 Task: Look for Airbnb options in Al âAyyat, Egypt from 22th December, 2023 to 26th December, 2023 for 8 adults. Place can be private room with 8 bedrooms having 8 beds and 8 bathrooms. Property type can be hotel. Amenities needed are: wifi, TV, free parkinig on premises, gym, breakfast.
Action: Mouse moved to (460, 229)
Screenshot: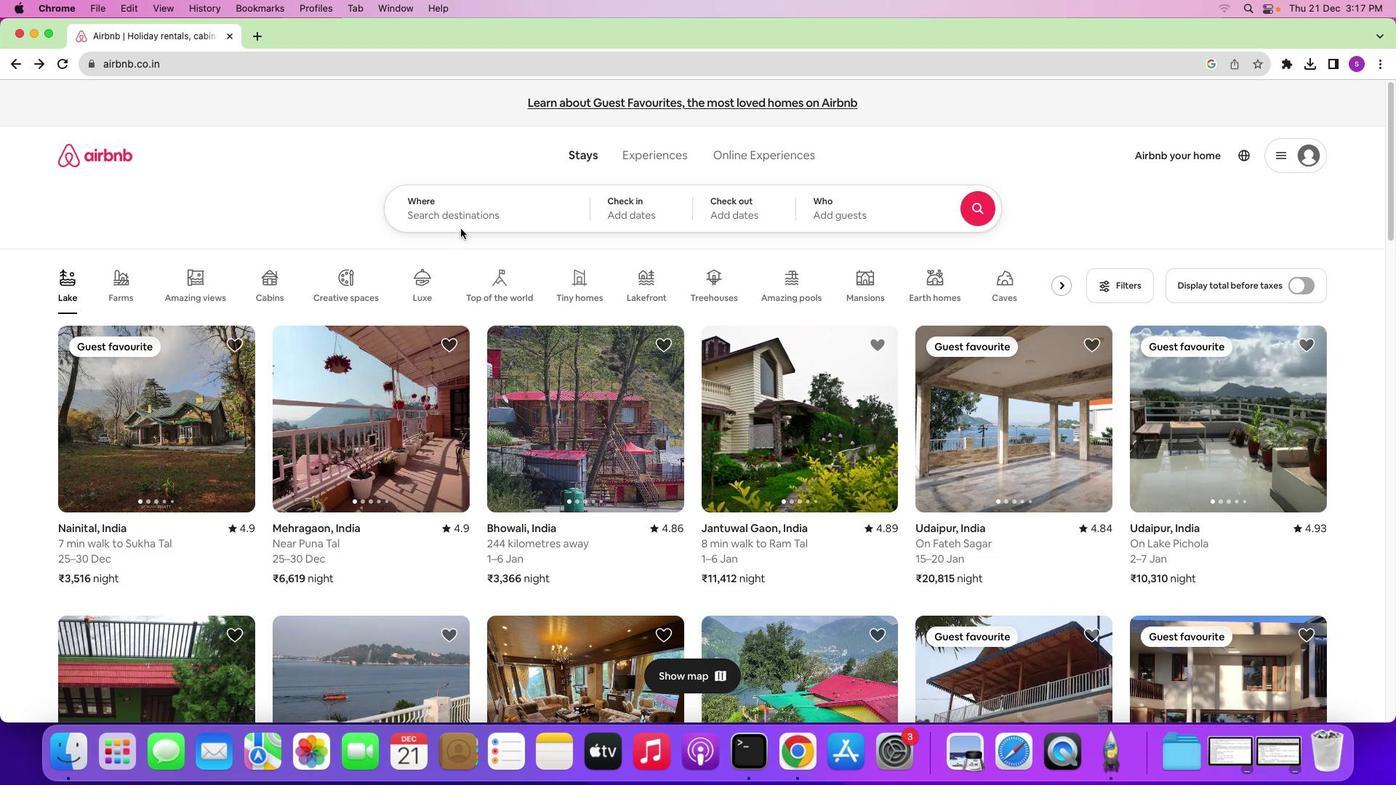 
Action: Mouse pressed left at (460, 229)
Screenshot: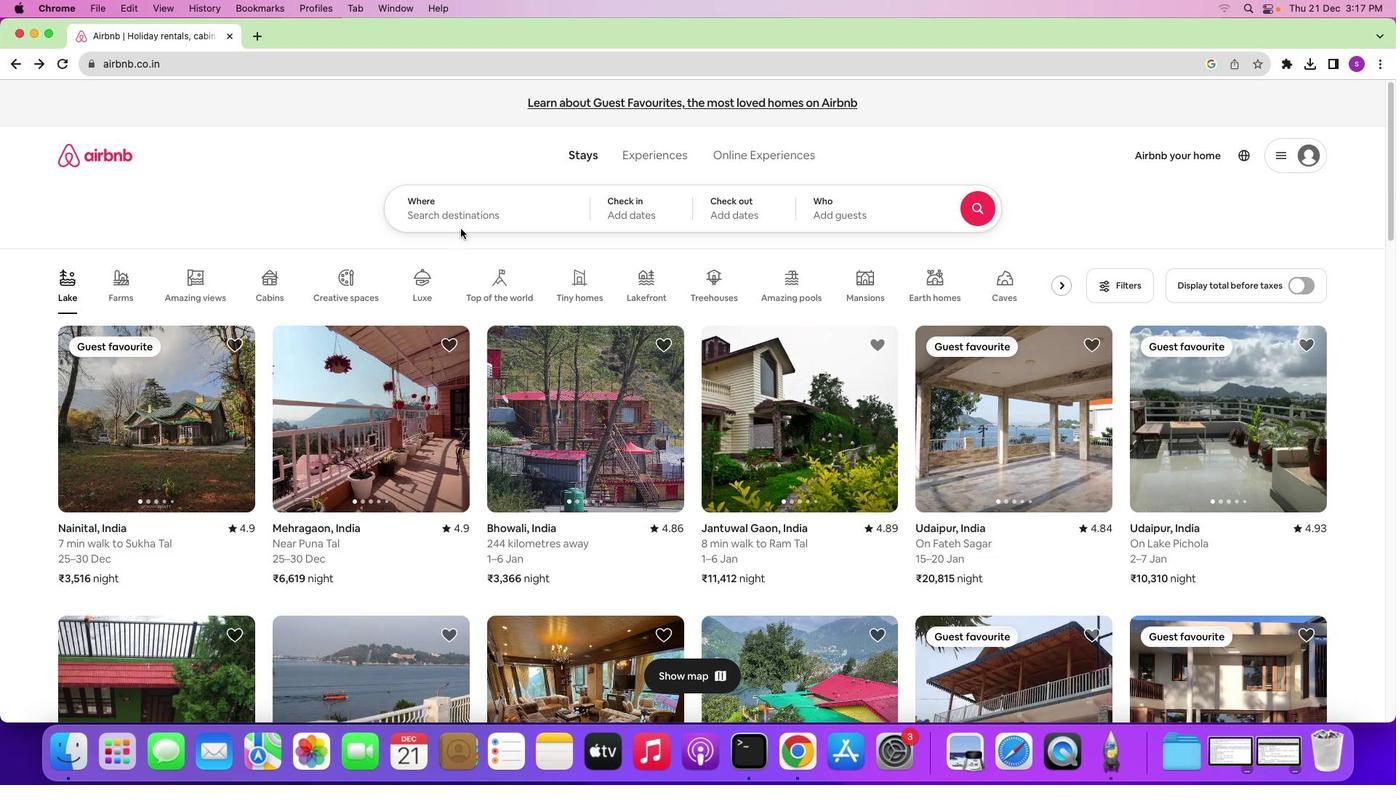 
Action: Mouse moved to (460, 215)
Screenshot: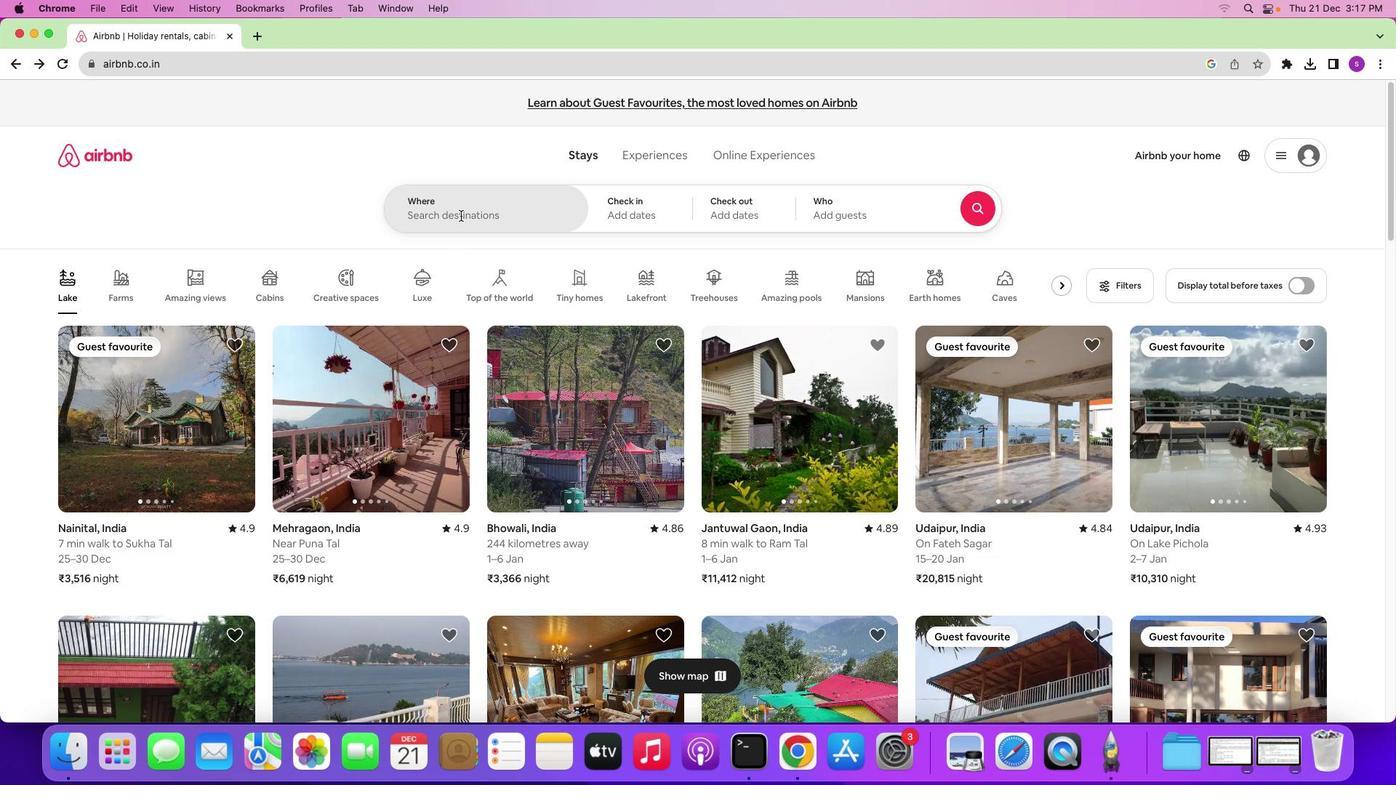 
Action: Mouse pressed left at (460, 215)
Screenshot: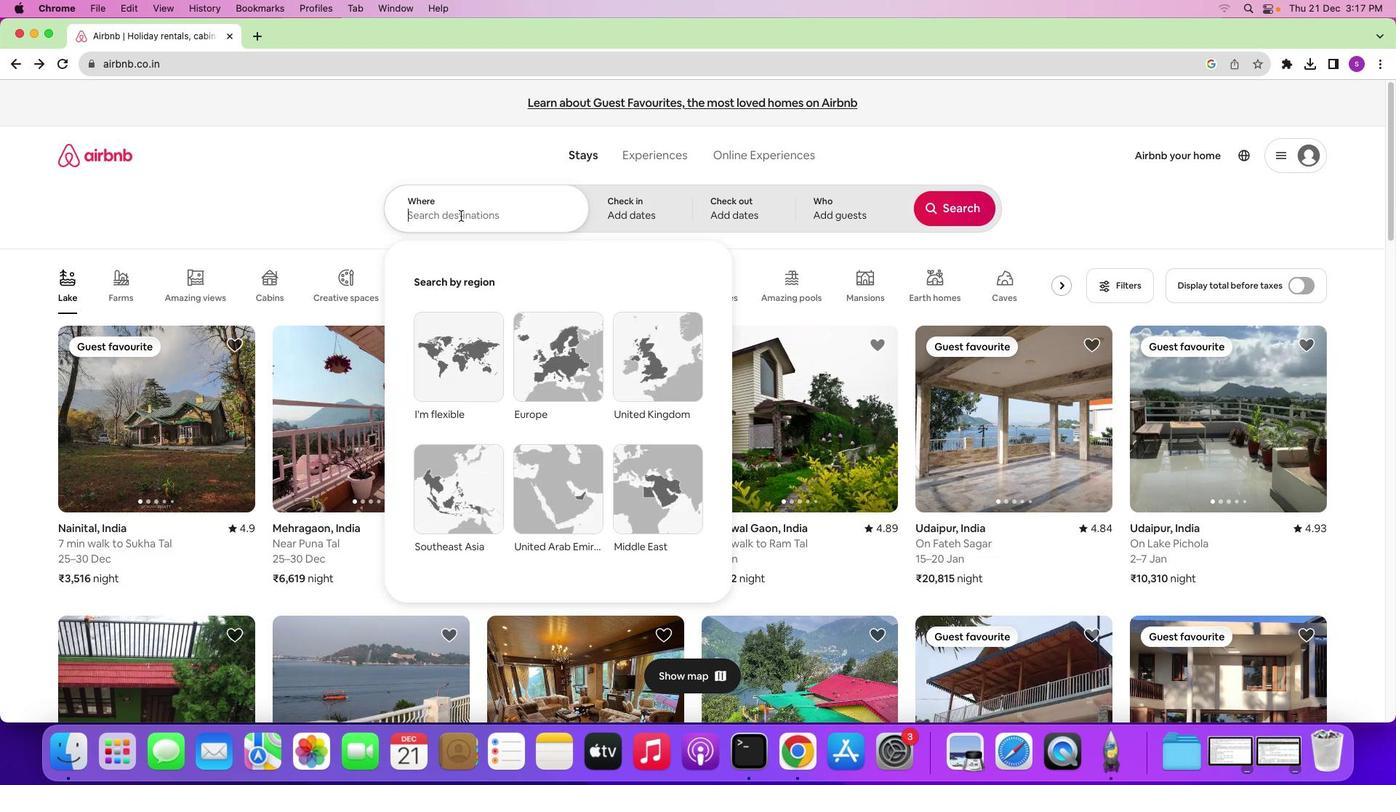 
Action: Mouse moved to (450, 216)
Screenshot: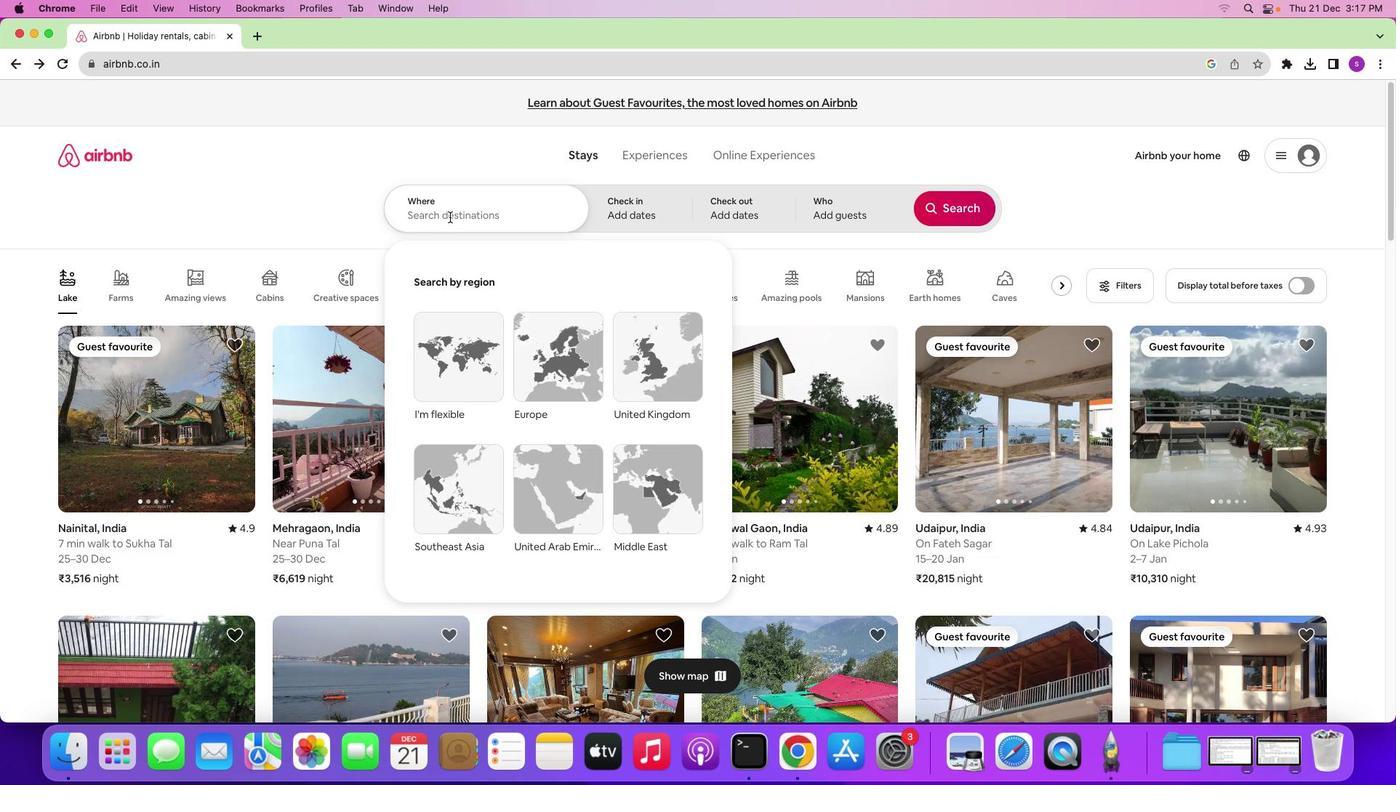 
Action: Key pressed 'A'Key.backspaceKey.caps_lock'a''i'Key.backspaceKey.backspaceKey.caps_lock'A''I'Key.space'A'Key.caps_lock'y''y''a''t'','Key.spaceKey.shift'E''g''y''p''t'Key.enter
Screenshot: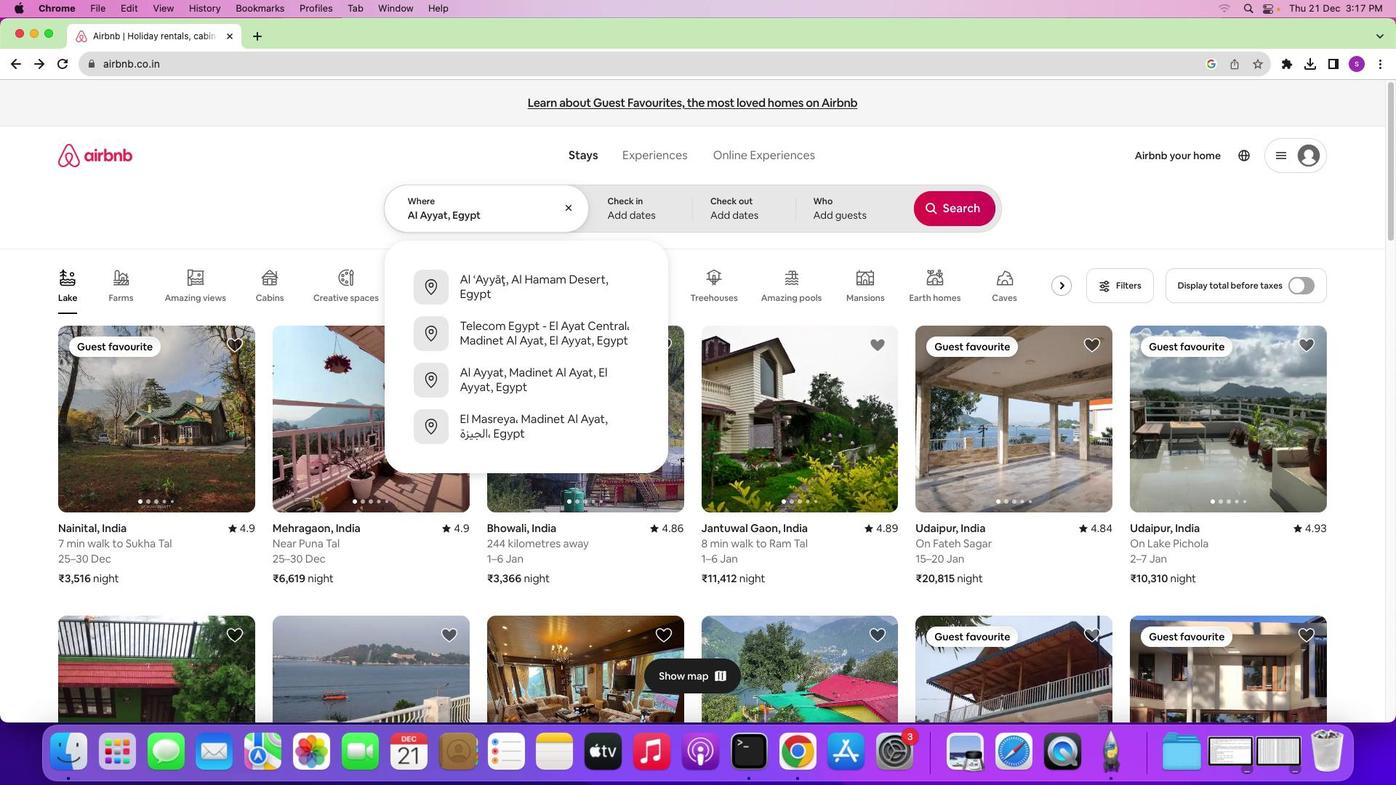 
Action: Mouse moved to (610, 490)
Screenshot: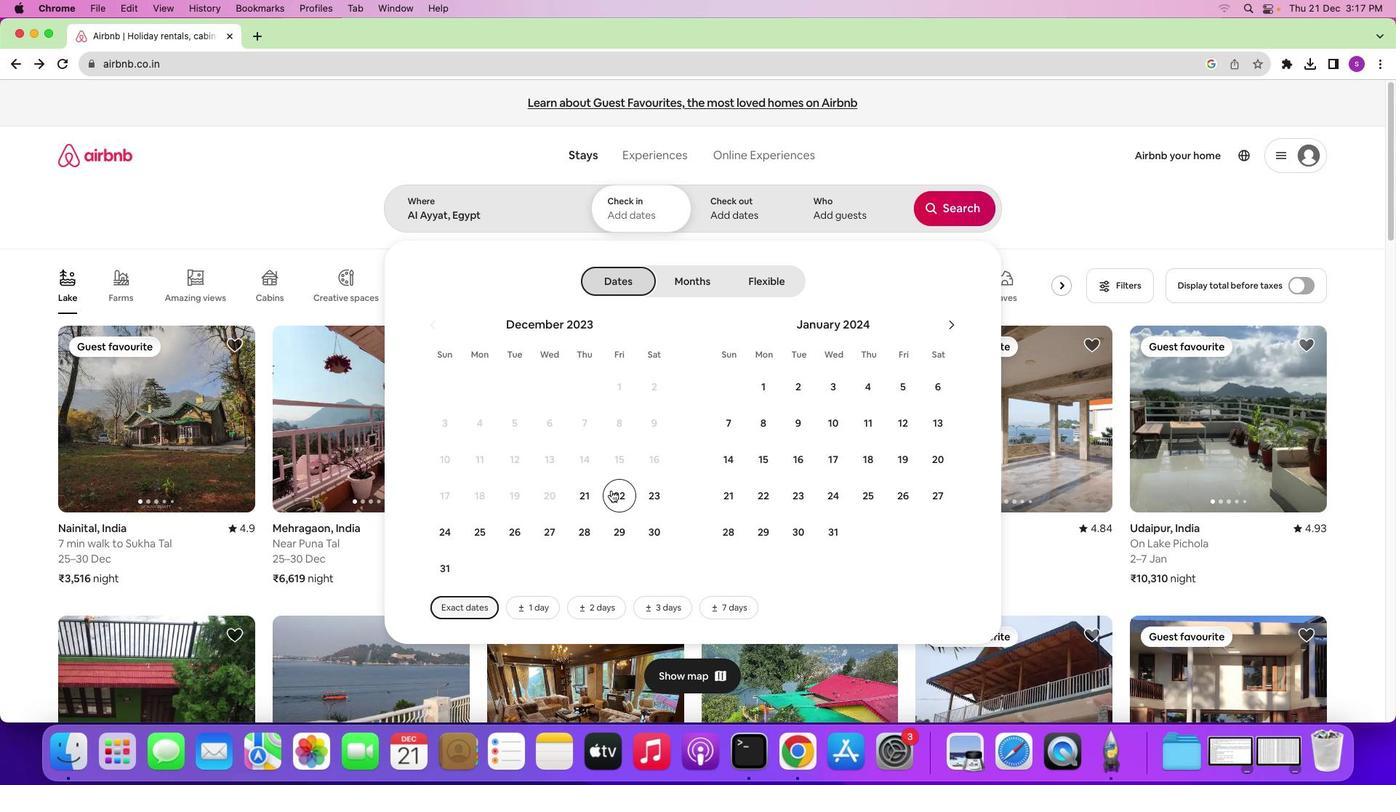 
Action: Mouse pressed left at (610, 490)
Screenshot: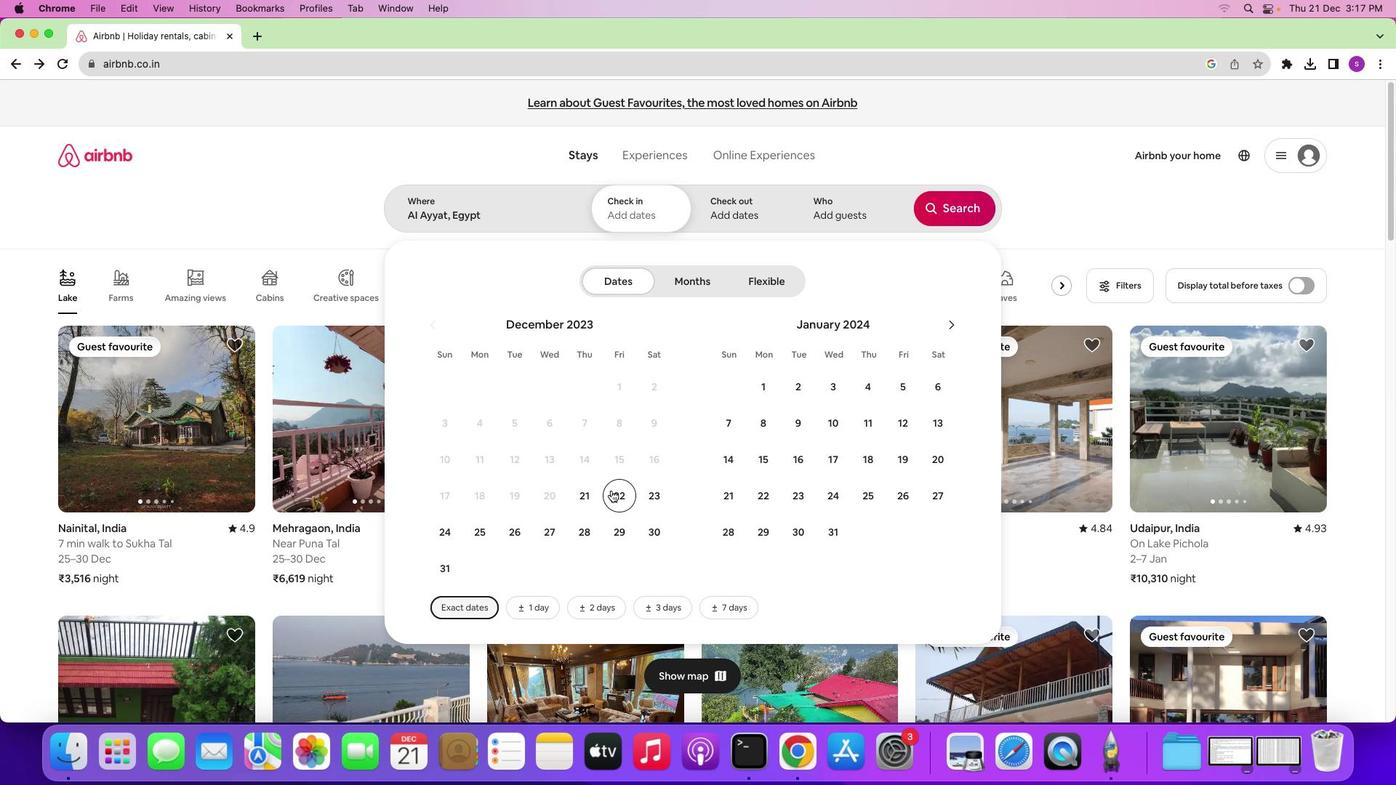 
Action: Mouse moved to (505, 533)
Screenshot: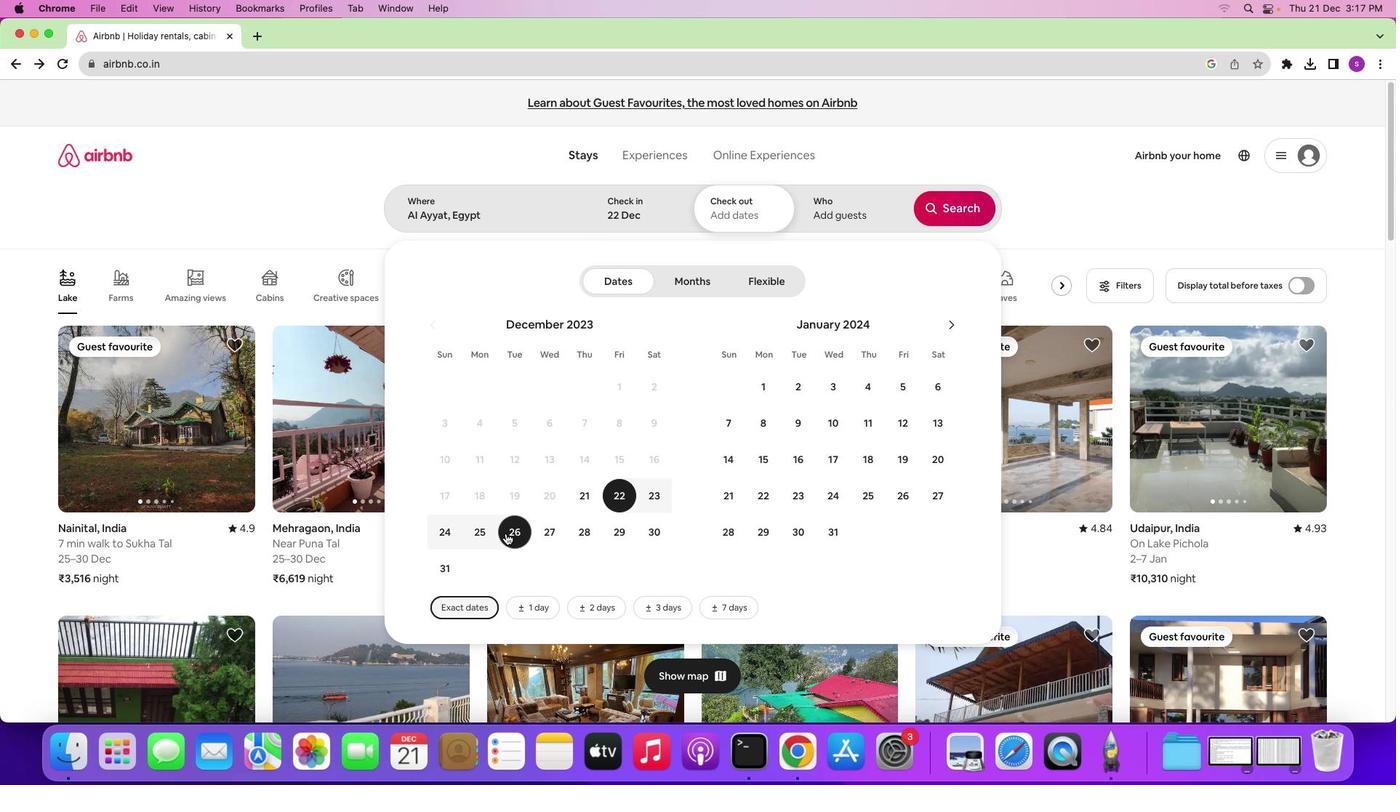 
Action: Mouse pressed left at (505, 533)
Screenshot: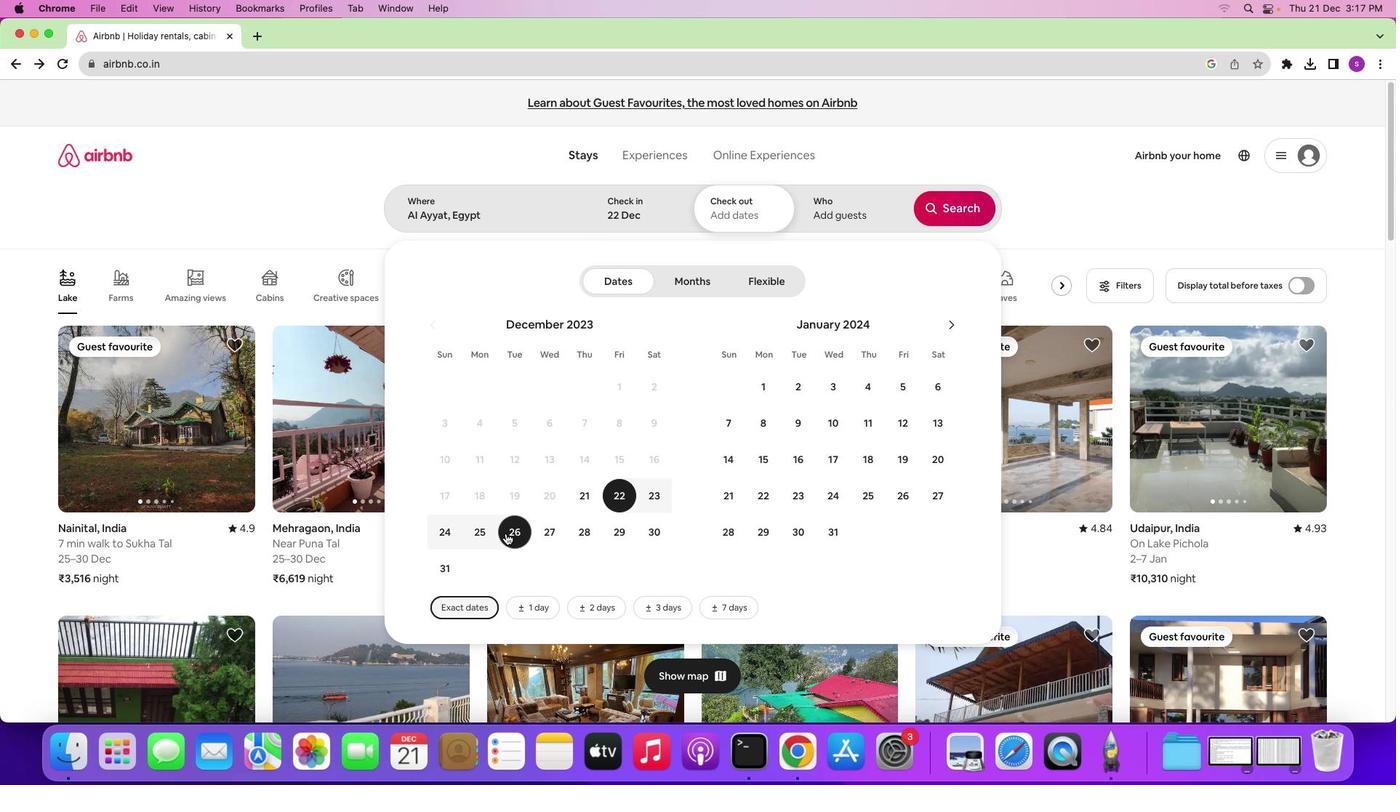 
Action: Mouse moved to (847, 215)
Screenshot: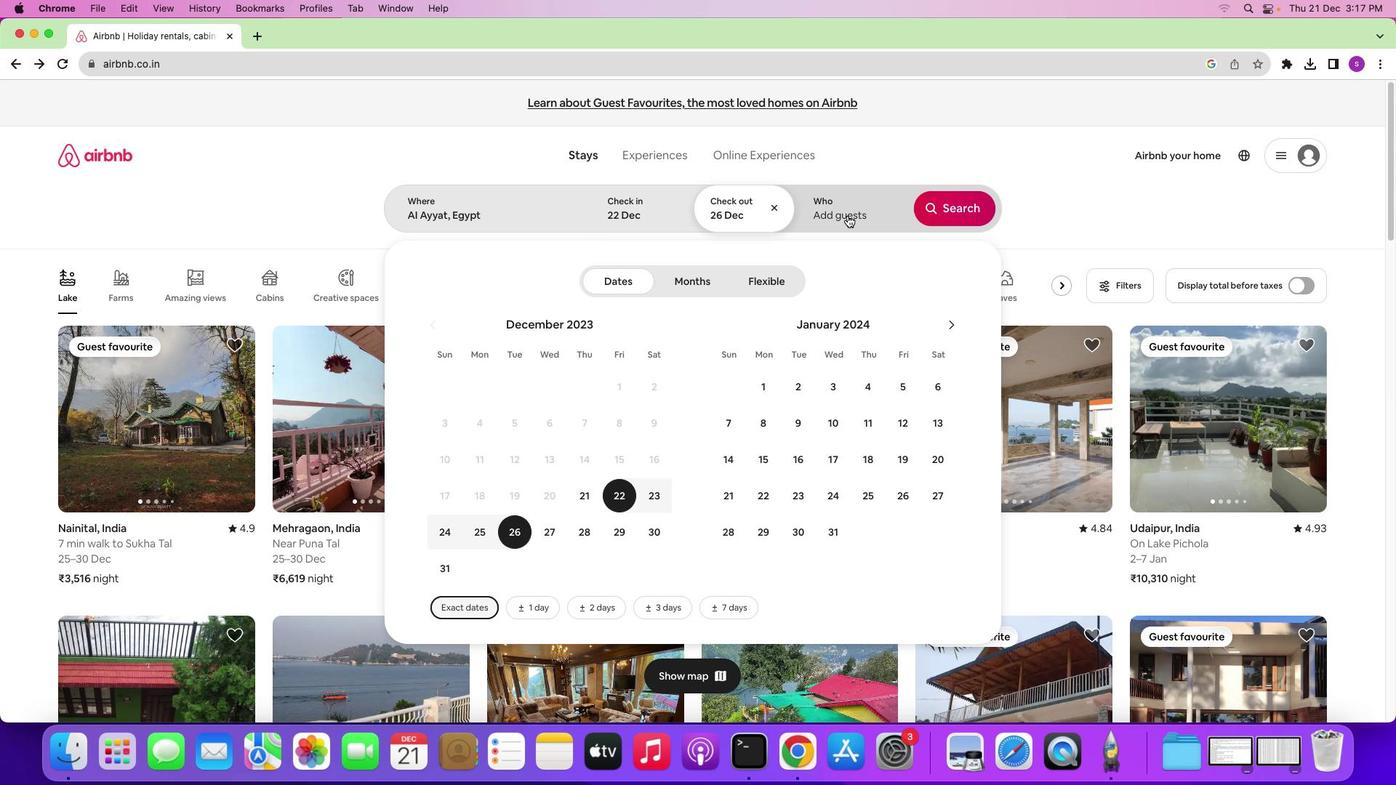 
Action: Mouse pressed left at (847, 215)
Screenshot: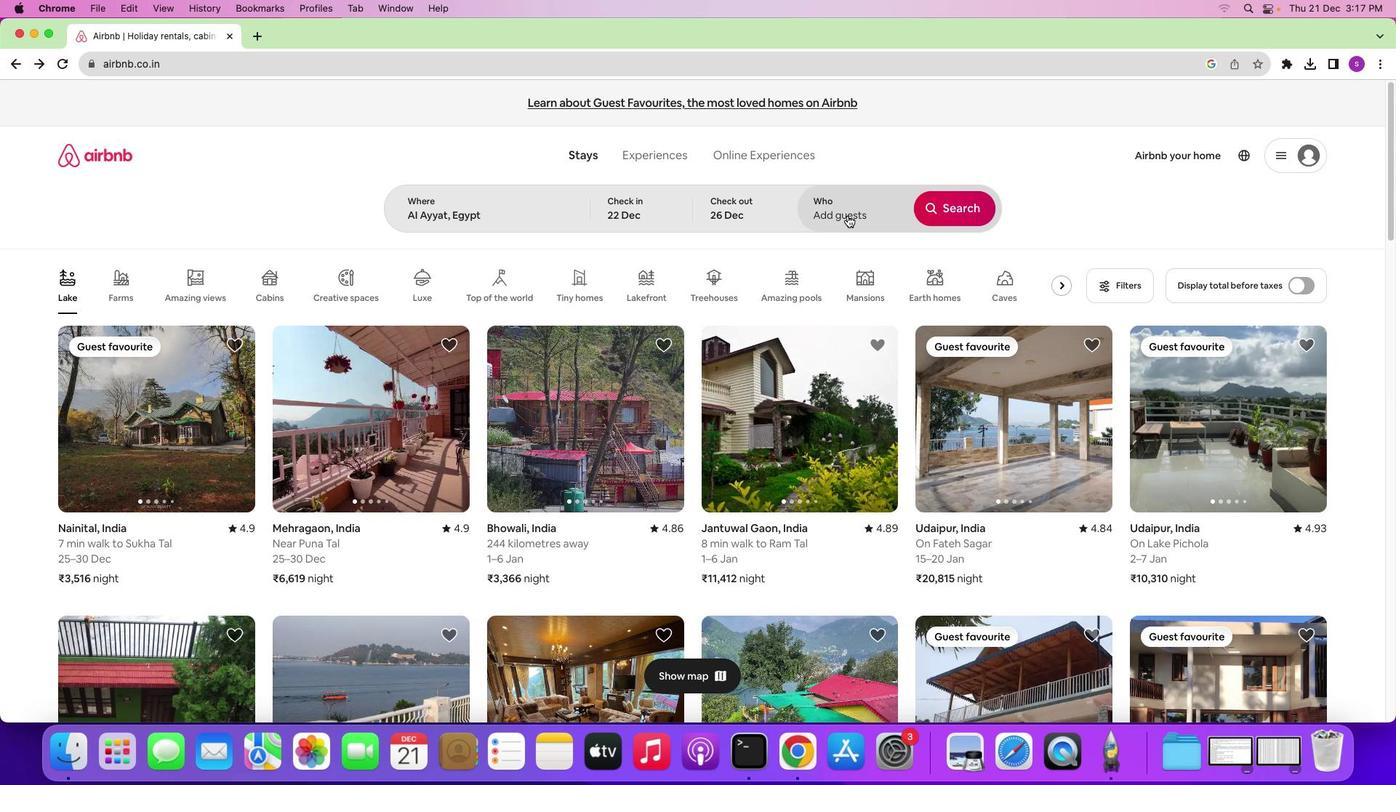 
Action: Mouse moved to (958, 286)
Screenshot: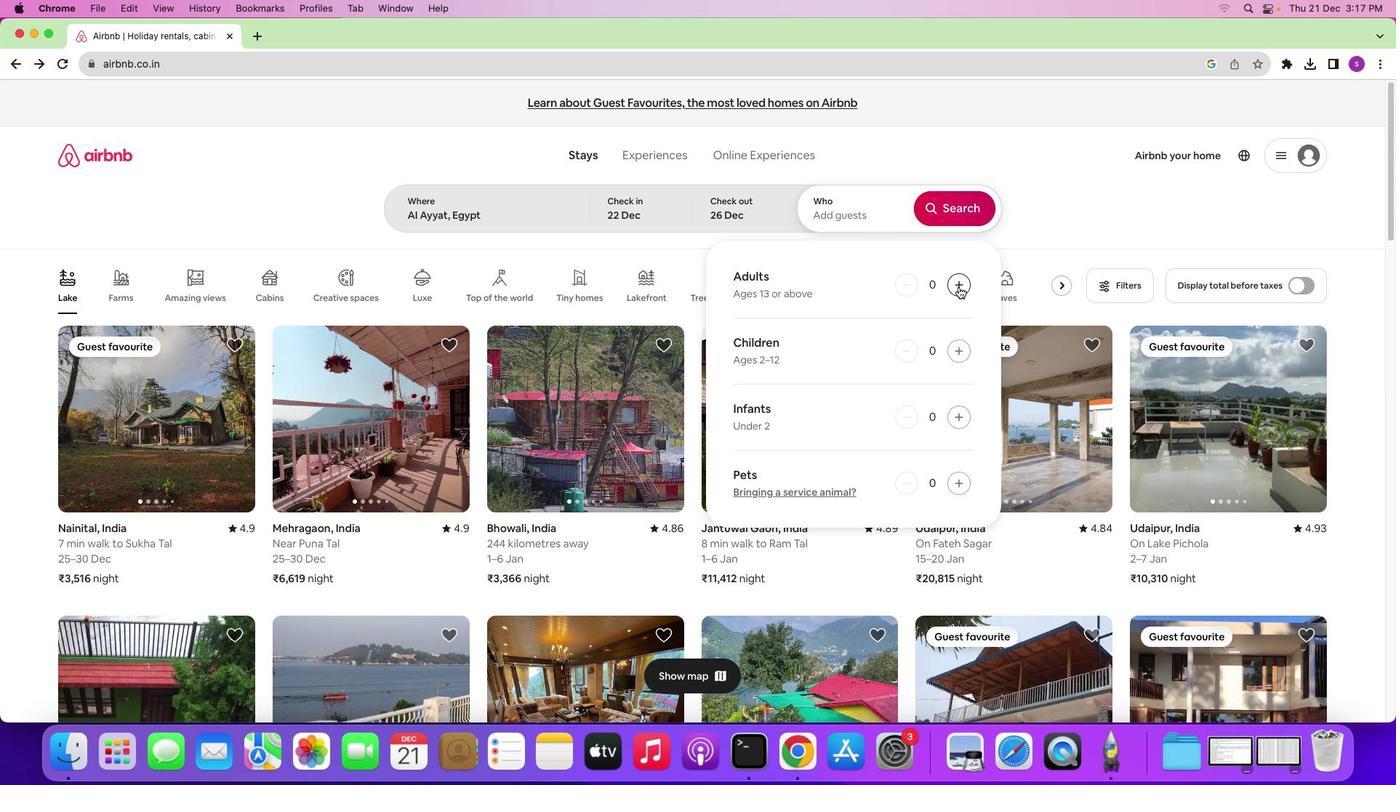
Action: Mouse pressed left at (958, 286)
Screenshot: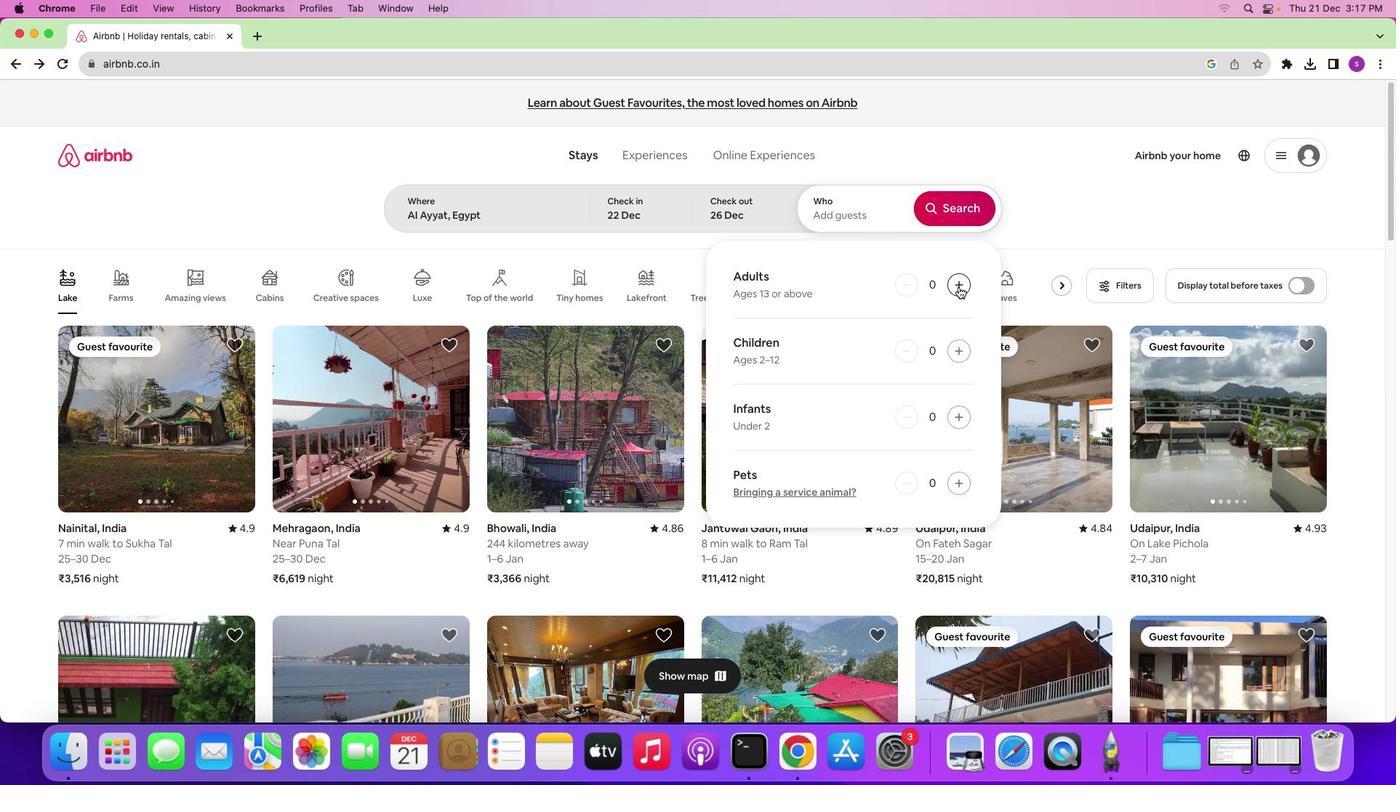 
Action: Mouse moved to (959, 286)
Screenshot: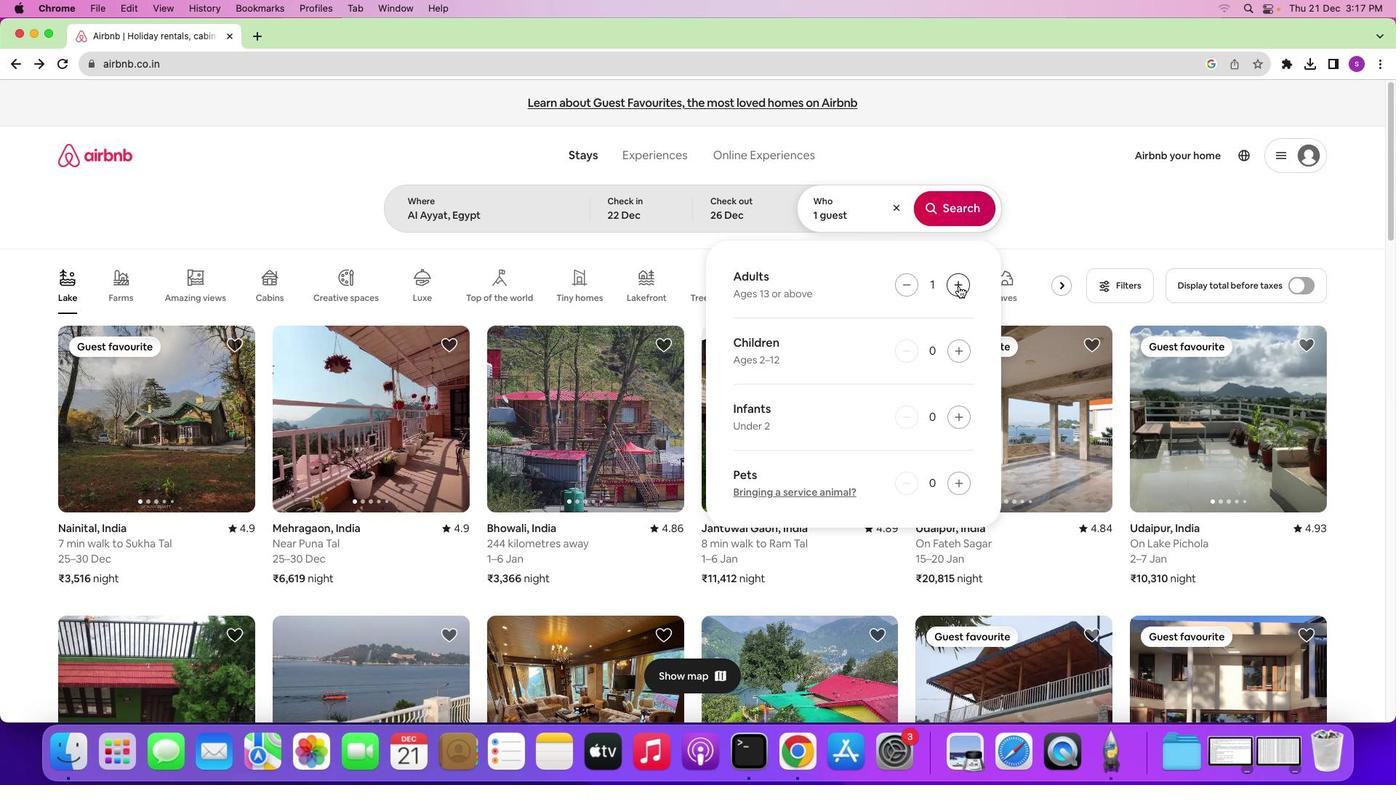 
Action: Mouse pressed left at (959, 286)
Screenshot: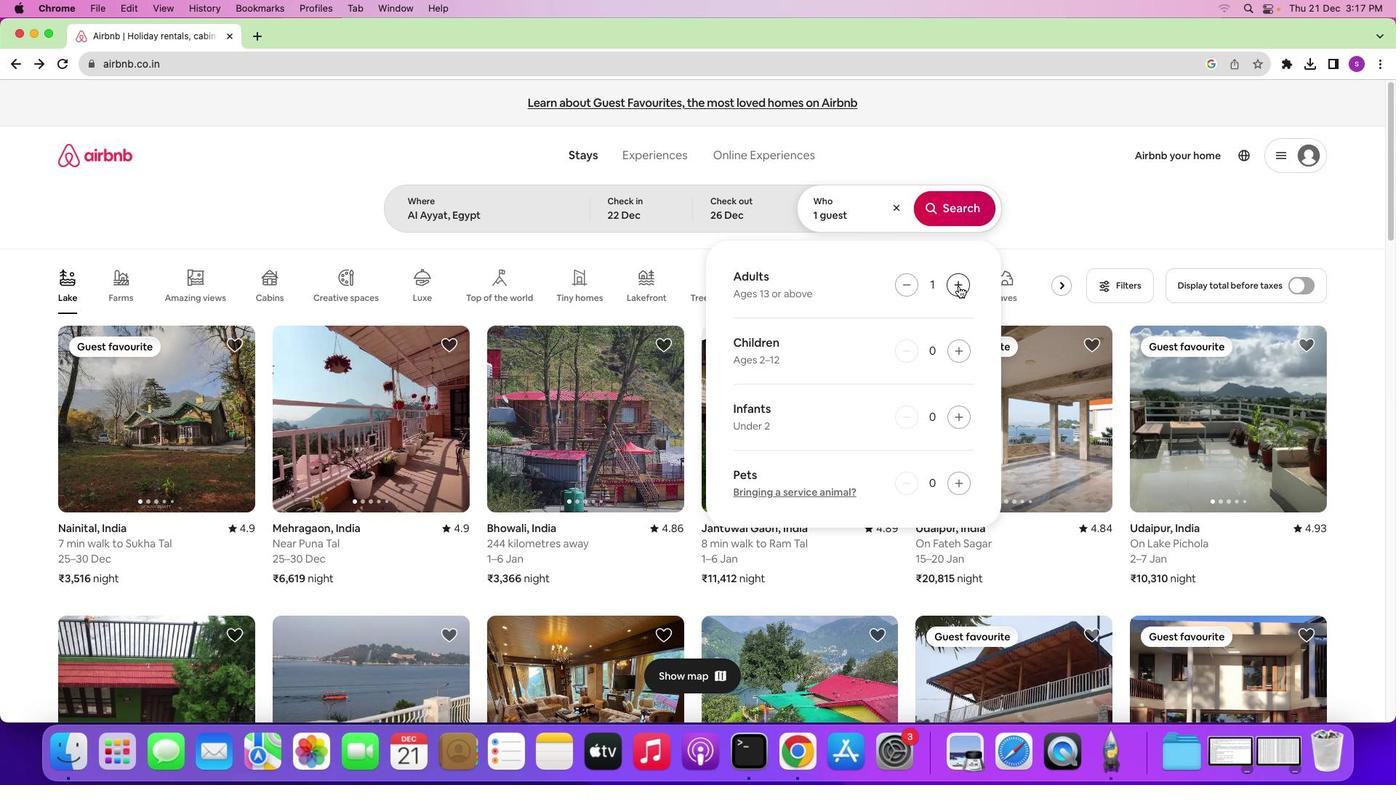 
Action: Mouse moved to (959, 285)
Screenshot: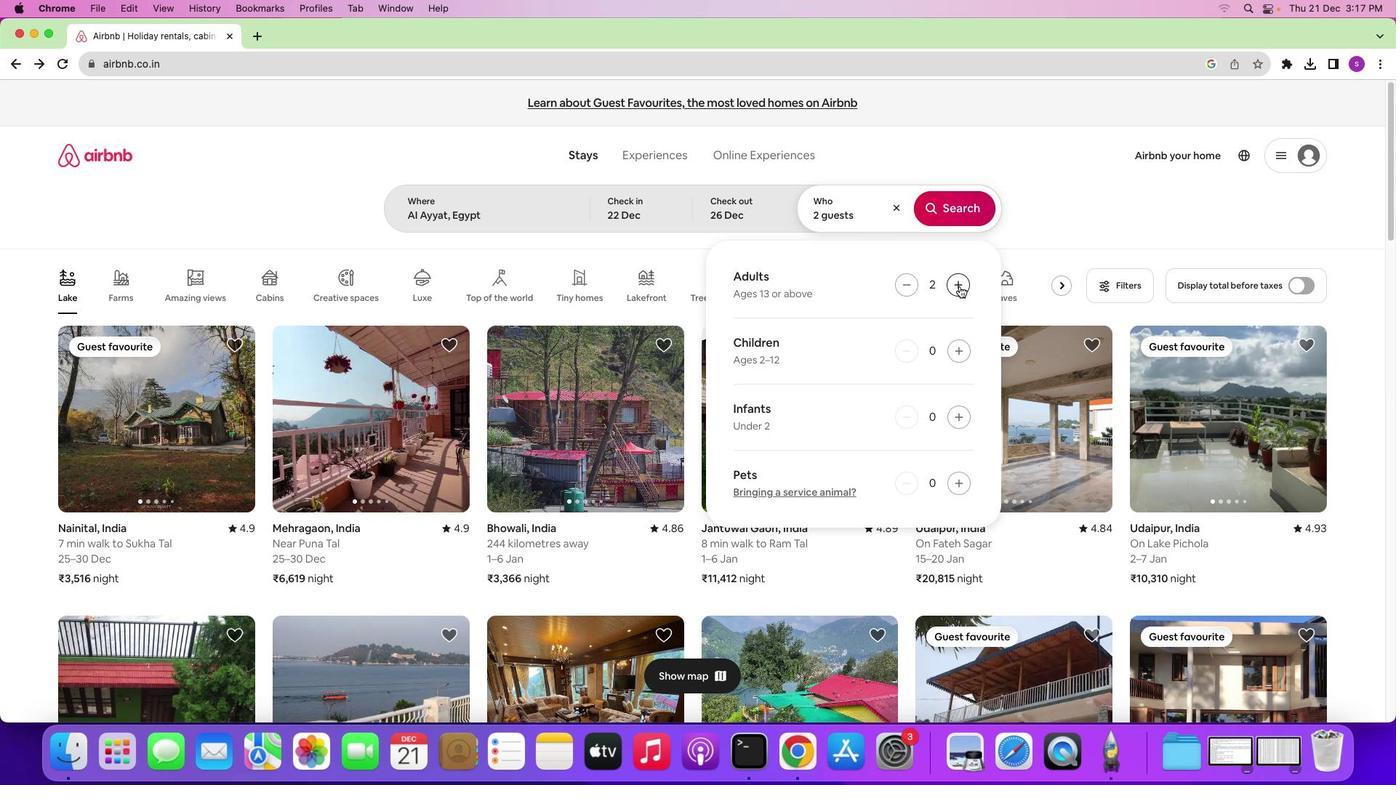 
Action: Mouse pressed left at (959, 285)
Screenshot: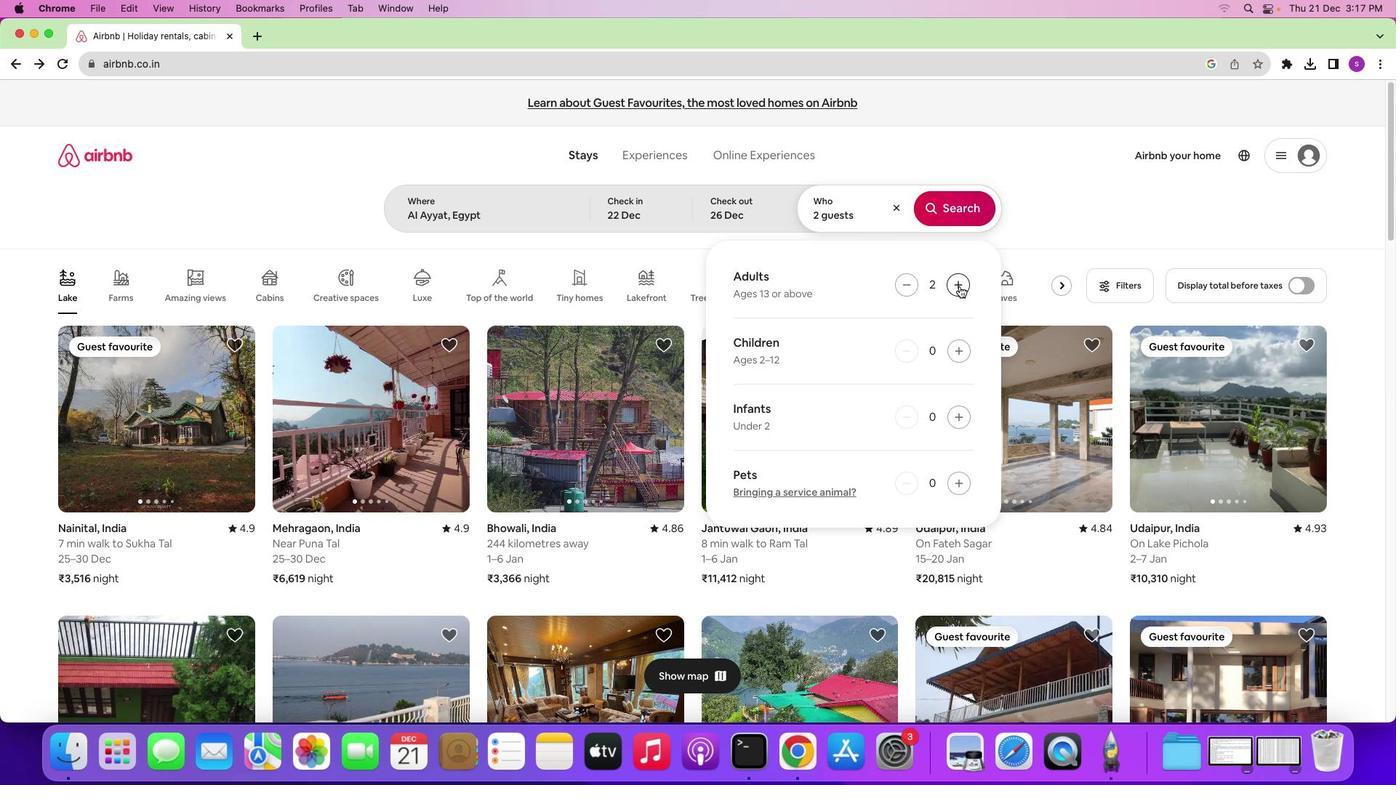 
Action: Mouse pressed left at (959, 285)
Screenshot: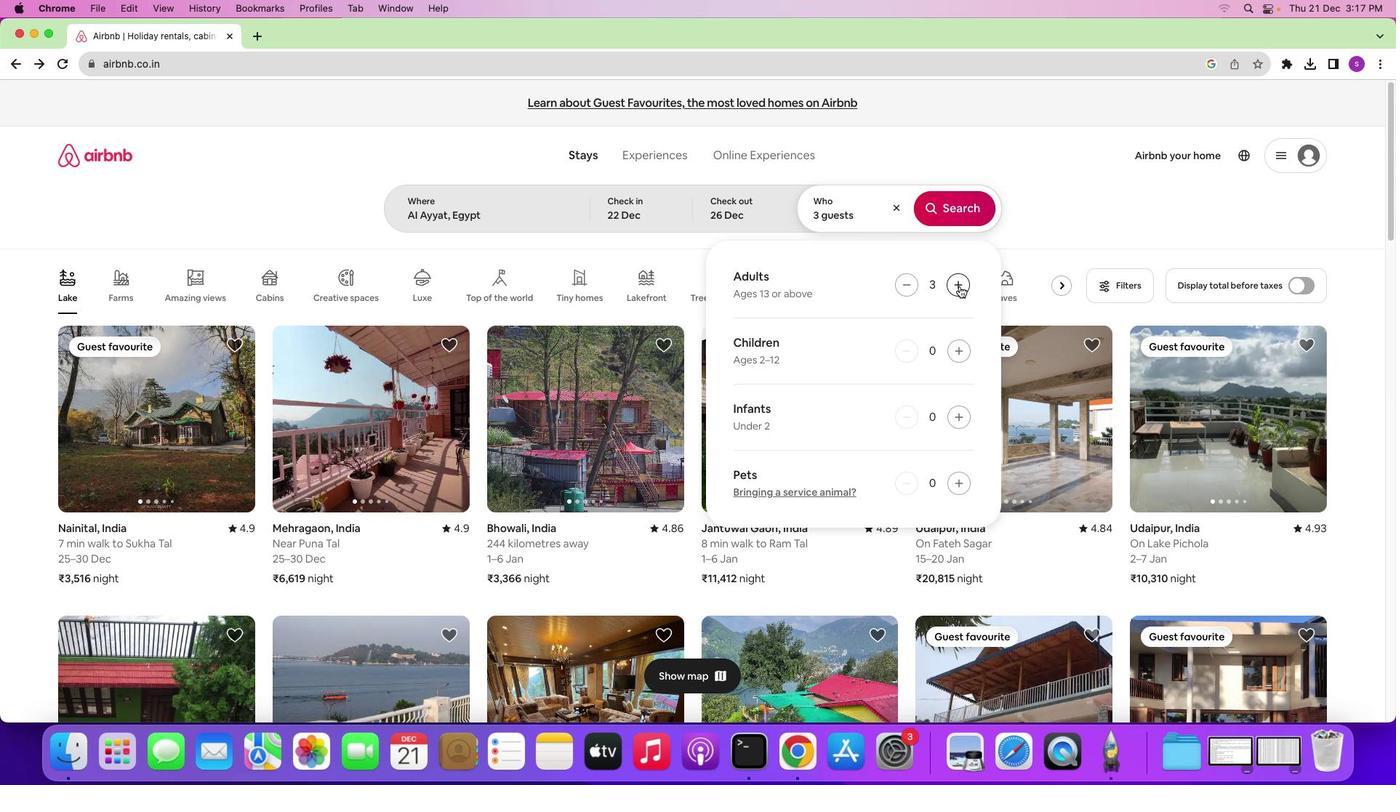 
Action: Mouse pressed left at (959, 285)
Screenshot: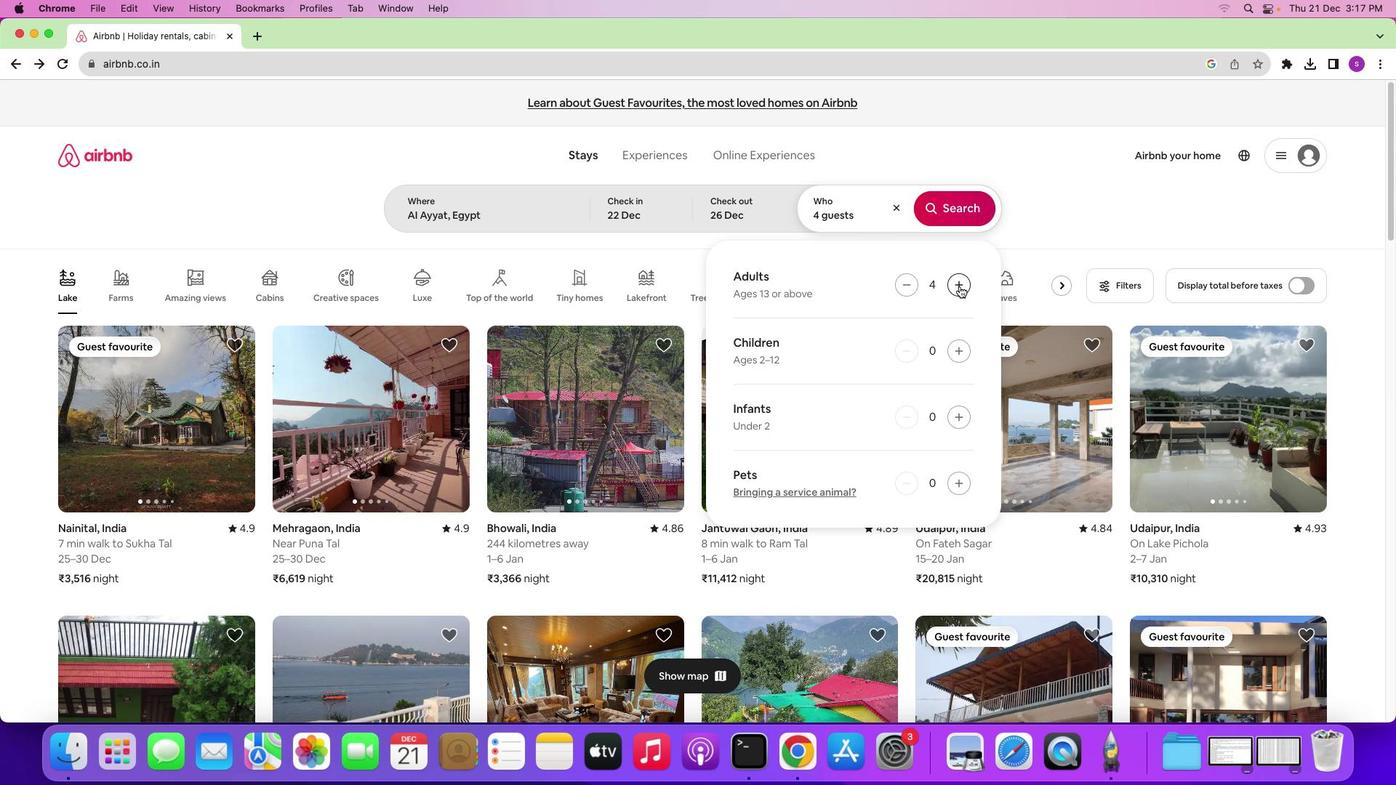 
Action: Mouse pressed left at (959, 285)
Screenshot: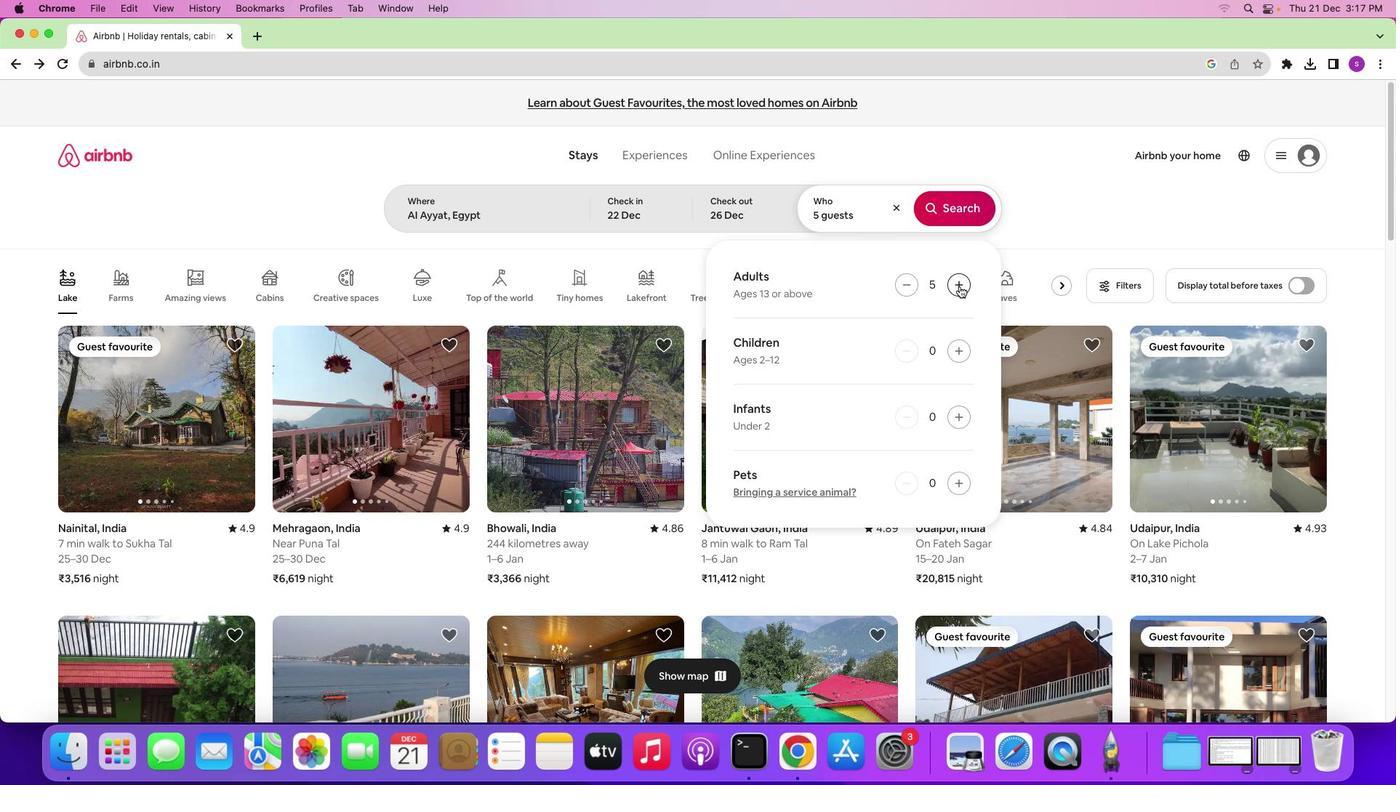 
Action: Mouse pressed left at (959, 285)
Screenshot: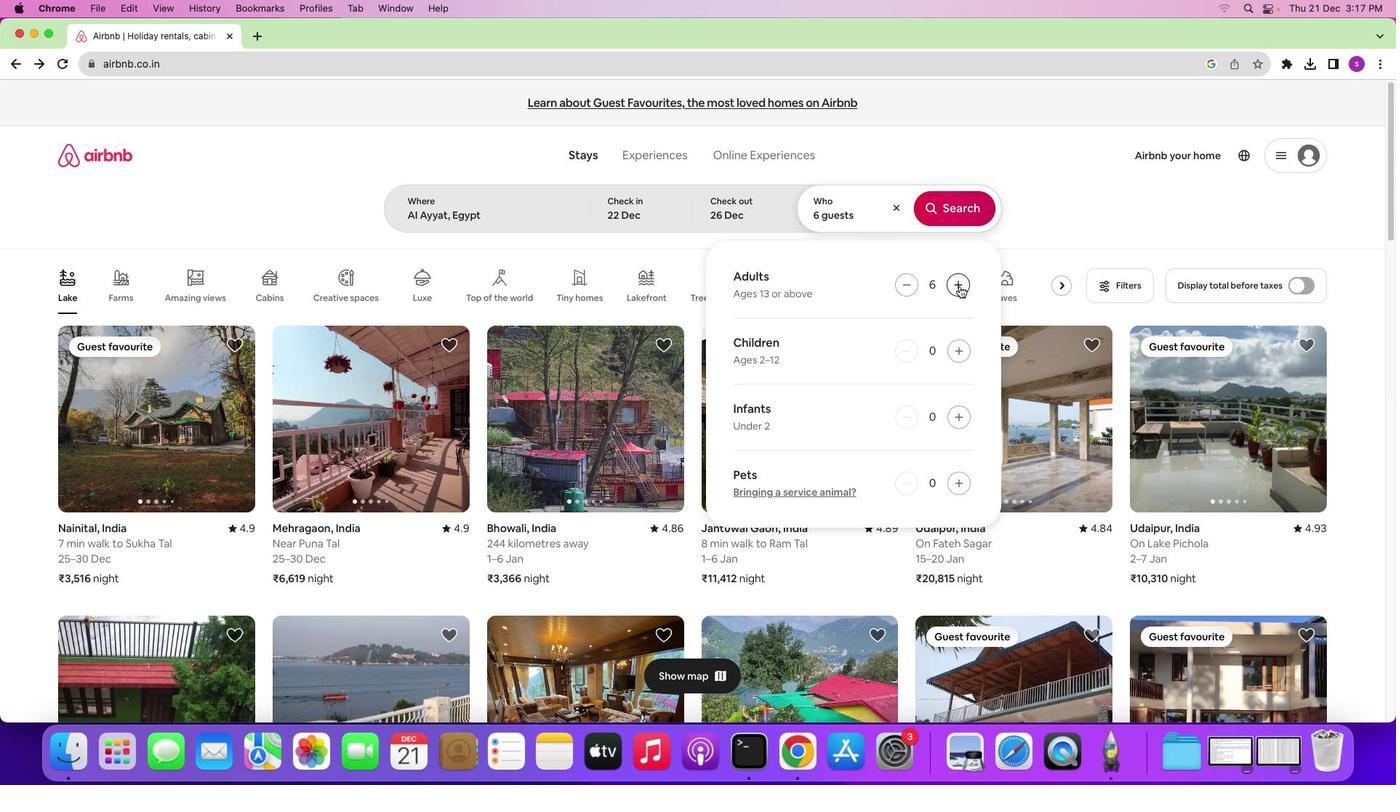 
Action: Mouse pressed left at (959, 285)
Screenshot: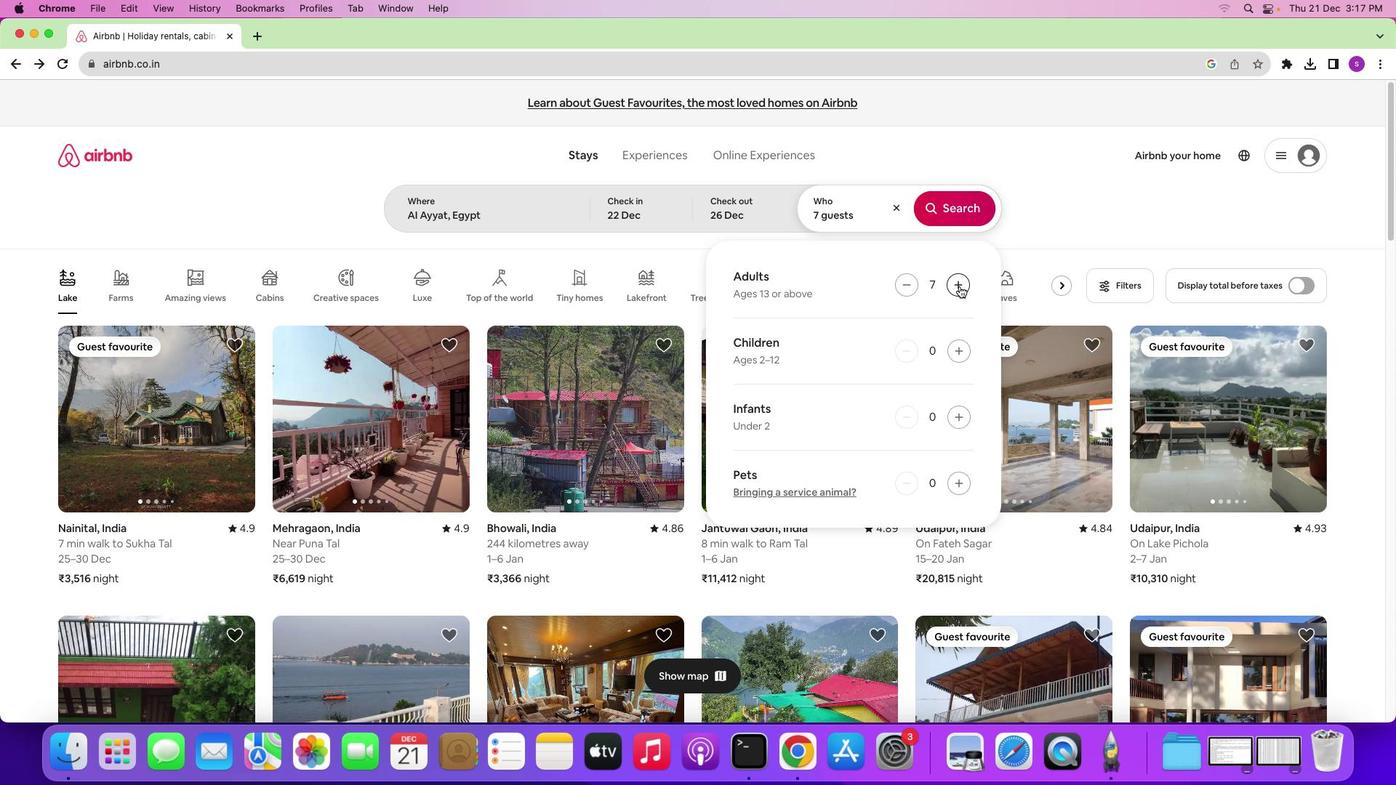 
Action: Mouse moved to (956, 213)
Screenshot: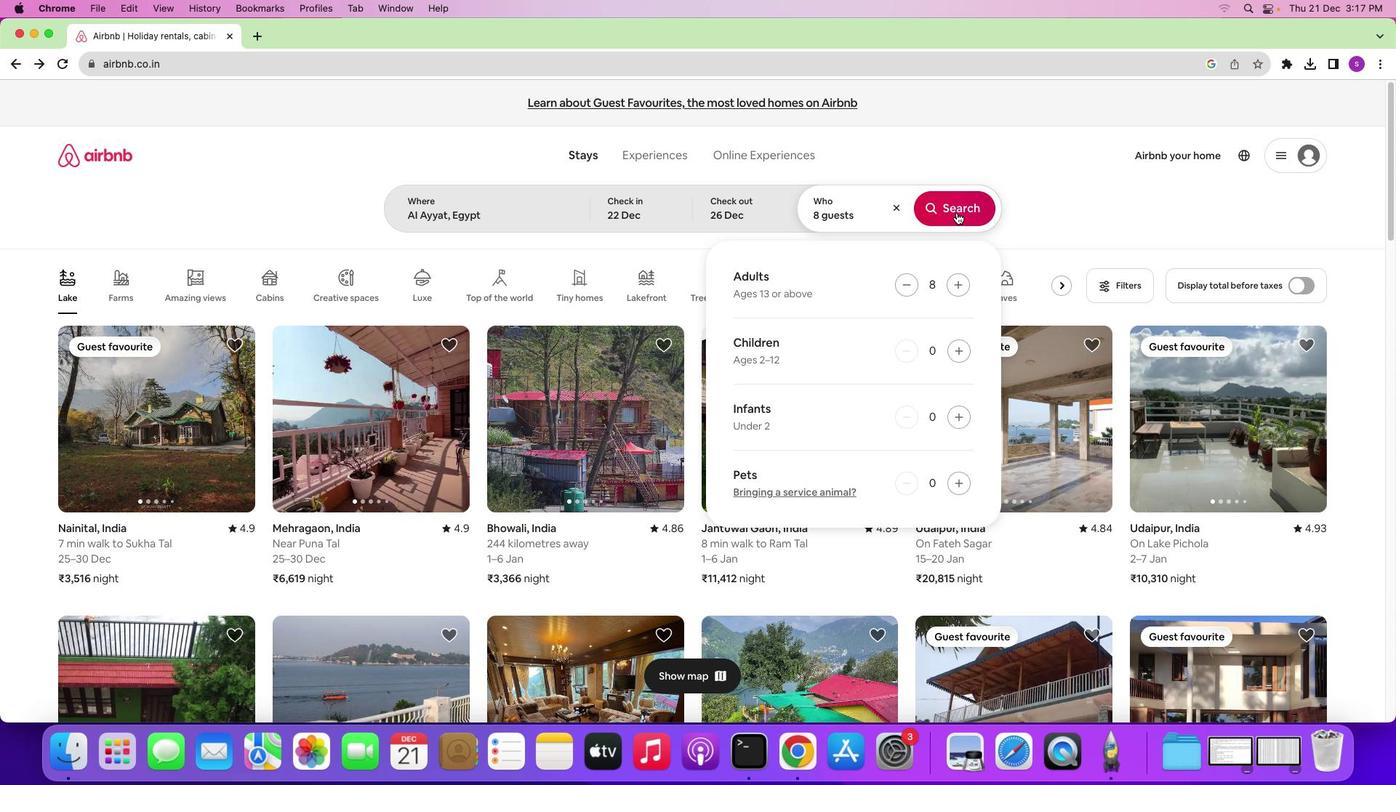 
Action: Mouse pressed left at (956, 213)
Screenshot: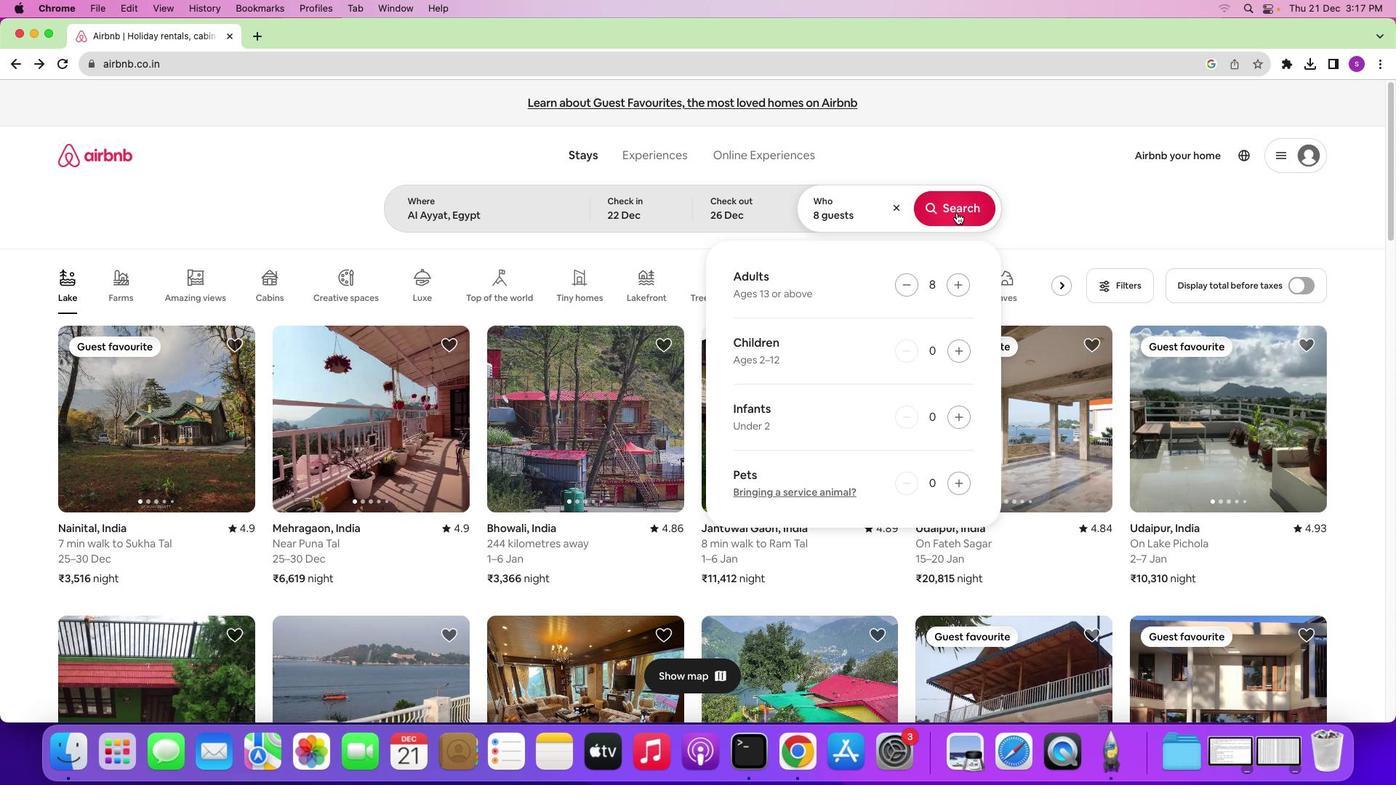 
Action: Mouse moved to (1165, 175)
Screenshot: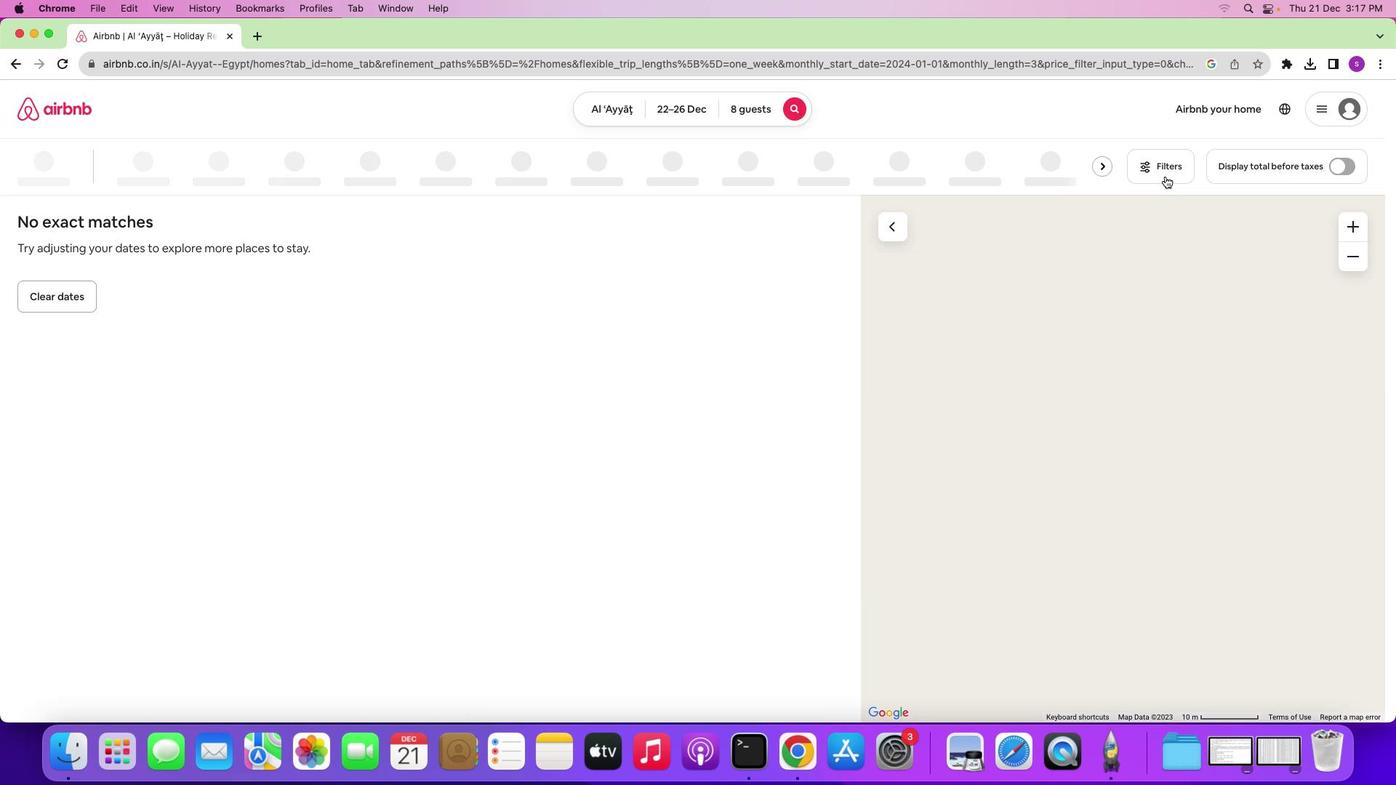 
Action: Mouse pressed left at (1165, 175)
Screenshot: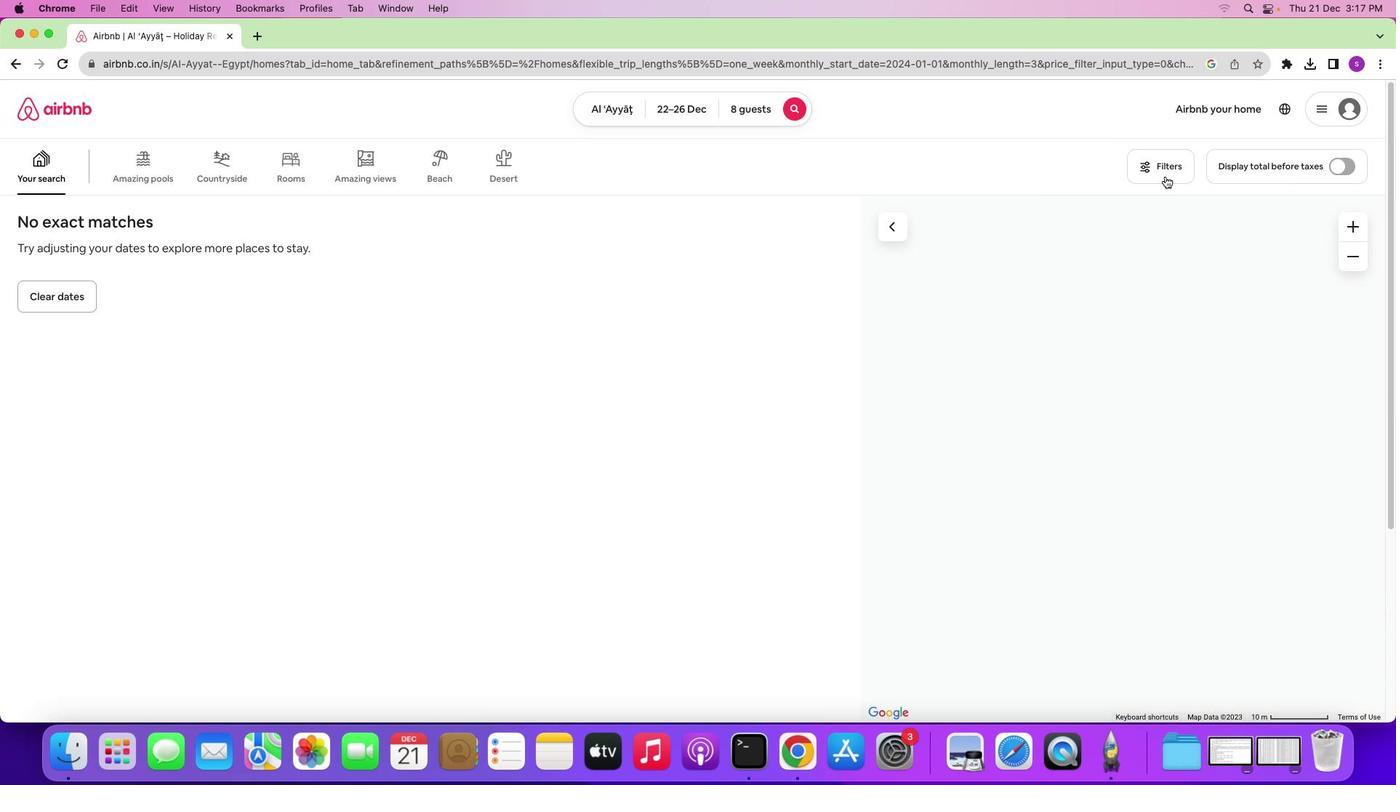 
Action: Mouse moved to (711, 458)
Screenshot: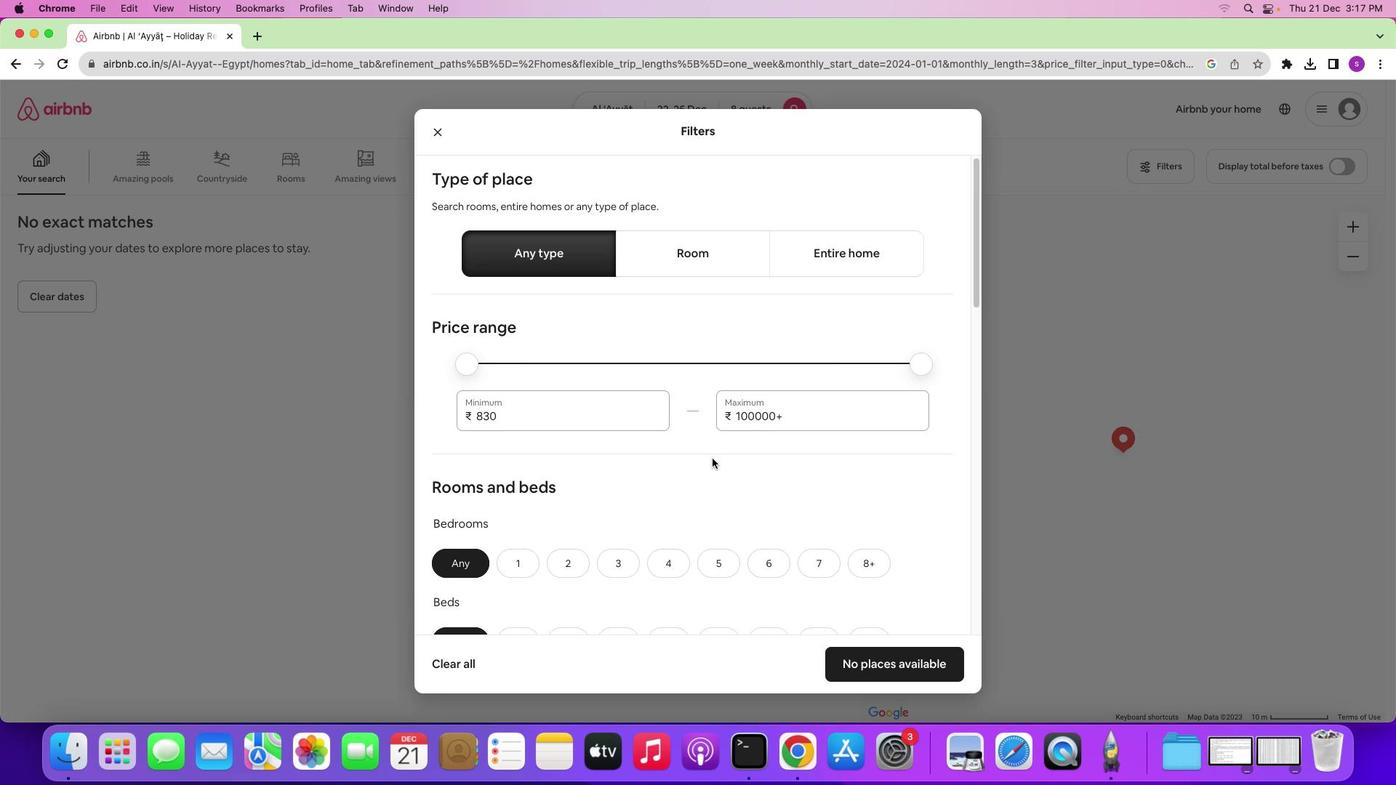 
Action: Mouse scrolled (711, 458) with delta (0, 0)
Screenshot: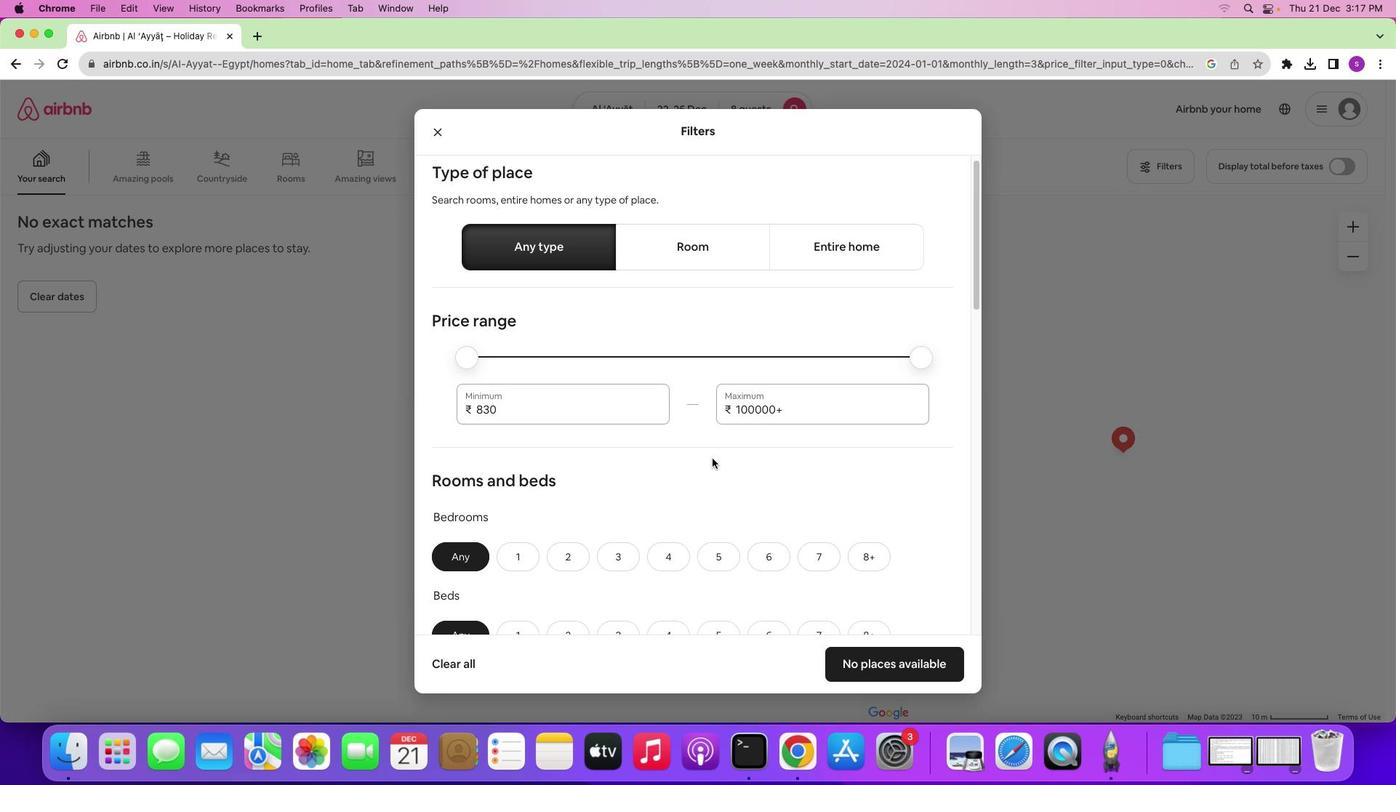 
Action: Mouse moved to (711, 458)
Screenshot: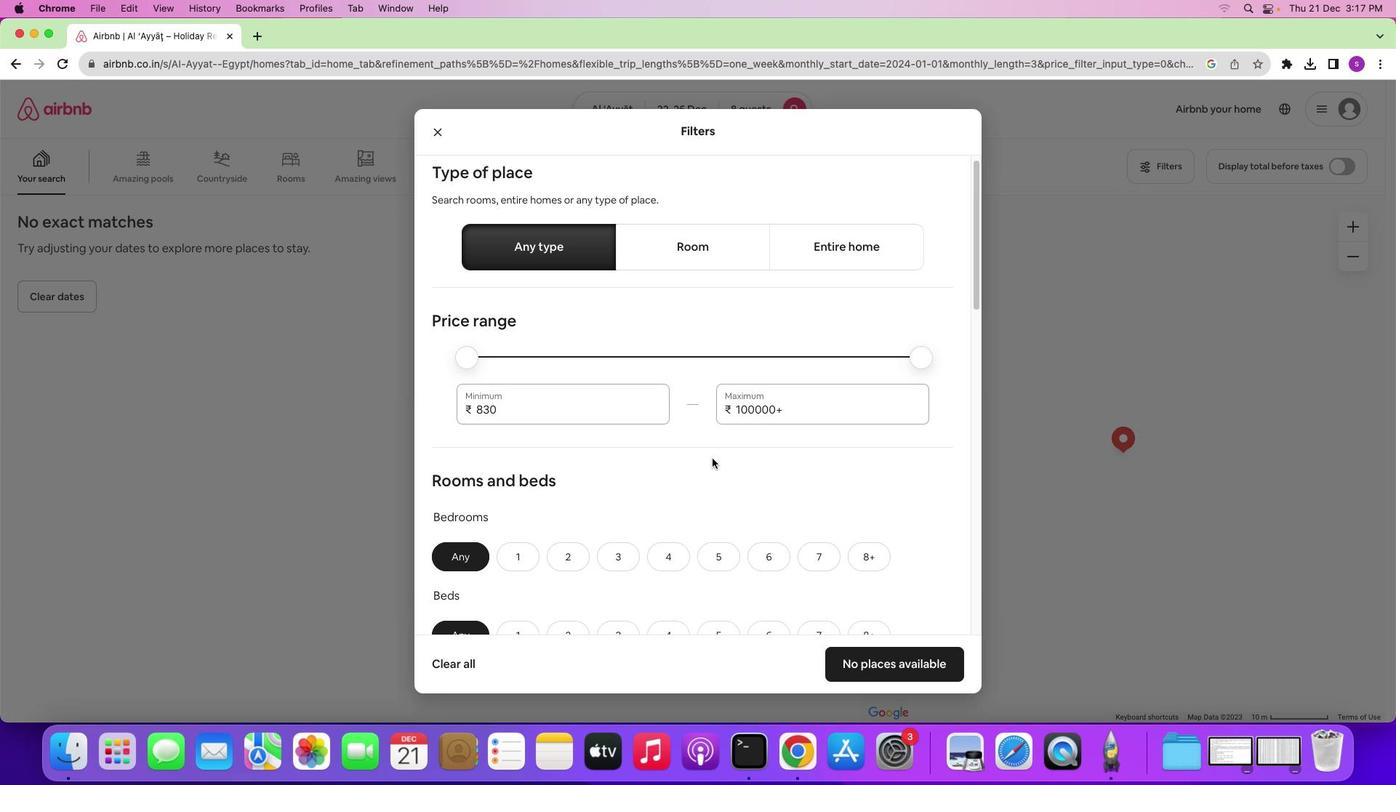 
Action: Mouse scrolled (711, 458) with delta (0, 0)
Screenshot: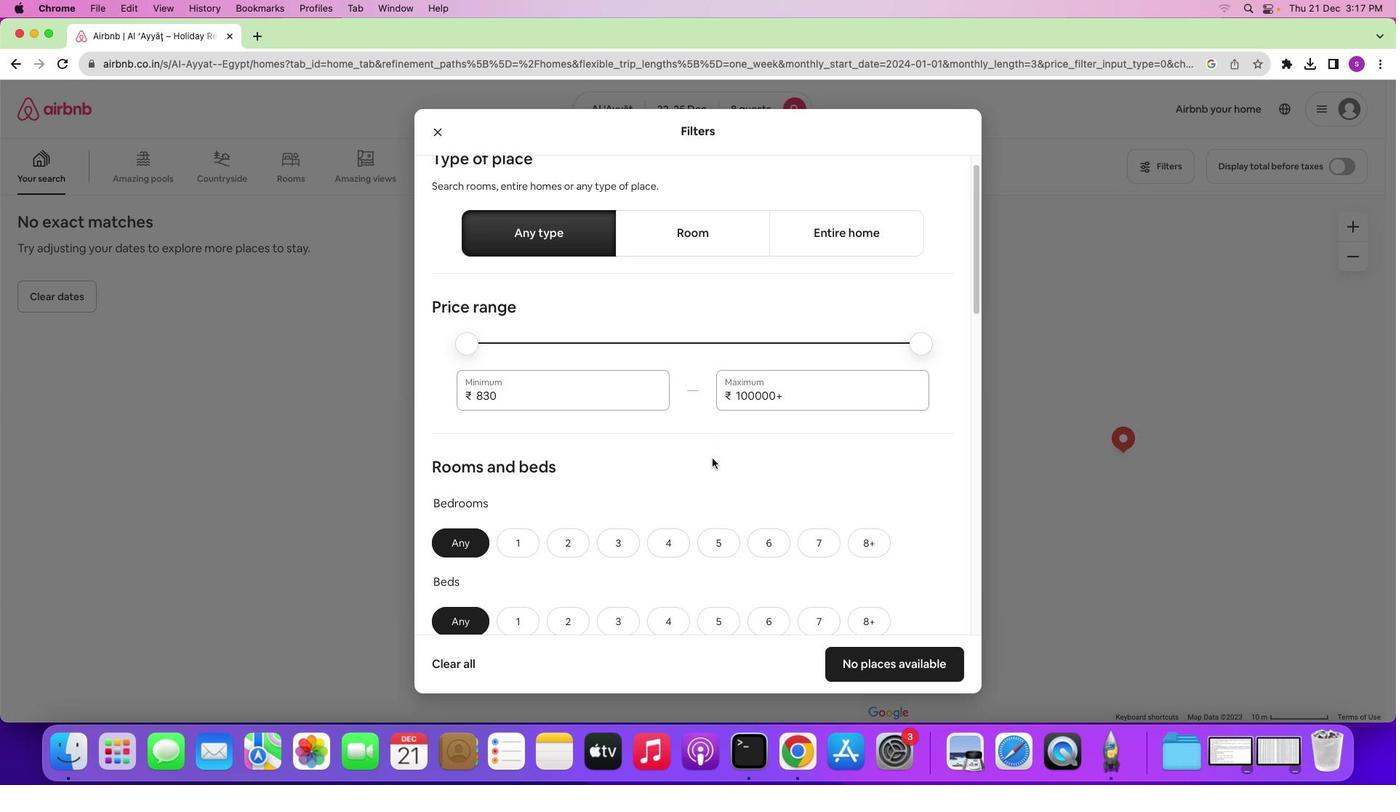 
Action: Mouse scrolled (711, 458) with delta (0, -1)
Screenshot: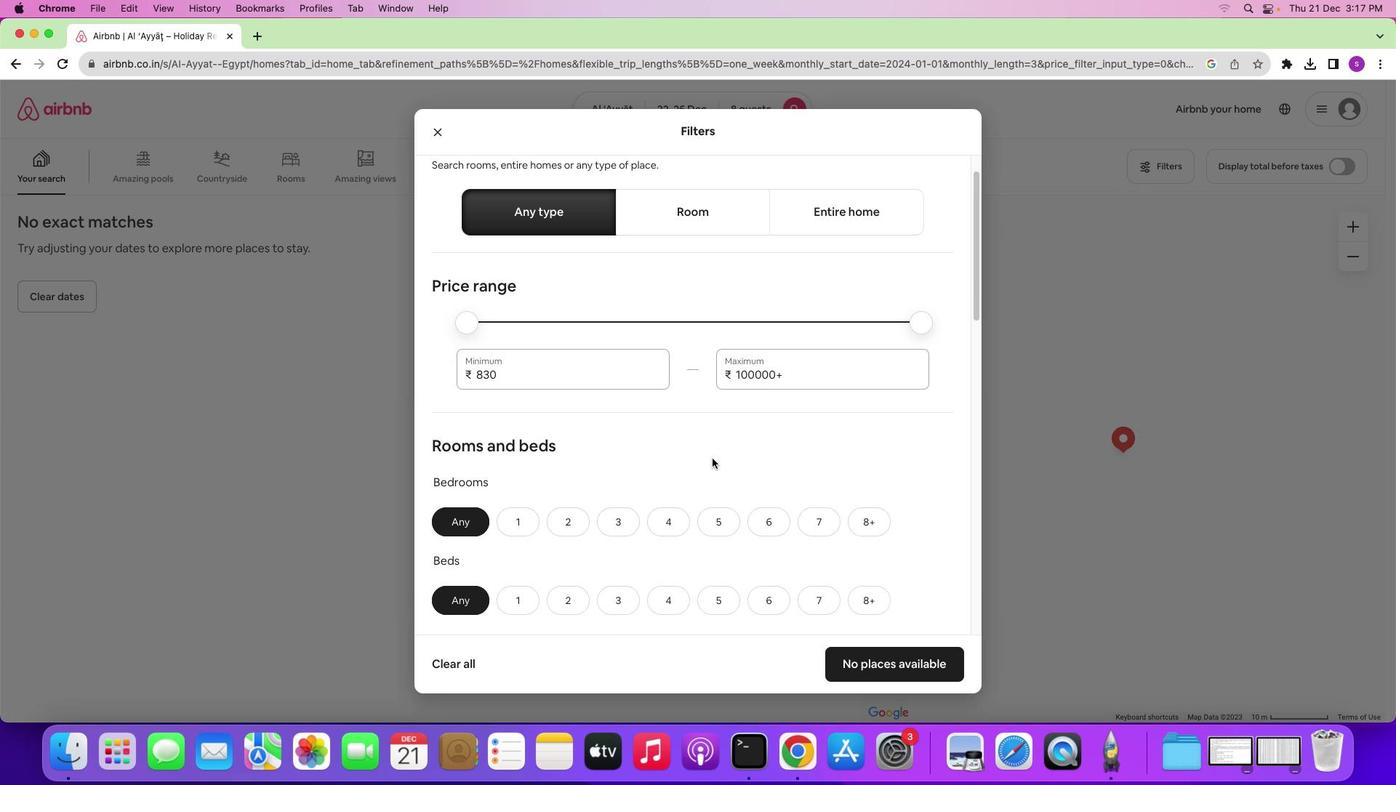 
Action: Mouse moved to (712, 456)
Screenshot: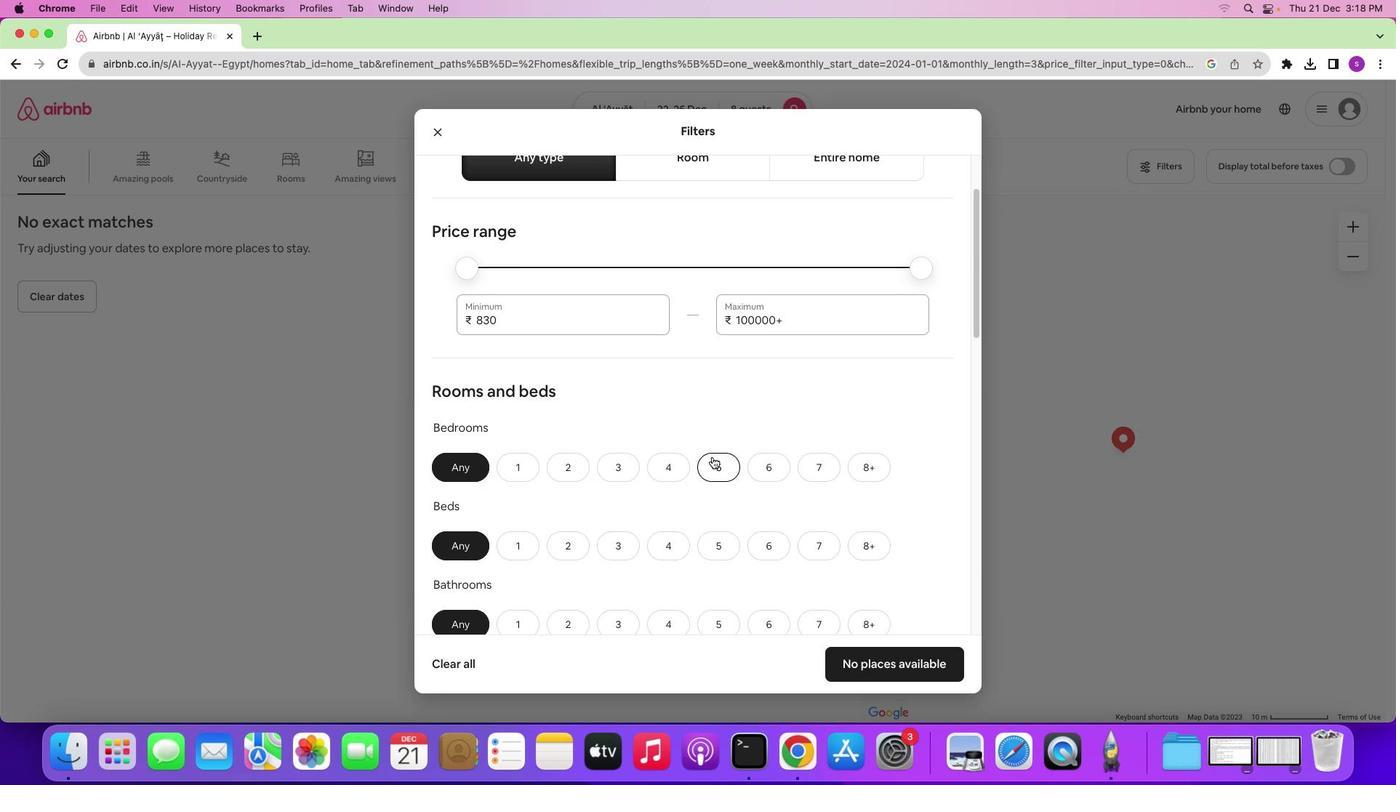 
Action: Mouse scrolled (712, 456) with delta (0, 0)
Screenshot: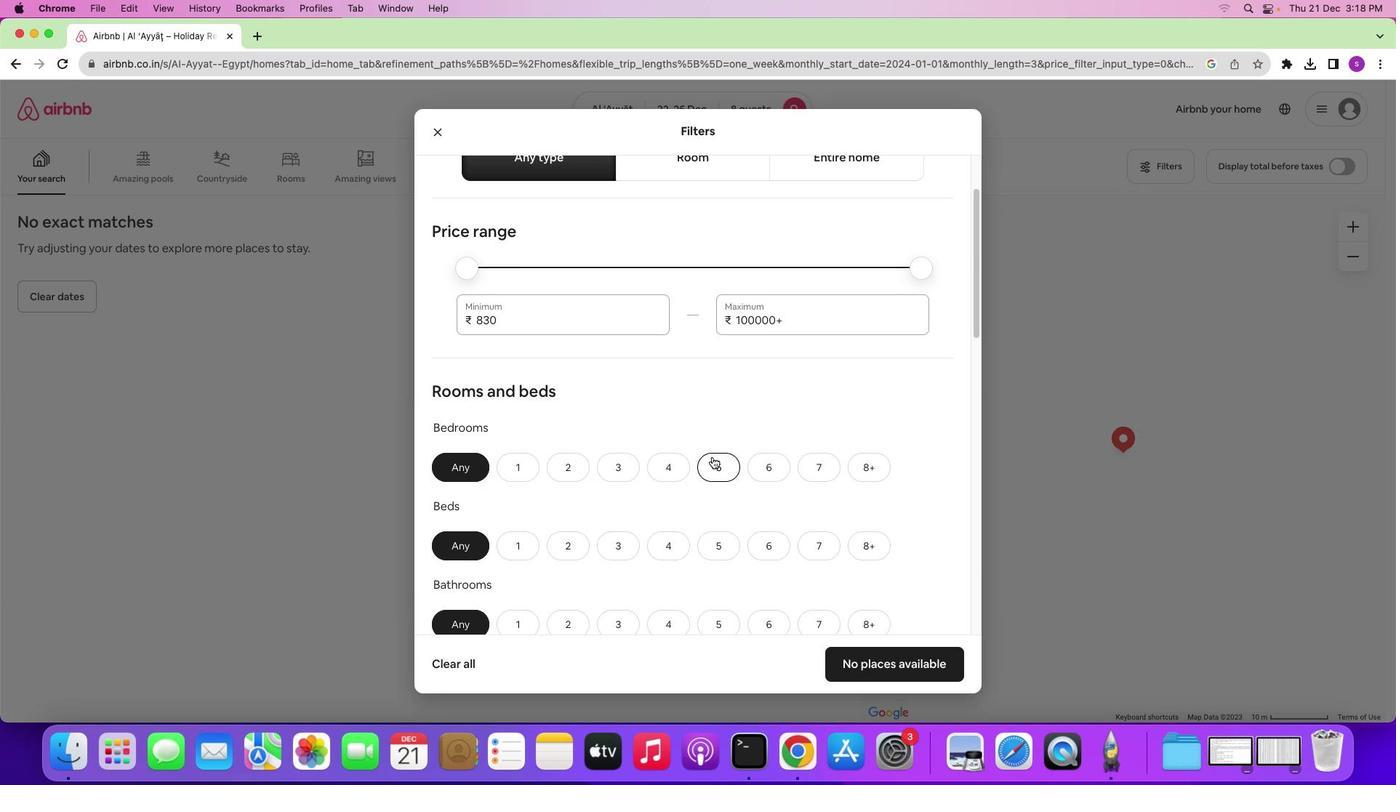 
Action: Mouse scrolled (712, 456) with delta (0, 0)
Screenshot: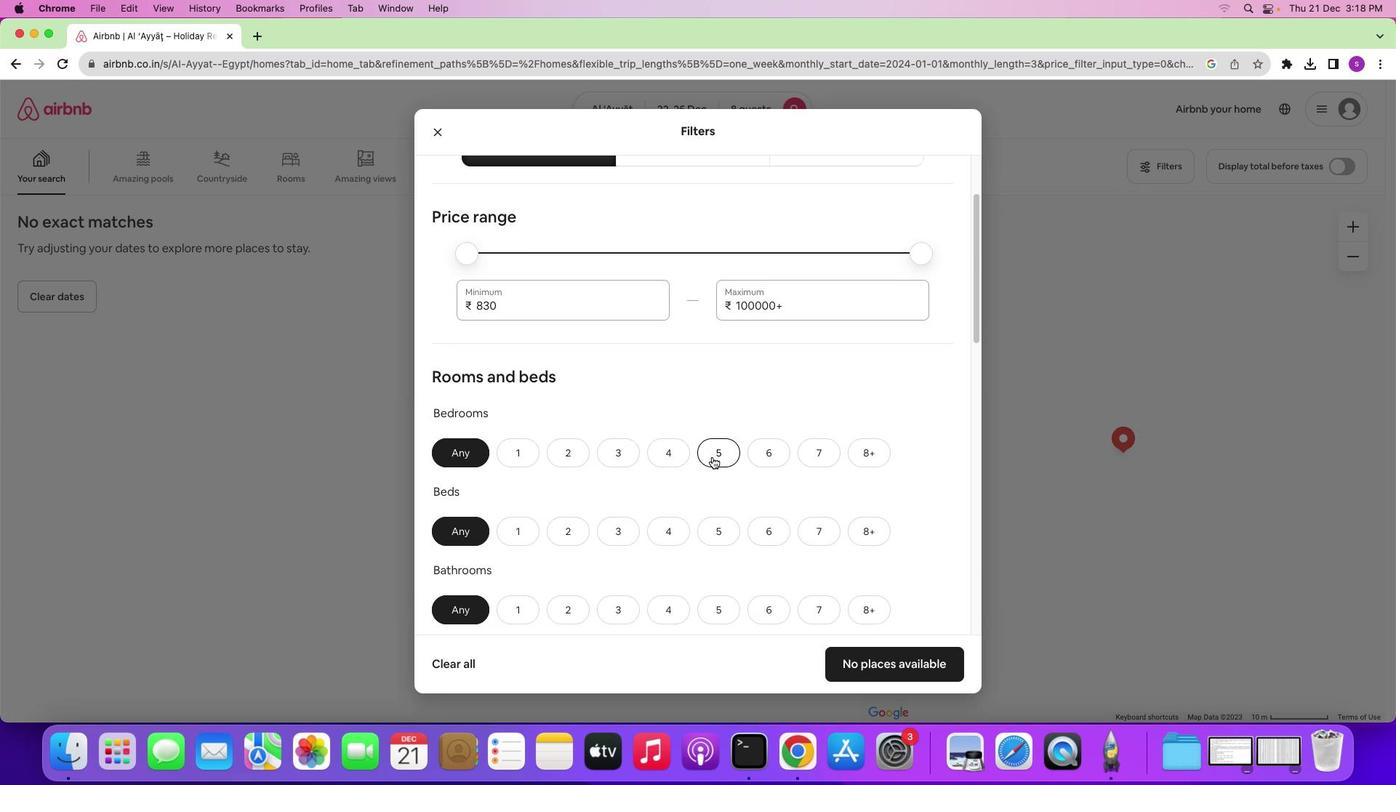 
Action: Mouse scrolled (712, 456) with delta (0, 0)
Screenshot: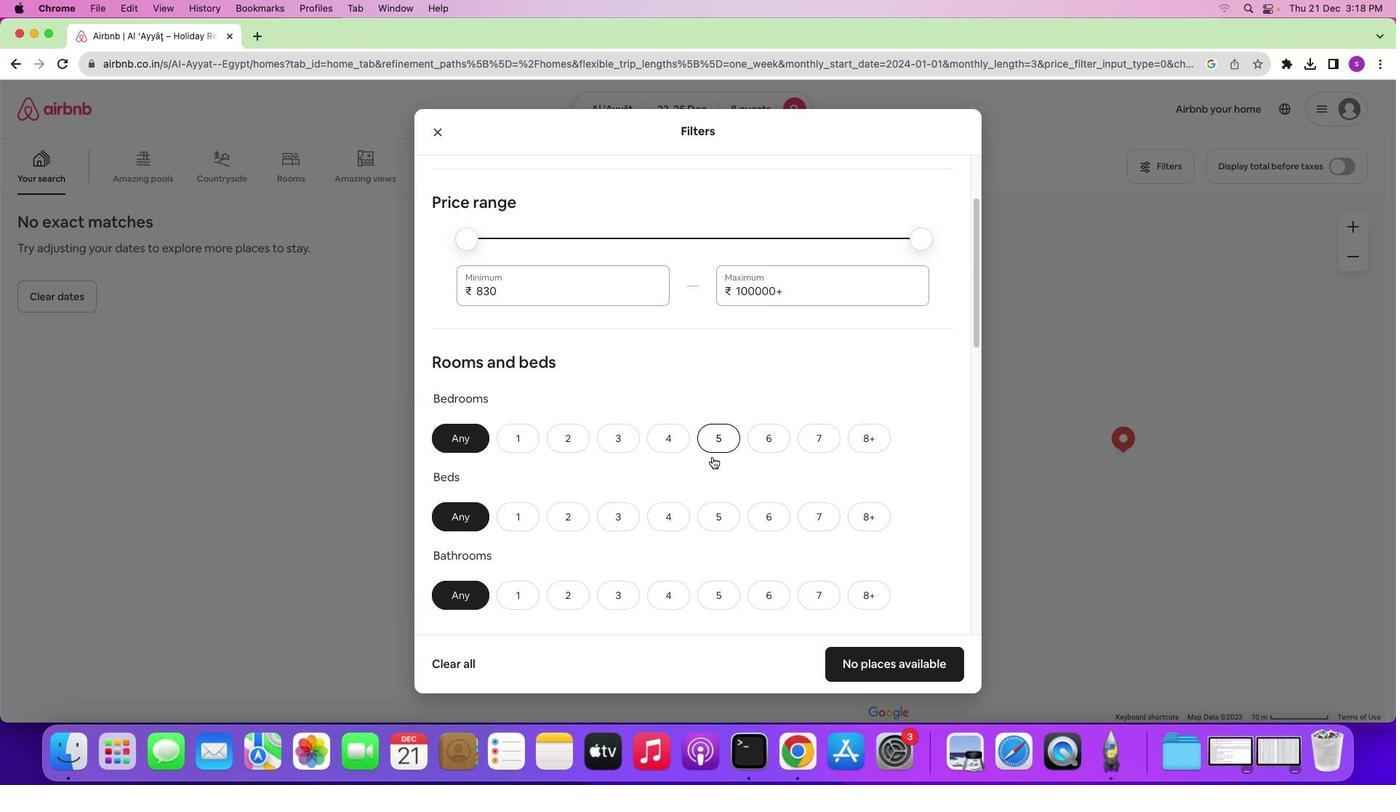 
Action: Mouse scrolled (712, 456) with delta (0, -1)
Screenshot: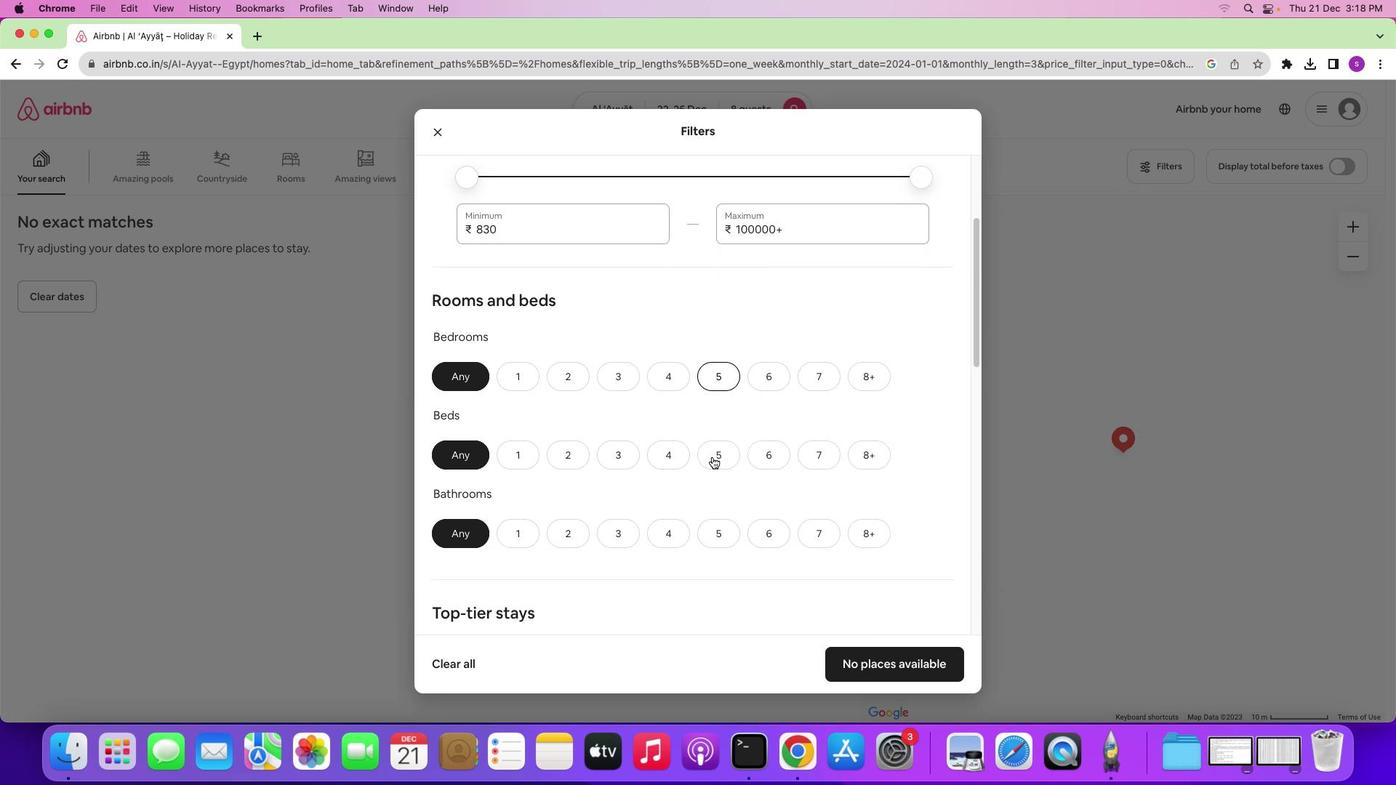 
Action: Mouse moved to (712, 455)
Screenshot: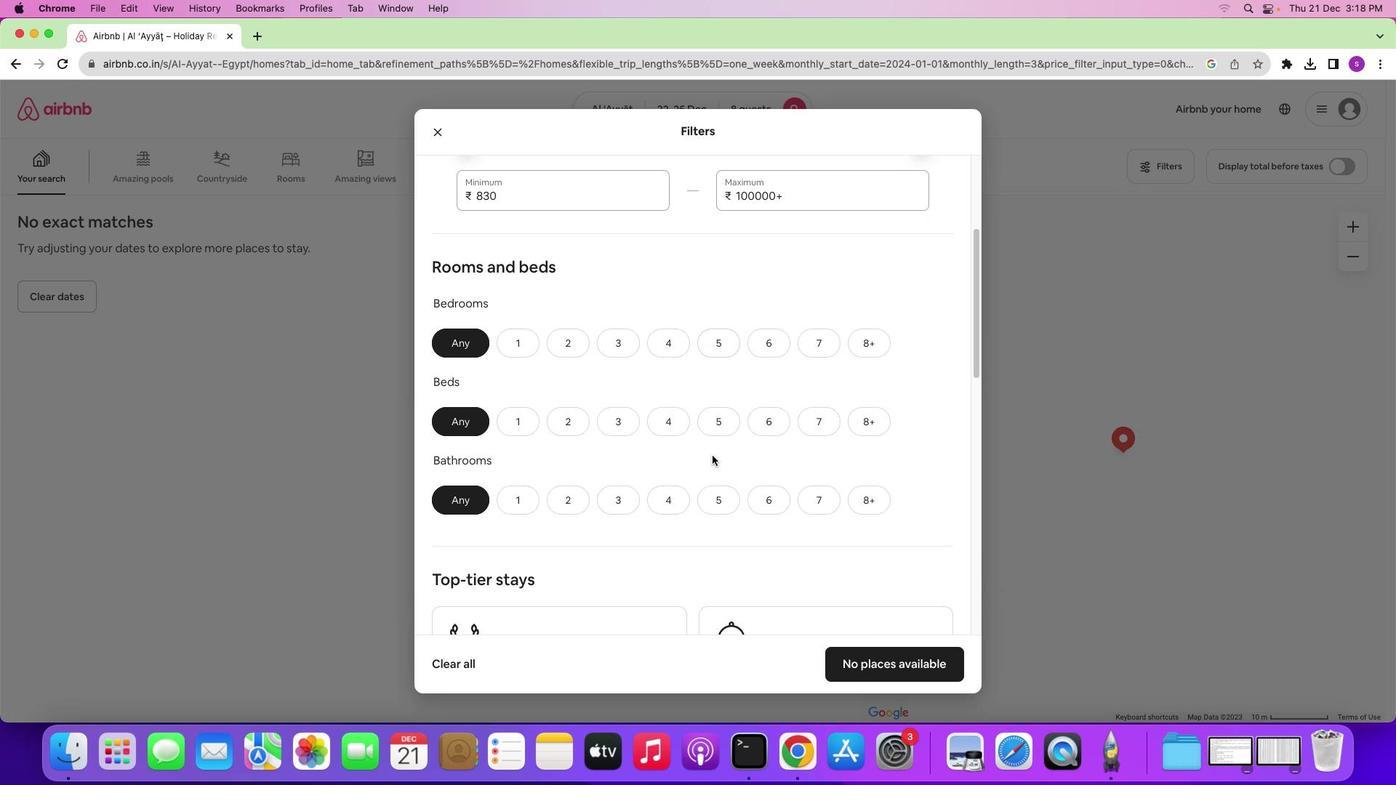 
Action: Mouse scrolled (712, 455) with delta (0, 0)
Screenshot: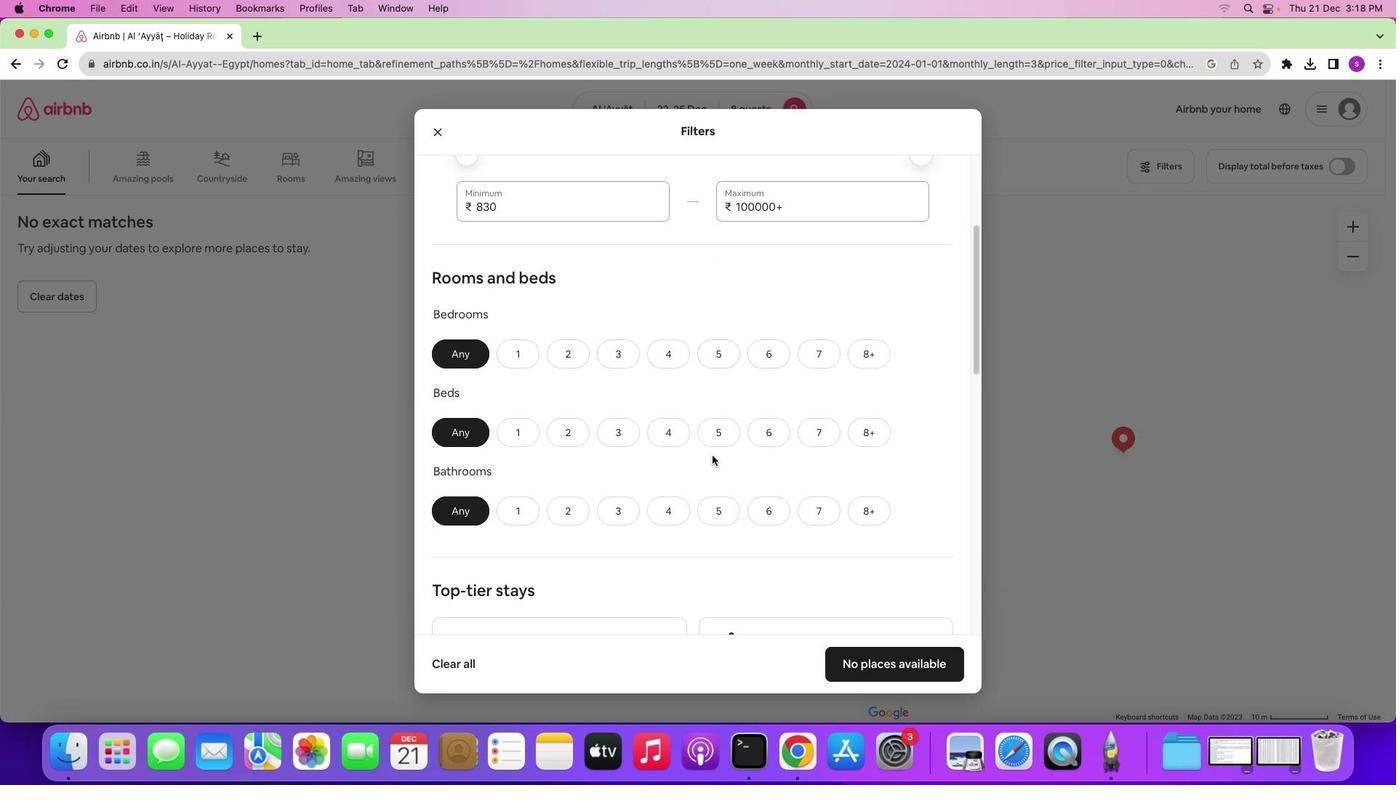 
Action: Mouse scrolled (712, 455) with delta (0, 1)
Screenshot: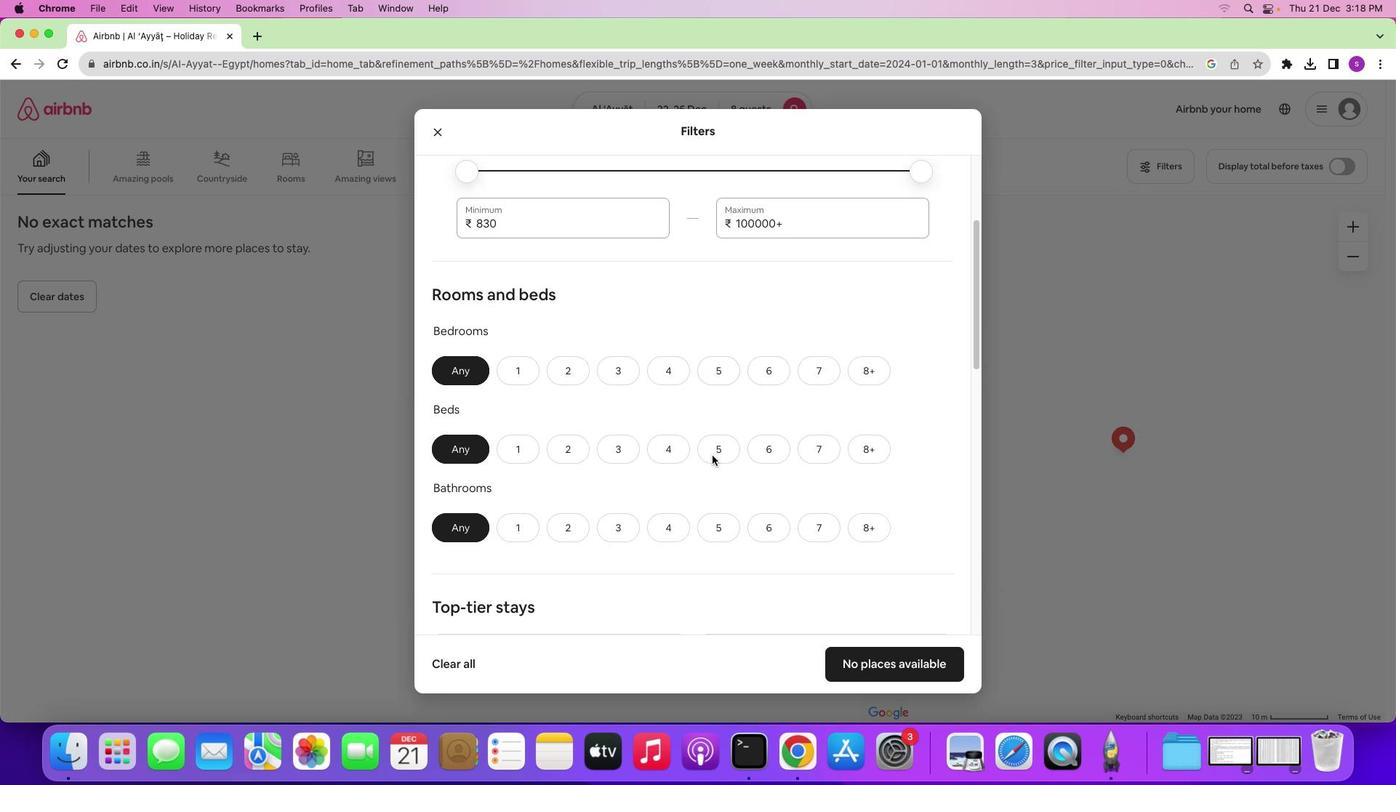 
Action: Mouse moved to (877, 415)
Screenshot: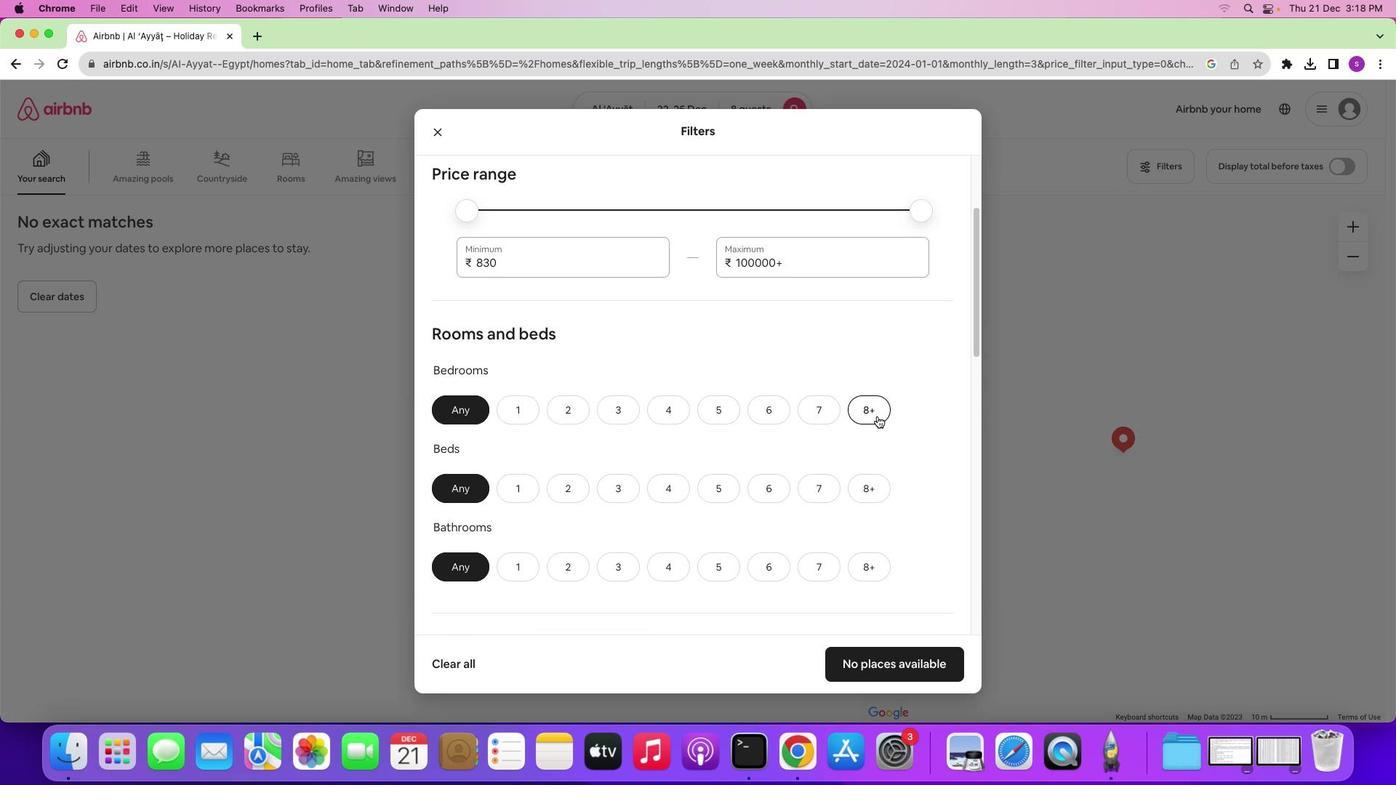 
Action: Mouse pressed left at (877, 415)
Screenshot: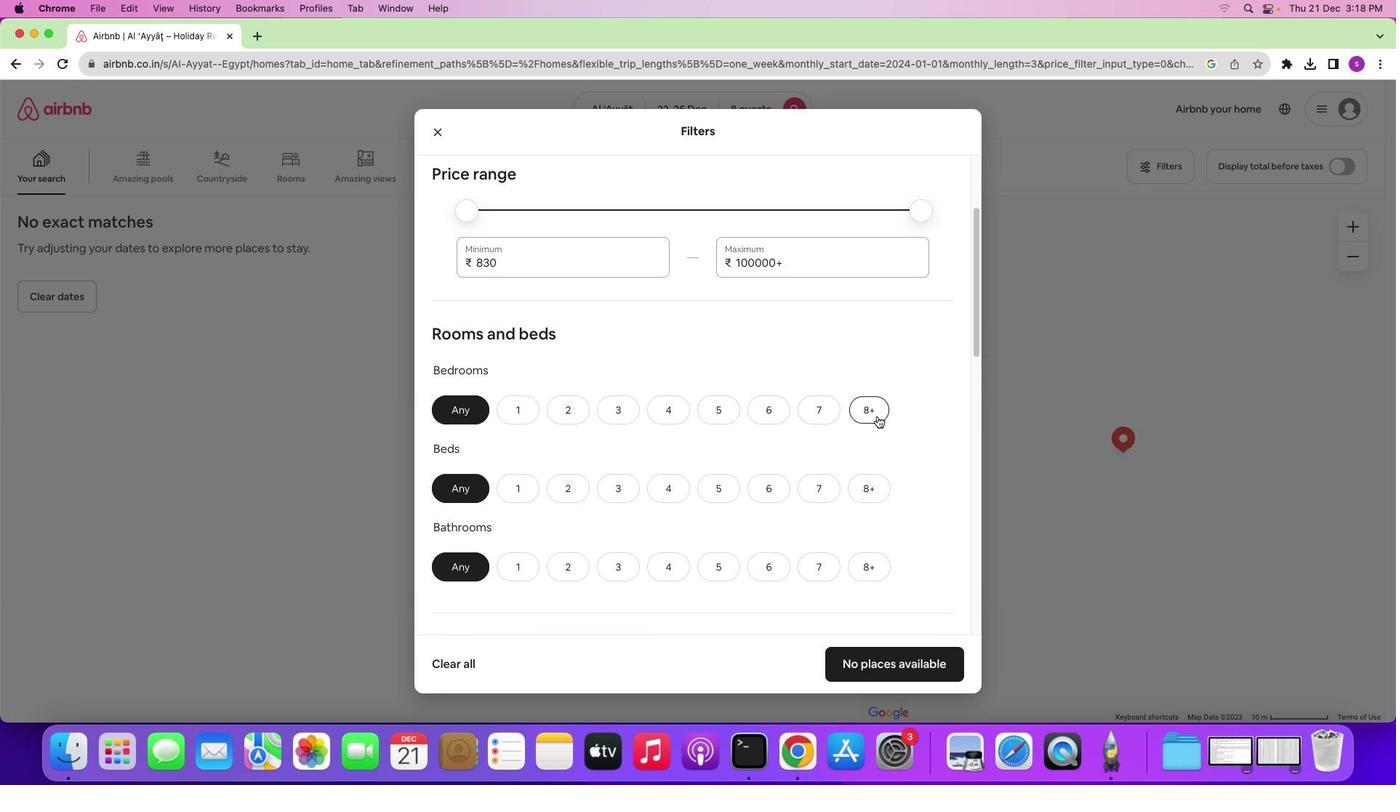 
Action: Mouse moved to (863, 495)
Screenshot: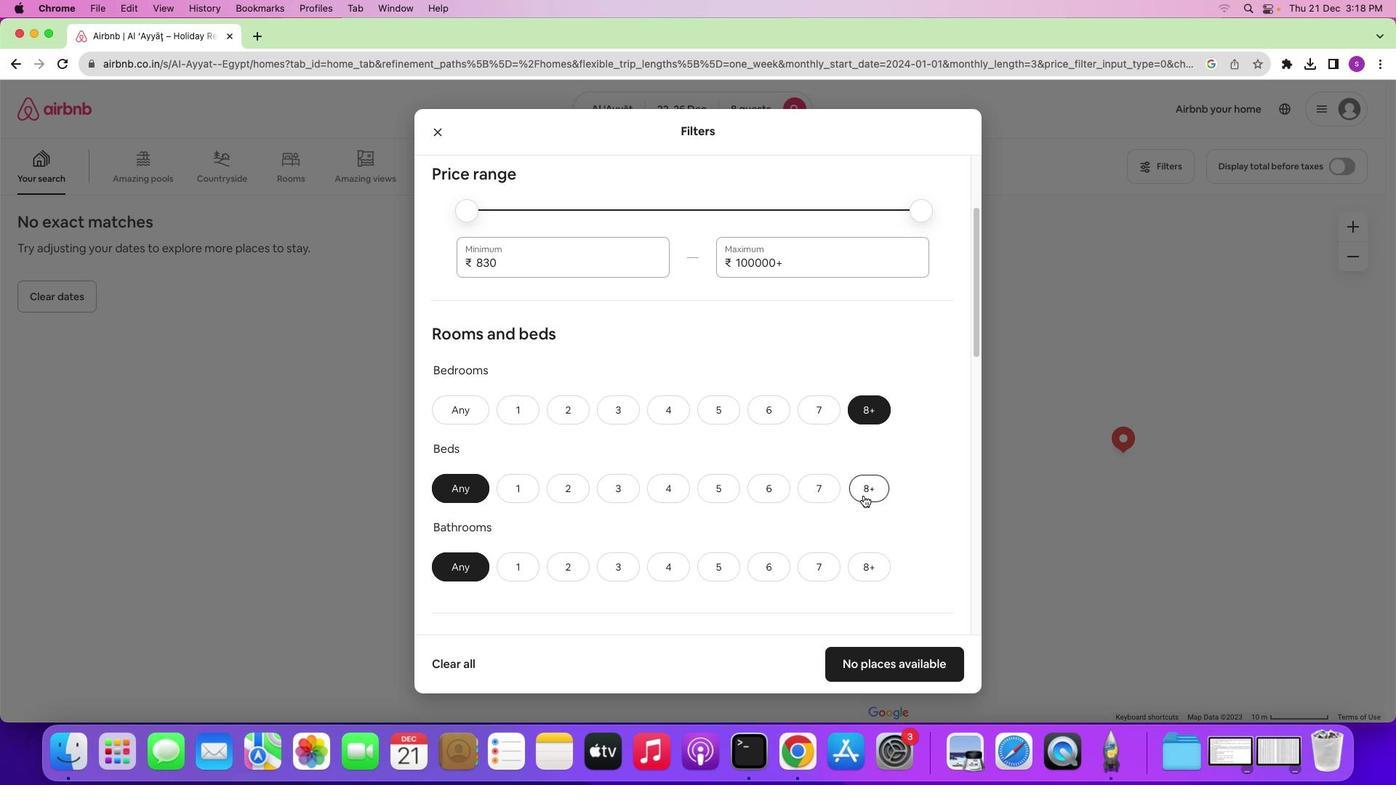 
Action: Mouse pressed left at (863, 495)
Screenshot: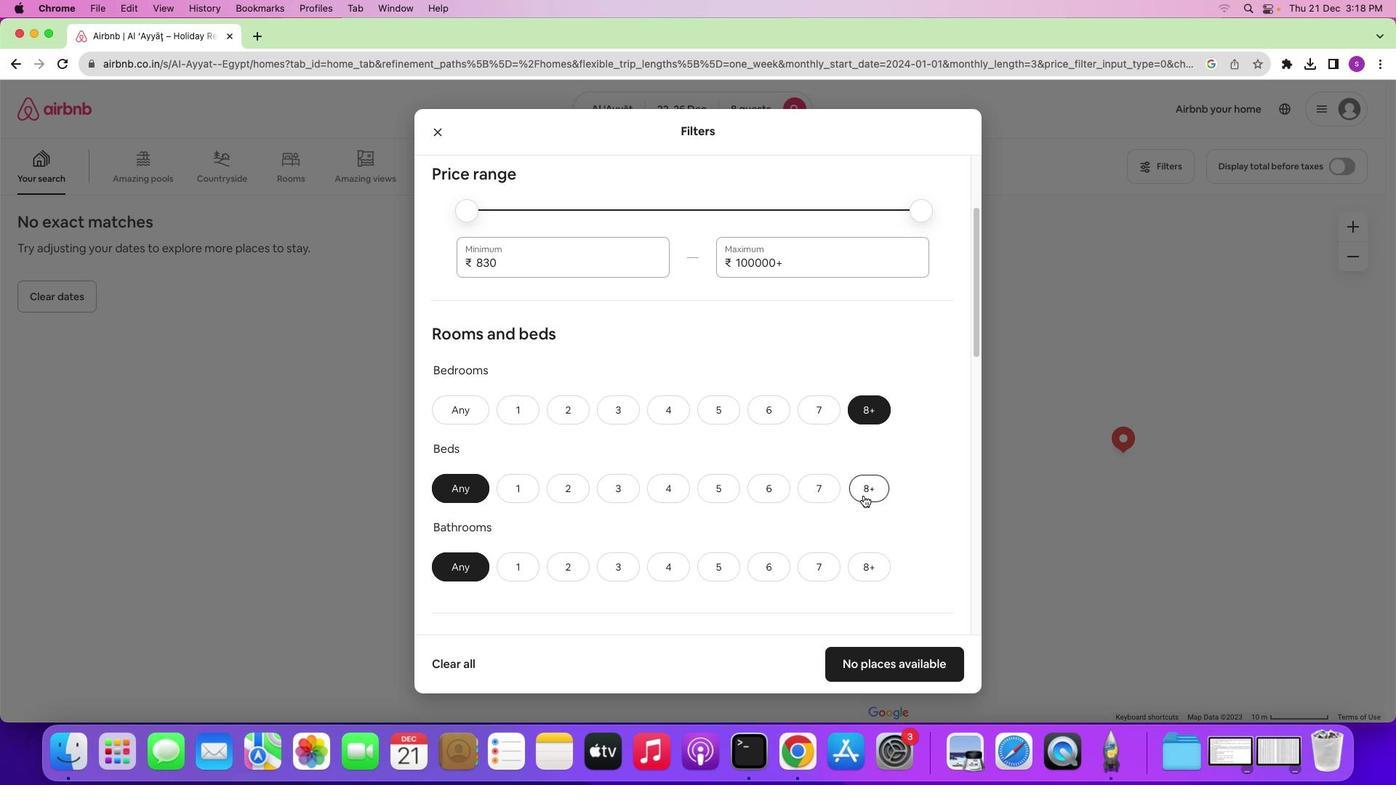 
Action: Mouse moved to (865, 560)
Screenshot: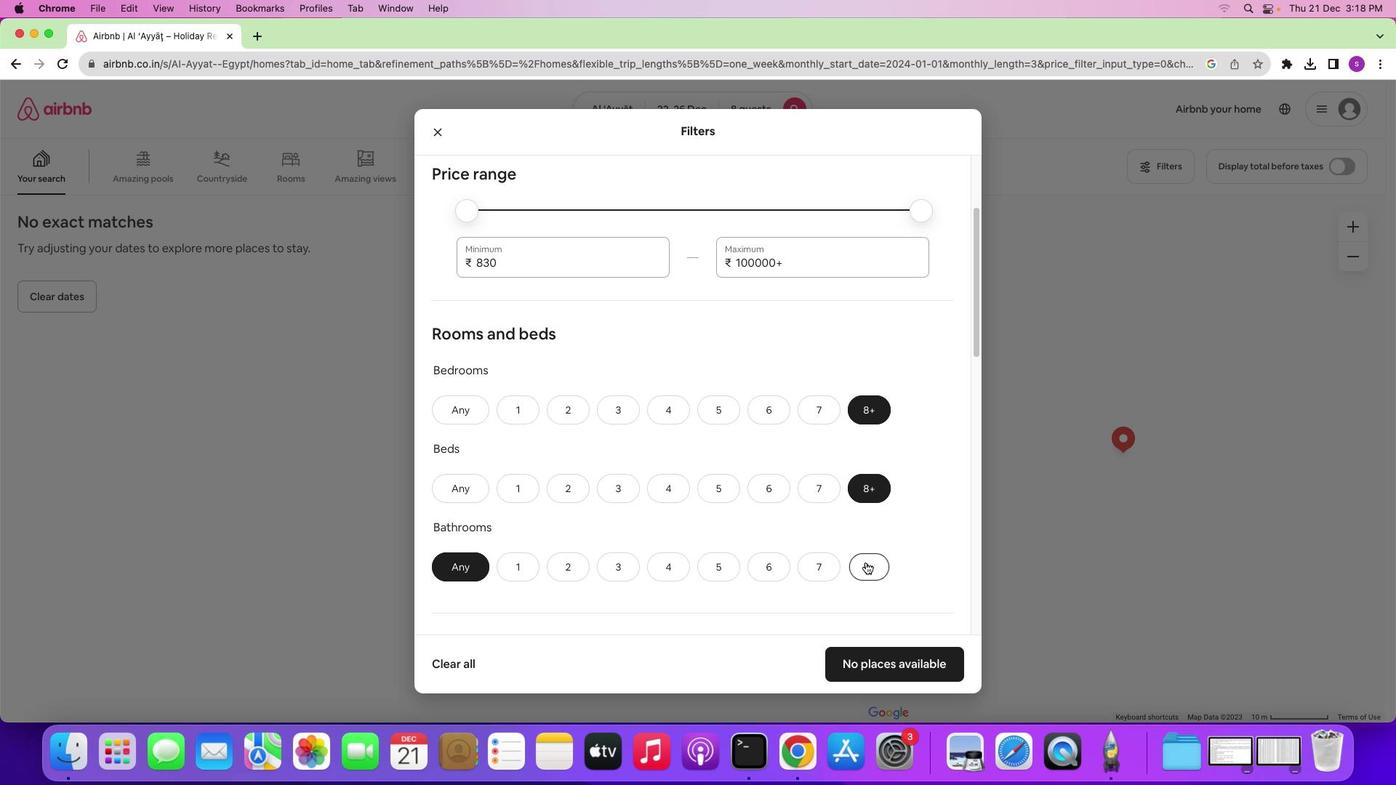 
Action: Mouse pressed left at (865, 560)
Screenshot: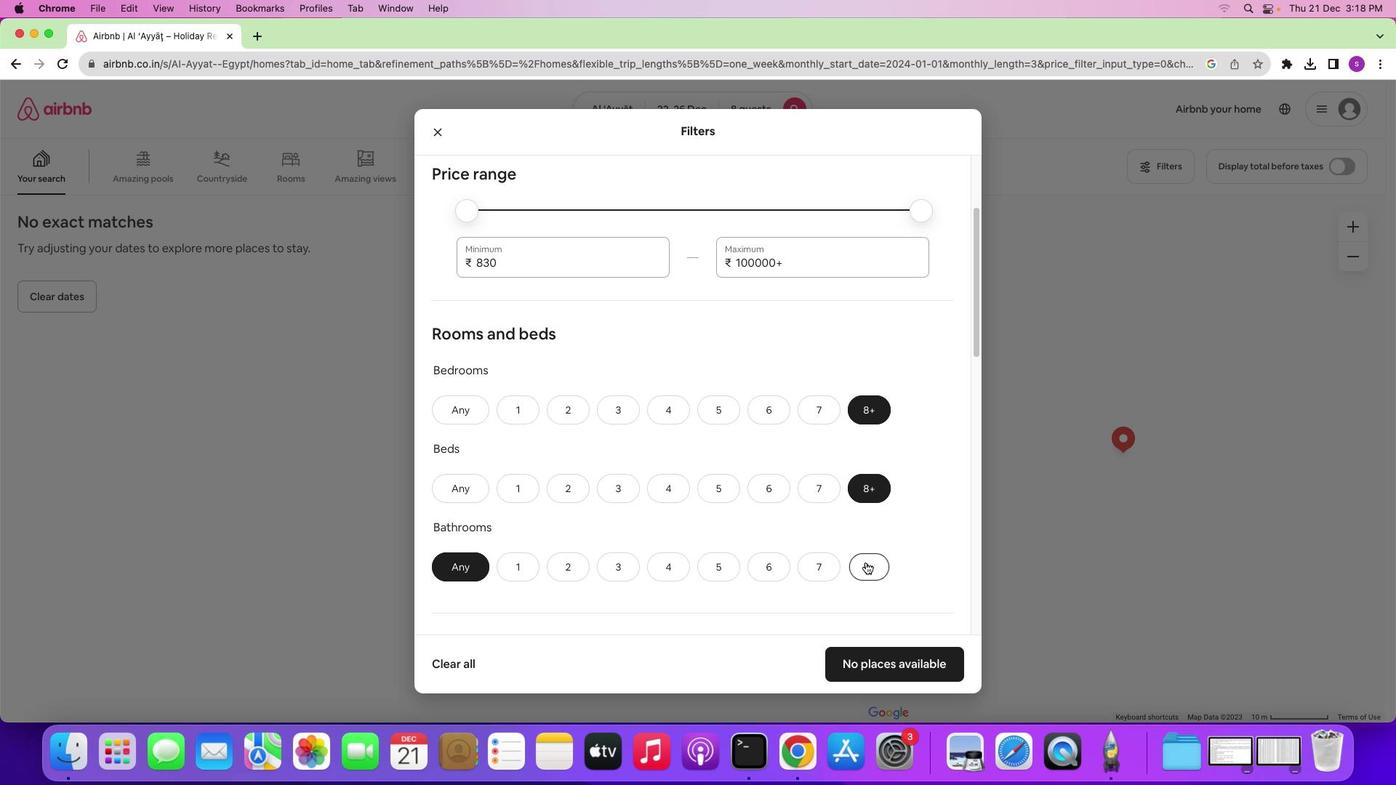 
Action: Mouse moved to (776, 461)
Screenshot: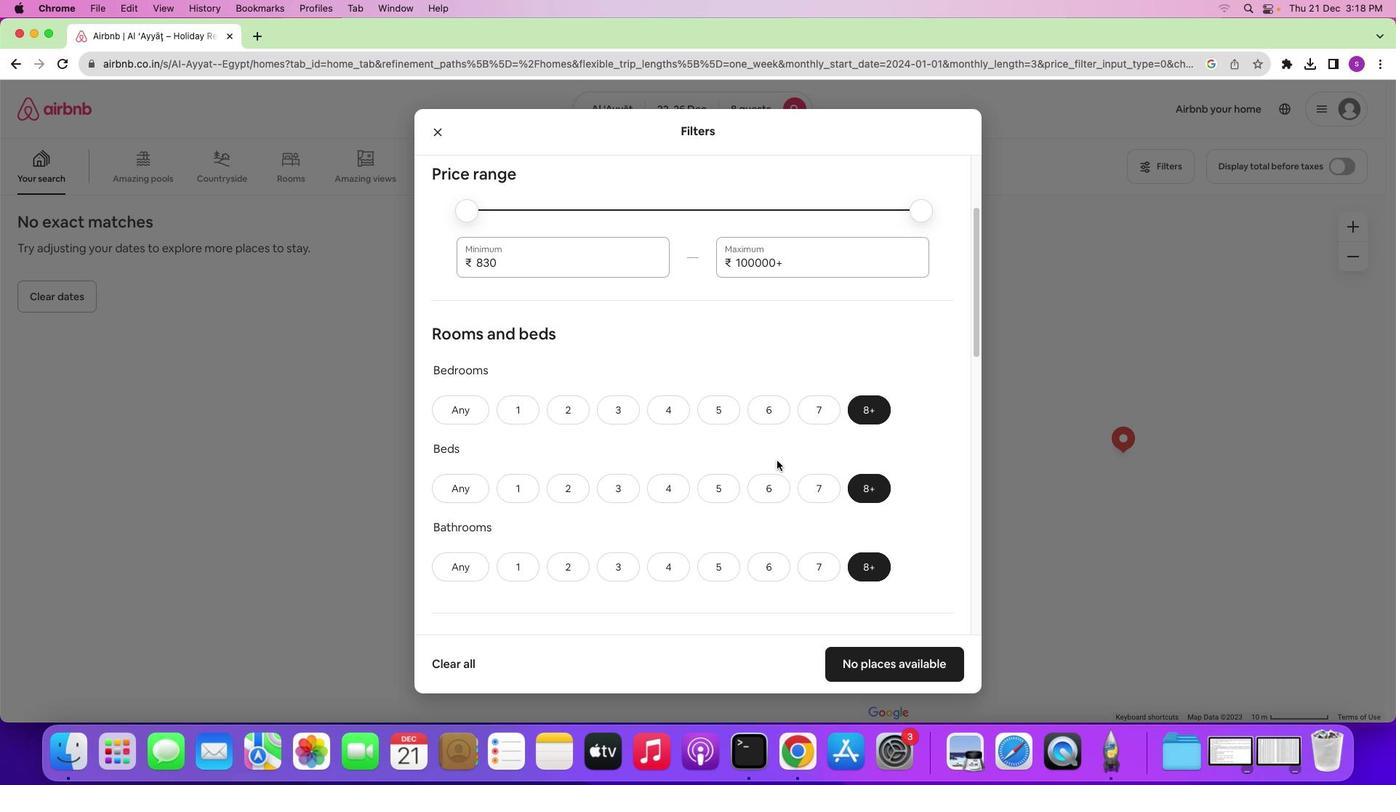 
Action: Mouse scrolled (776, 461) with delta (0, 0)
Screenshot: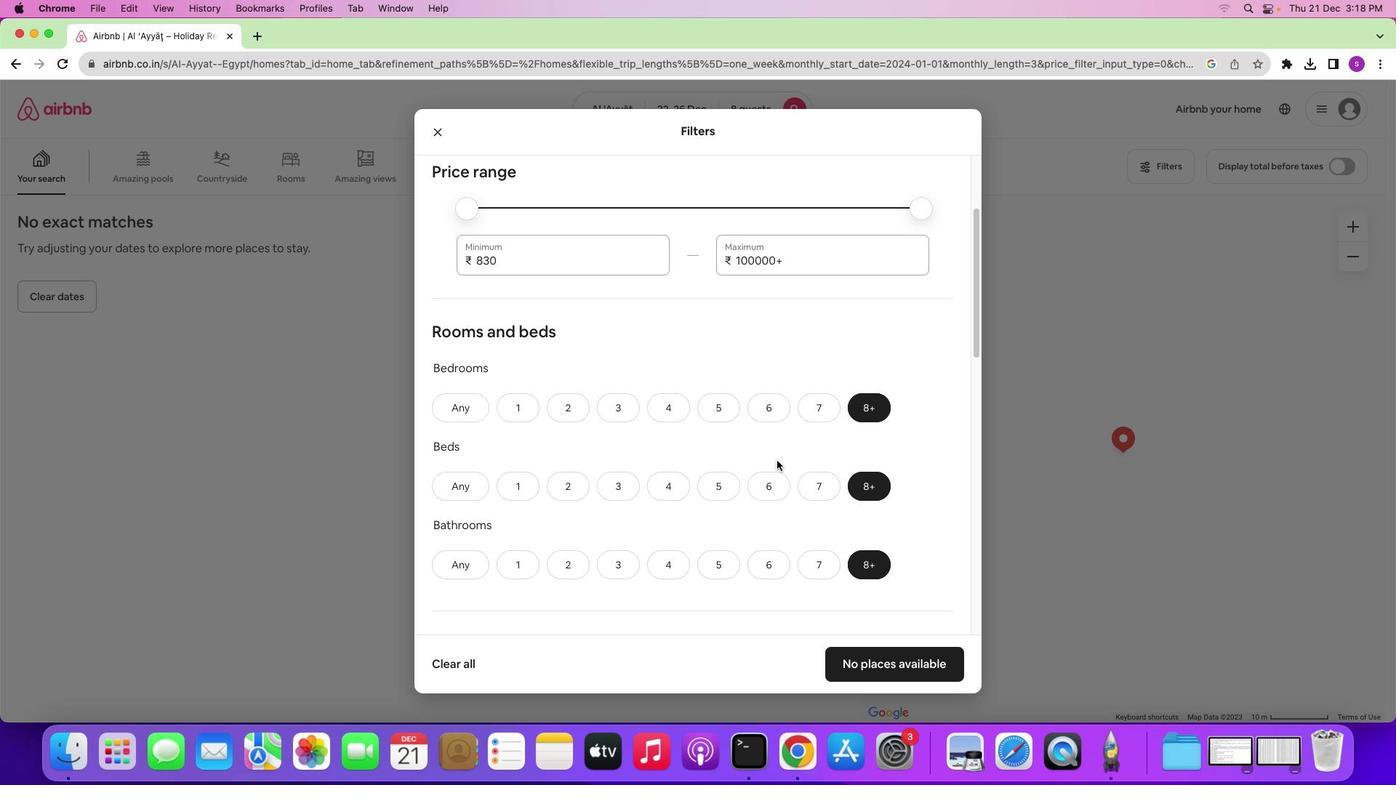 
Action: Mouse scrolled (776, 461) with delta (0, 0)
Screenshot: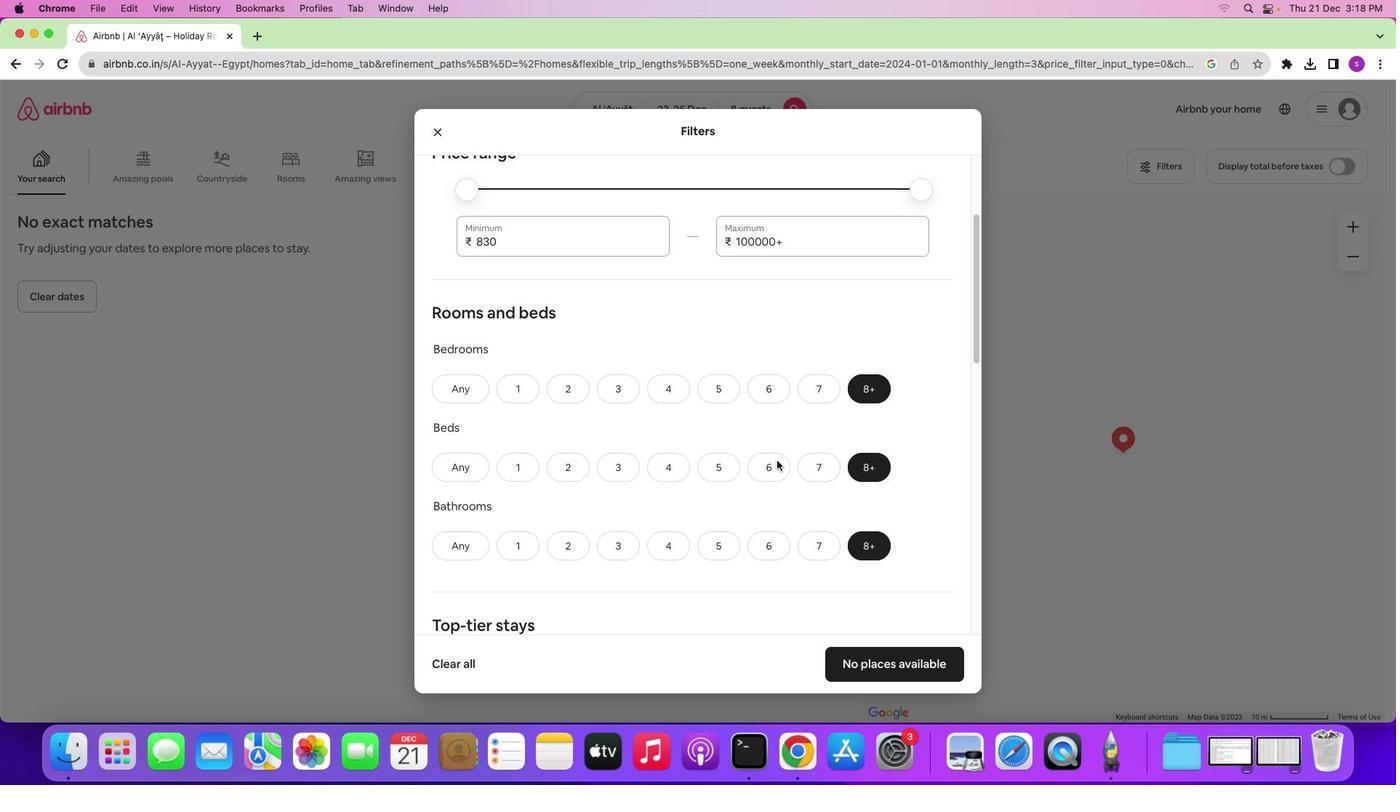 
Action: Mouse scrolled (776, 461) with delta (0, -1)
Screenshot: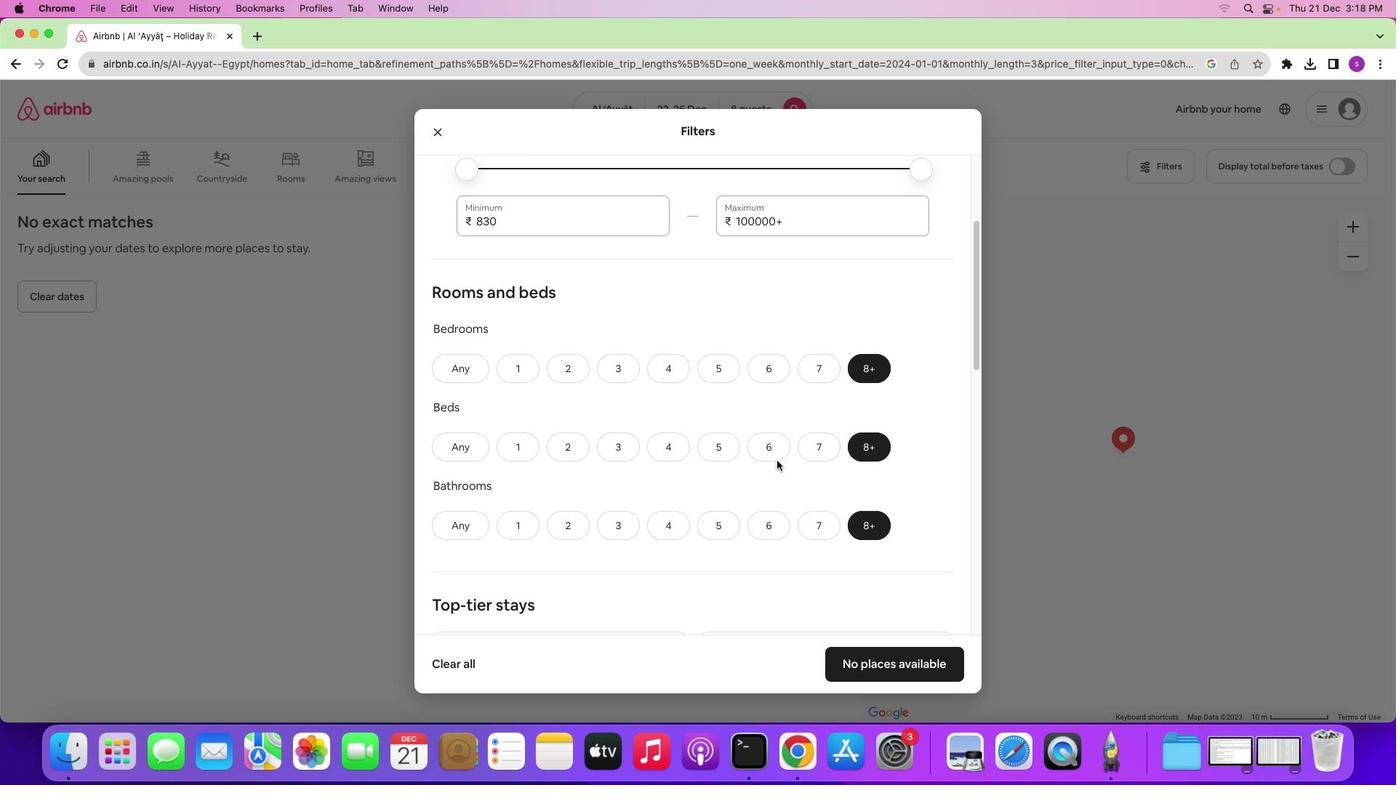 
Action: Mouse scrolled (776, 461) with delta (0, 0)
Screenshot: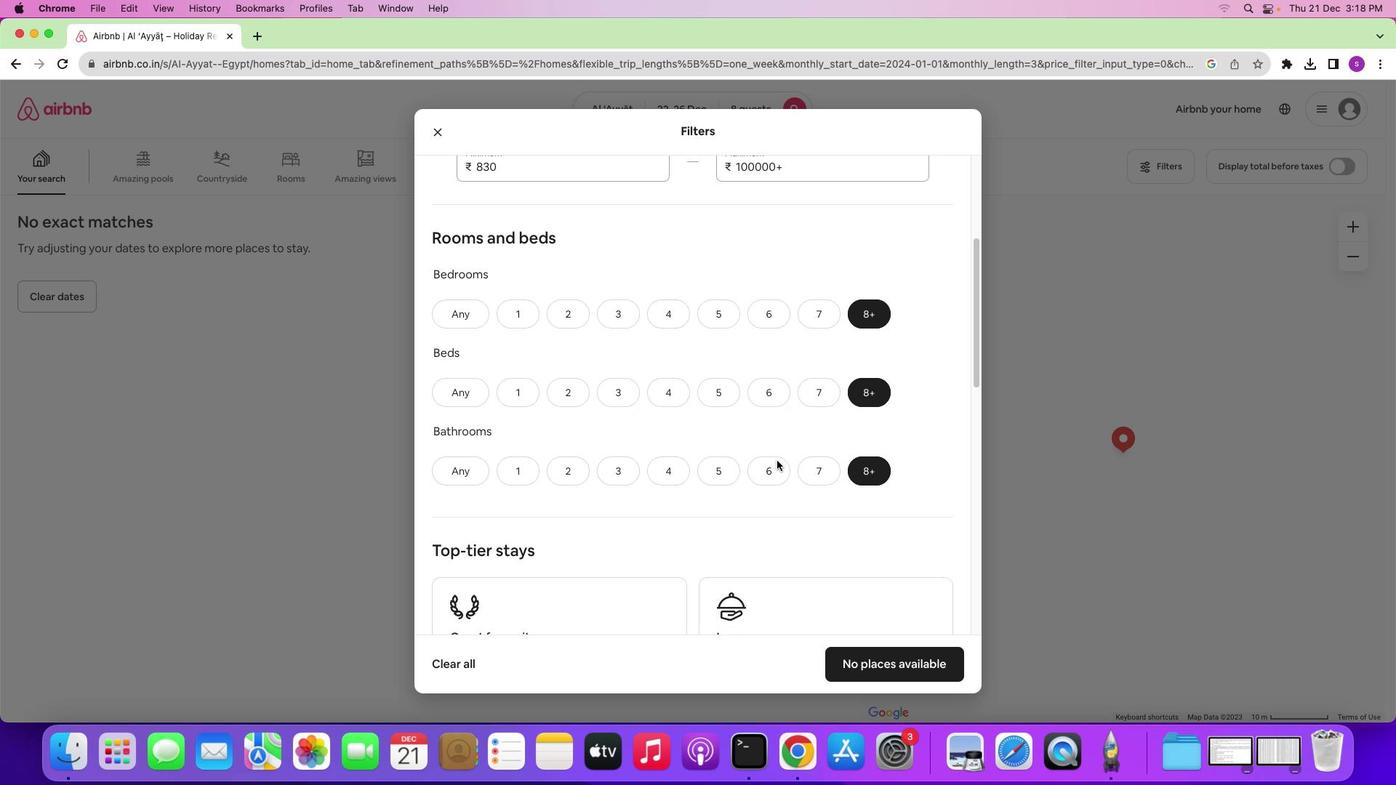 
Action: Mouse scrolled (776, 461) with delta (0, 0)
Screenshot: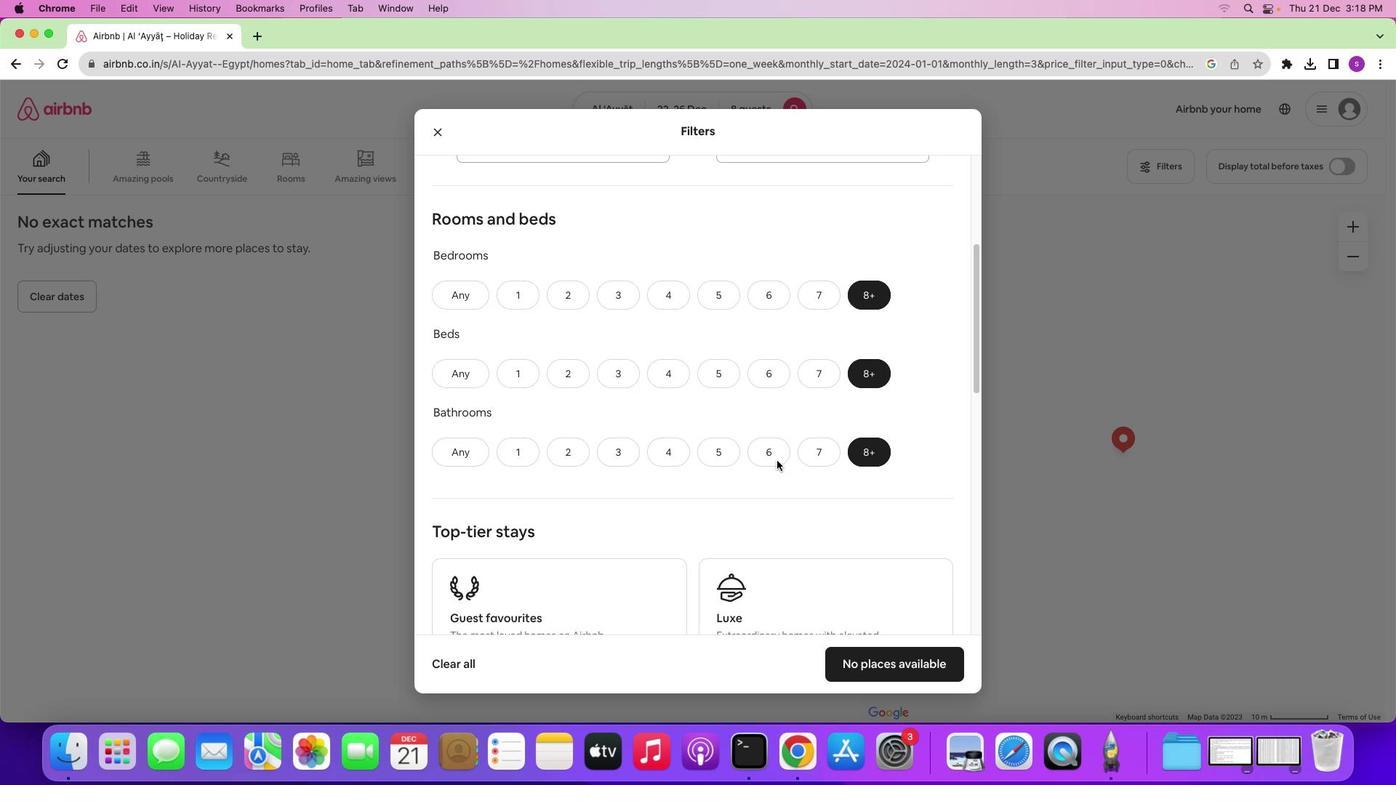 
Action: Mouse scrolled (776, 461) with delta (0, -1)
Screenshot: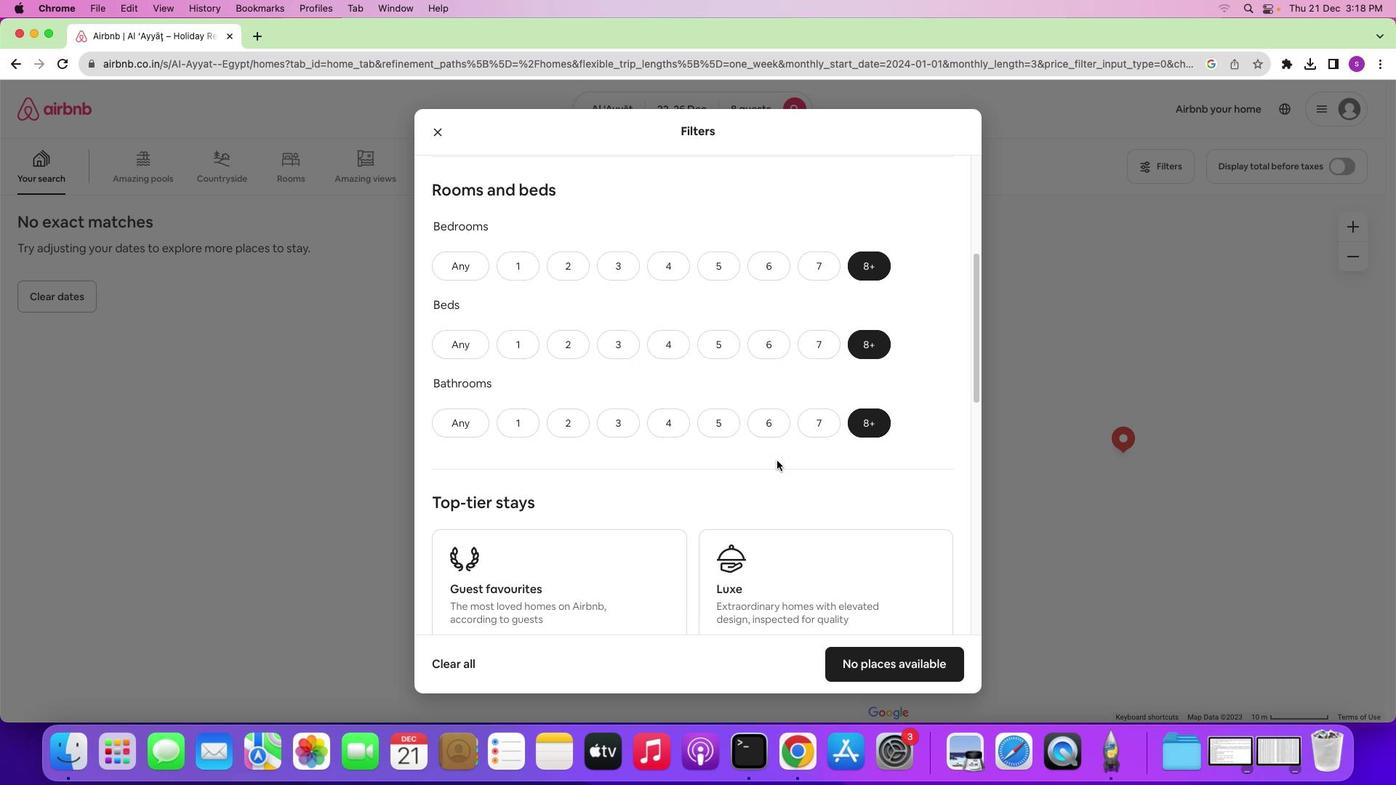 
Action: Mouse scrolled (776, 461) with delta (0, -2)
Screenshot: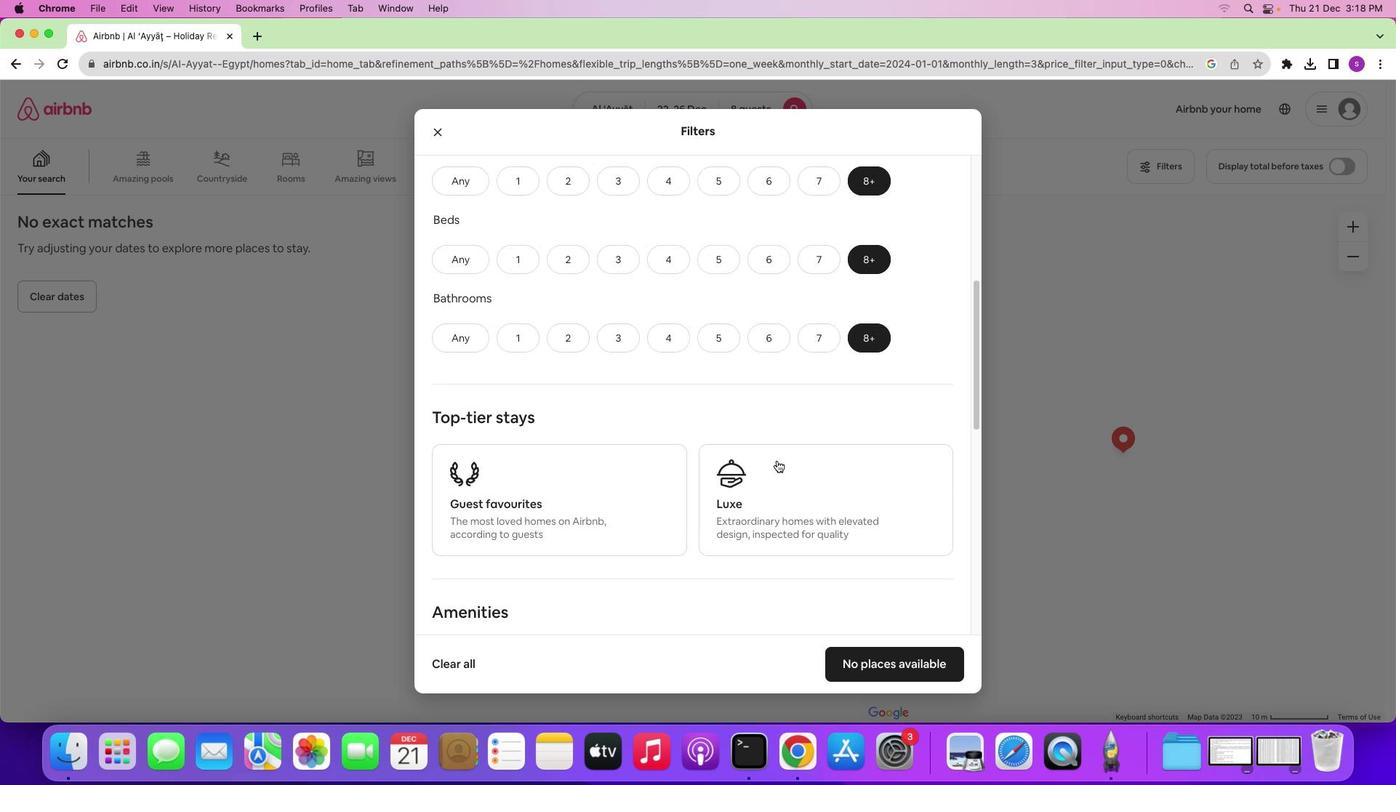 
Action: Mouse moved to (775, 459)
Screenshot: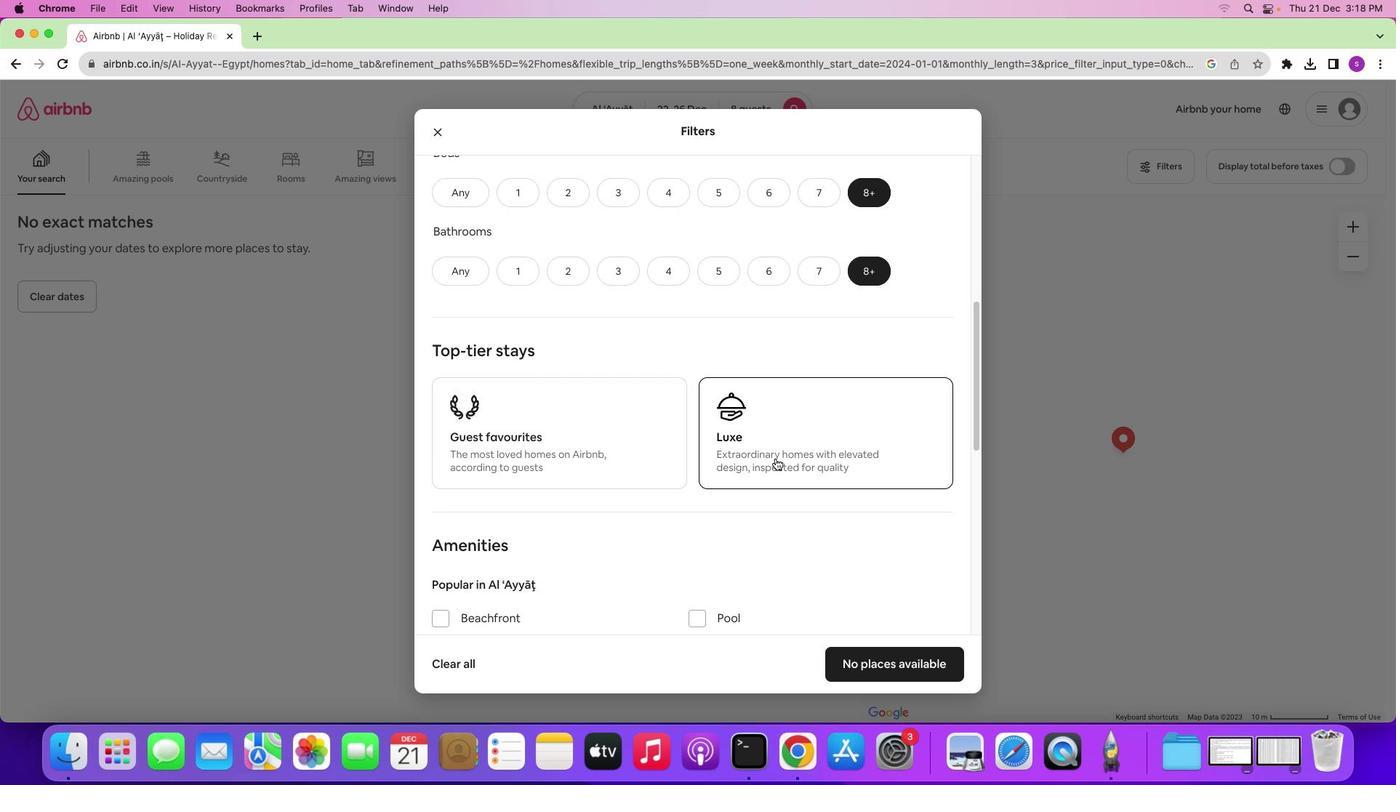 
Action: Mouse scrolled (775, 459) with delta (0, 0)
Screenshot: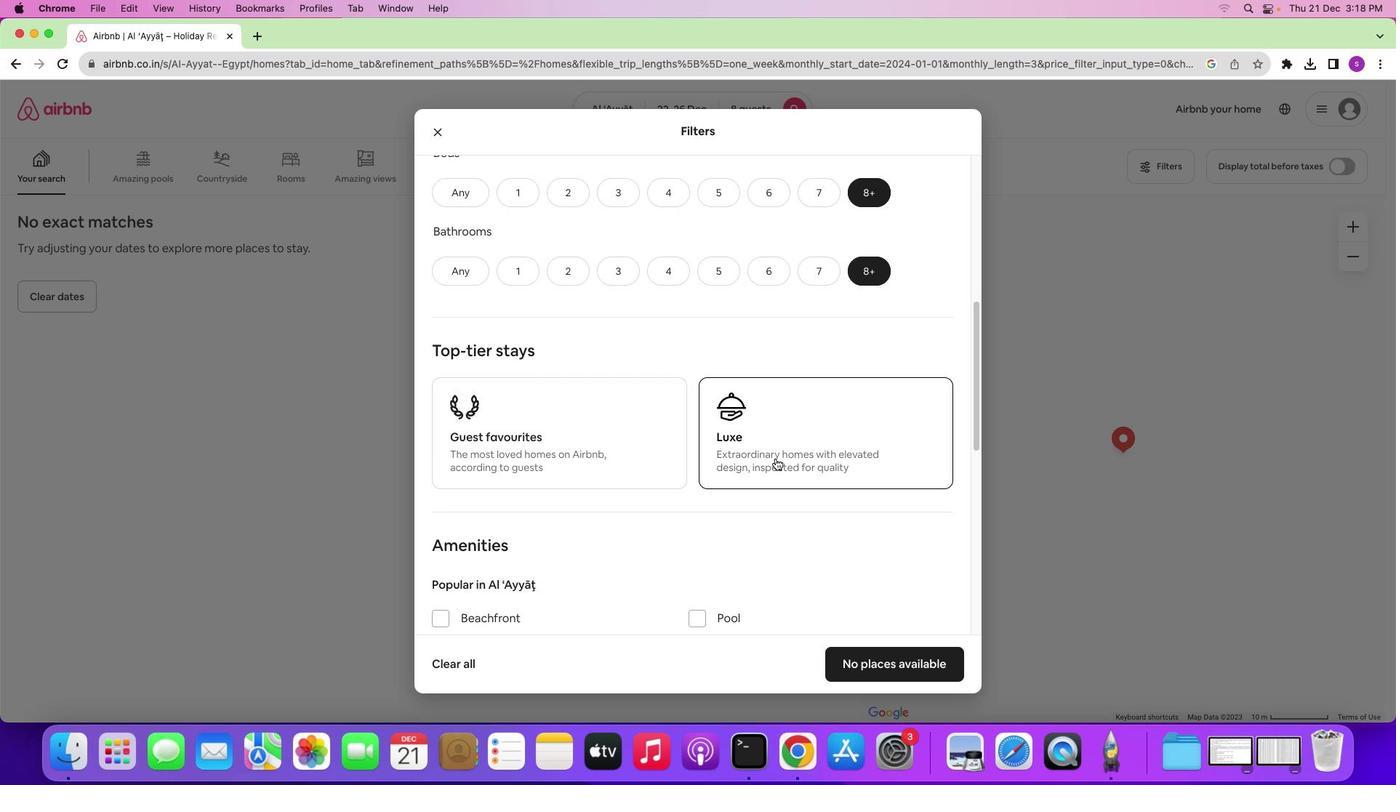 
Action: Mouse moved to (775, 459)
Screenshot: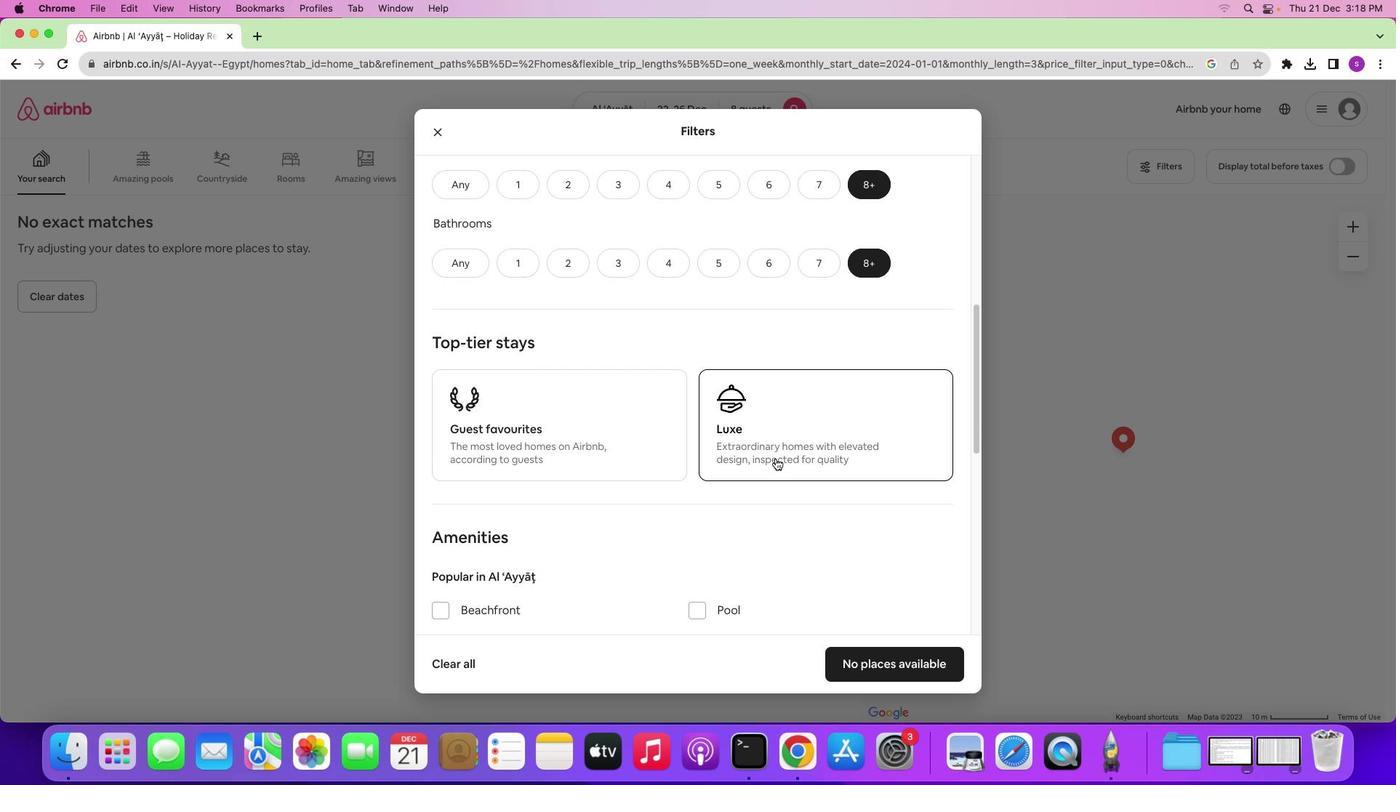 
Action: Mouse scrolled (775, 459) with delta (0, 0)
Screenshot: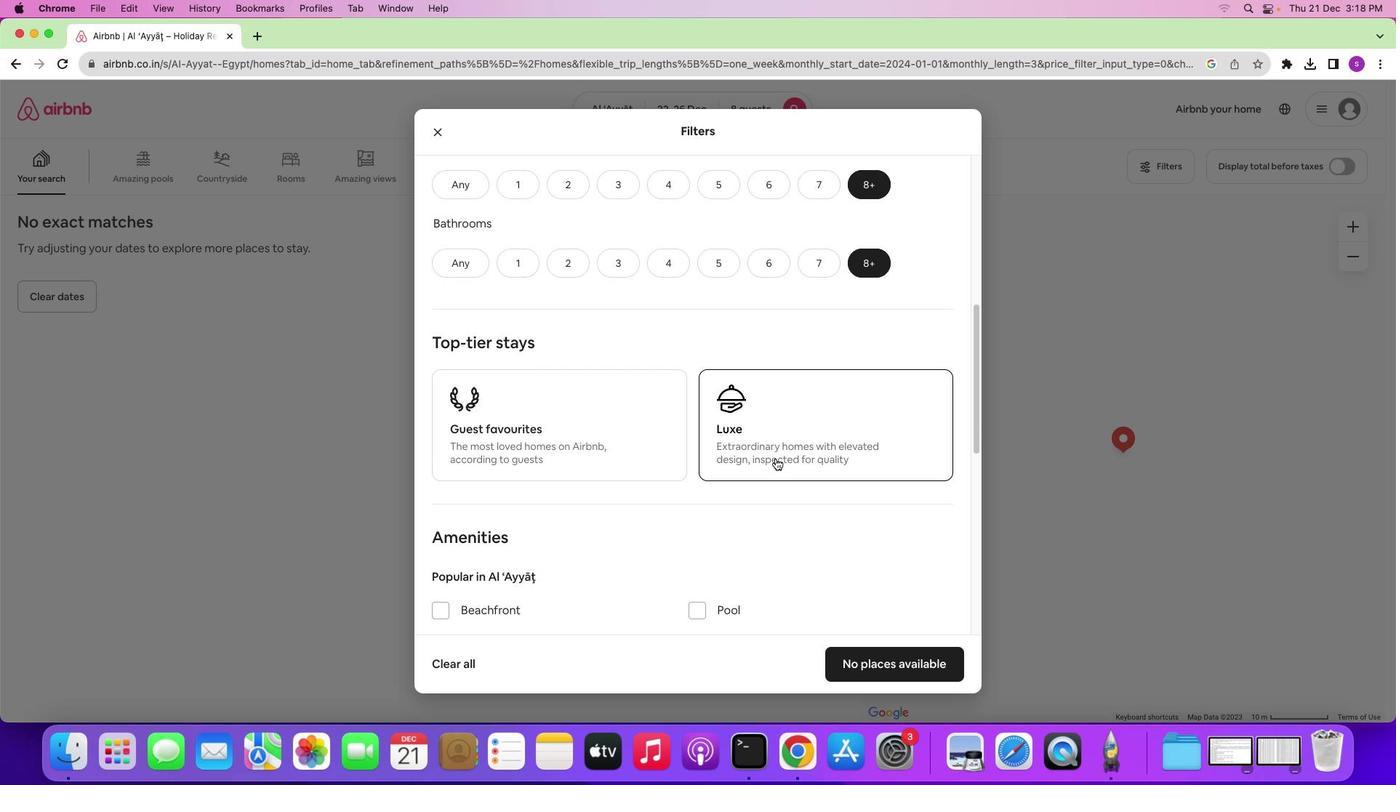 
Action: Mouse moved to (775, 458)
Screenshot: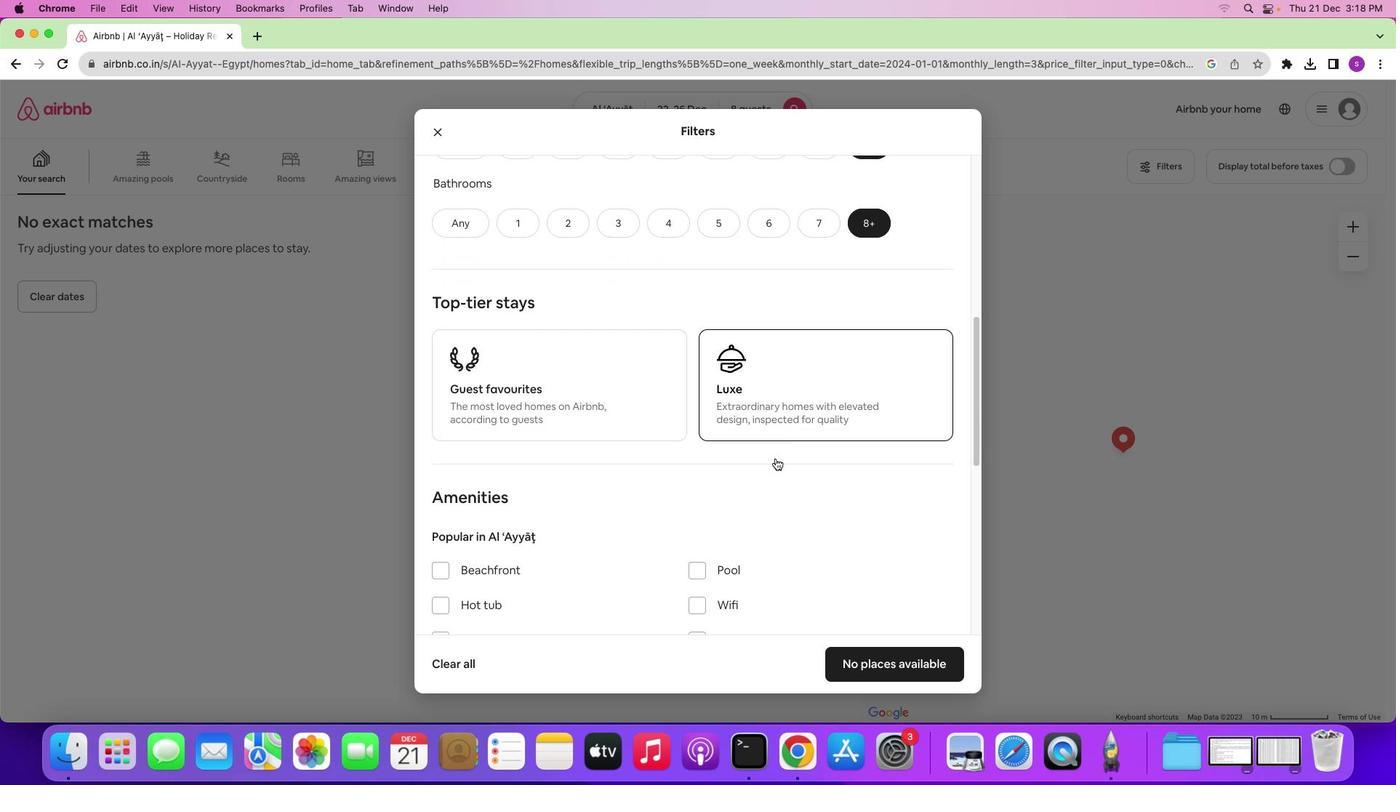 
Action: Mouse scrolled (775, 458) with delta (0, -1)
Screenshot: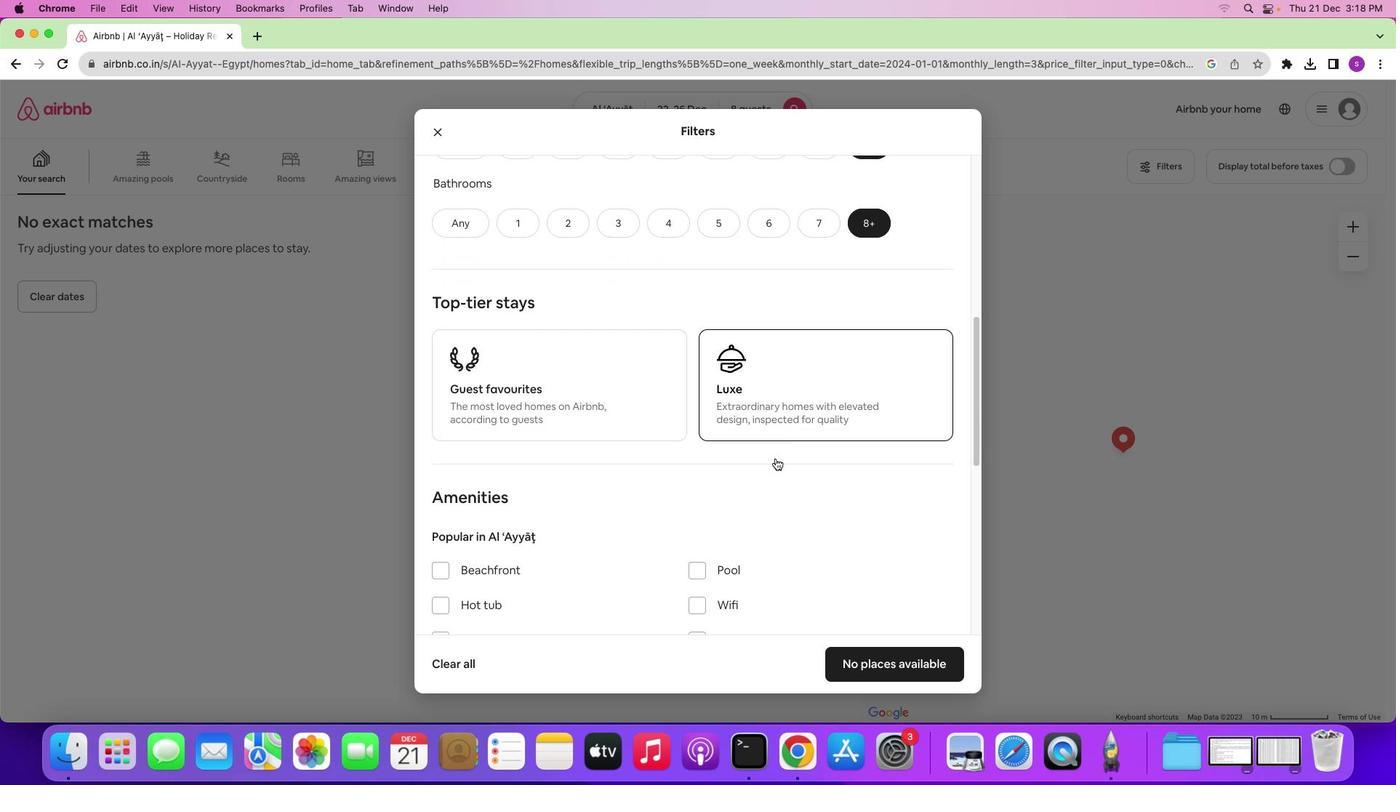 
Action: Mouse scrolled (775, 458) with delta (0, 0)
Screenshot: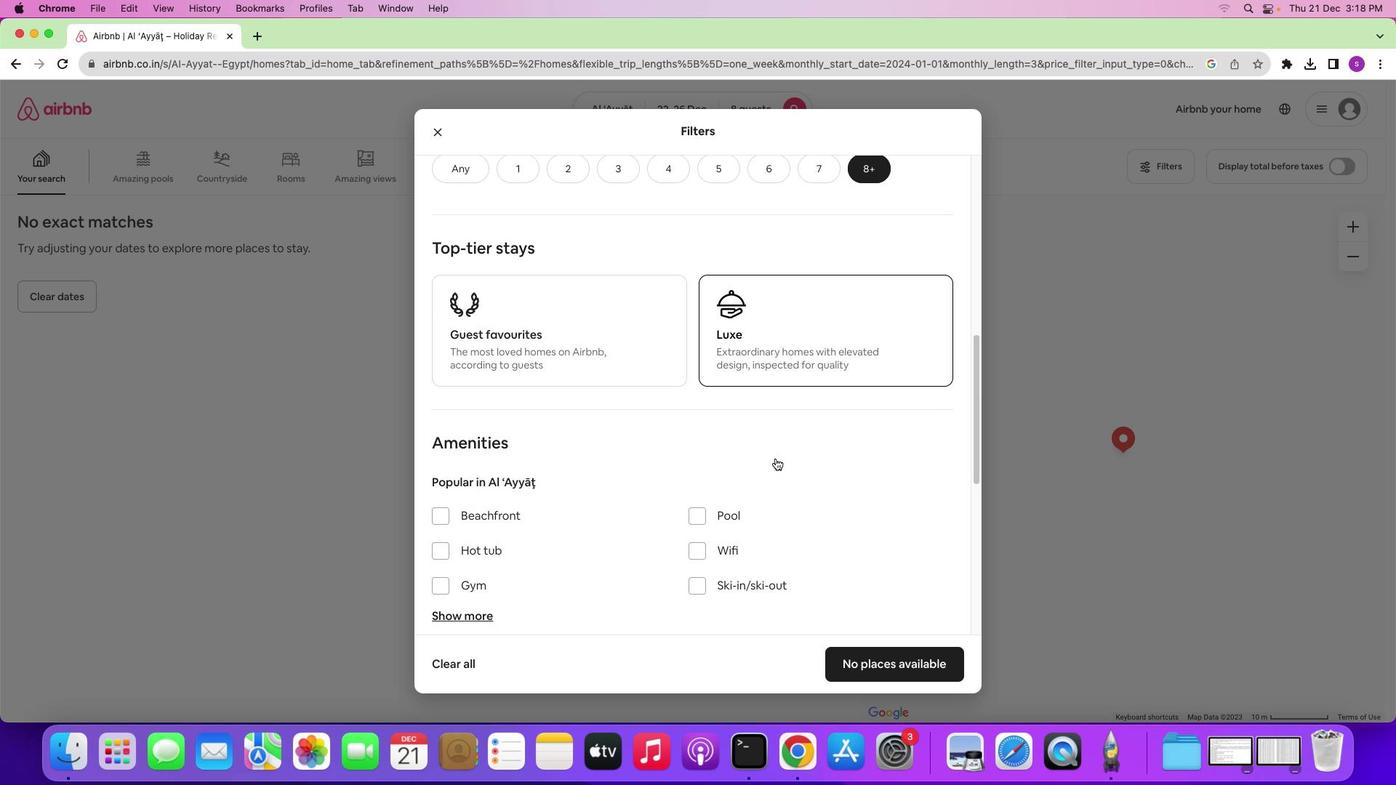 
Action: Mouse scrolled (775, 458) with delta (0, 0)
Screenshot: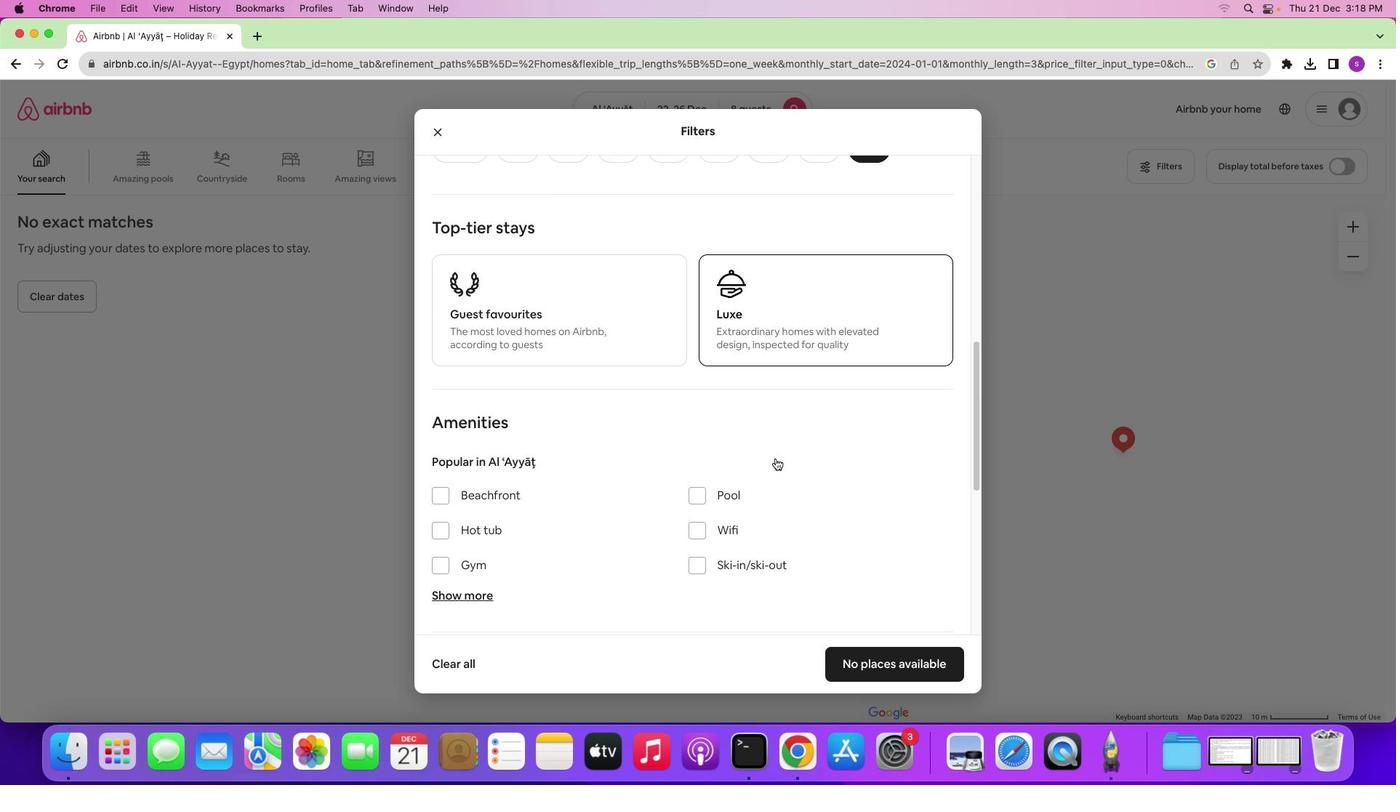 
Action: Mouse scrolled (775, 458) with delta (0, -1)
Screenshot: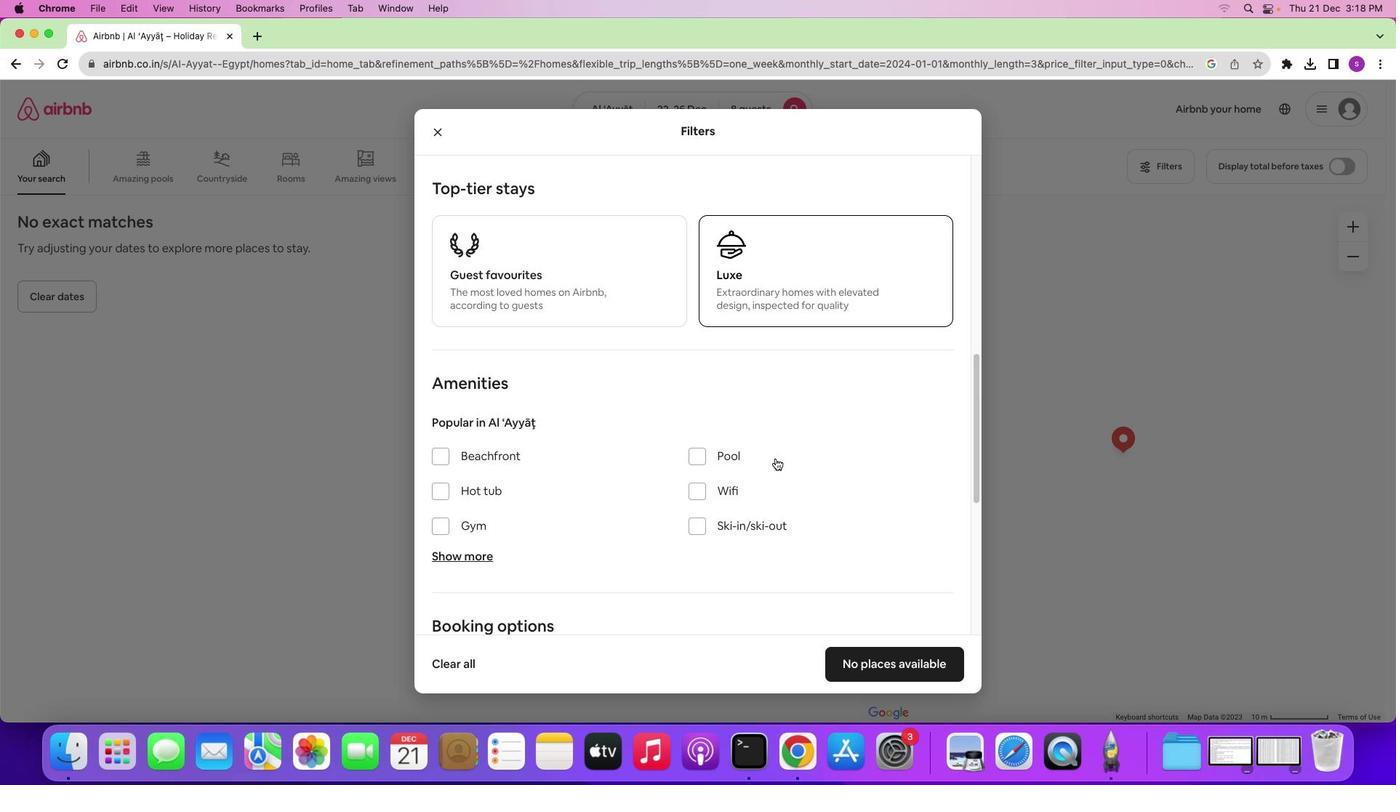 
Action: Mouse scrolled (775, 458) with delta (0, -2)
Screenshot: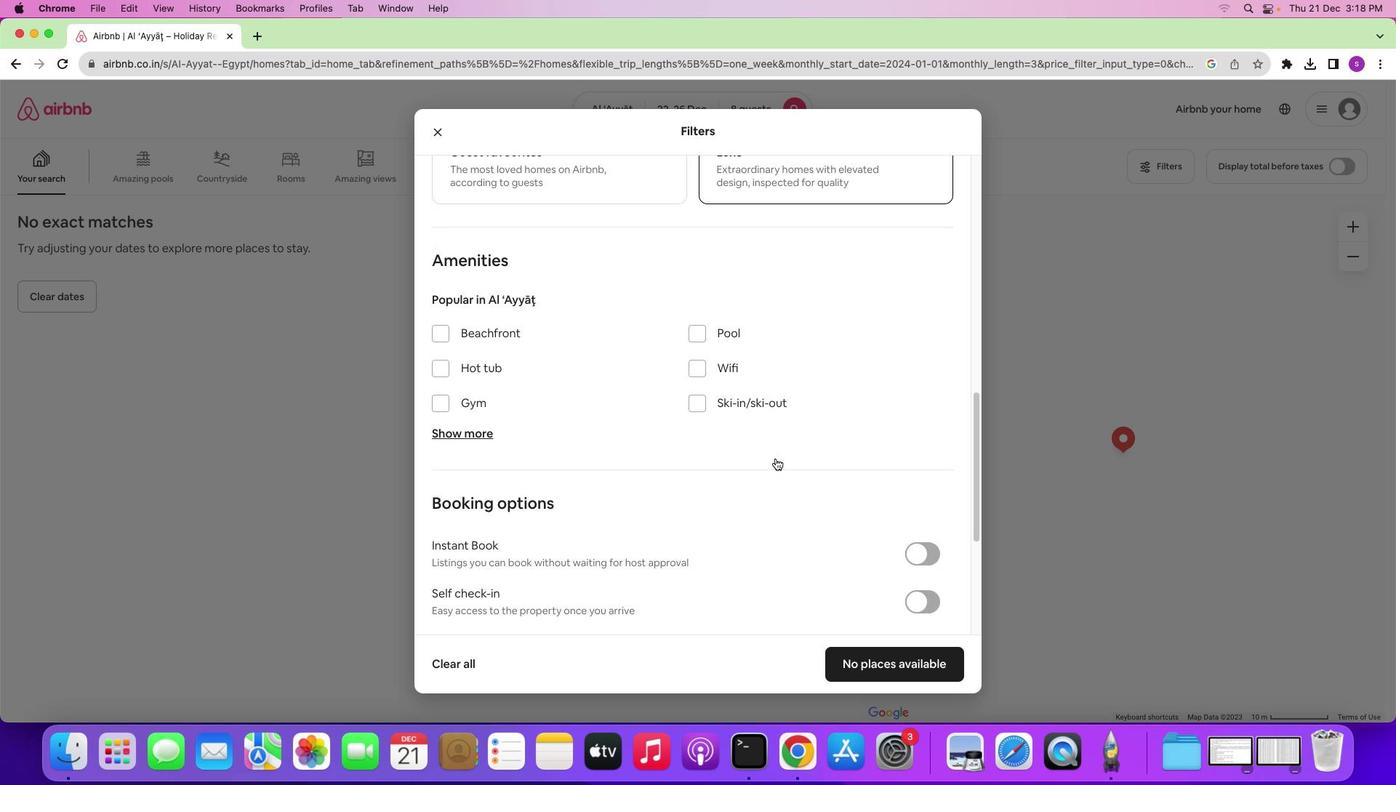 
Action: Mouse scrolled (775, 458) with delta (0, 0)
Screenshot: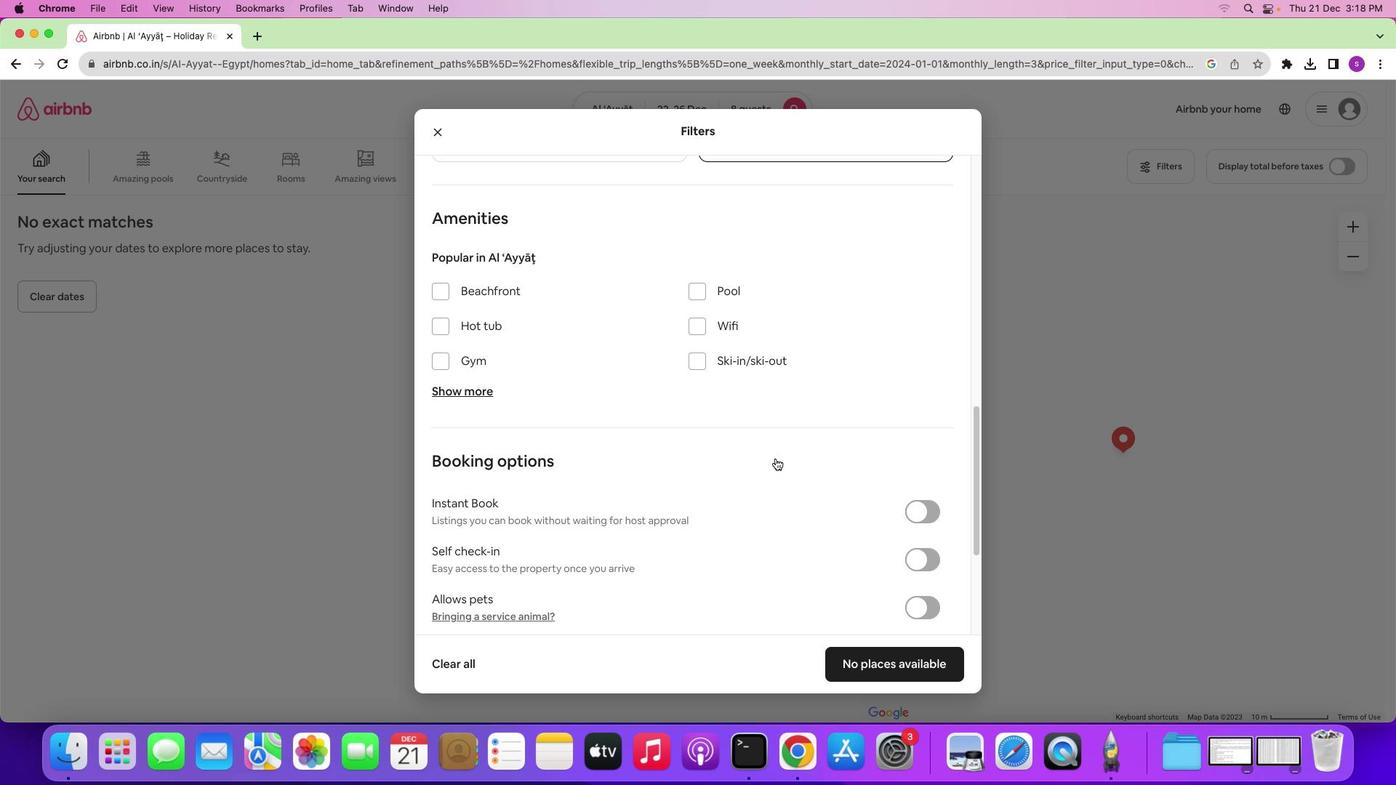 
Action: Mouse scrolled (775, 458) with delta (0, 0)
Screenshot: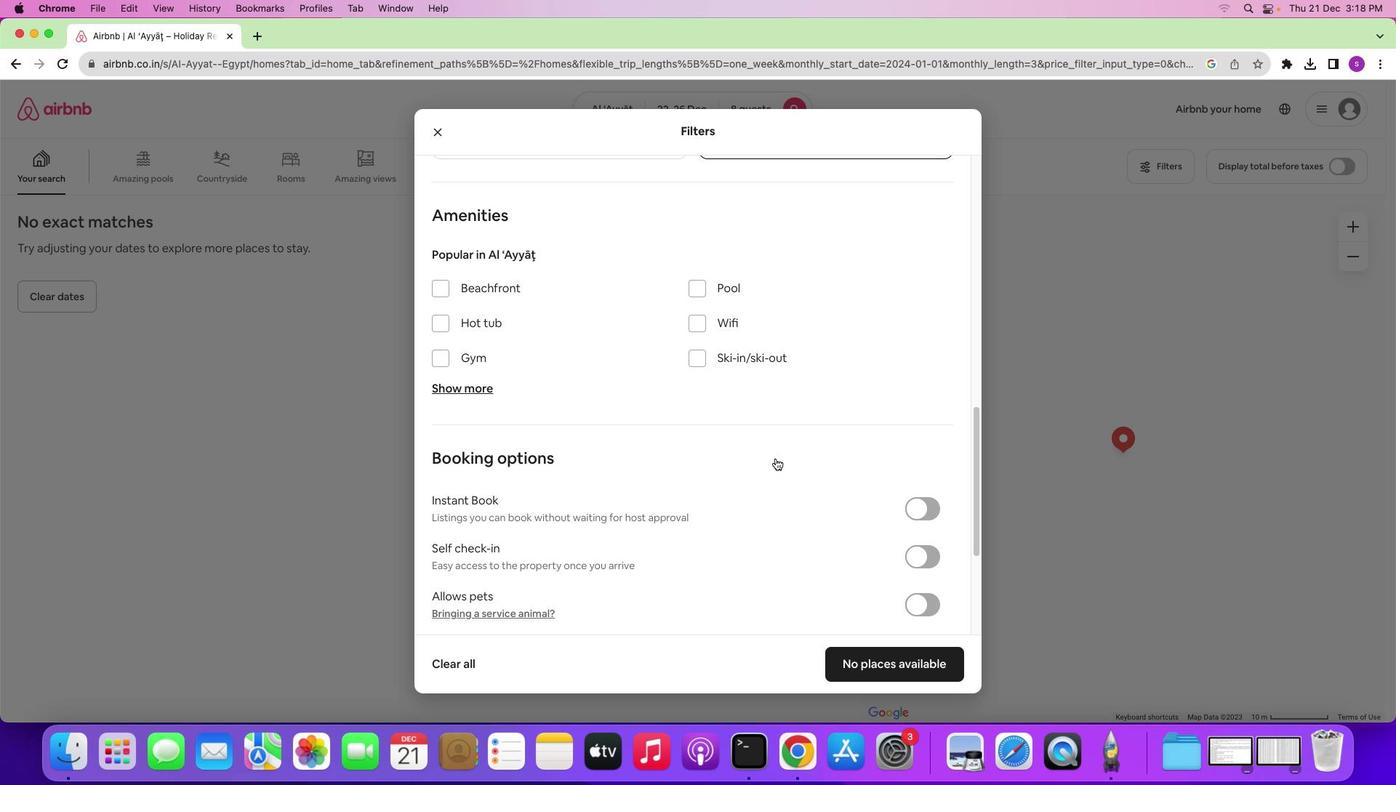 
Action: Mouse moved to (775, 457)
Screenshot: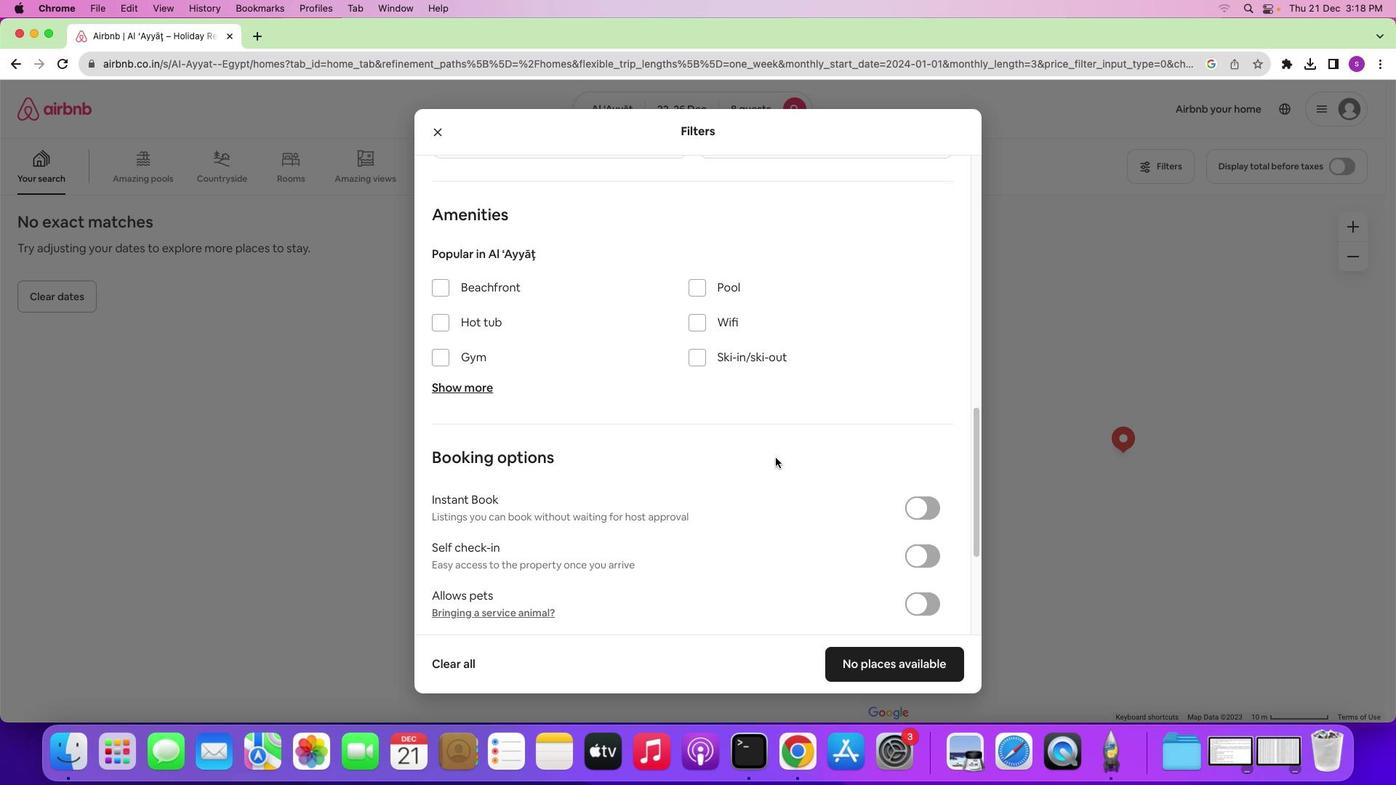 
Action: Mouse scrolled (775, 457) with delta (0, 0)
Screenshot: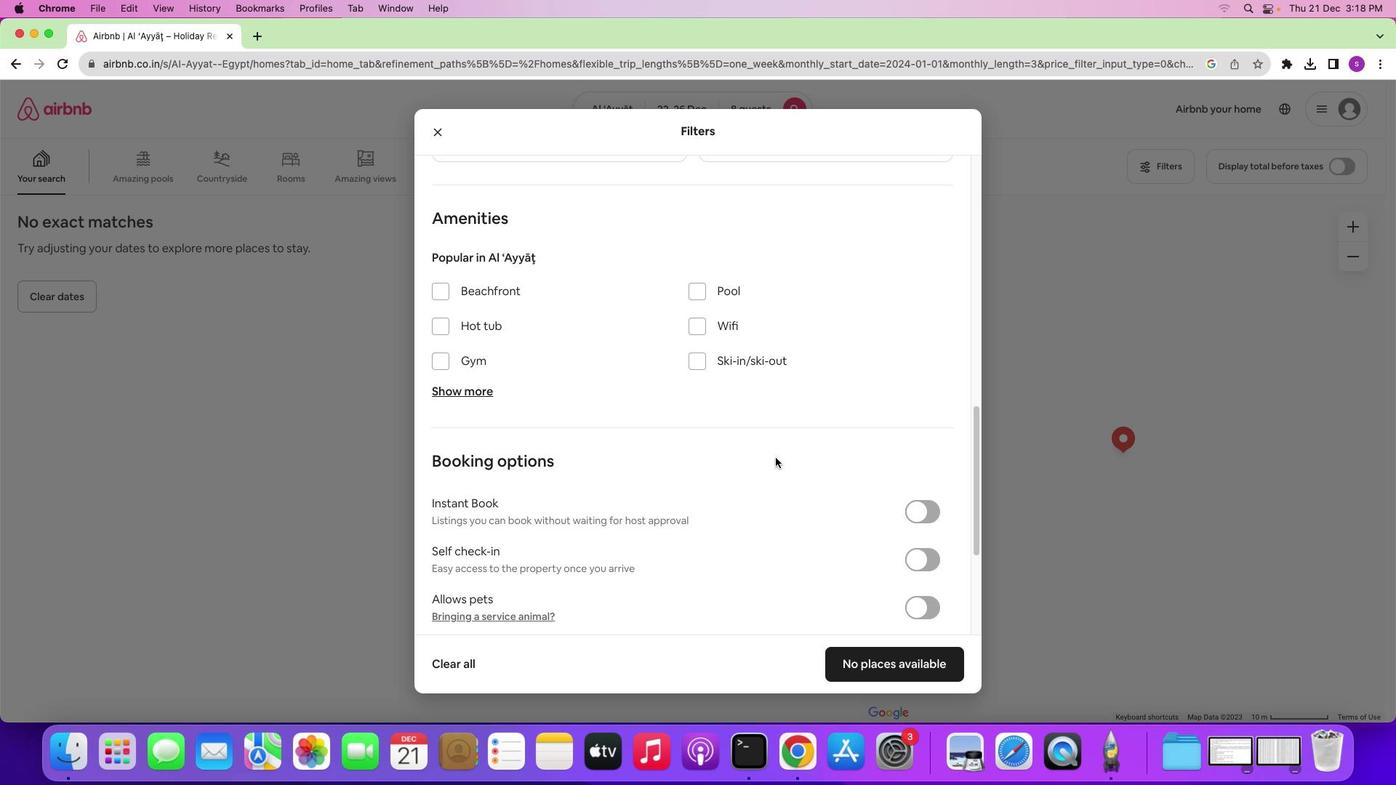 
Action: Mouse scrolled (775, 457) with delta (0, 0)
Screenshot: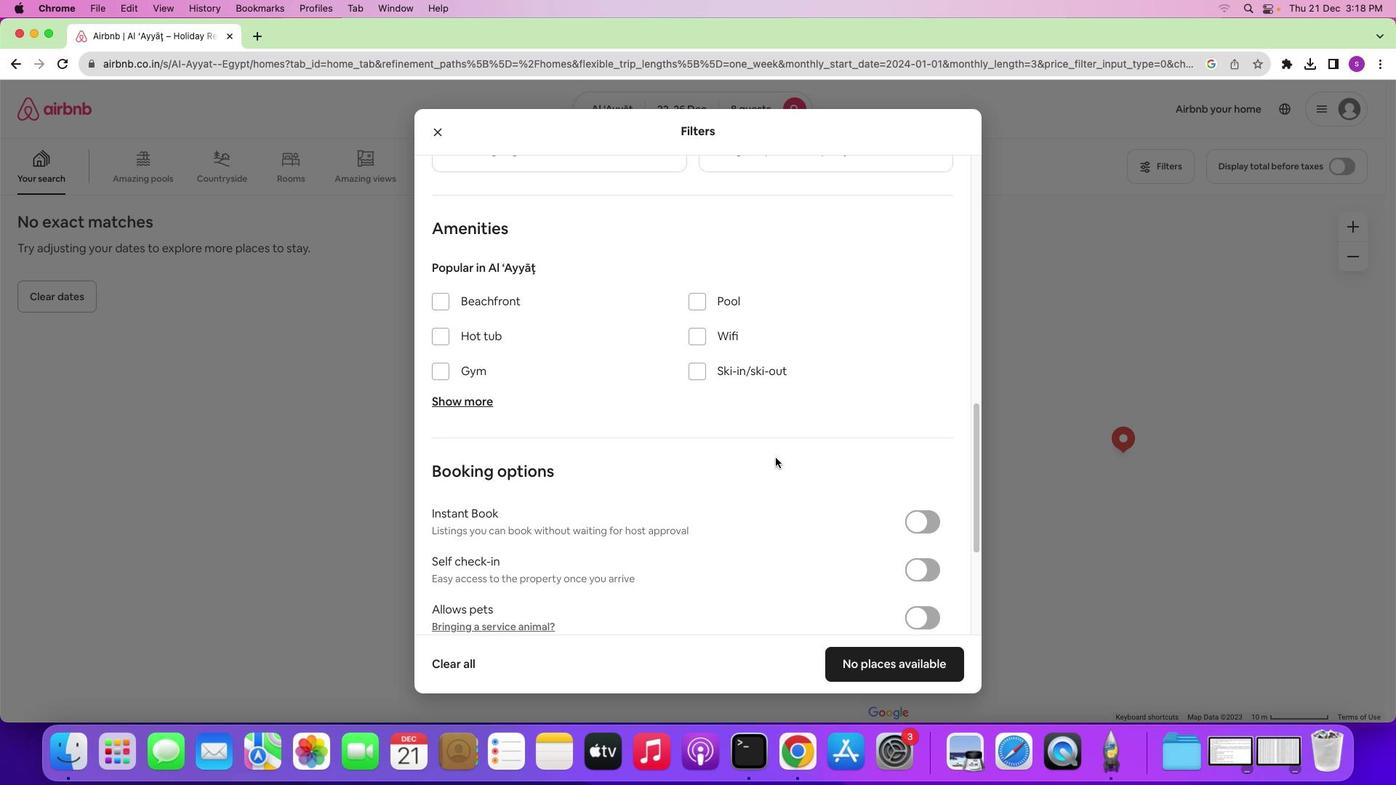 
Action: Mouse scrolled (775, 457) with delta (0, 0)
Screenshot: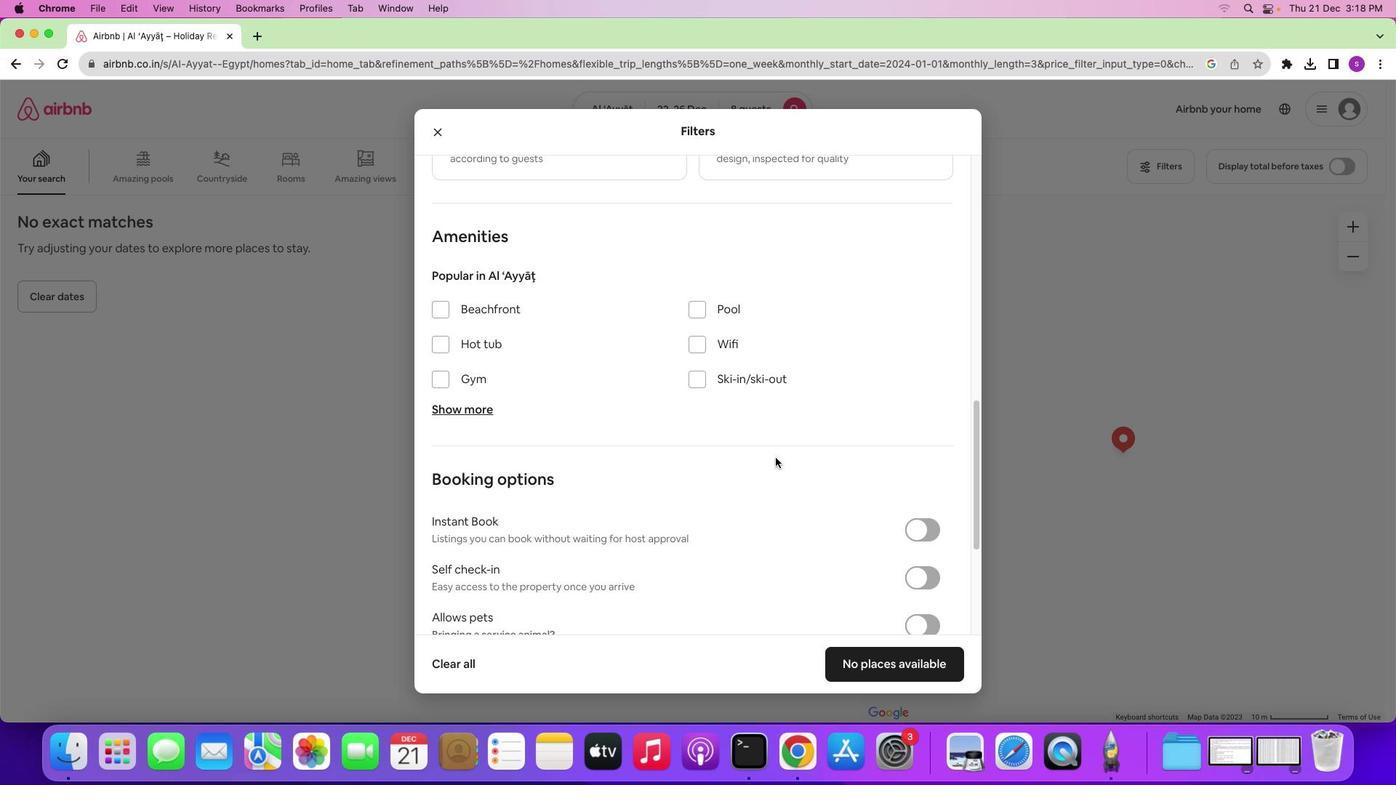 
Action: Mouse moved to (477, 409)
Screenshot: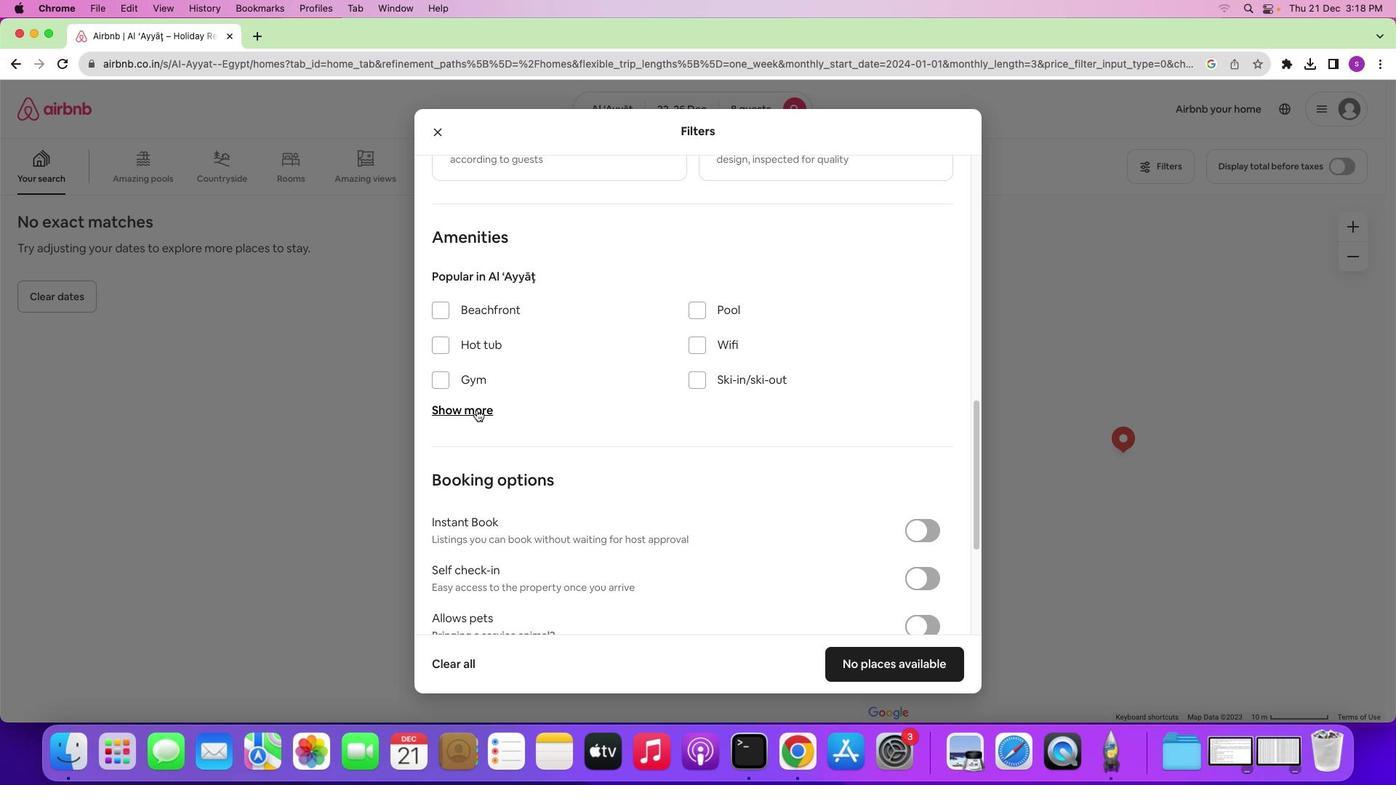 
Action: Mouse pressed left at (477, 409)
Screenshot: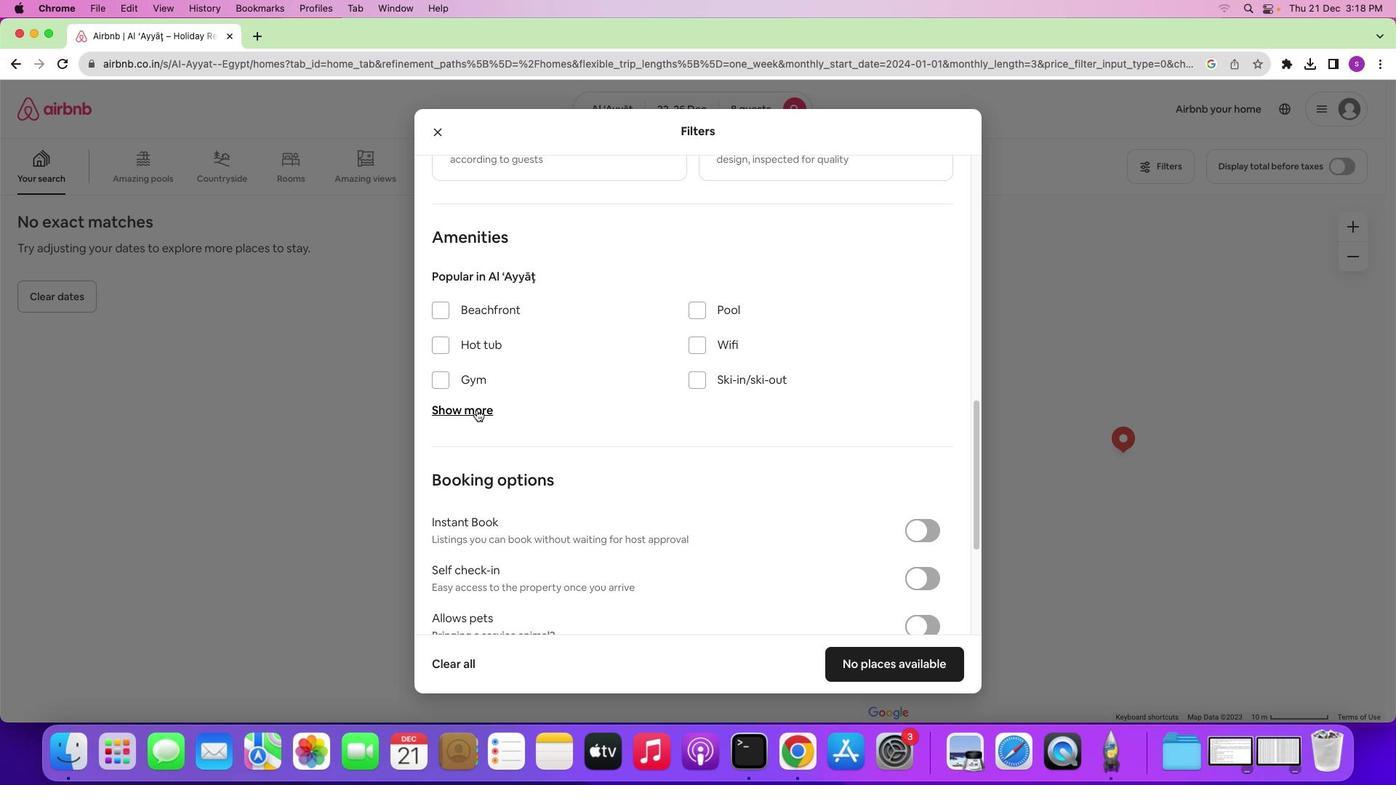 
Action: Mouse moved to (443, 376)
Screenshot: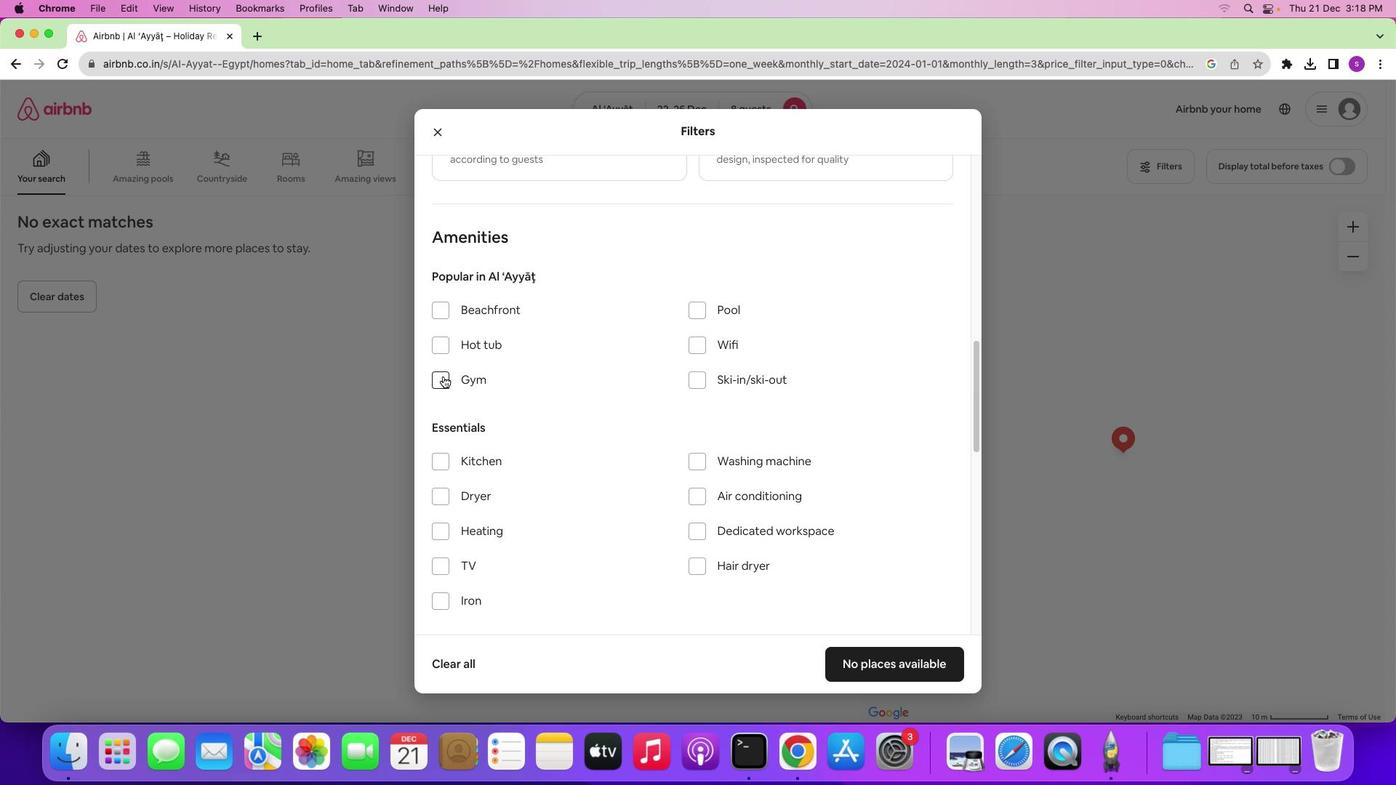 
Action: Mouse pressed left at (443, 376)
Screenshot: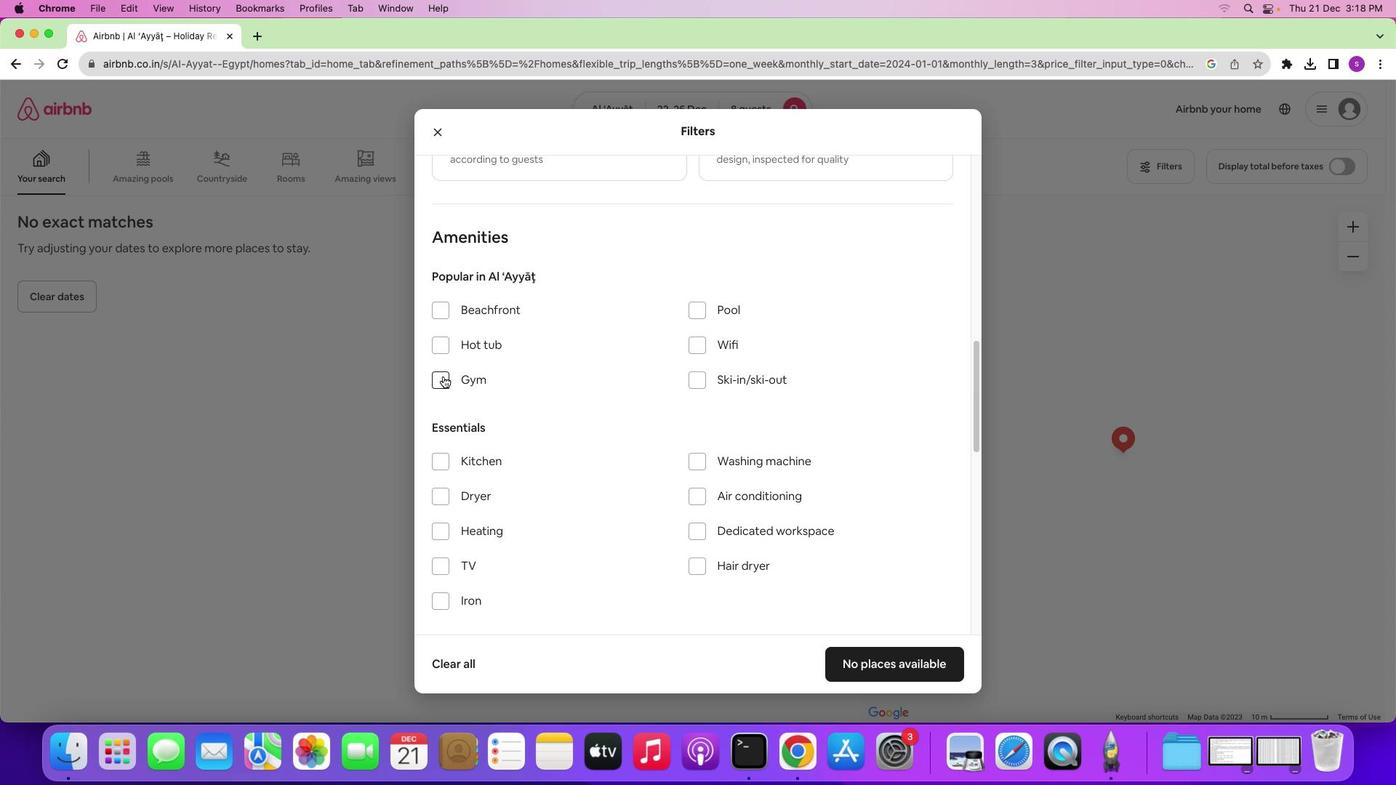 
Action: Mouse moved to (702, 347)
Screenshot: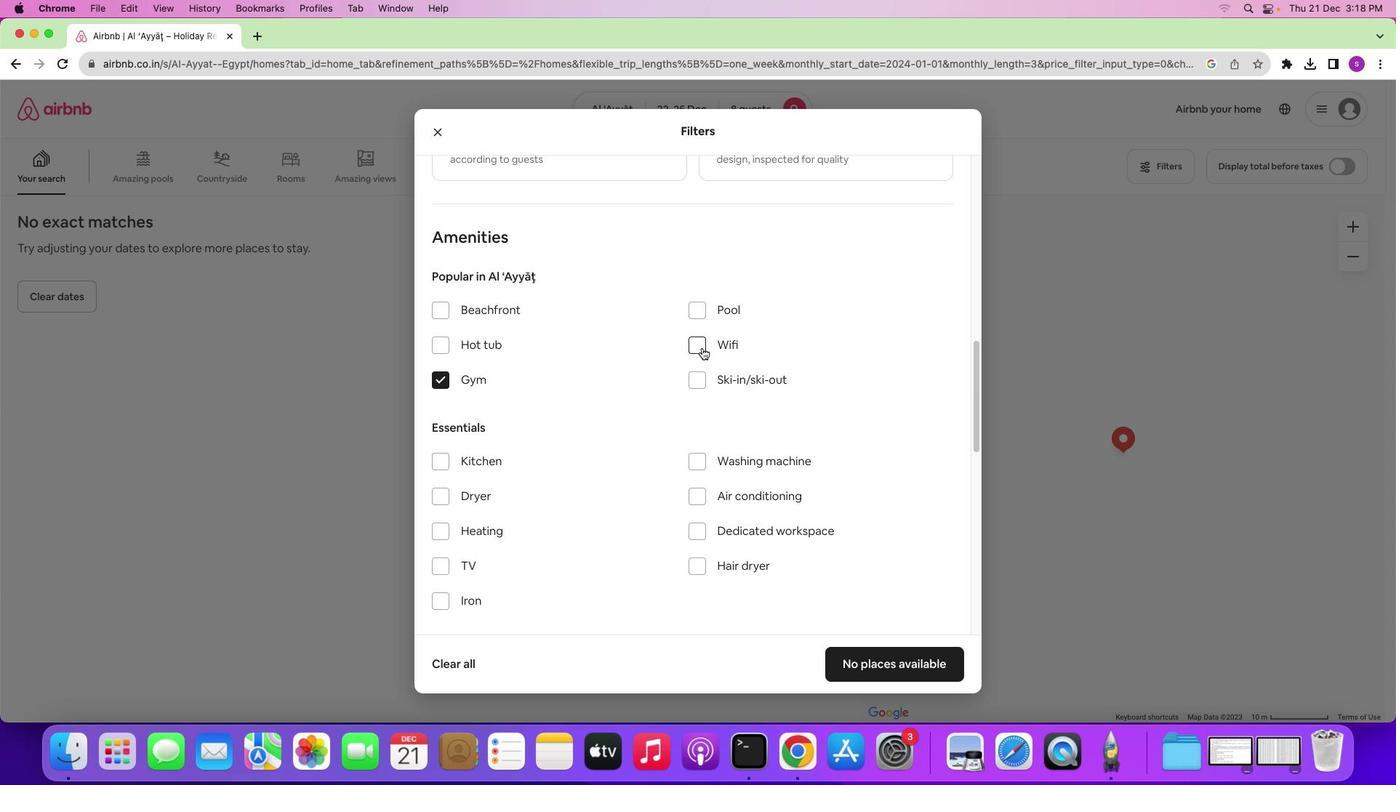 
Action: Mouse pressed left at (702, 347)
Screenshot: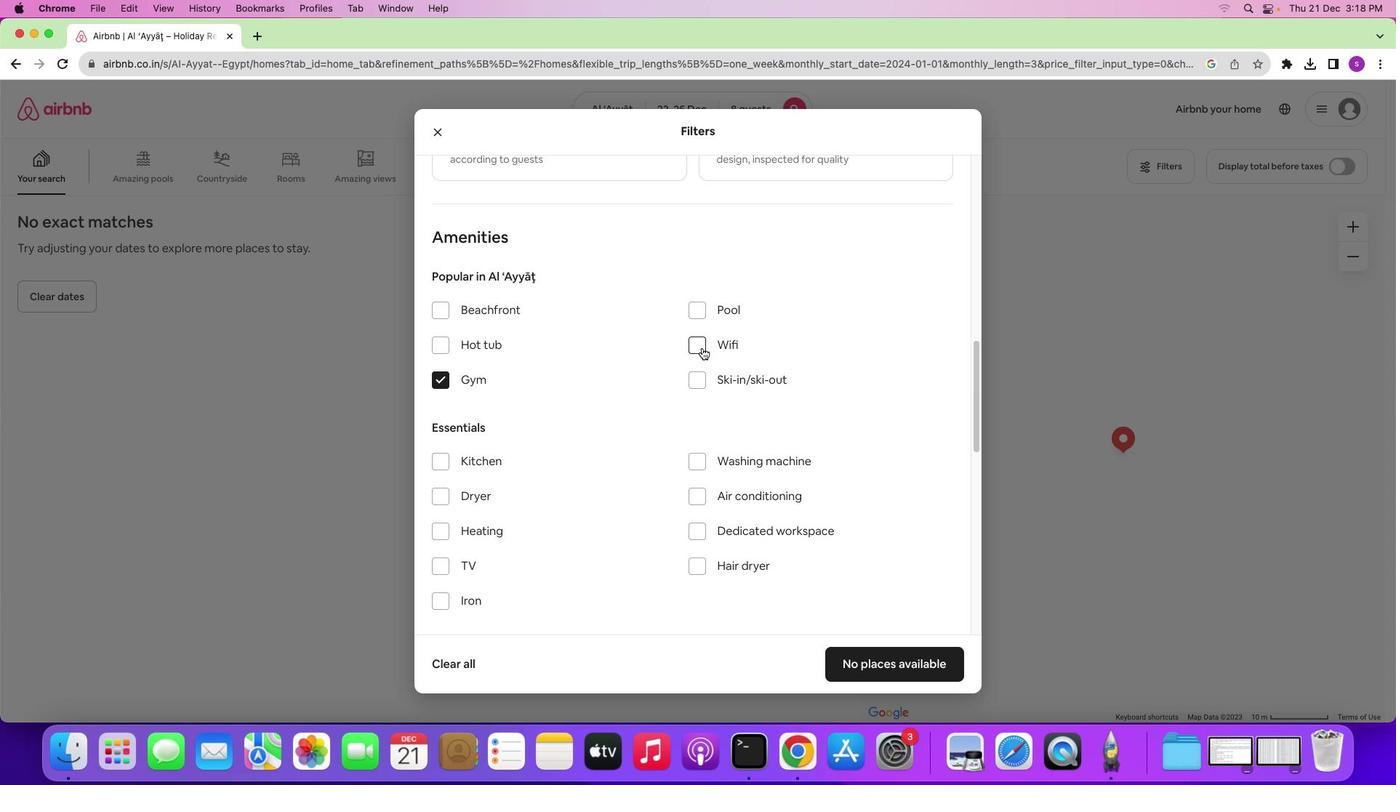 
Action: Mouse moved to (442, 564)
Screenshot: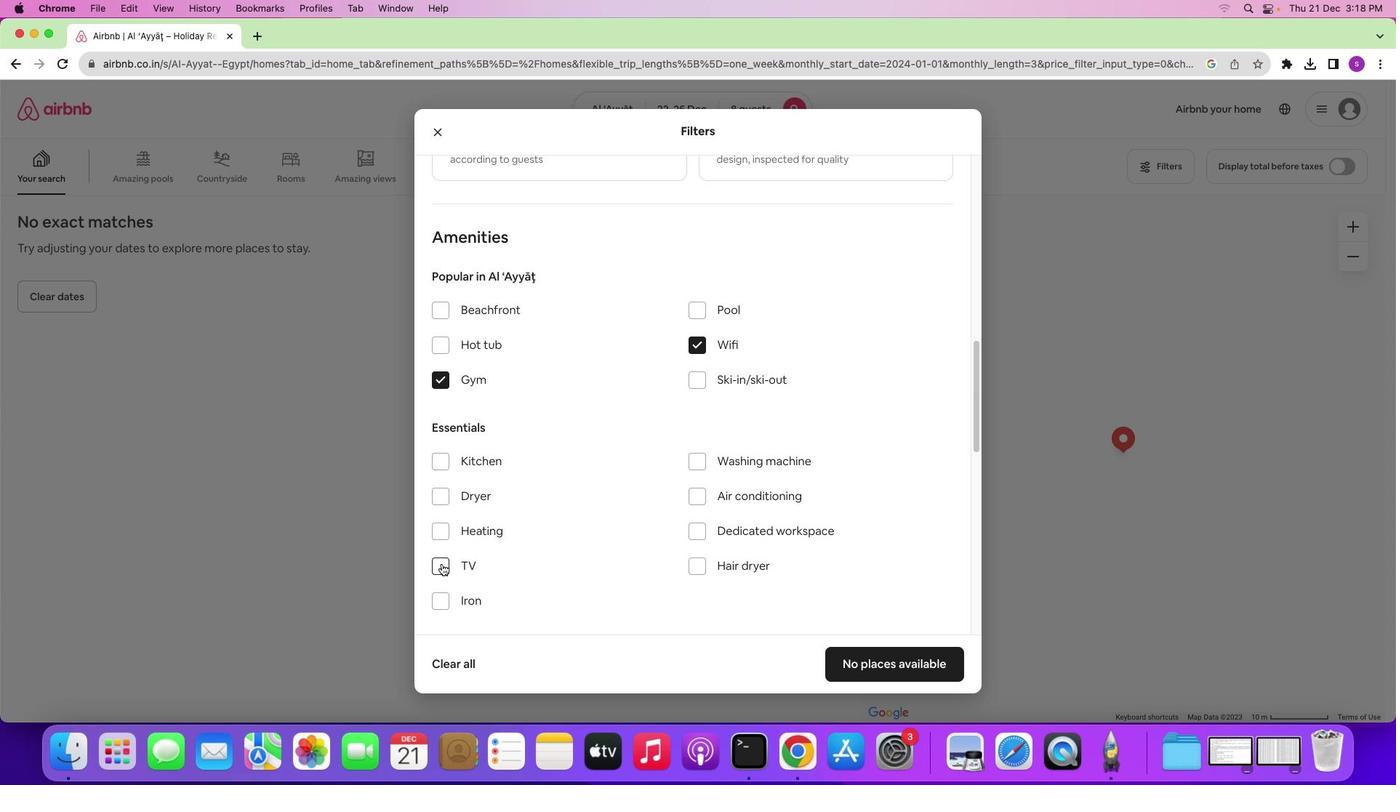 
Action: Mouse pressed left at (442, 564)
Screenshot: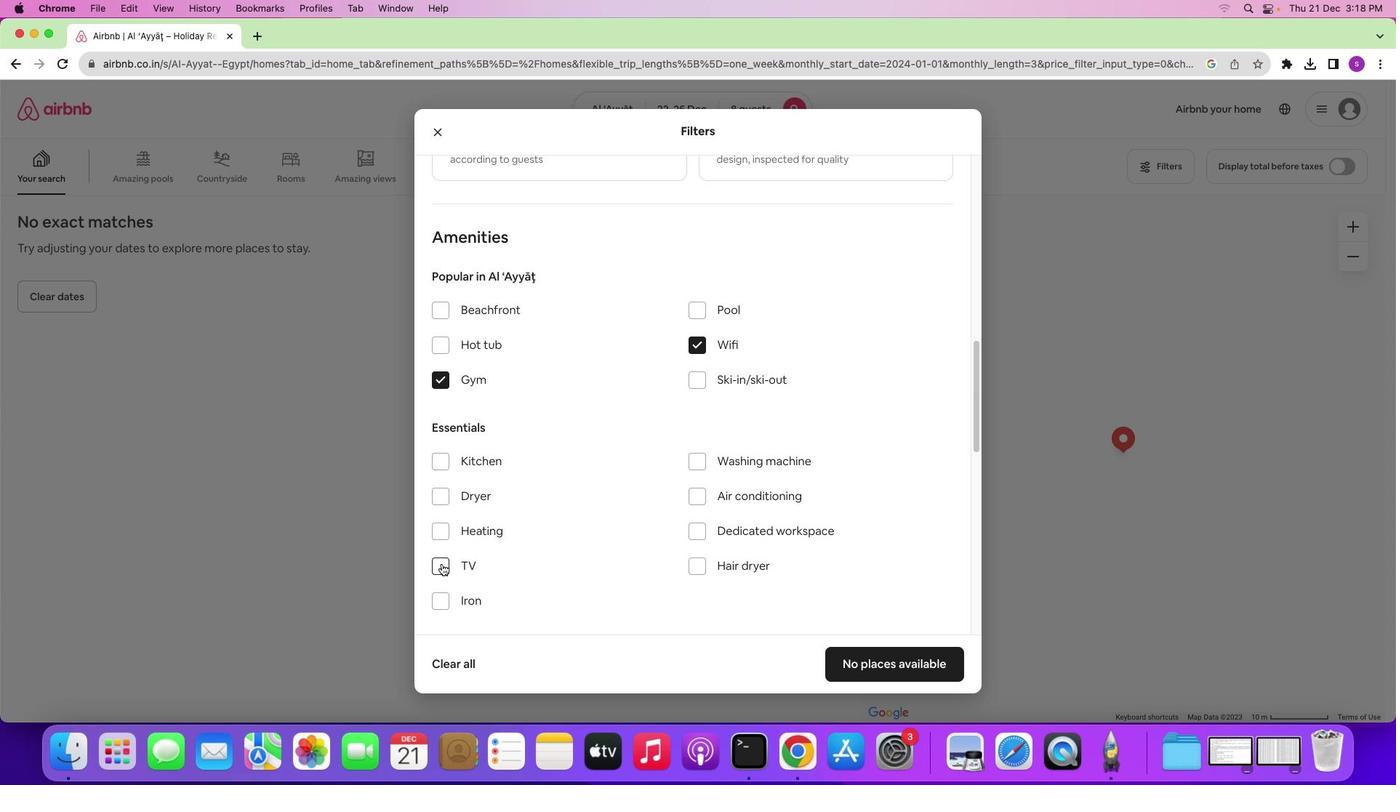 
Action: Mouse moved to (663, 484)
Screenshot: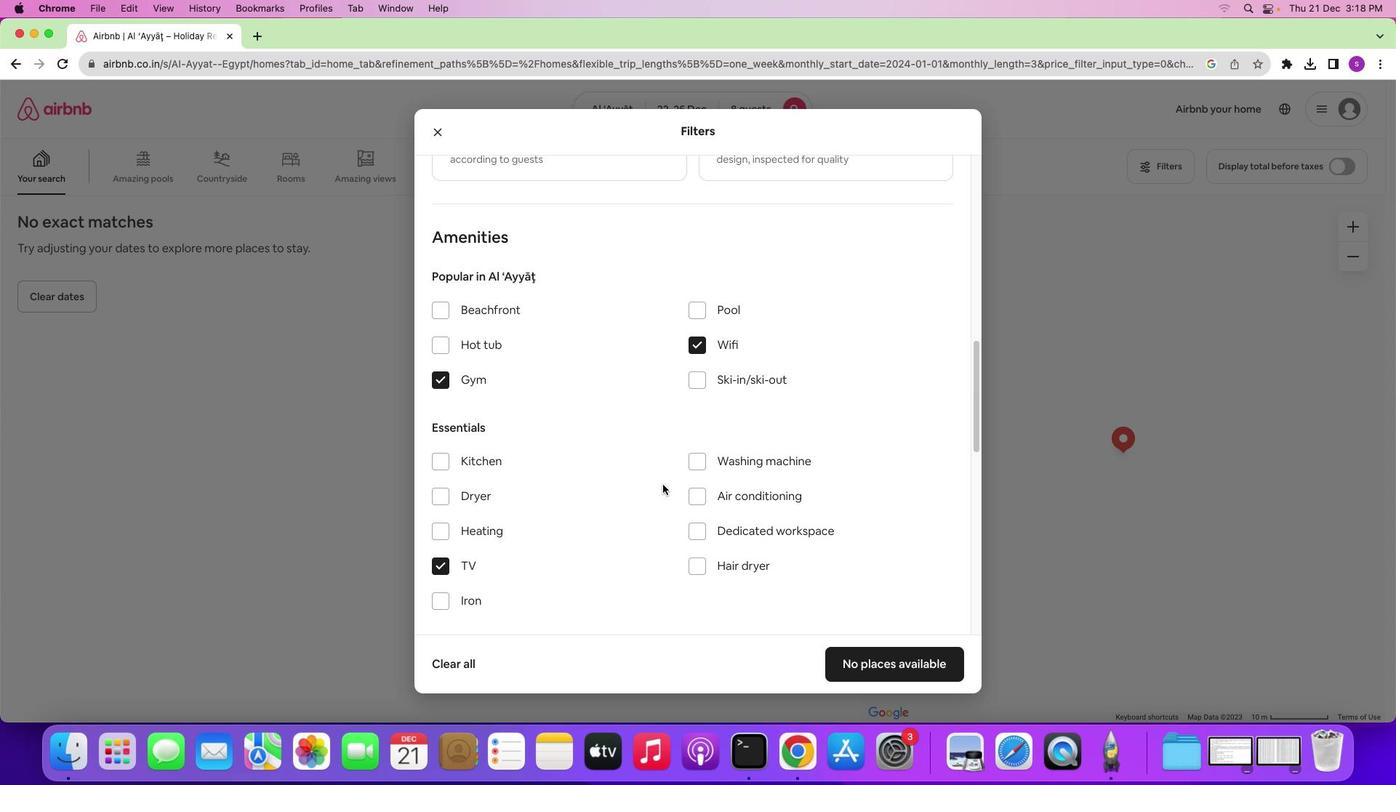 
Action: Mouse scrolled (663, 484) with delta (0, 0)
Screenshot: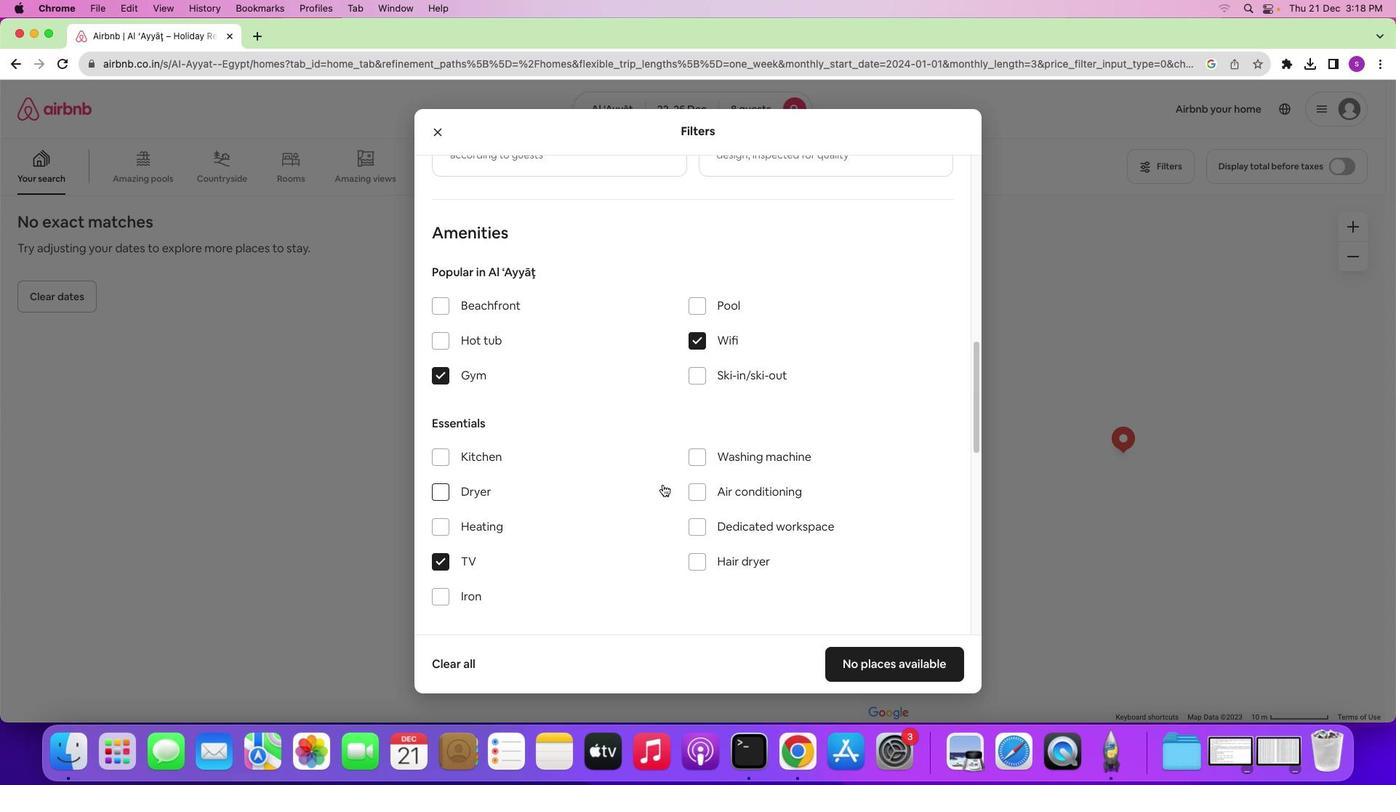 
Action: Mouse scrolled (663, 484) with delta (0, 0)
Screenshot: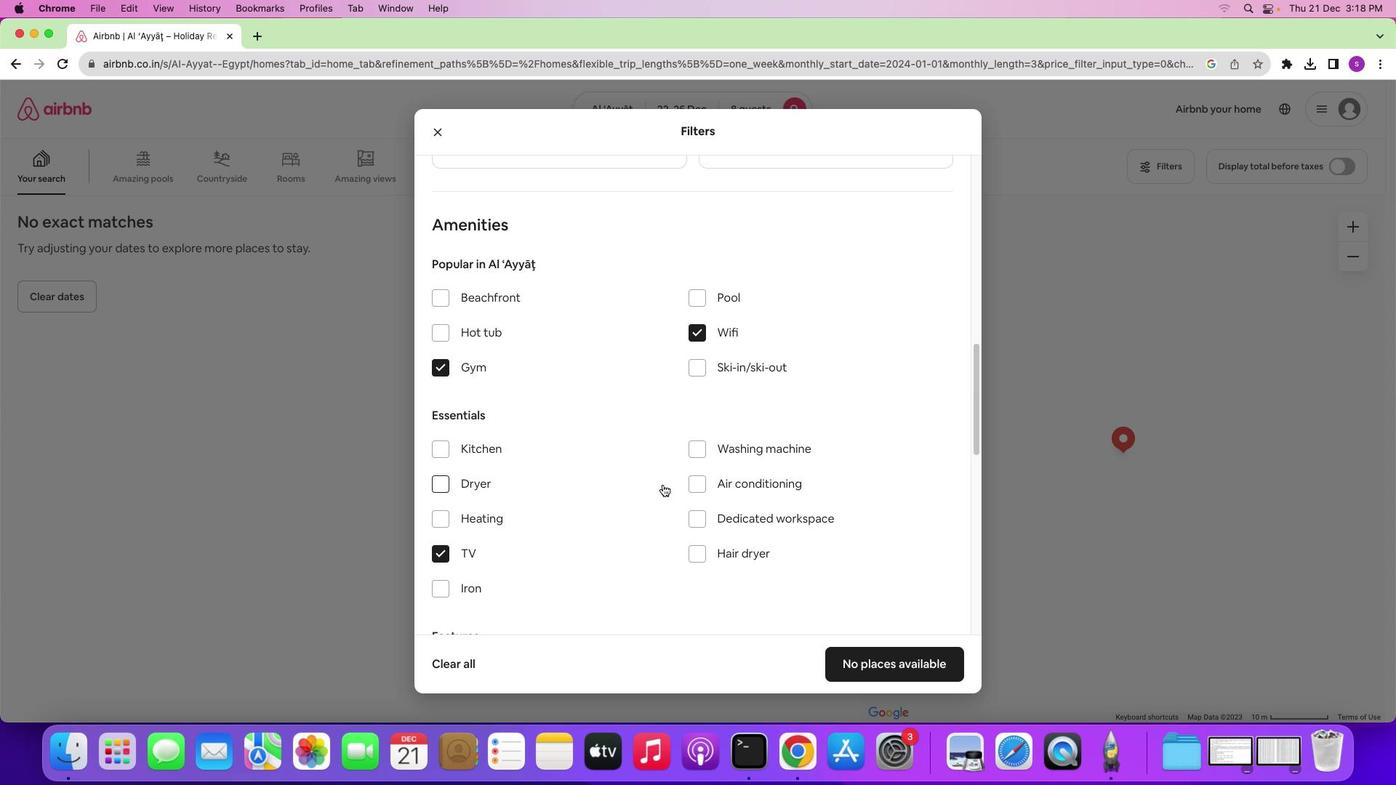 
Action: Mouse moved to (663, 484)
Screenshot: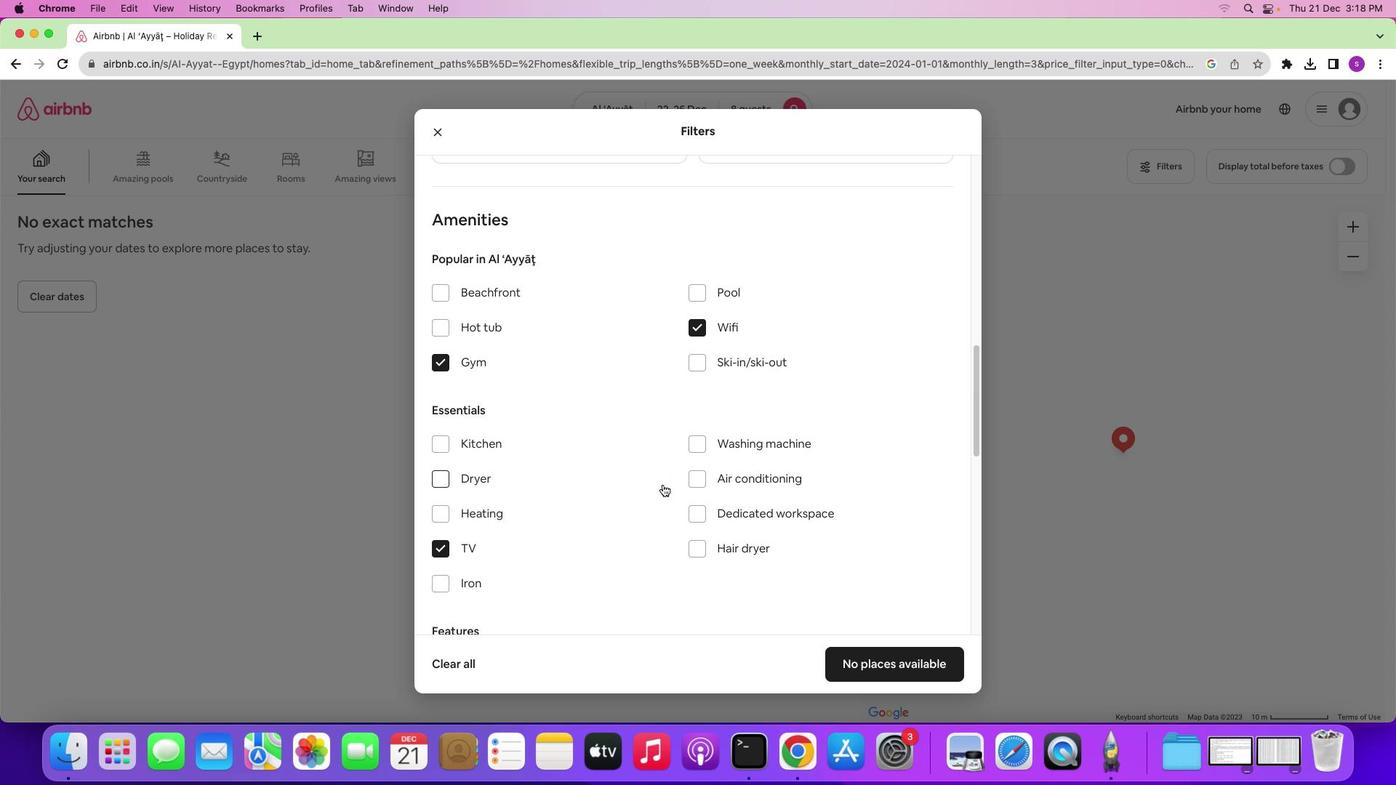 
Action: Mouse scrolled (663, 484) with delta (0, 0)
Screenshot: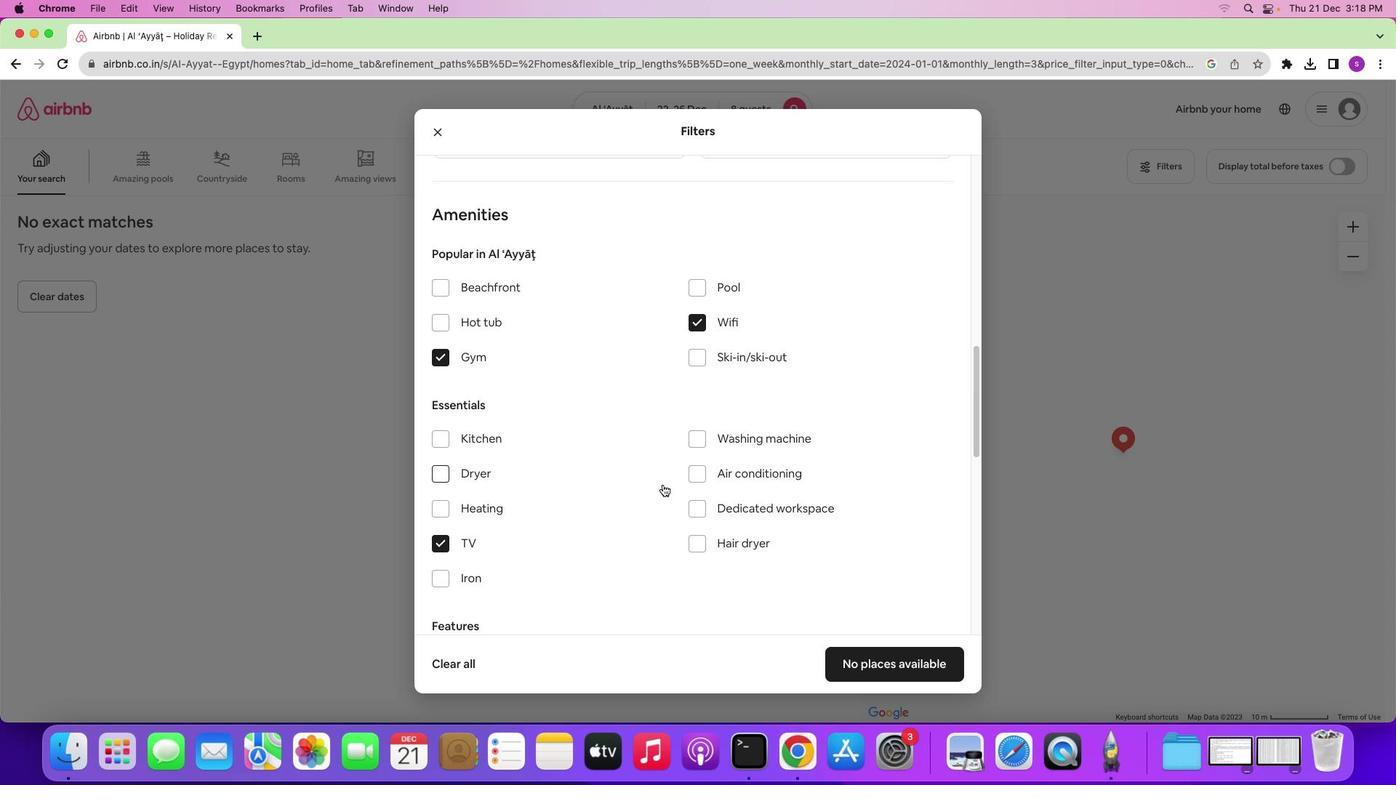 
Action: Mouse scrolled (663, 484) with delta (0, 0)
Screenshot: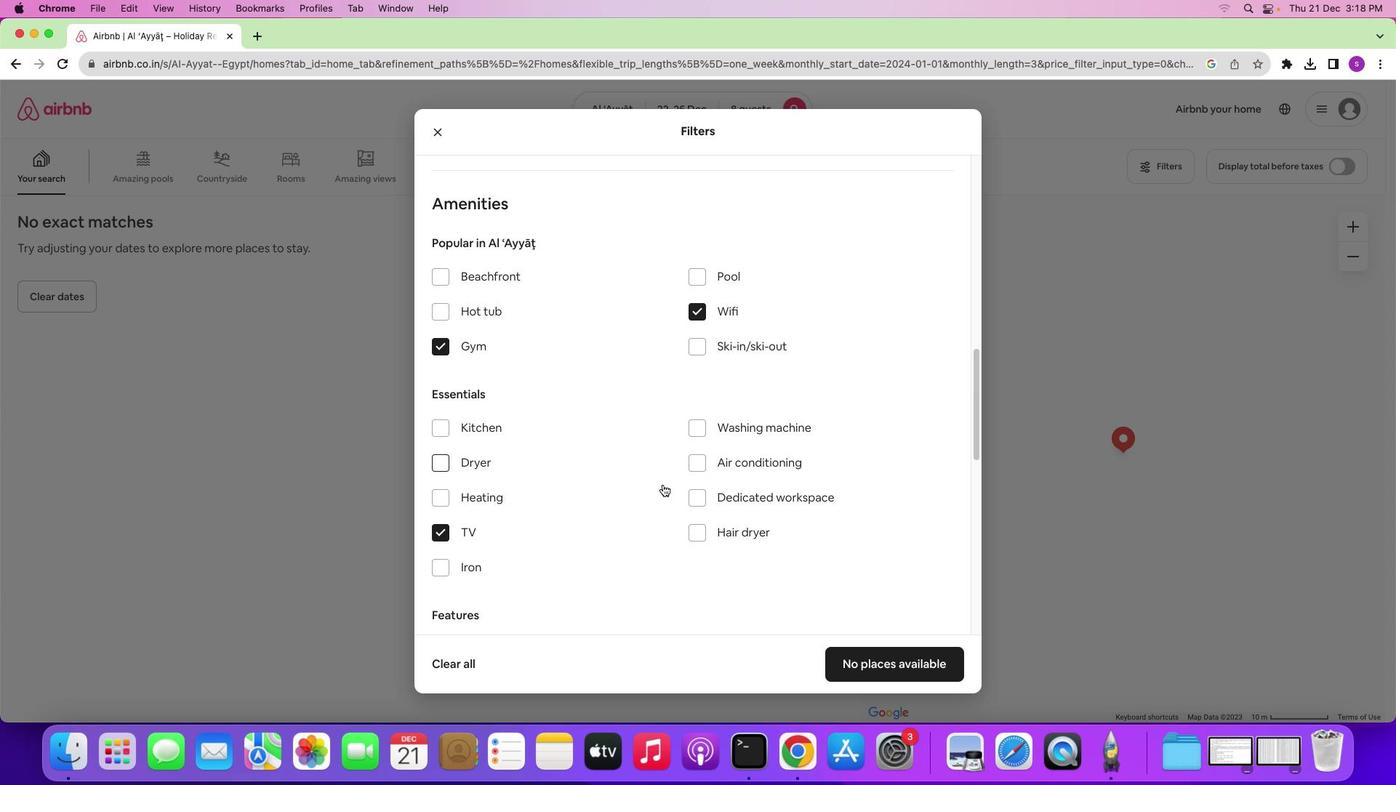 
Action: Mouse scrolled (663, 484) with delta (0, 0)
Screenshot: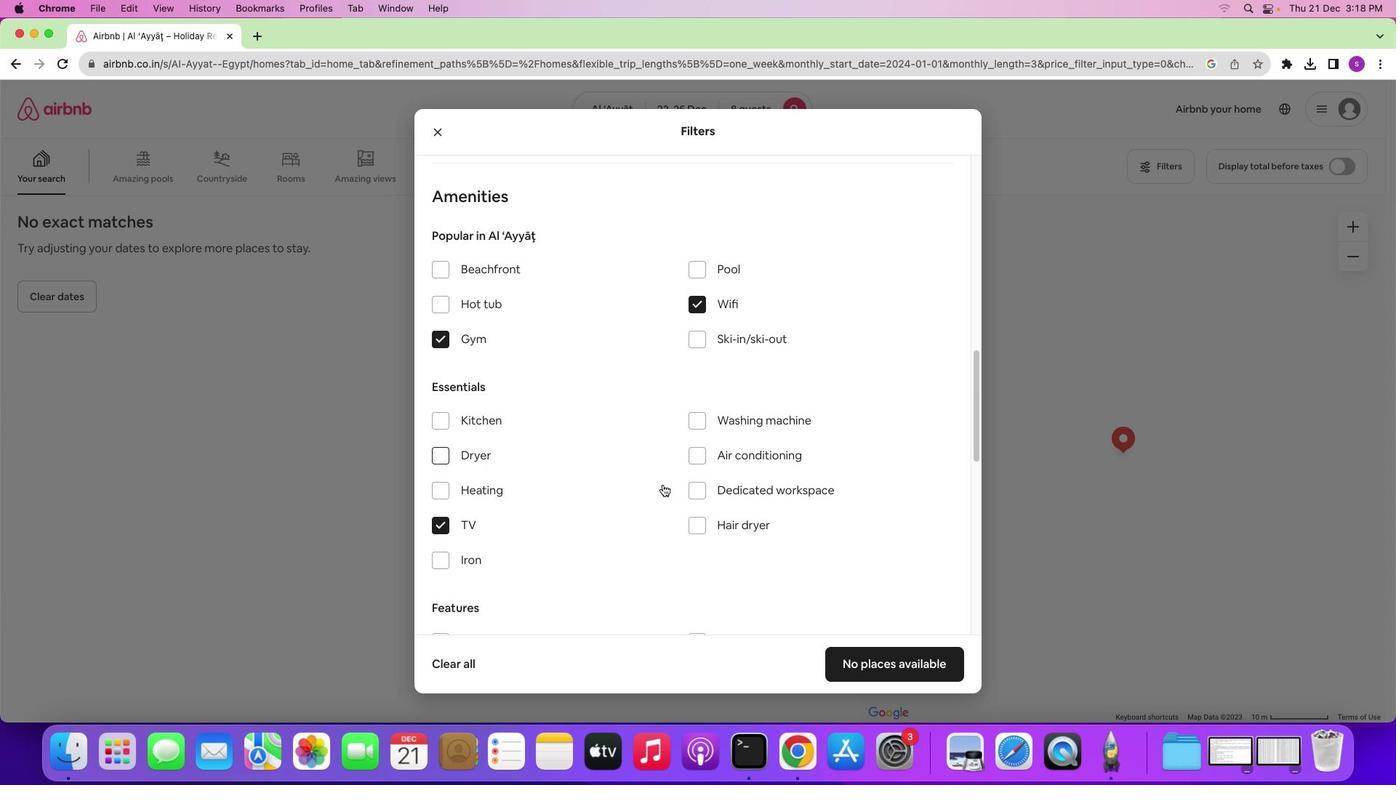
Action: Mouse scrolled (663, 484) with delta (0, 0)
Screenshot: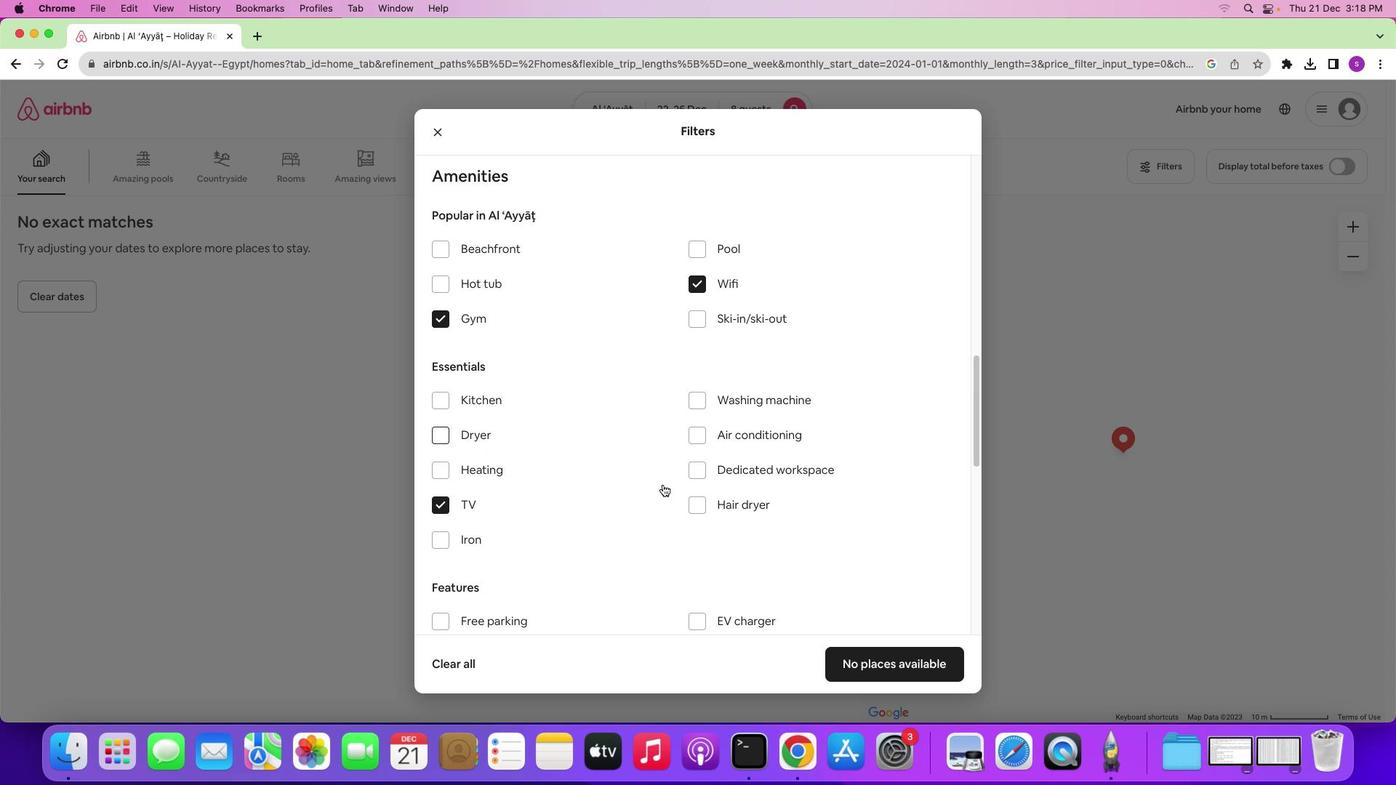 
Action: Mouse scrolled (663, 484) with delta (0, 0)
Screenshot: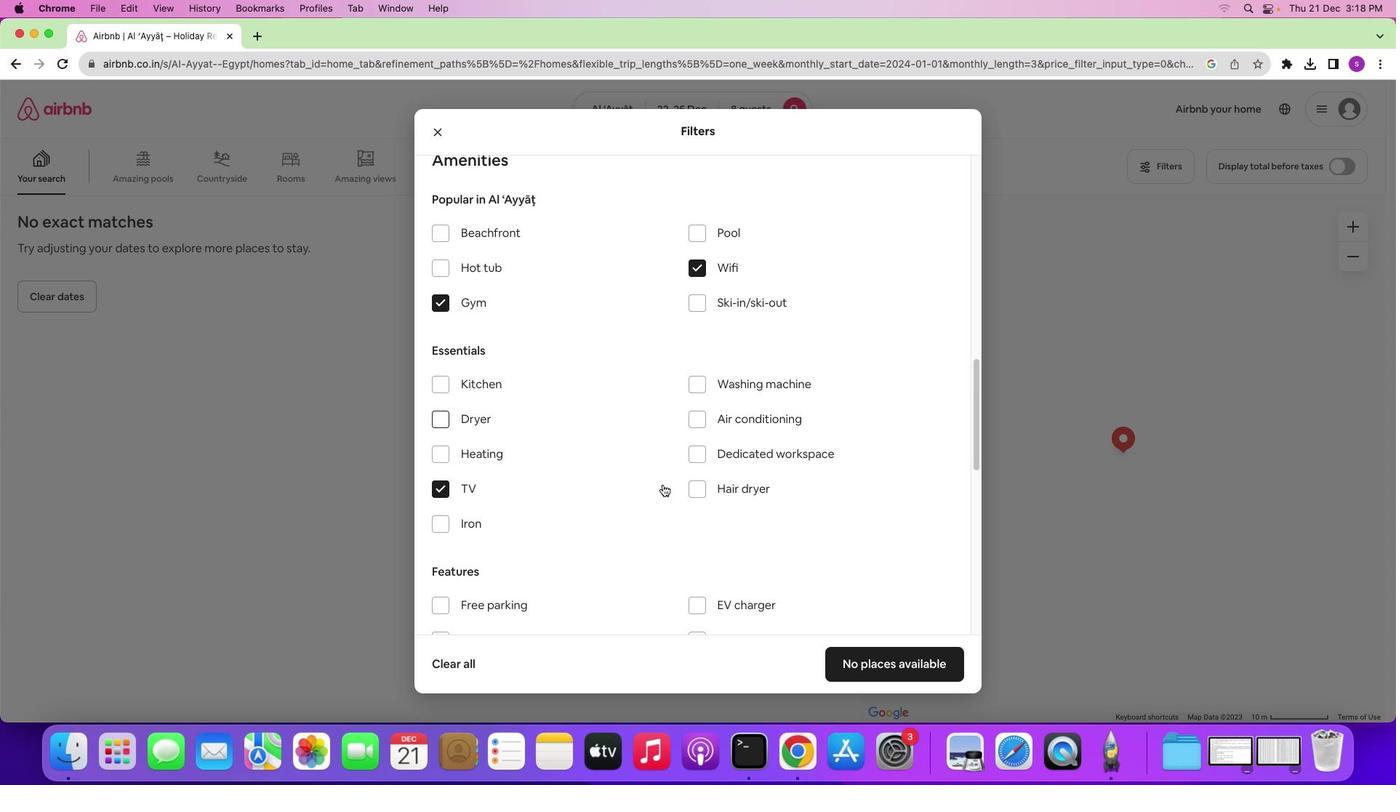 
Action: Mouse scrolled (663, 484) with delta (0, -1)
Screenshot: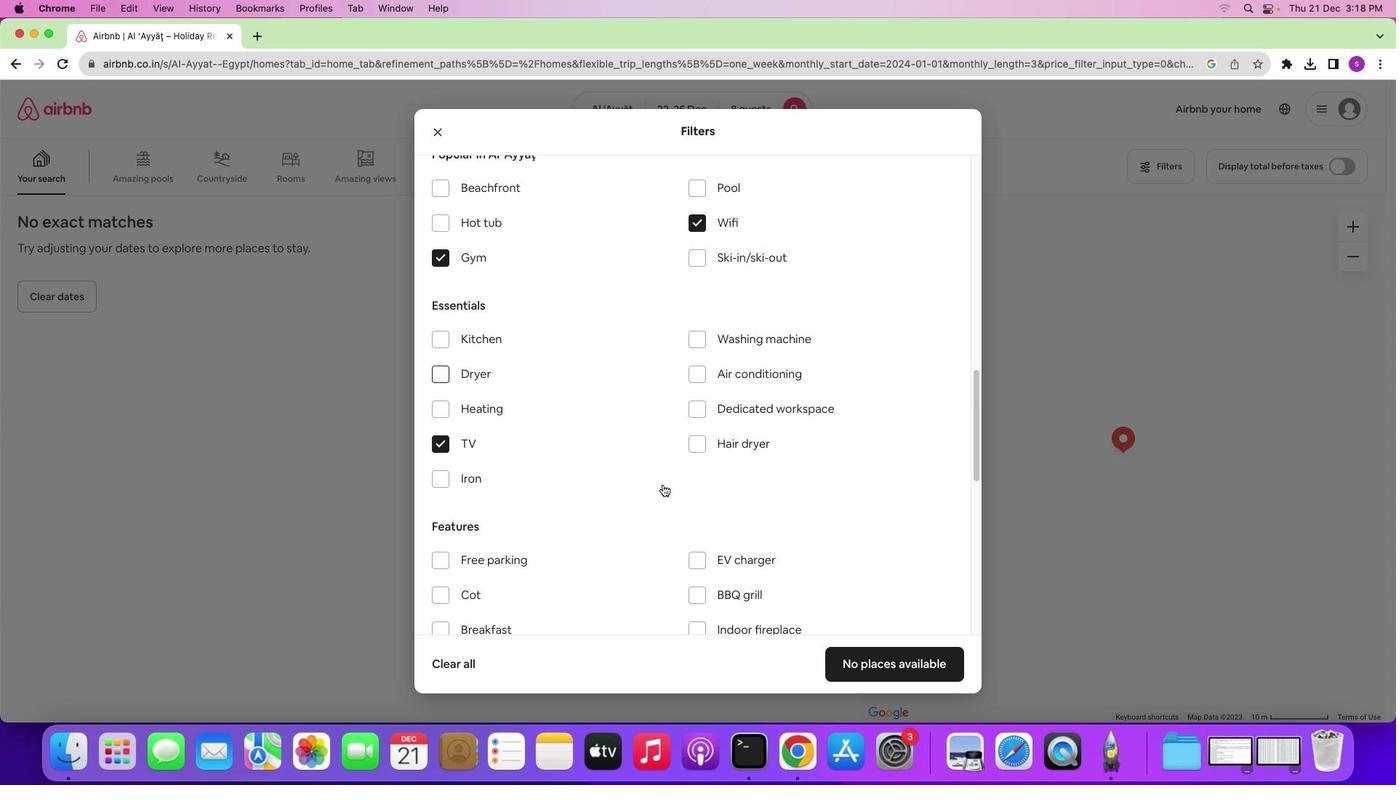 
Action: Mouse scrolled (663, 484) with delta (0, 0)
Screenshot: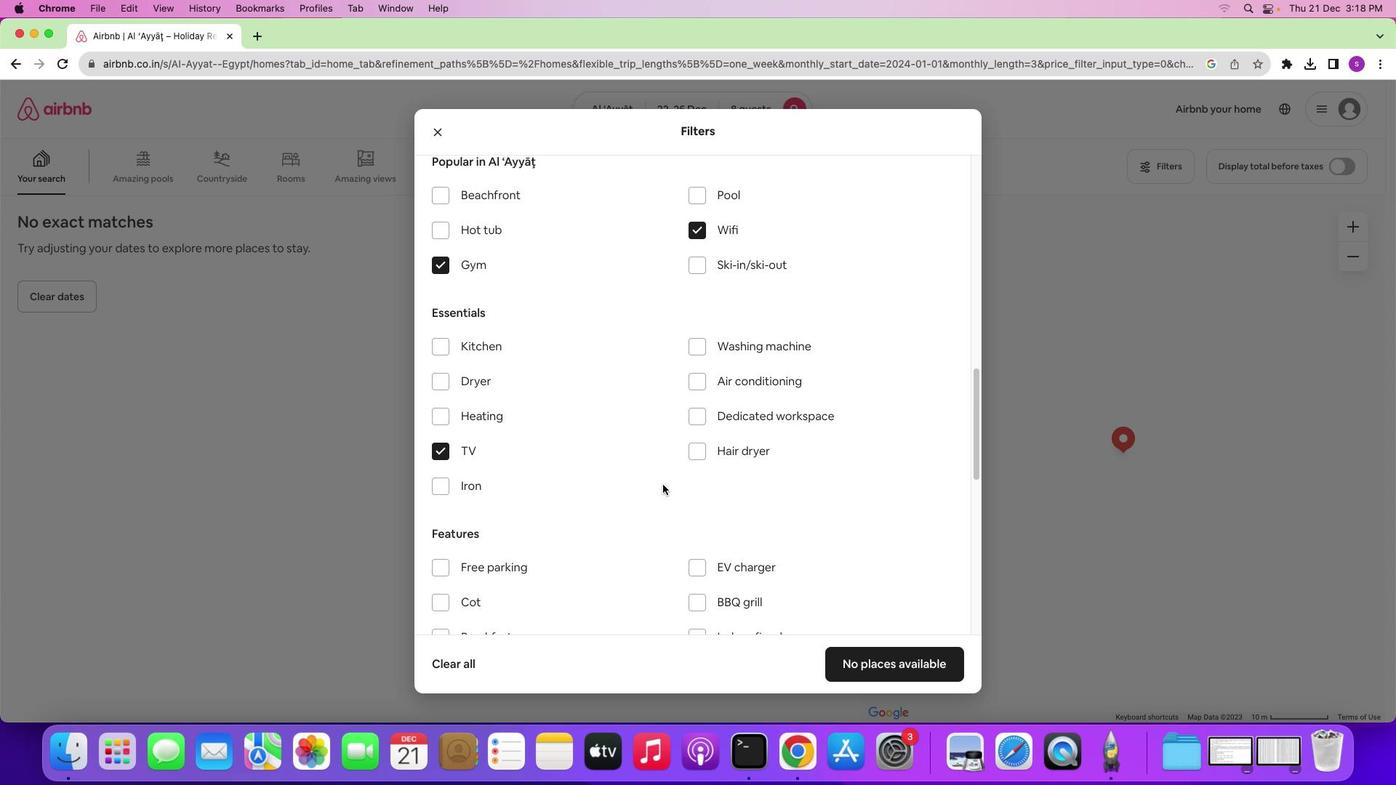 
Action: Mouse scrolled (663, 484) with delta (0, 0)
Screenshot: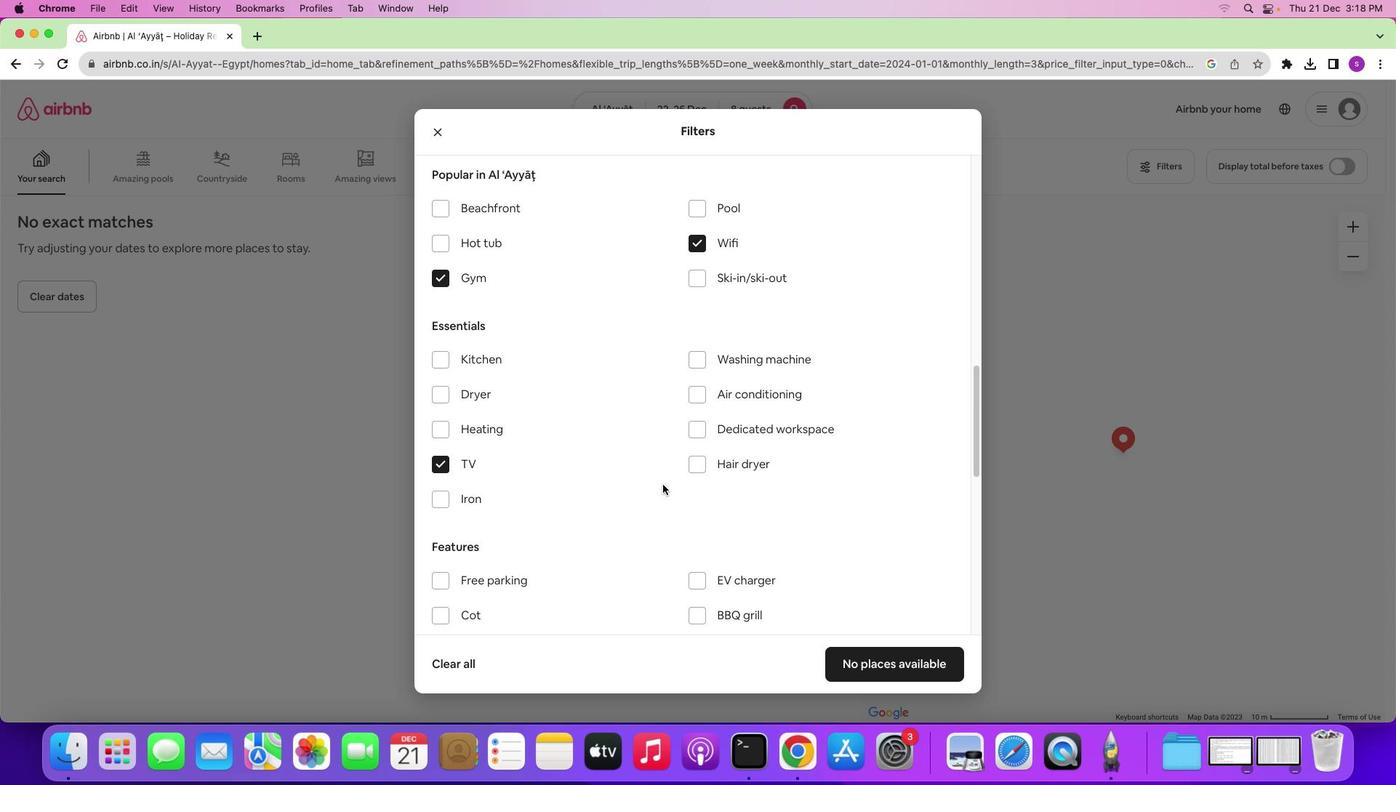 
Action: Mouse scrolled (663, 484) with delta (0, 1)
Screenshot: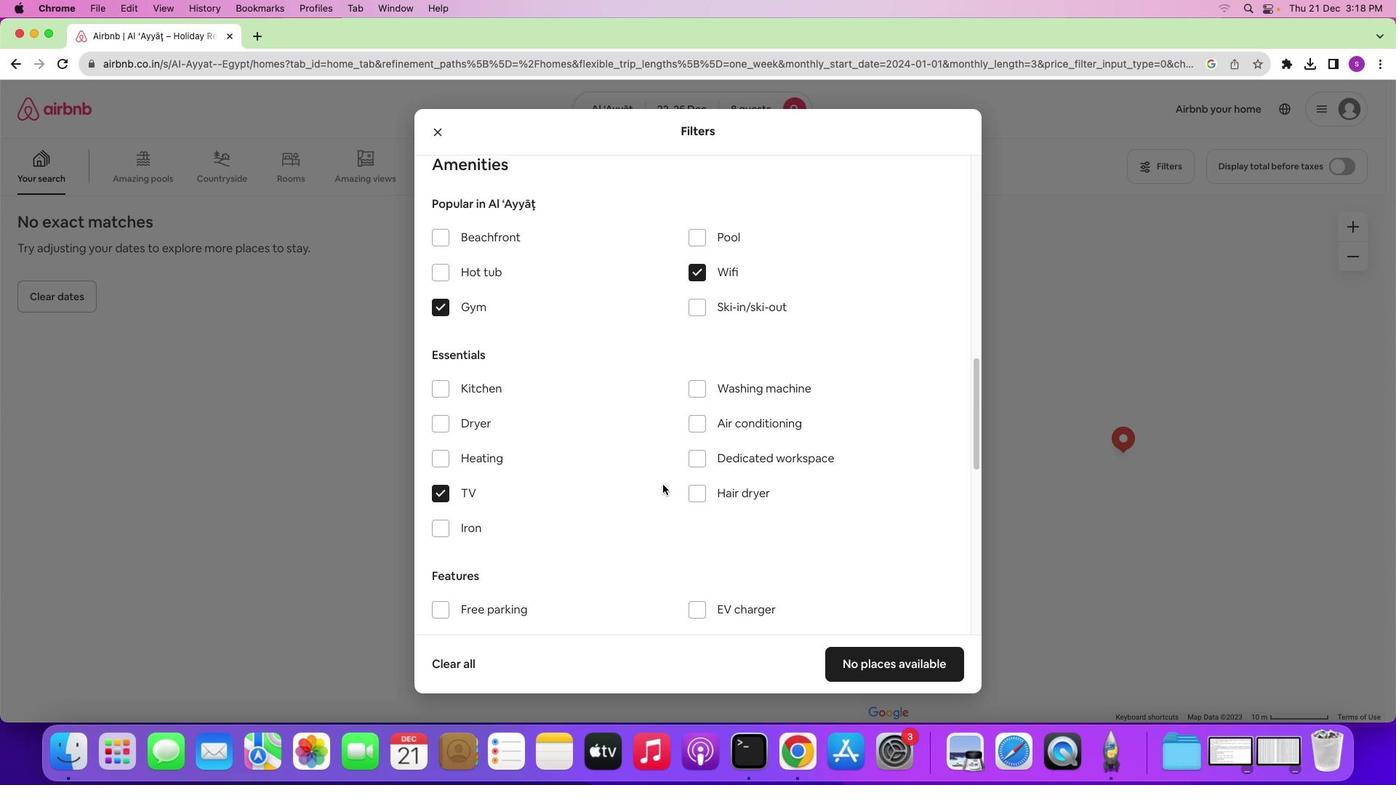 
Action: Mouse scrolled (663, 484) with delta (0, 0)
Screenshot: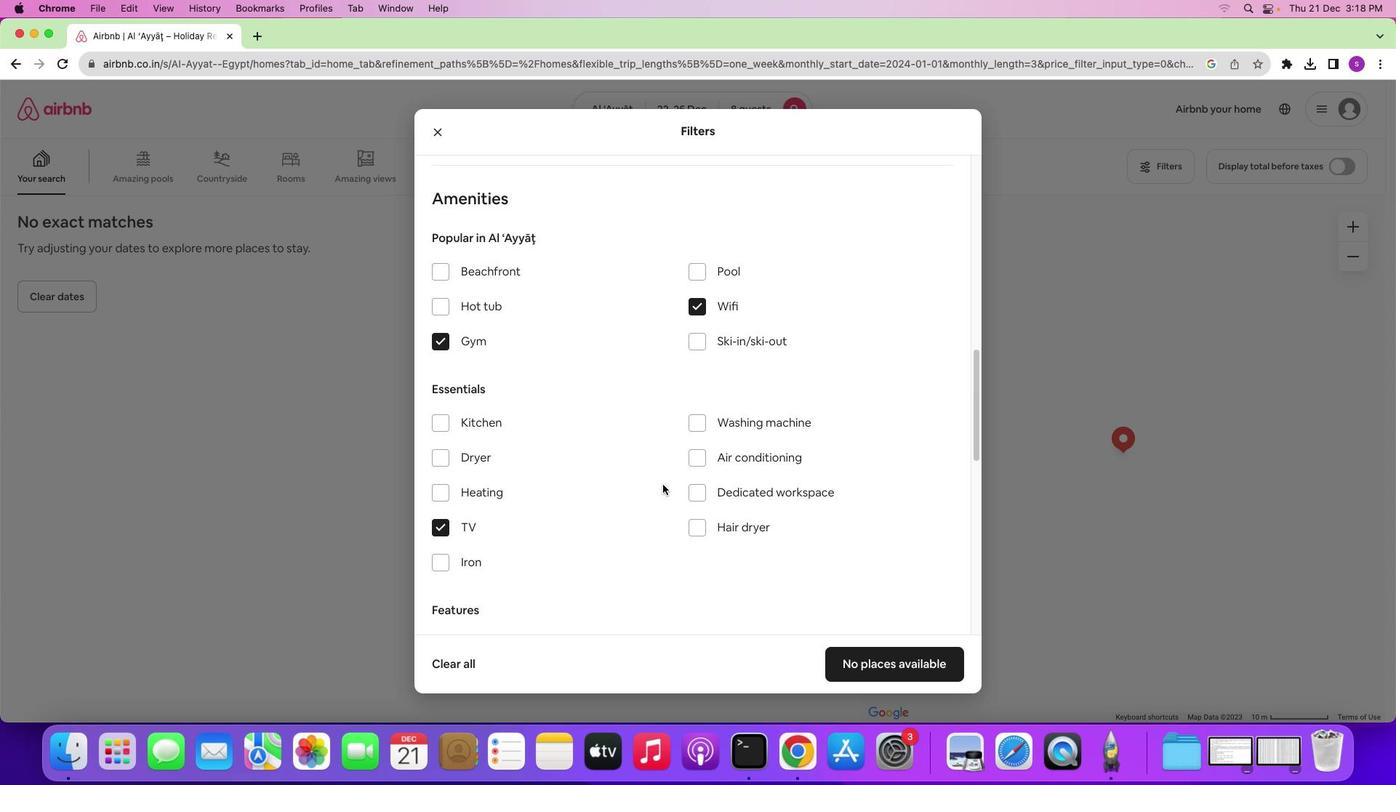
Action: Mouse scrolled (663, 484) with delta (0, 0)
Screenshot: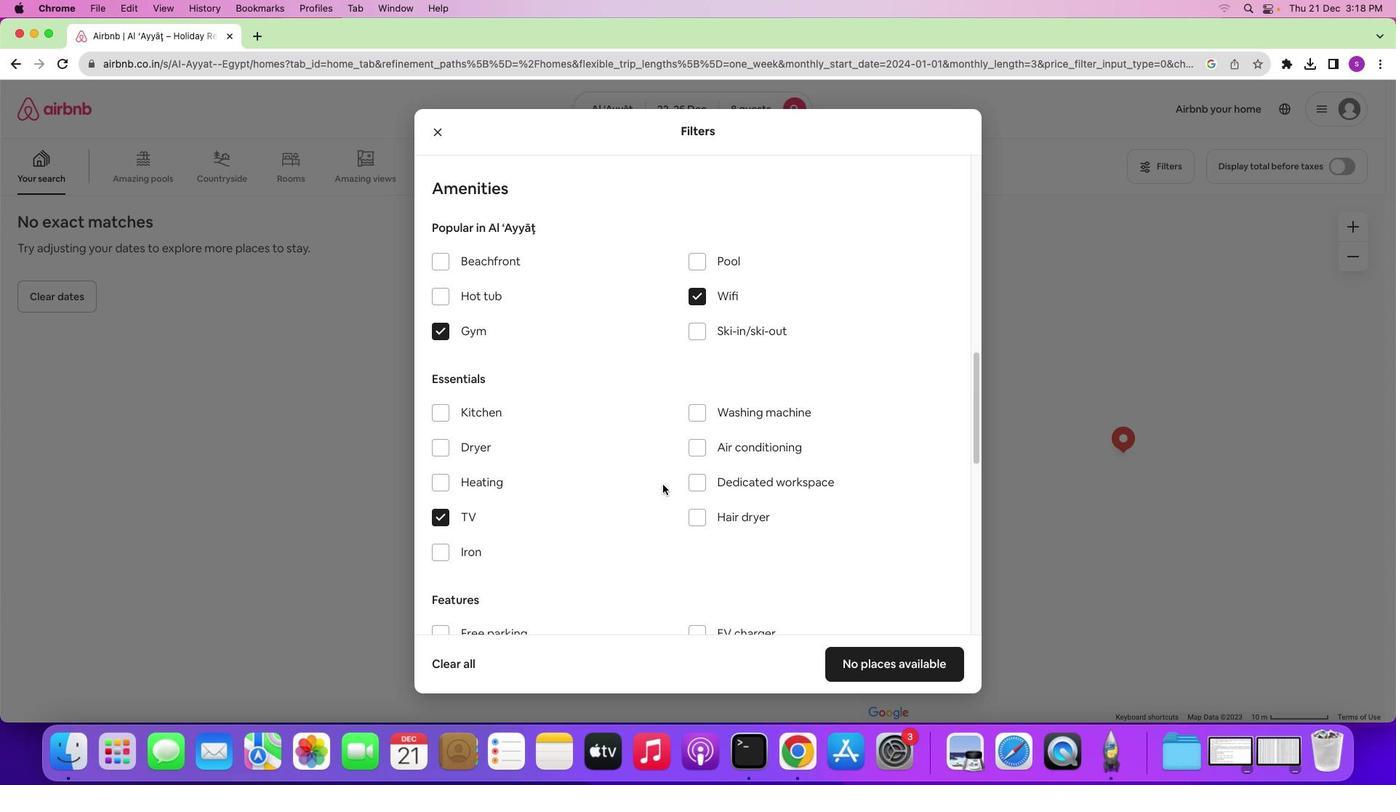 
Action: Mouse scrolled (663, 484) with delta (0, 0)
Screenshot: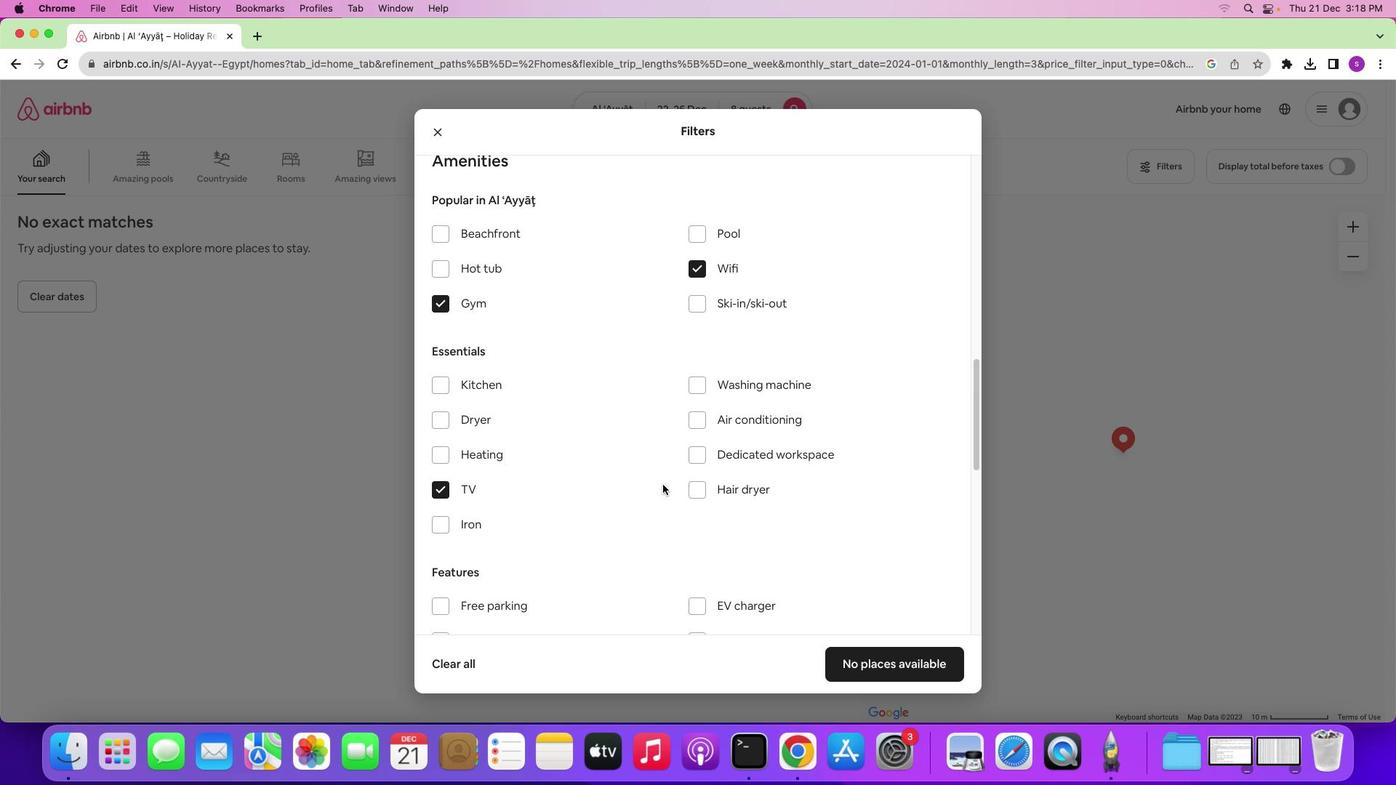 
Action: Mouse scrolled (663, 484) with delta (0, 0)
Screenshot: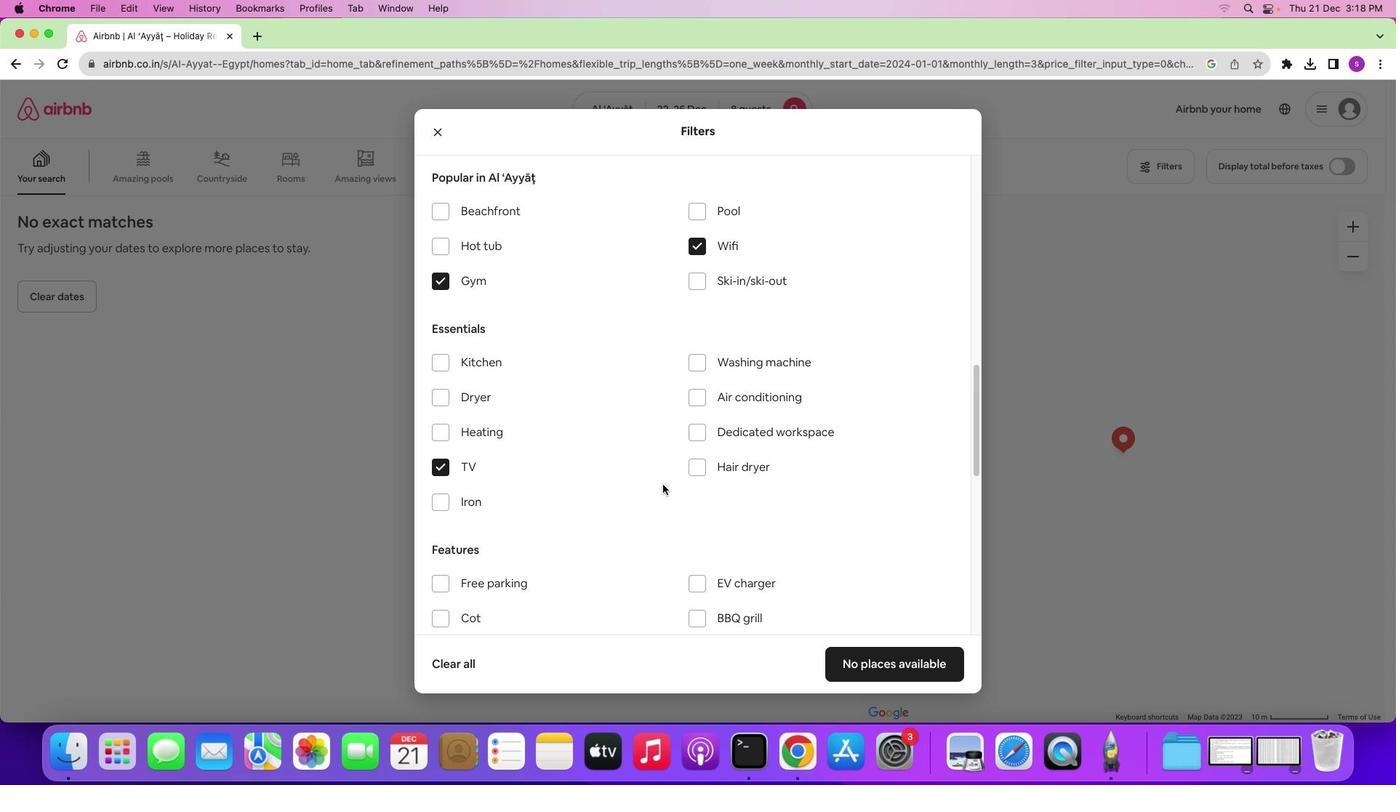 
Action: Mouse scrolled (663, 484) with delta (0, 0)
Screenshot: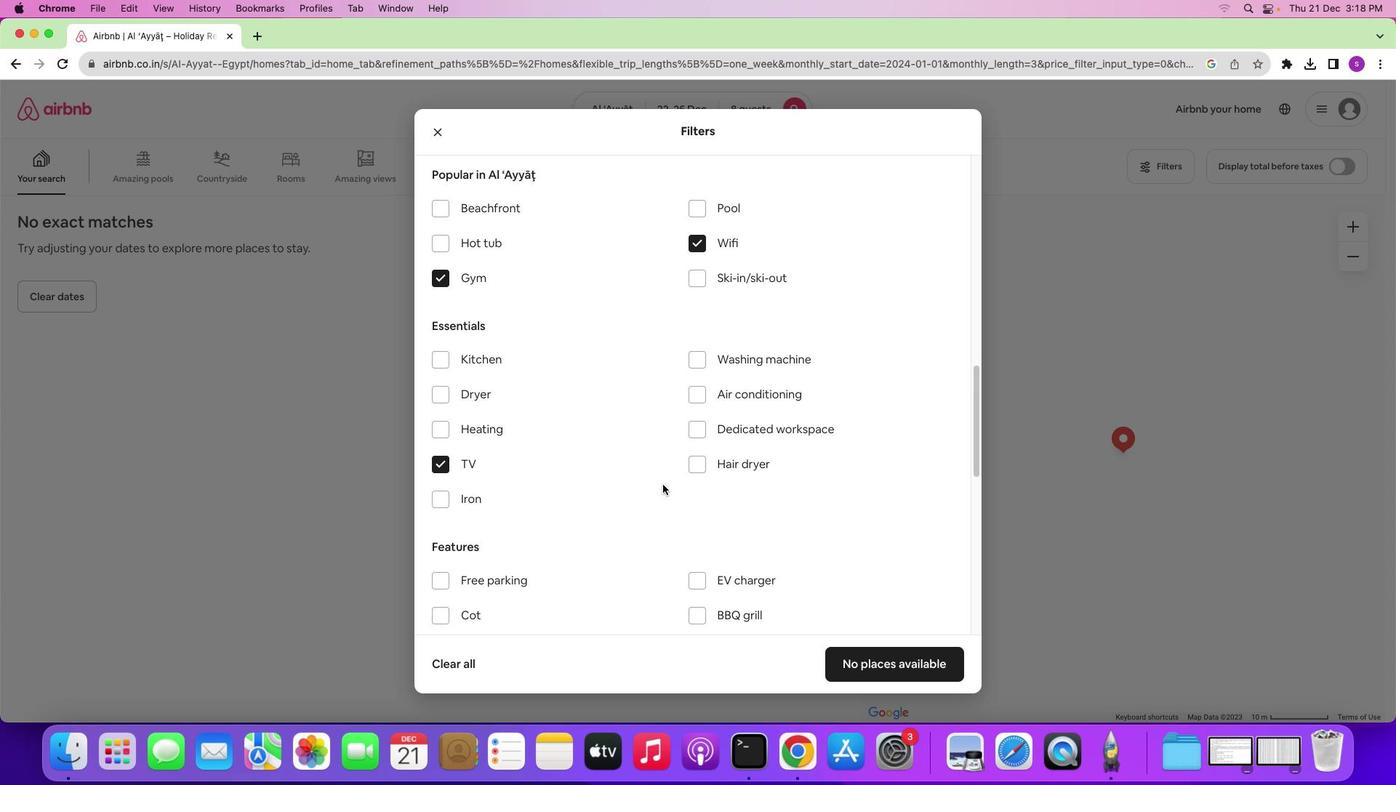 
Action: Mouse scrolled (663, 484) with delta (0, 0)
Screenshot: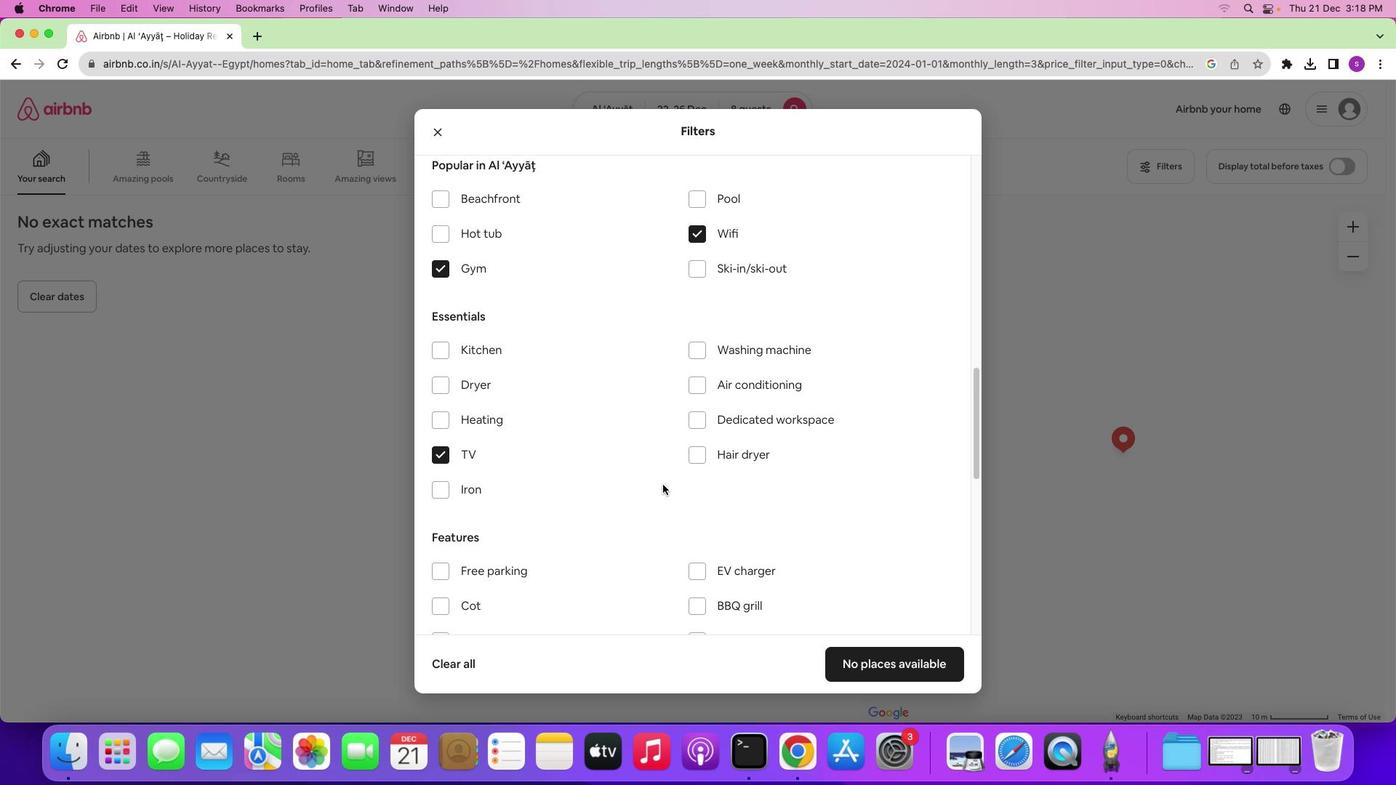
Action: Mouse scrolled (663, 484) with delta (0, 0)
Screenshot: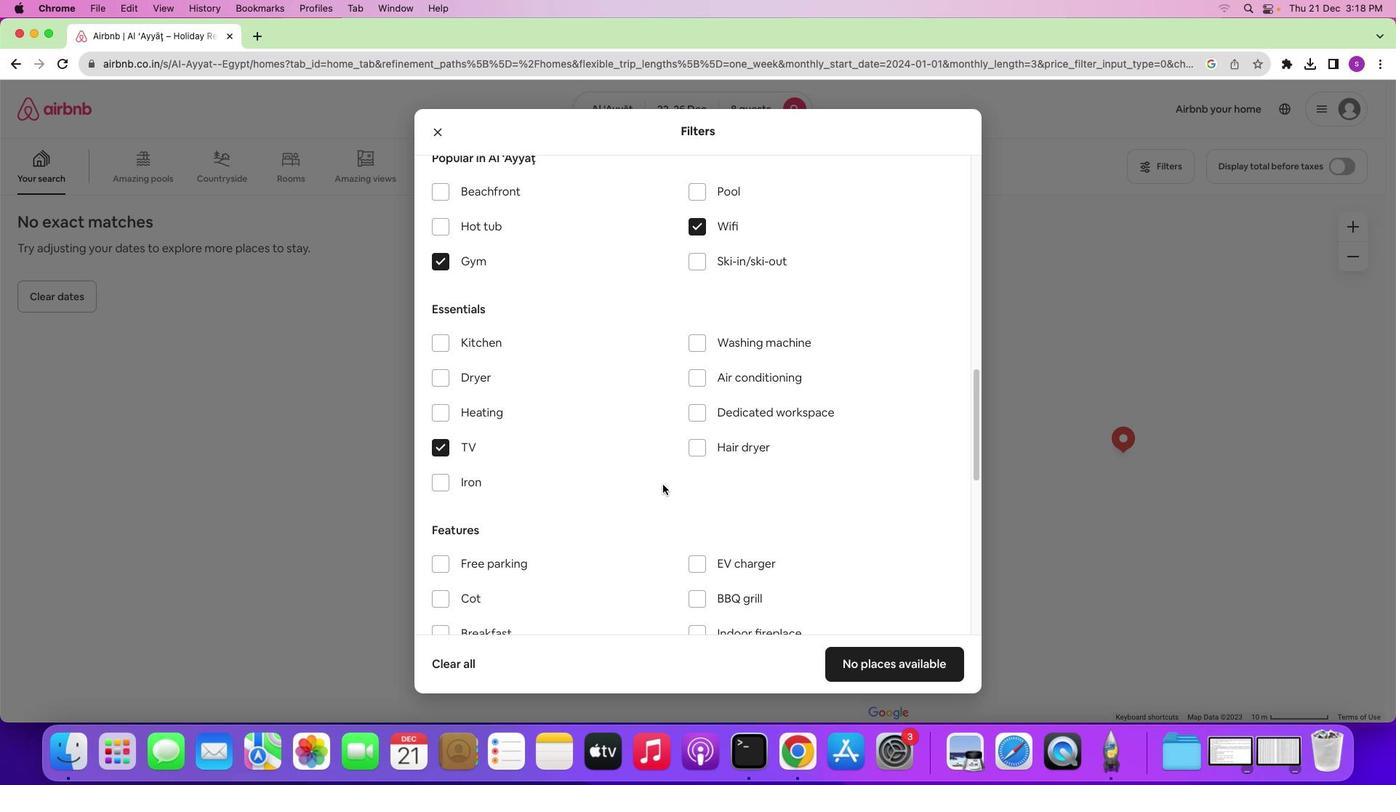 
Action: Mouse scrolled (663, 484) with delta (0, 0)
Screenshot: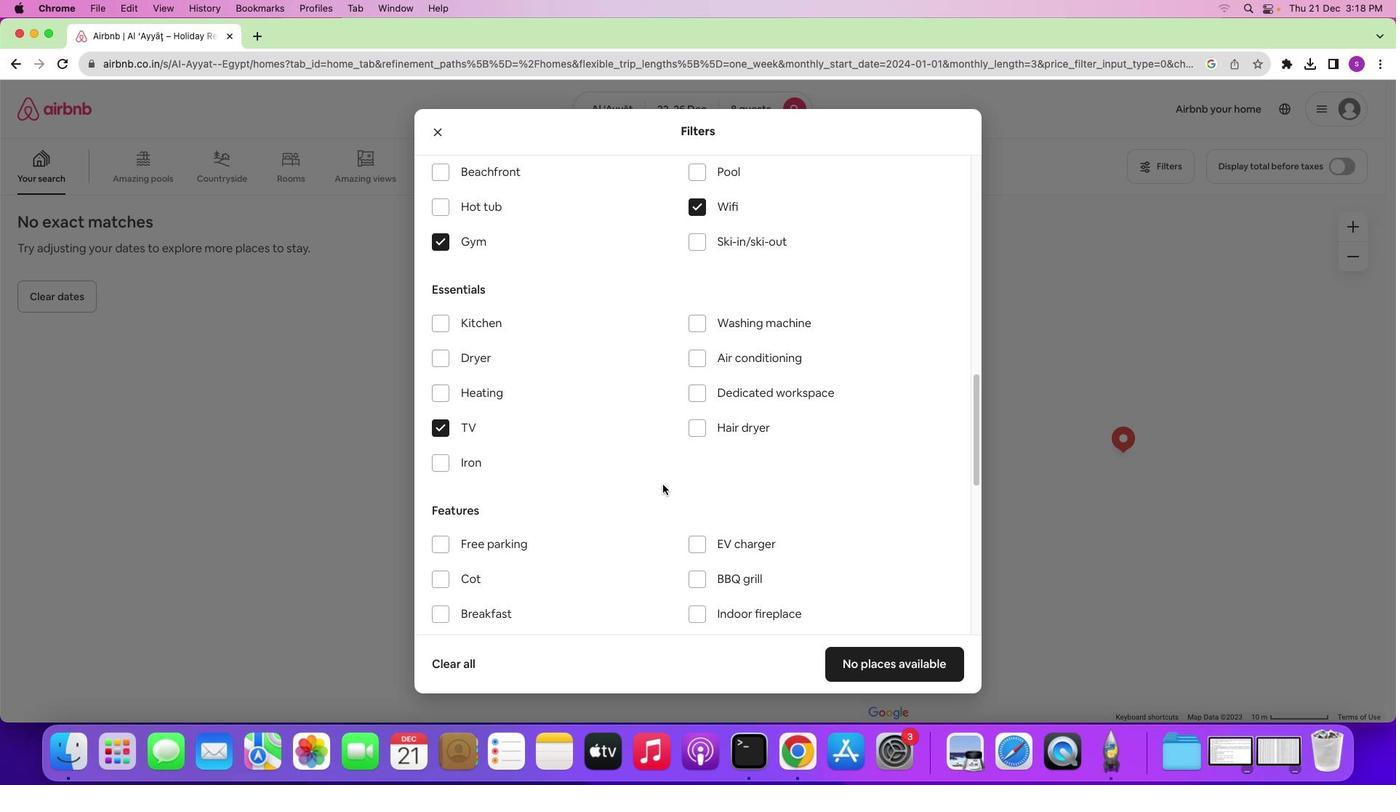 
Action: Mouse scrolled (663, 484) with delta (0, 0)
Screenshot: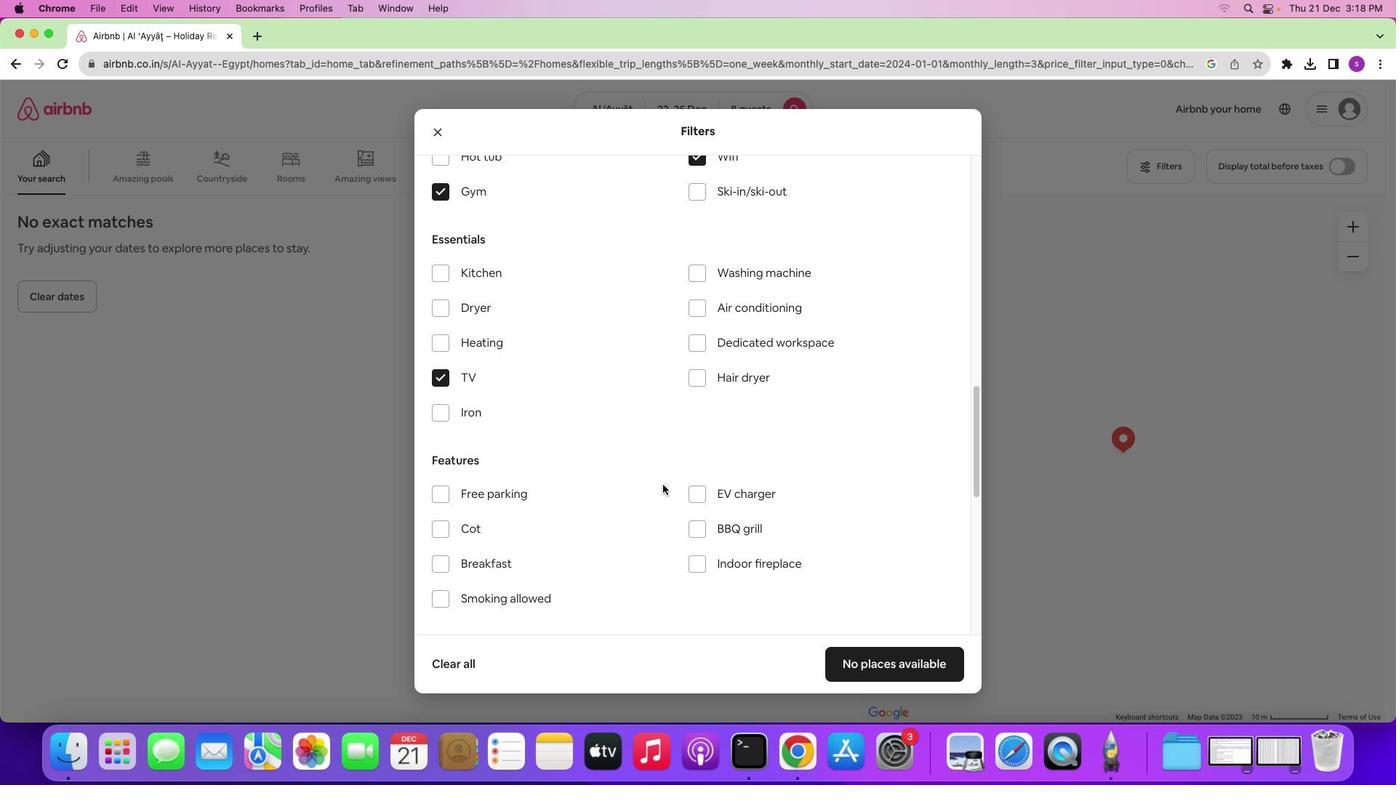 
Action: Mouse scrolled (663, 484) with delta (0, 0)
Screenshot: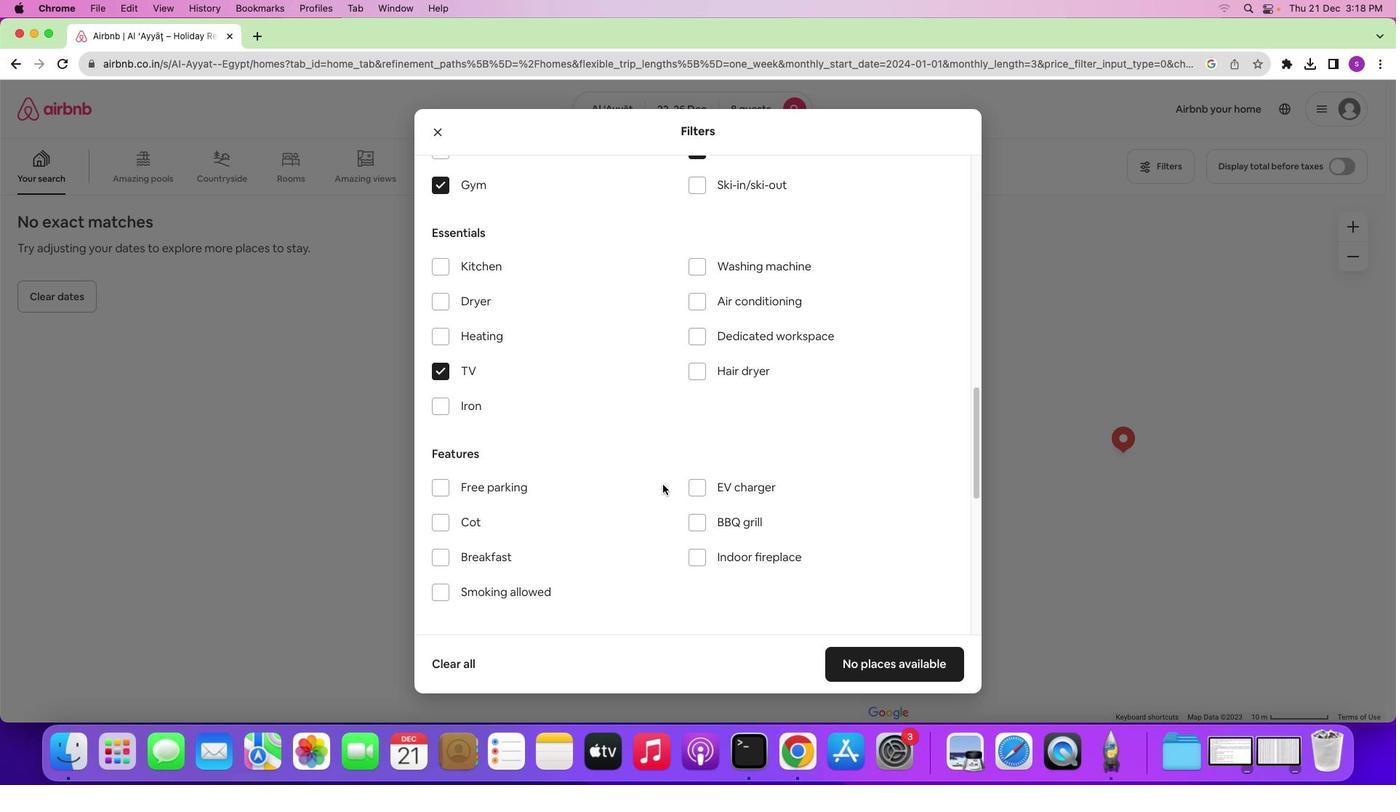 
Action: Mouse scrolled (663, 484) with delta (0, 0)
Screenshot: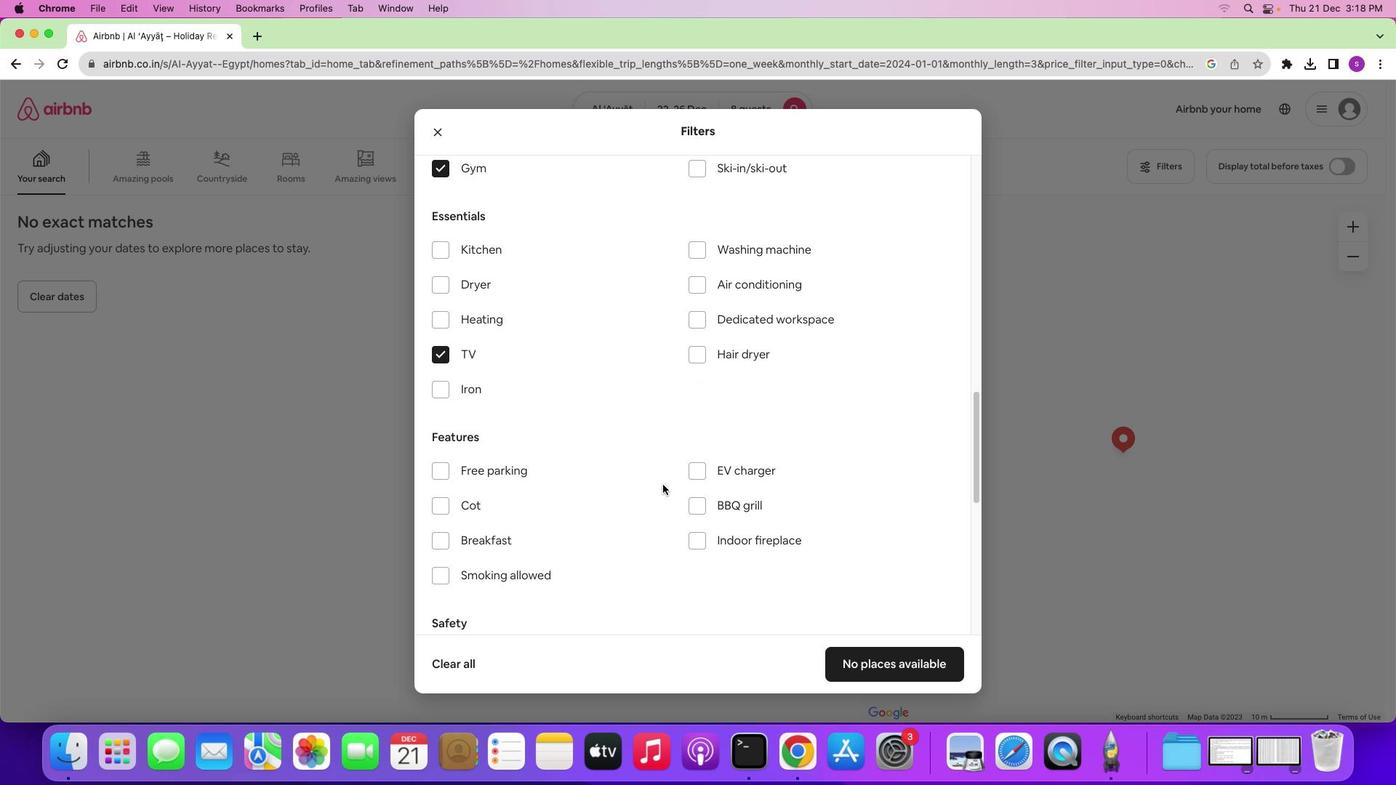 
Action: Mouse scrolled (663, 484) with delta (0, 0)
Screenshot: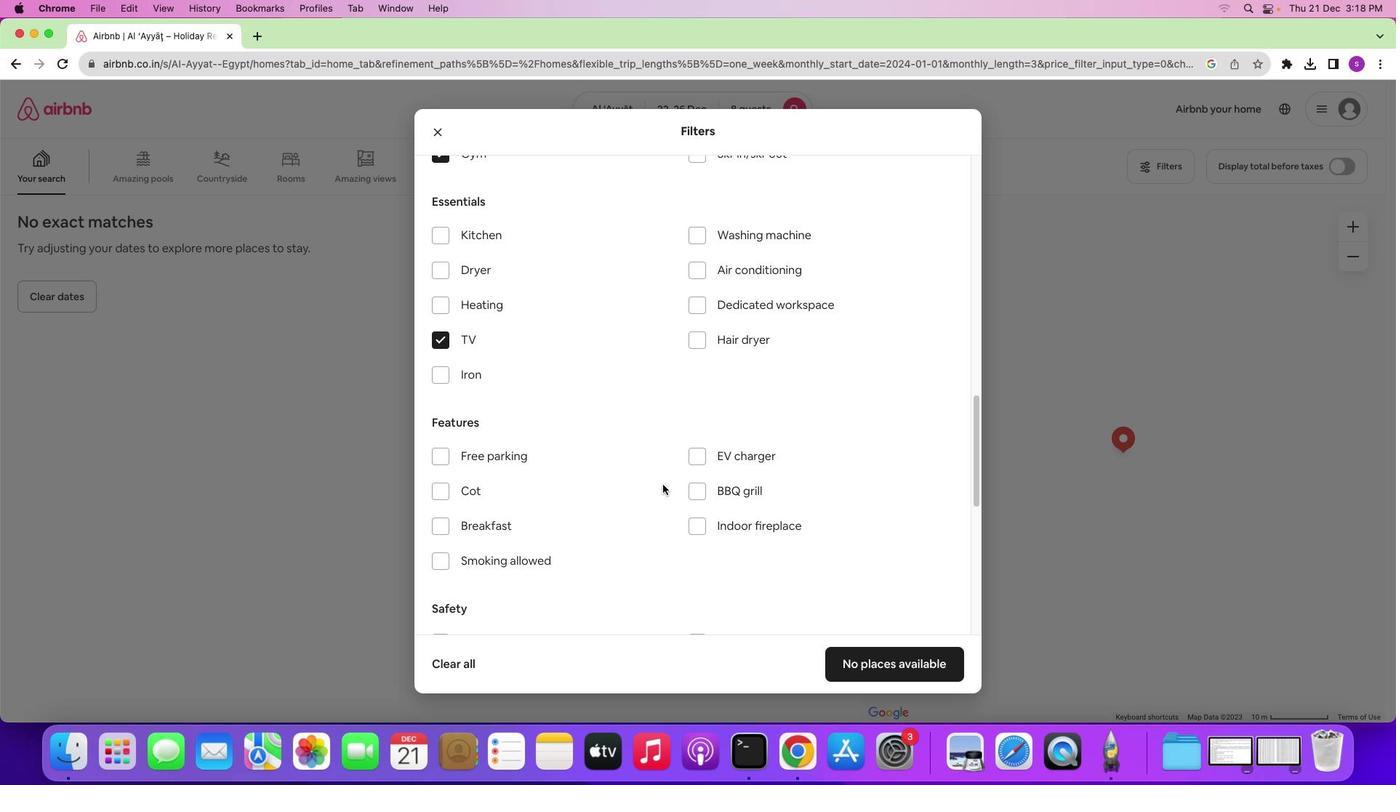 
Action: Mouse scrolled (663, 484) with delta (0, -1)
Screenshot: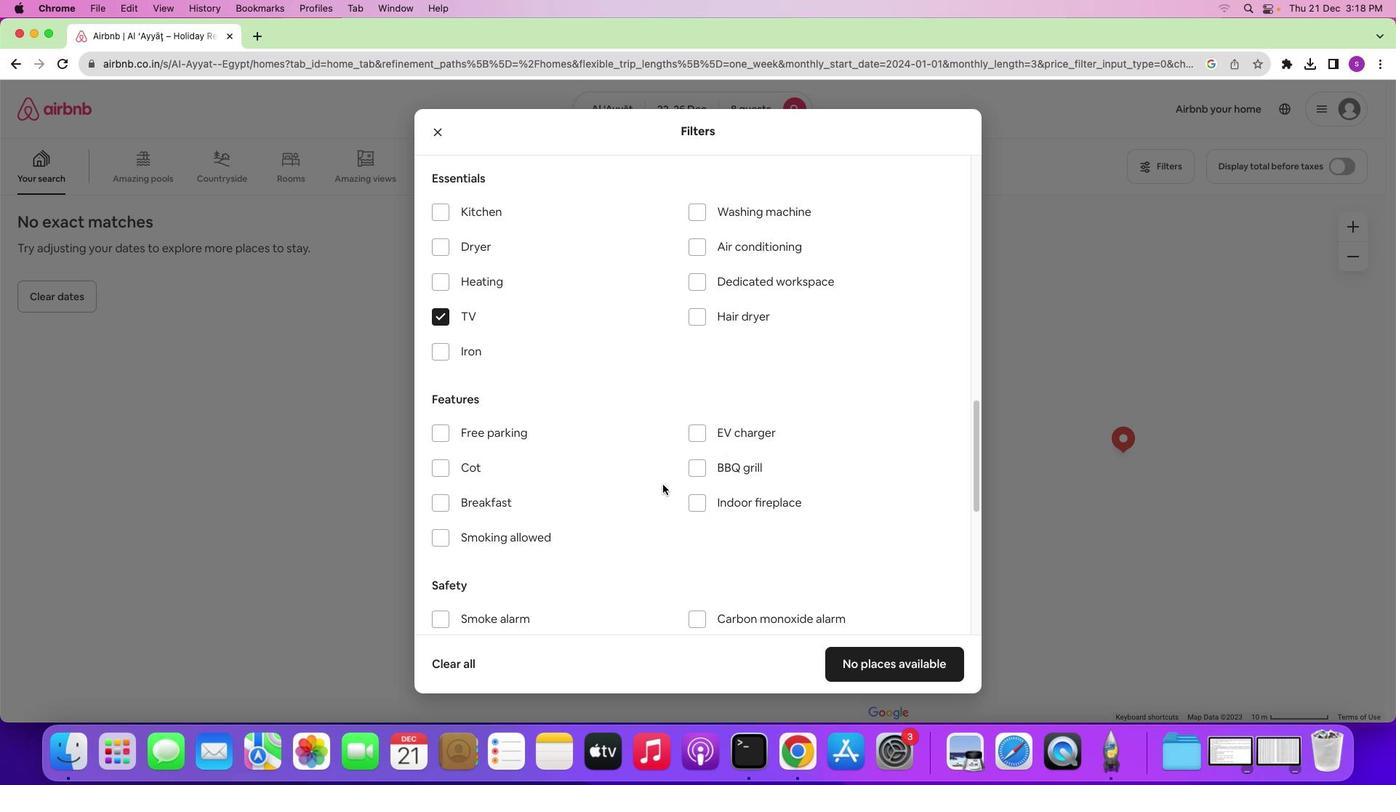 
Action: Mouse moved to (445, 381)
Screenshot: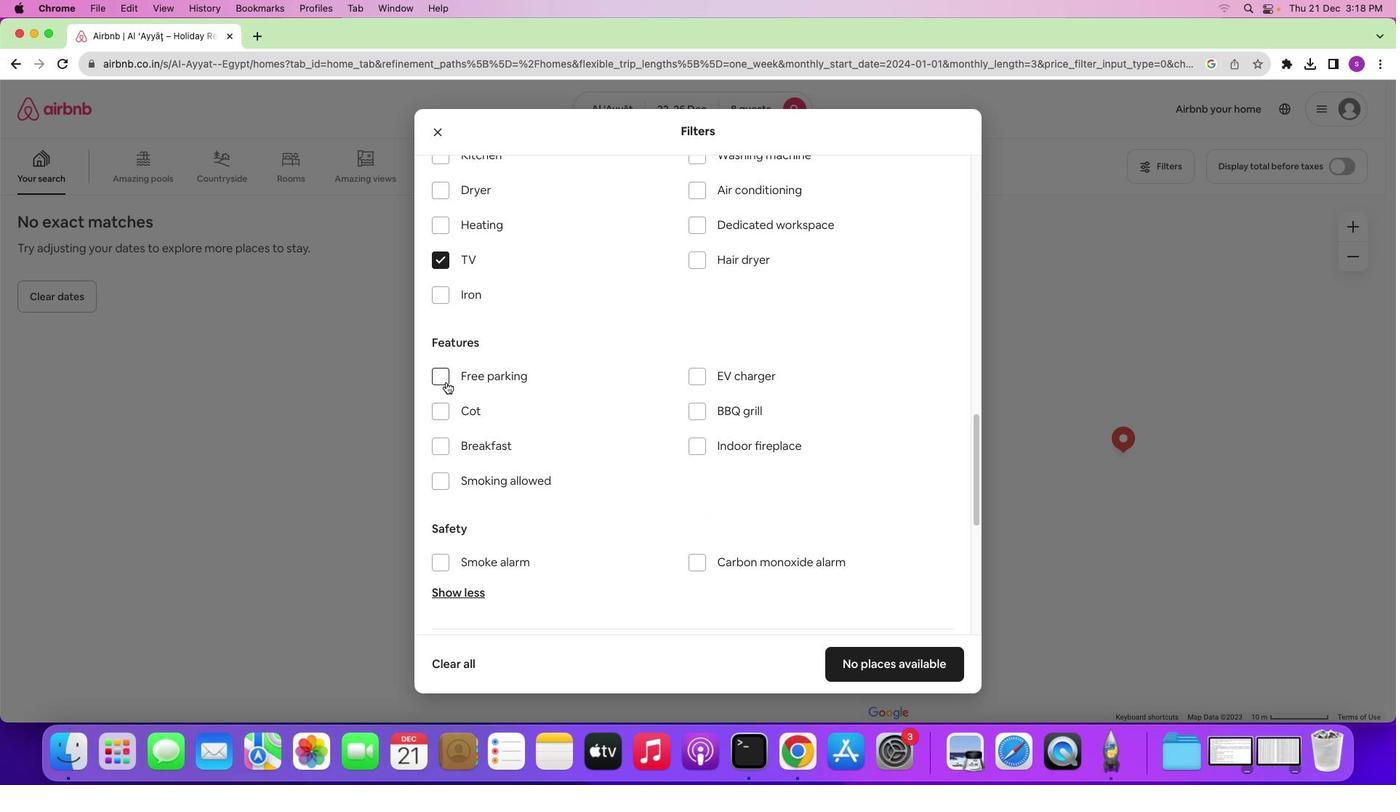 
Action: Mouse pressed left at (445, 381)
Screenshot: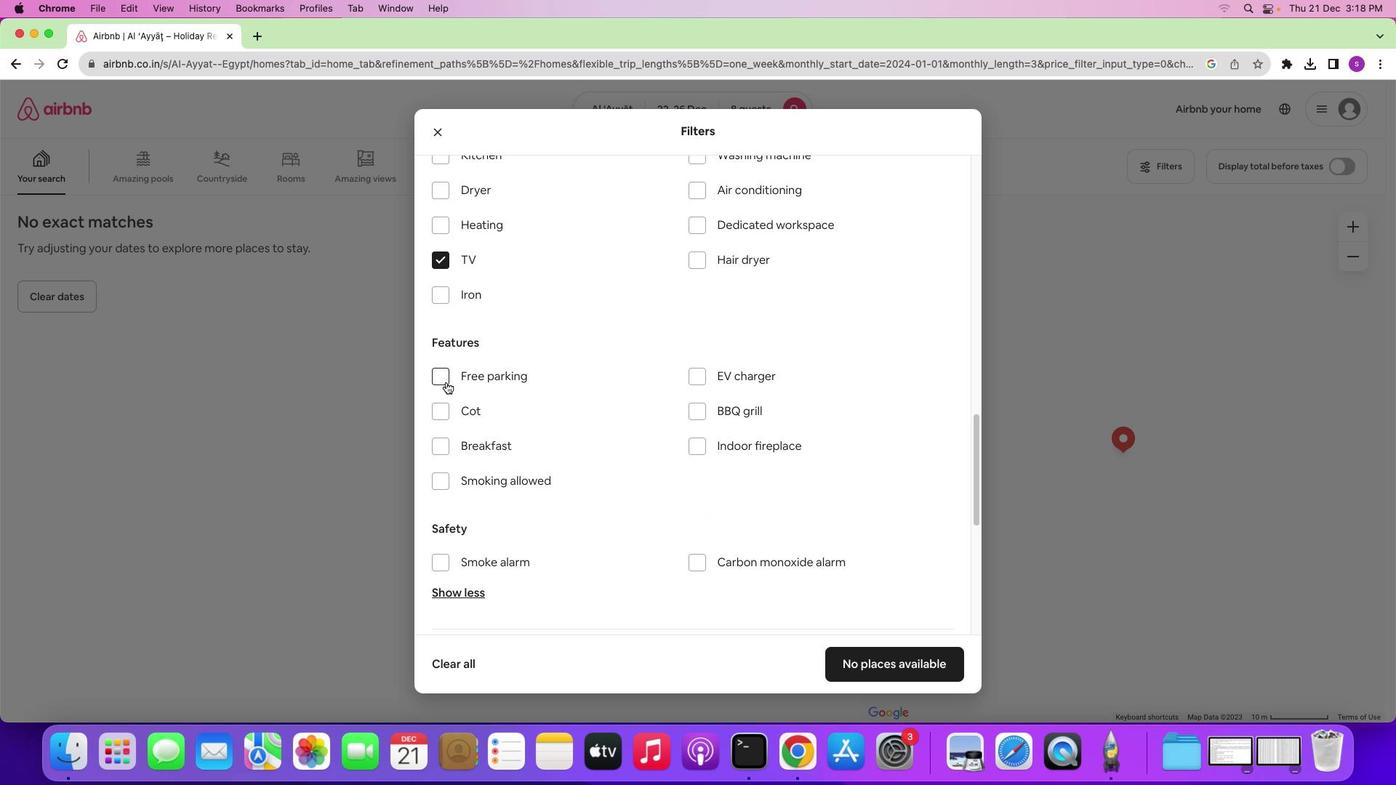 
Action: Mouse moved to (439, 442)
Screenshot: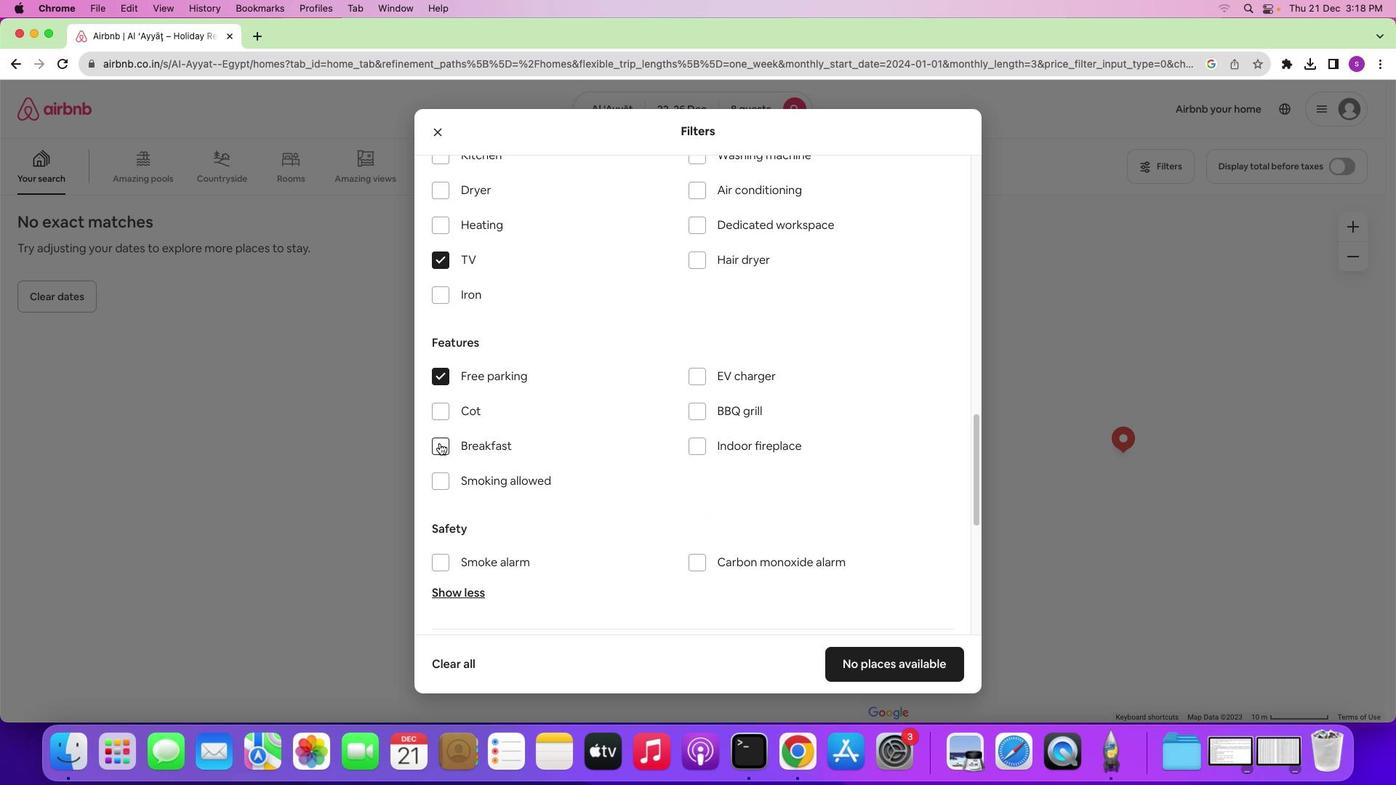 
Action: Mouse pressed left at (439, 442)
Screenshot: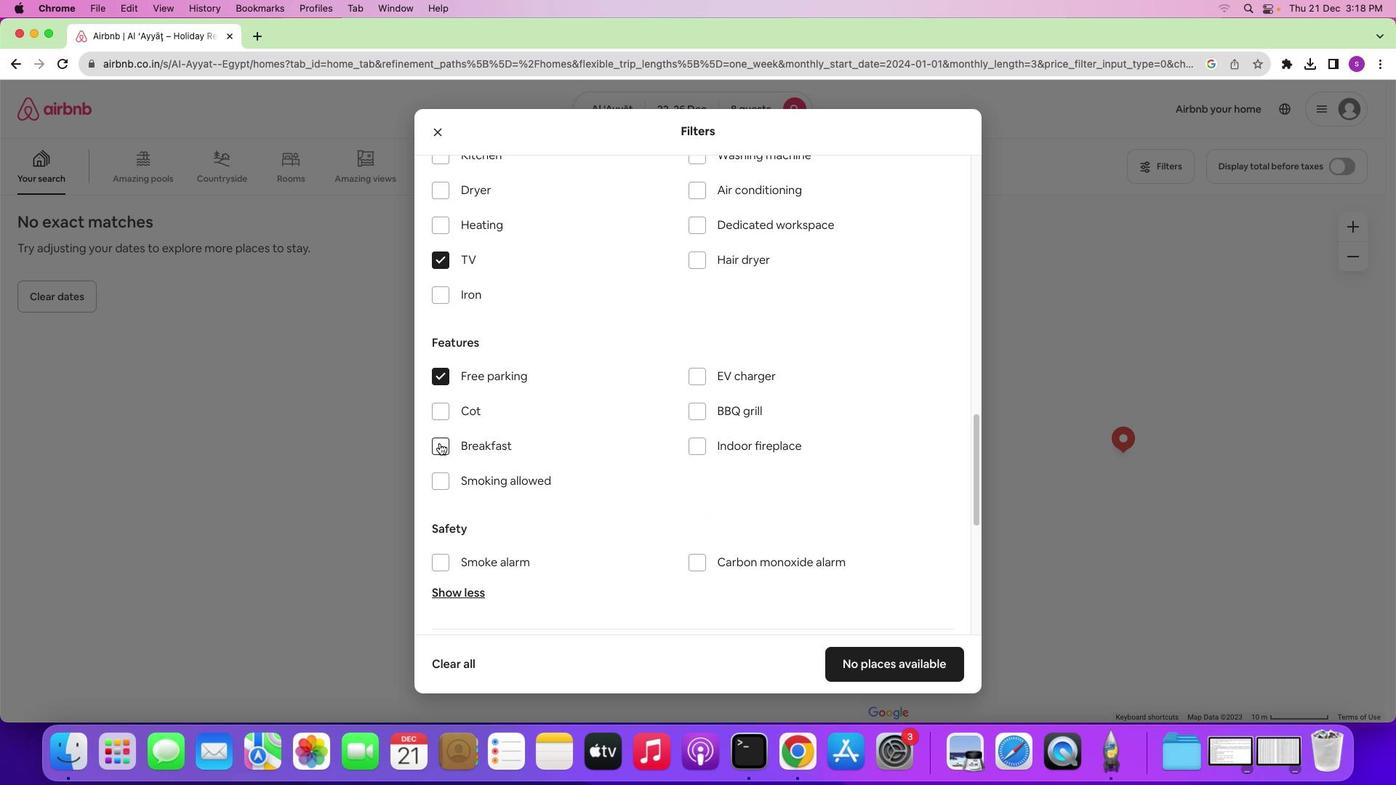 
Action: Mouse moved to (607, 453)
Screenshot: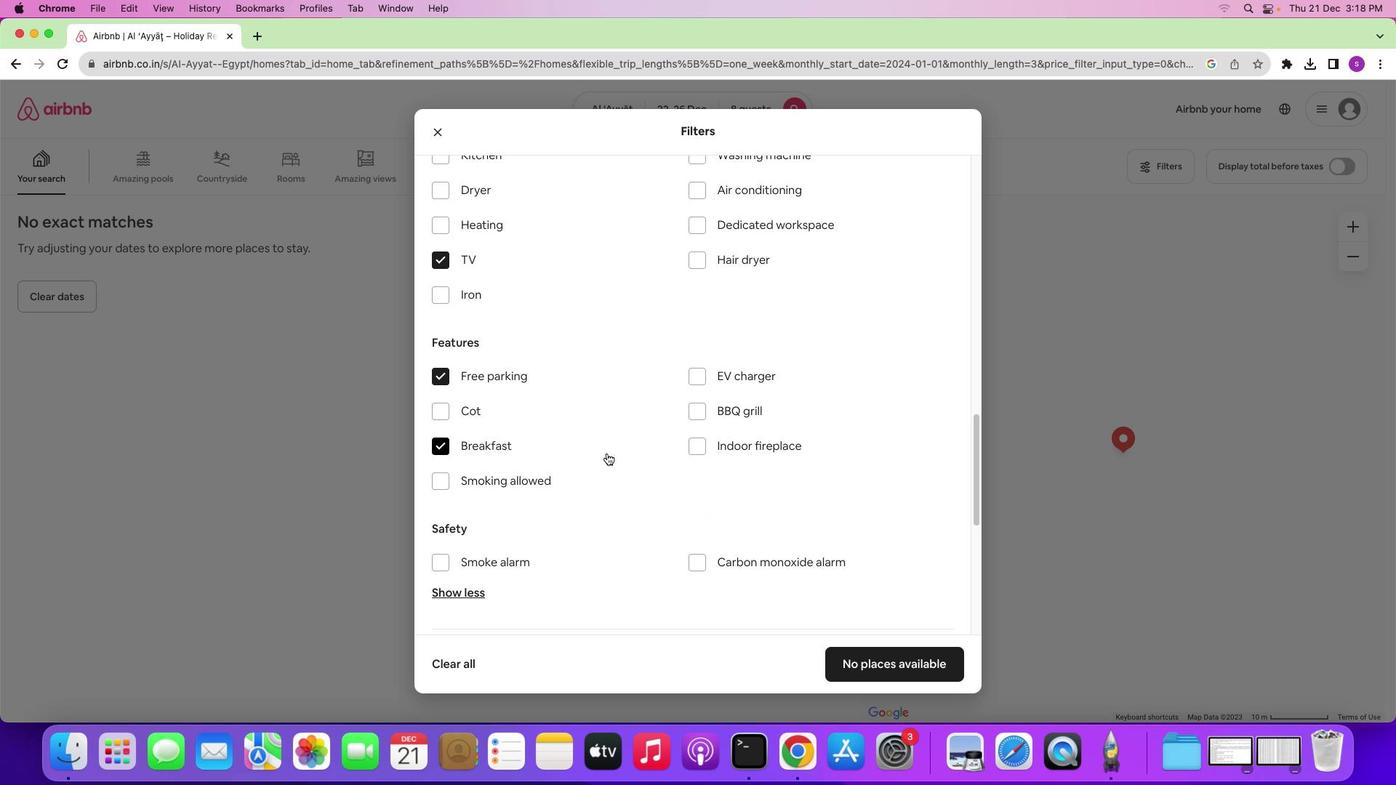 
Action: Mouse scrolled (607, 453) with delta (0, 0)
Screenshot: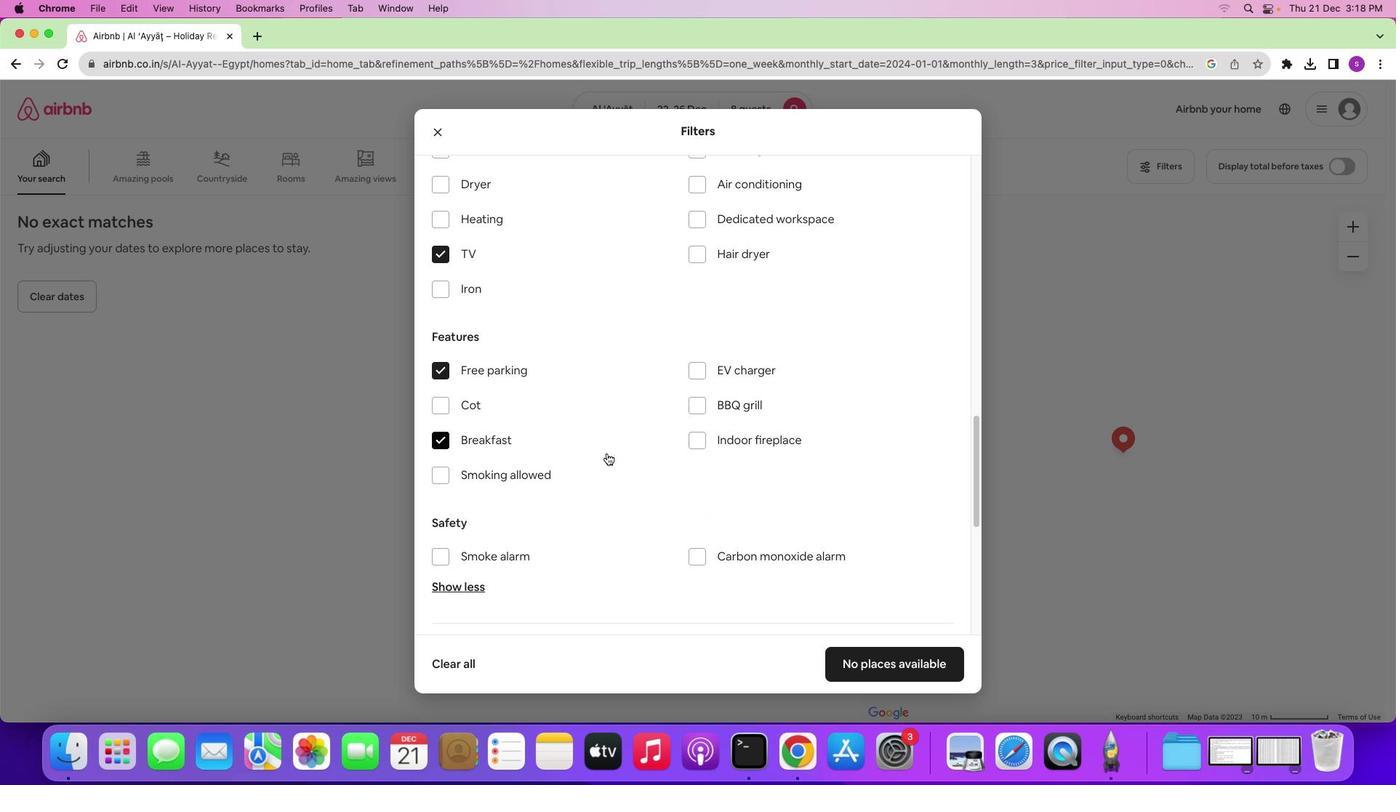 
Action: Mouse scrolled (607, 453) with delta (0, 0)
Screenshot: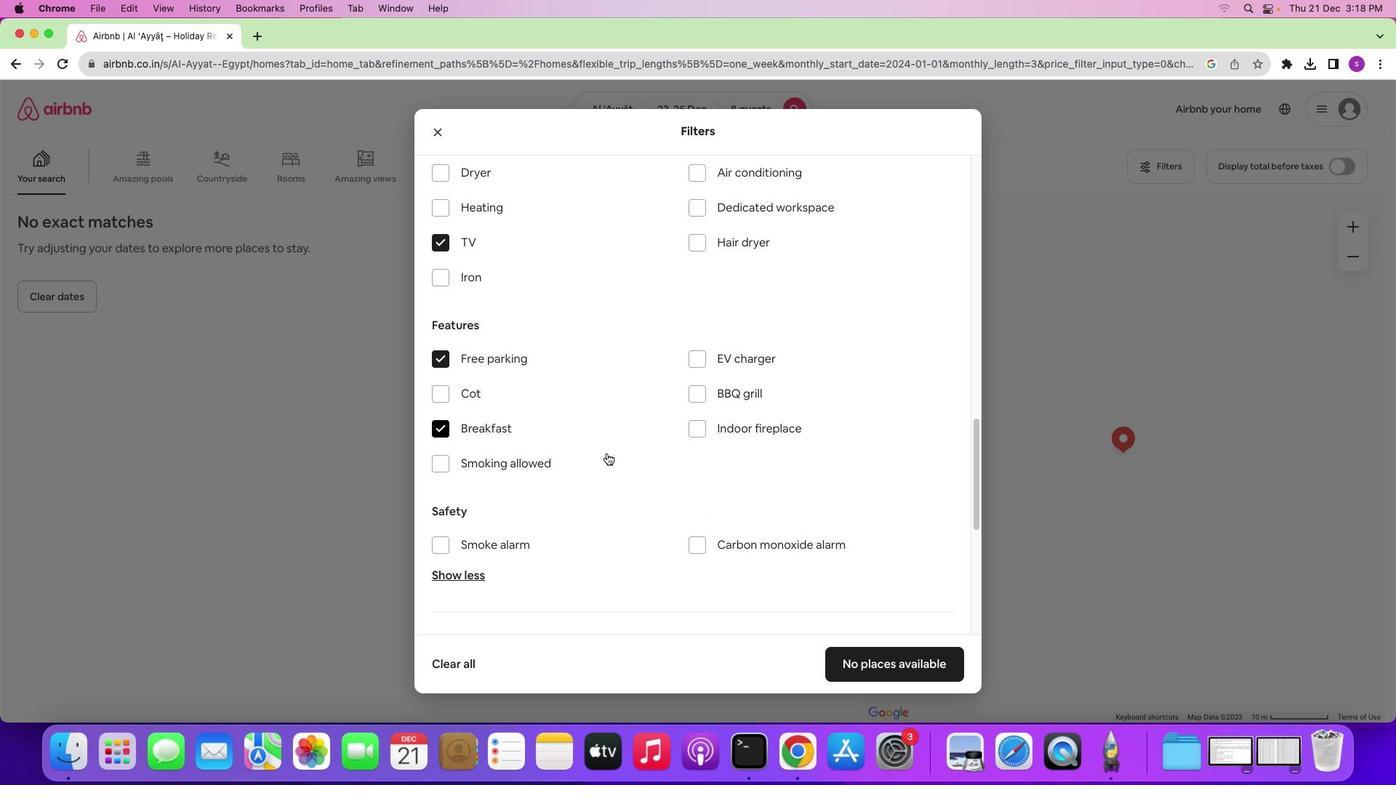 
Action: Mouse scrolled (607, 453) with delta (0, -1)
Screenshot: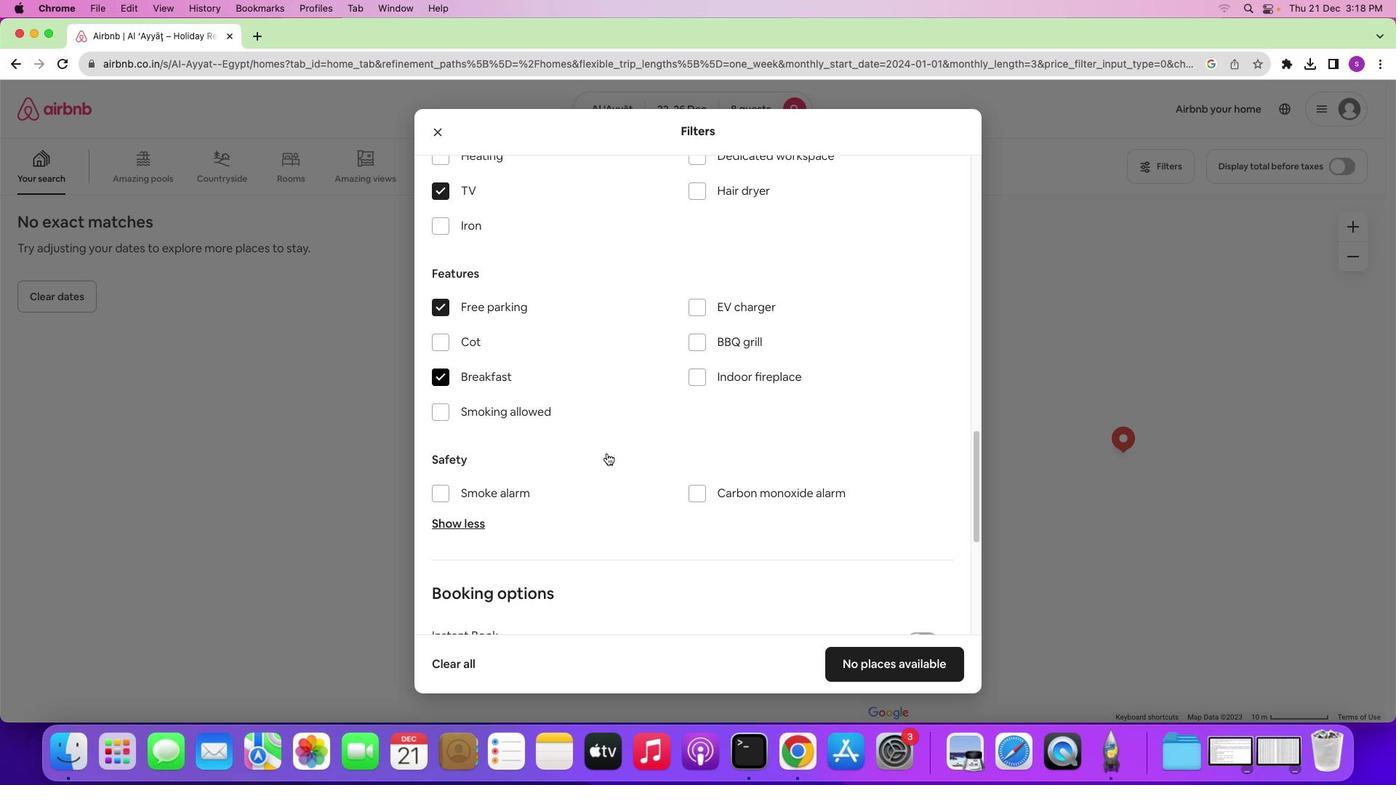 
Action: Mouse scrolled (607, 453) with delta (0, 0)
Screenshot: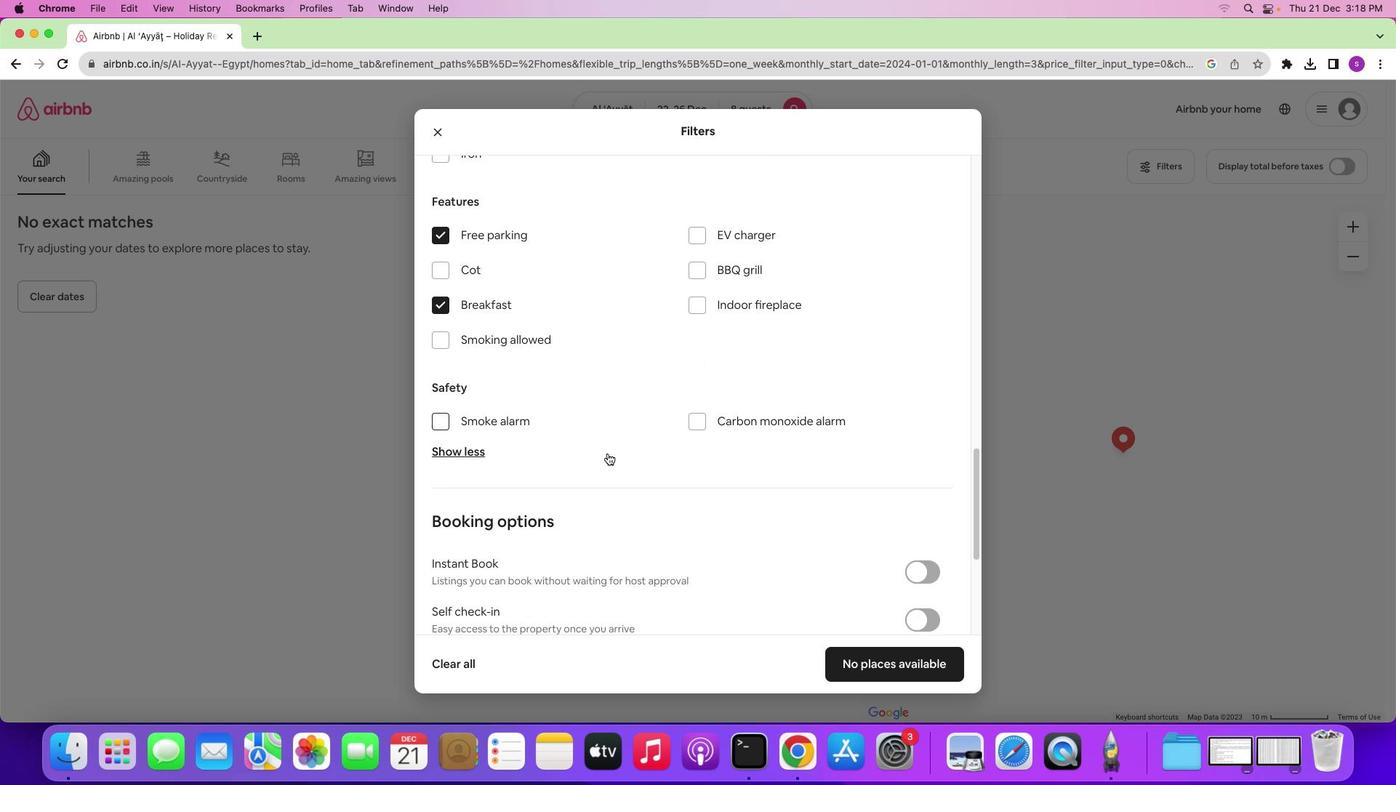 
Action: Mouse scrolled (607, 453) with delta (0, -2)
Screenshot: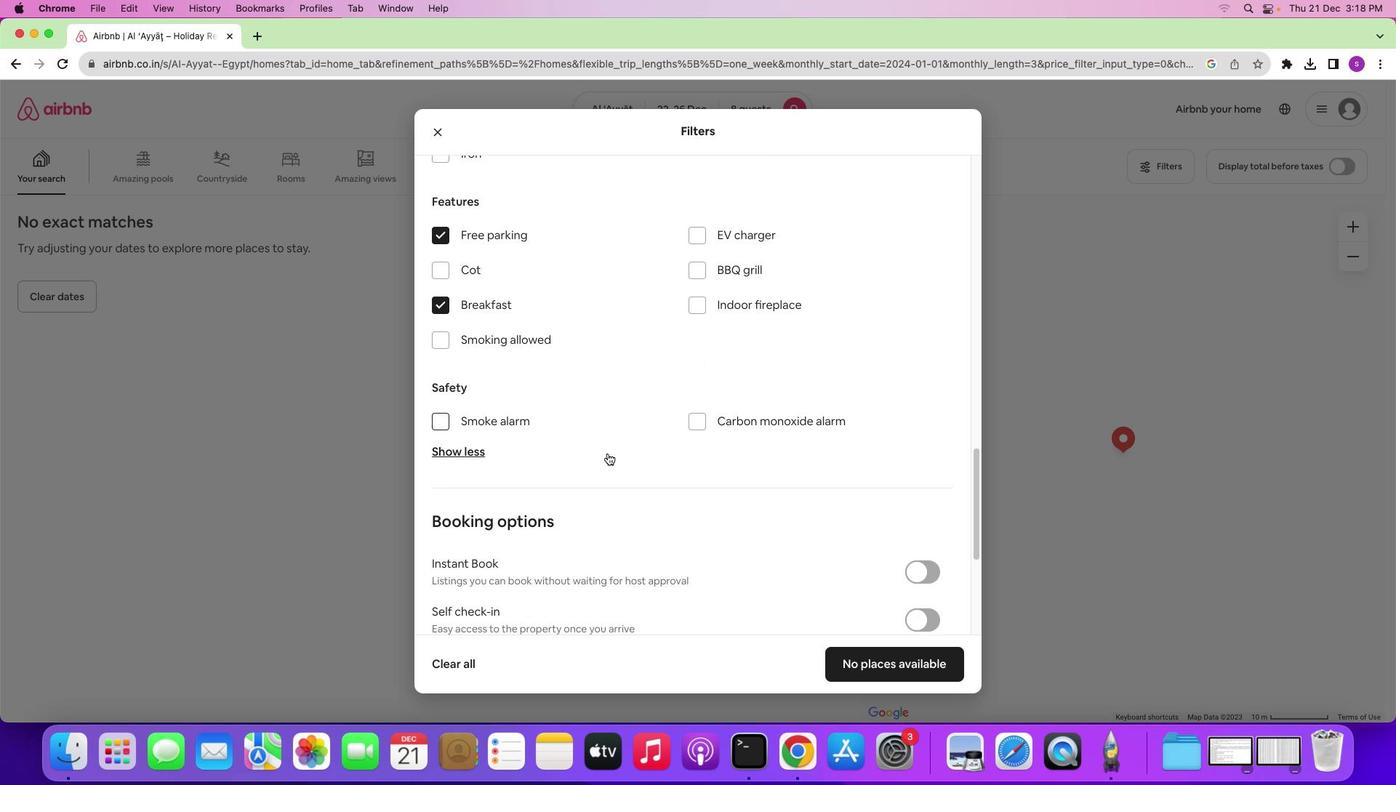 
Action: Mouse moved to (607, 453)
Screenshot: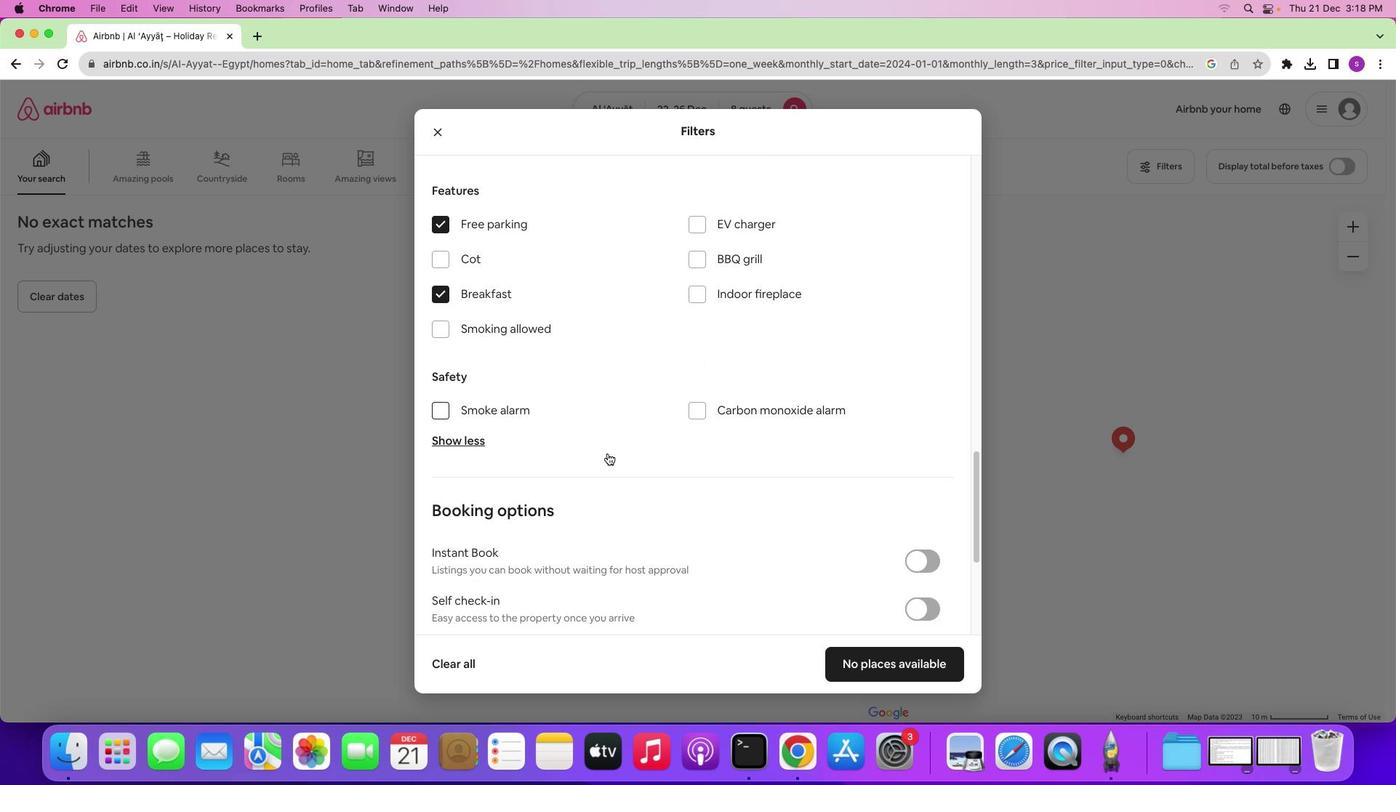 
Action: Mouse scrolled (607, 453) with delta (0, 1)
Screenshot: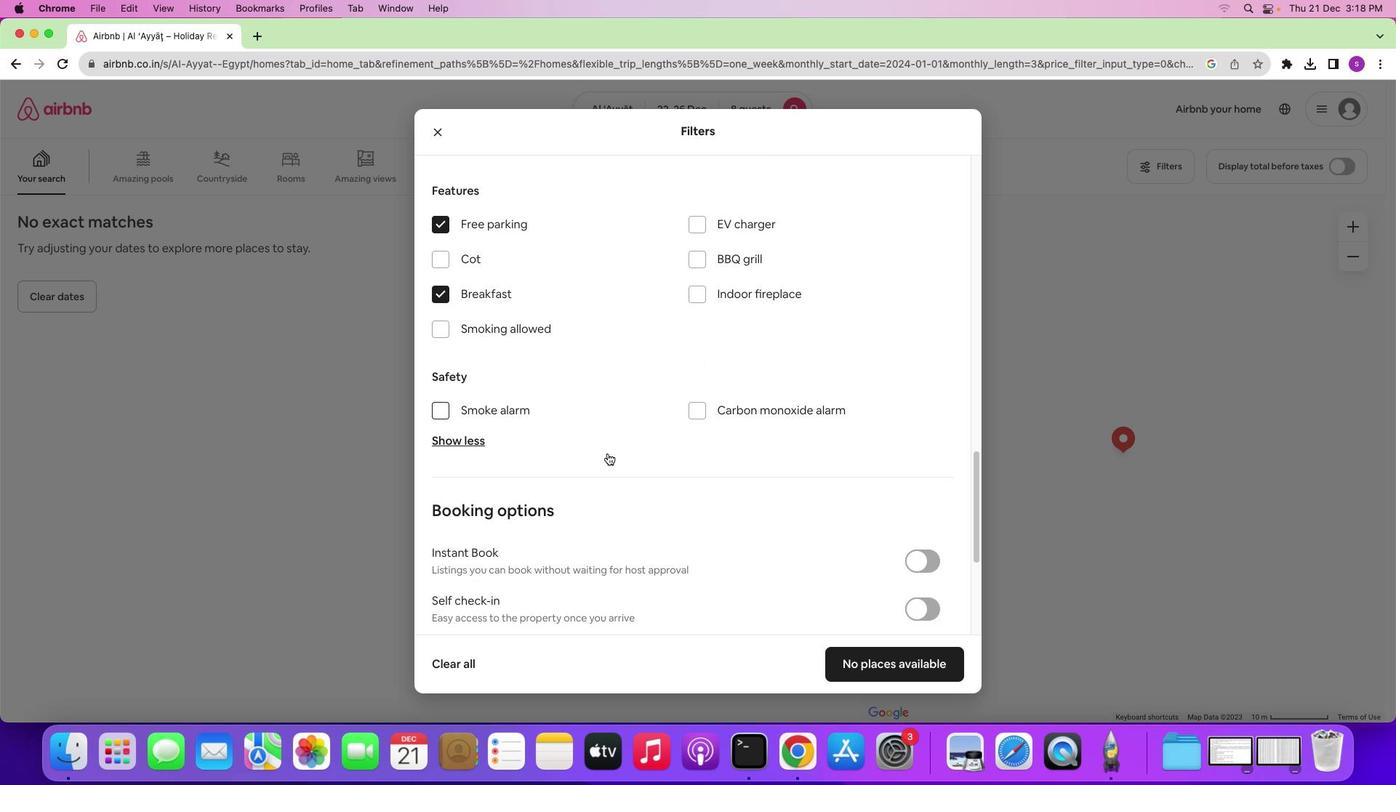
Action: Mouse scrolled (607, 453) with delta (0, -1)
Screenshot: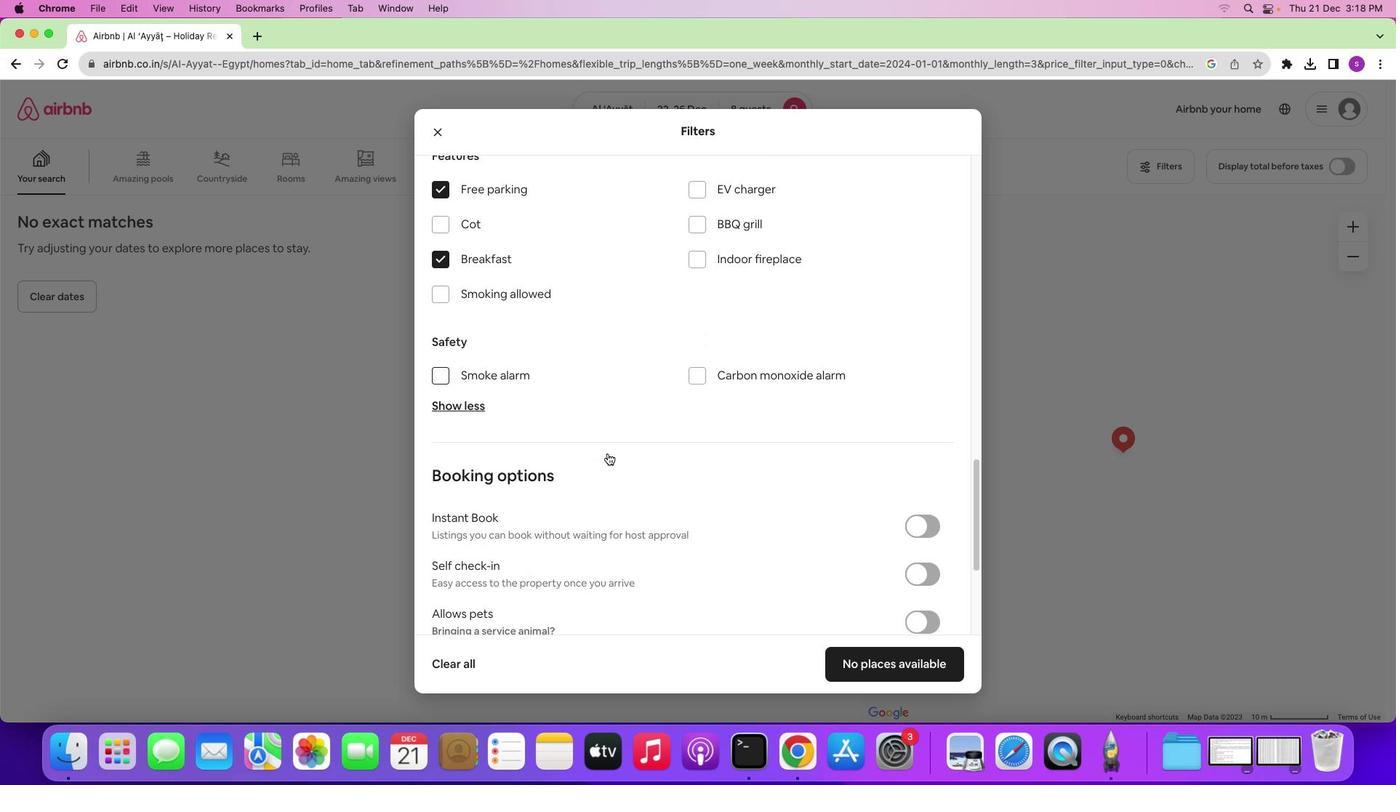 
Action: Mouse moved to (607, 453)
Screenshot: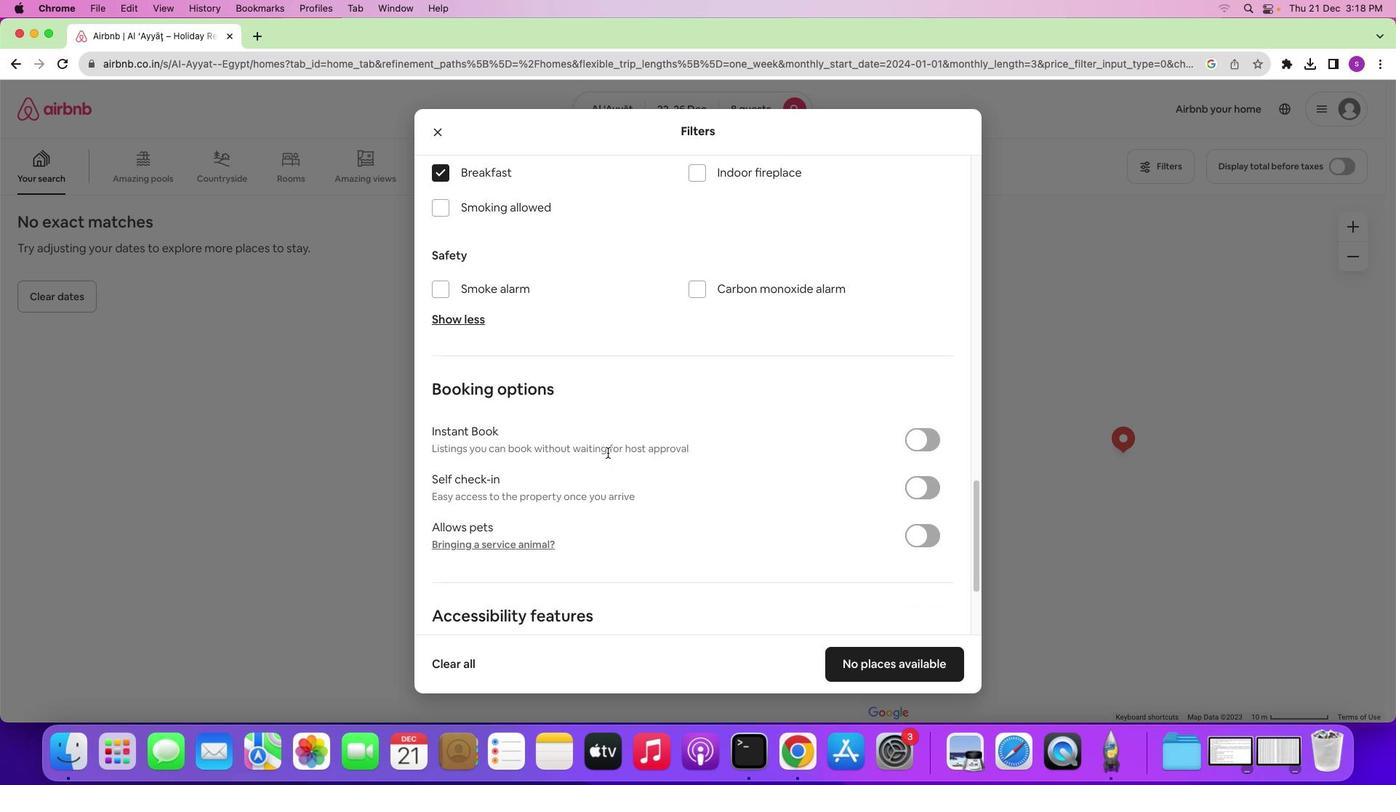
Action: Mouse scrolled (607, 453) with delta (0, 0)
Screenshot: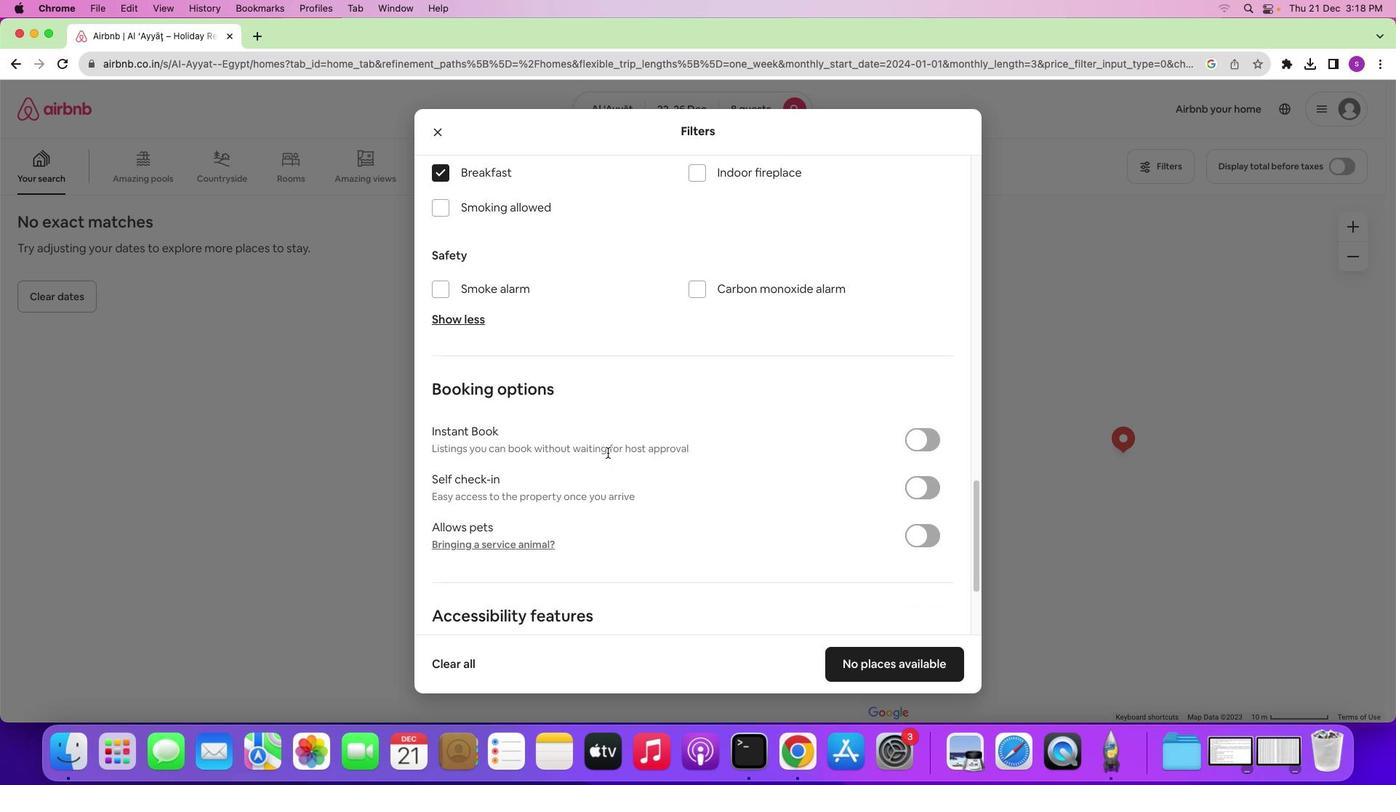 
Action: Mouse scrolled (607, 453) with delta (0, -2)
Screenshot: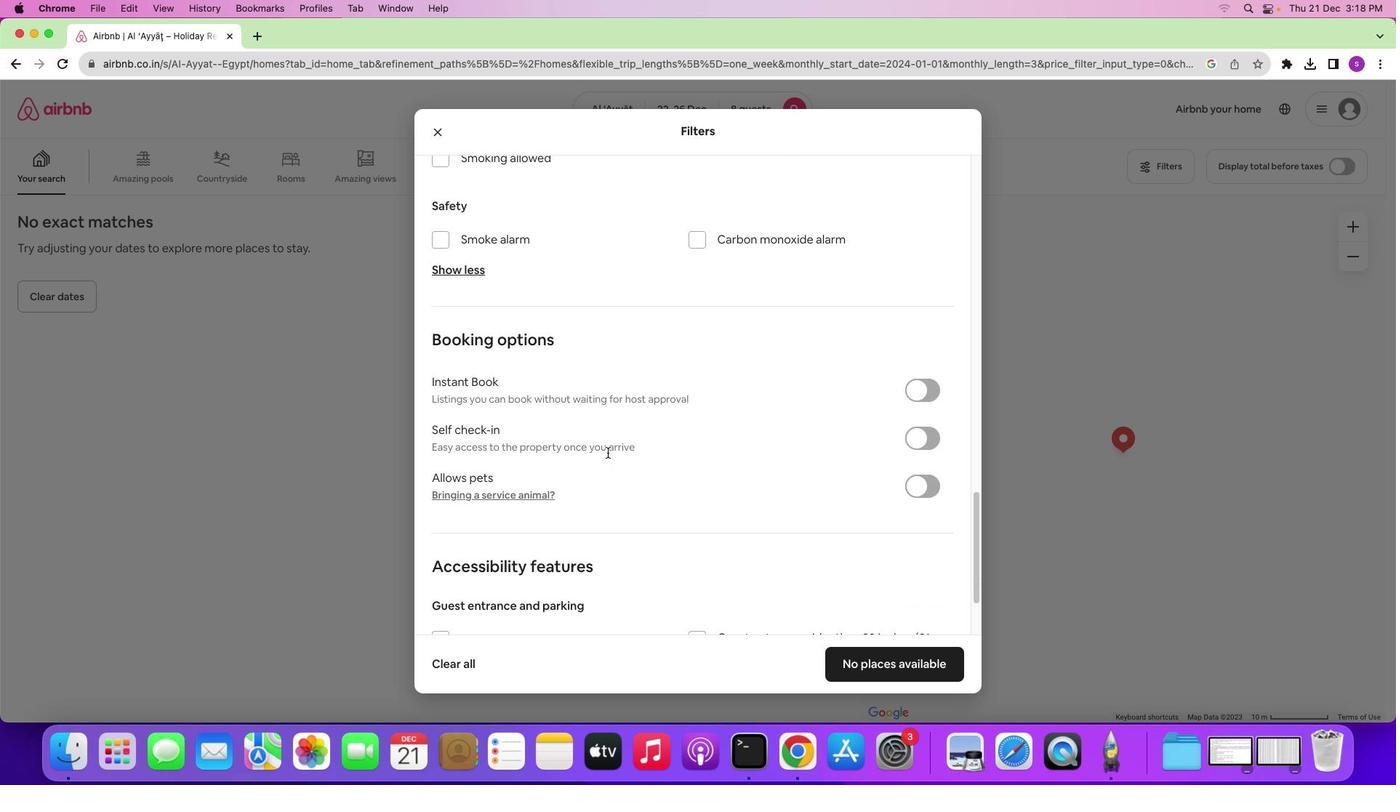 
Action: Mouse moved to (607, 453)
Screenshot: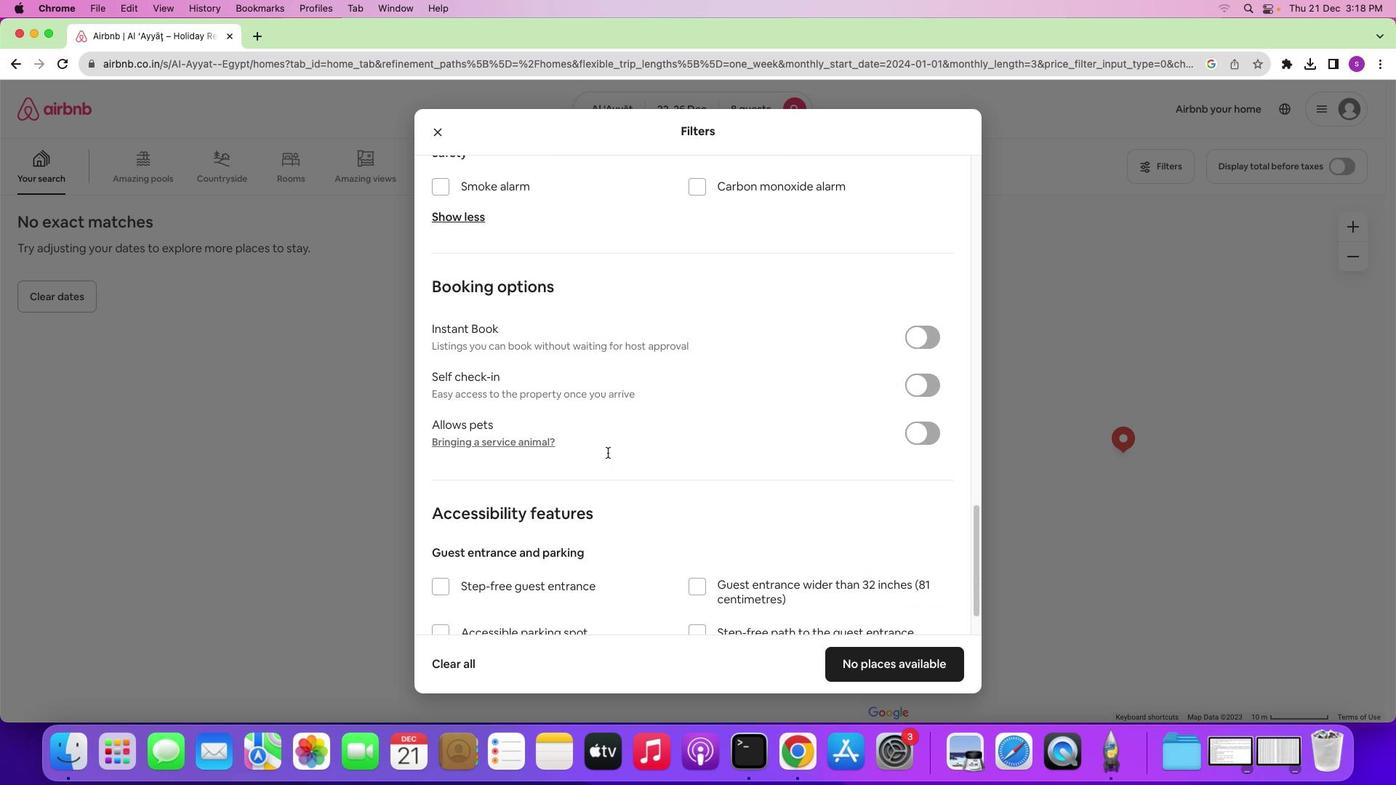 
Action: Mouse scrolled (607, 453) with delta (0, -2)
Screenshot: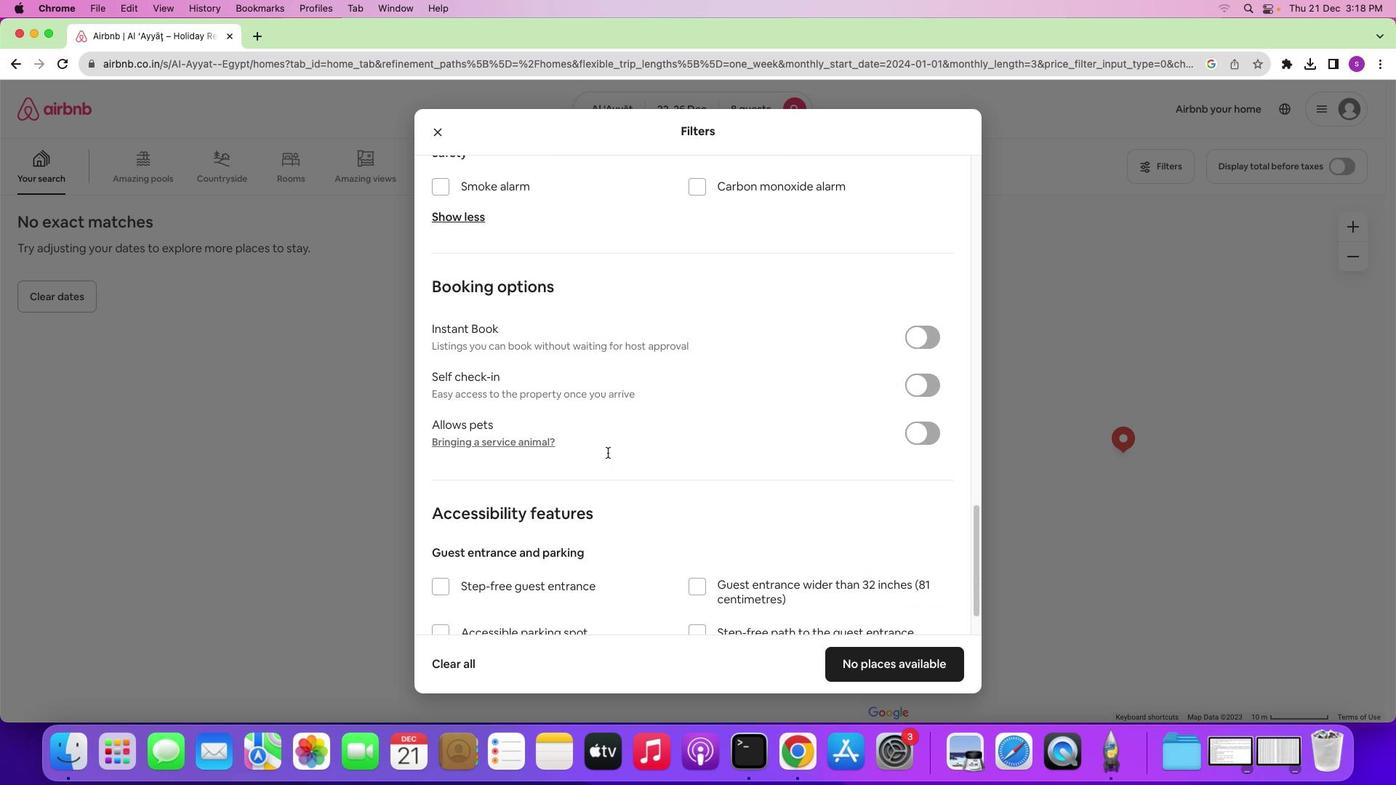 
Action: Mouse moved to (607, 453)
Screenshot: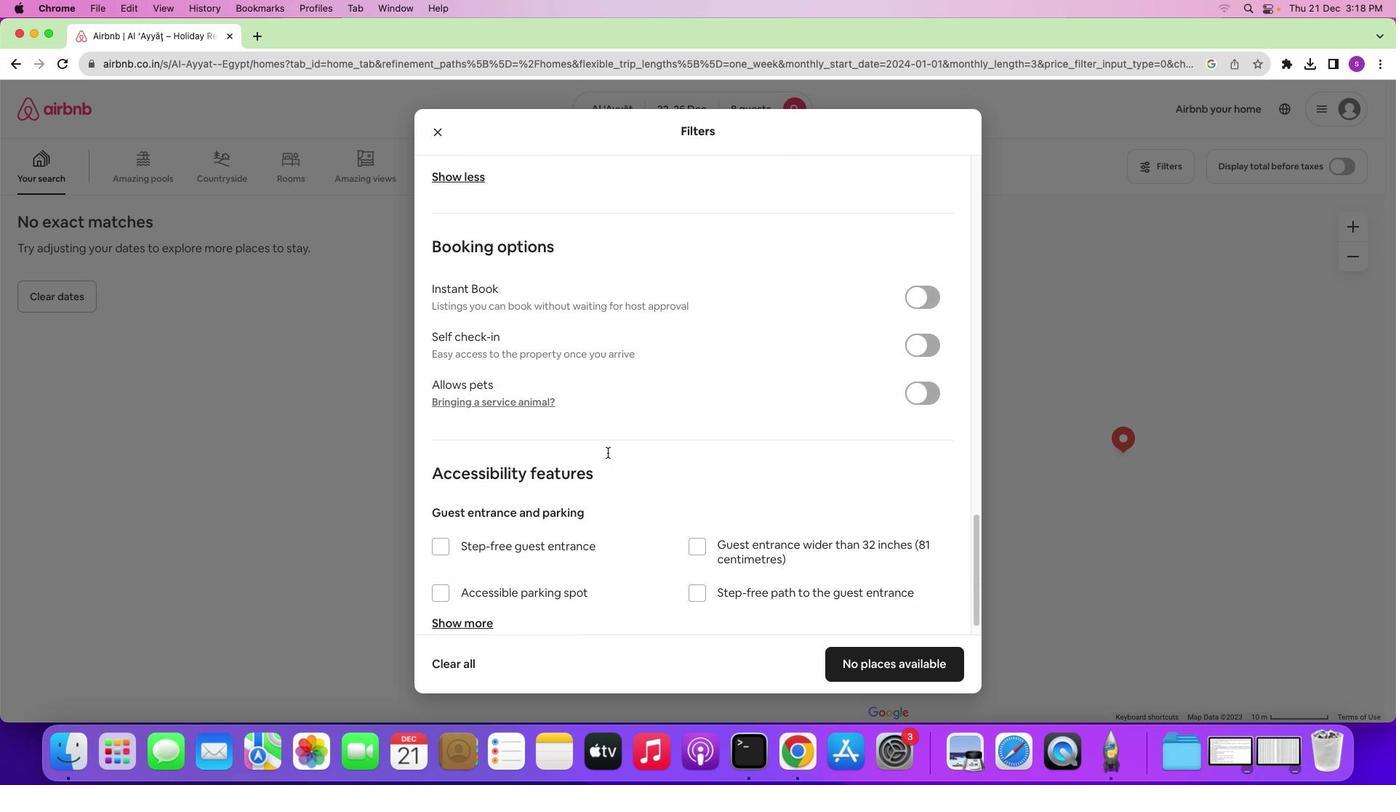 
Action: Mouse scrolled (607, 453) with delta (0, 0)
Screenshot: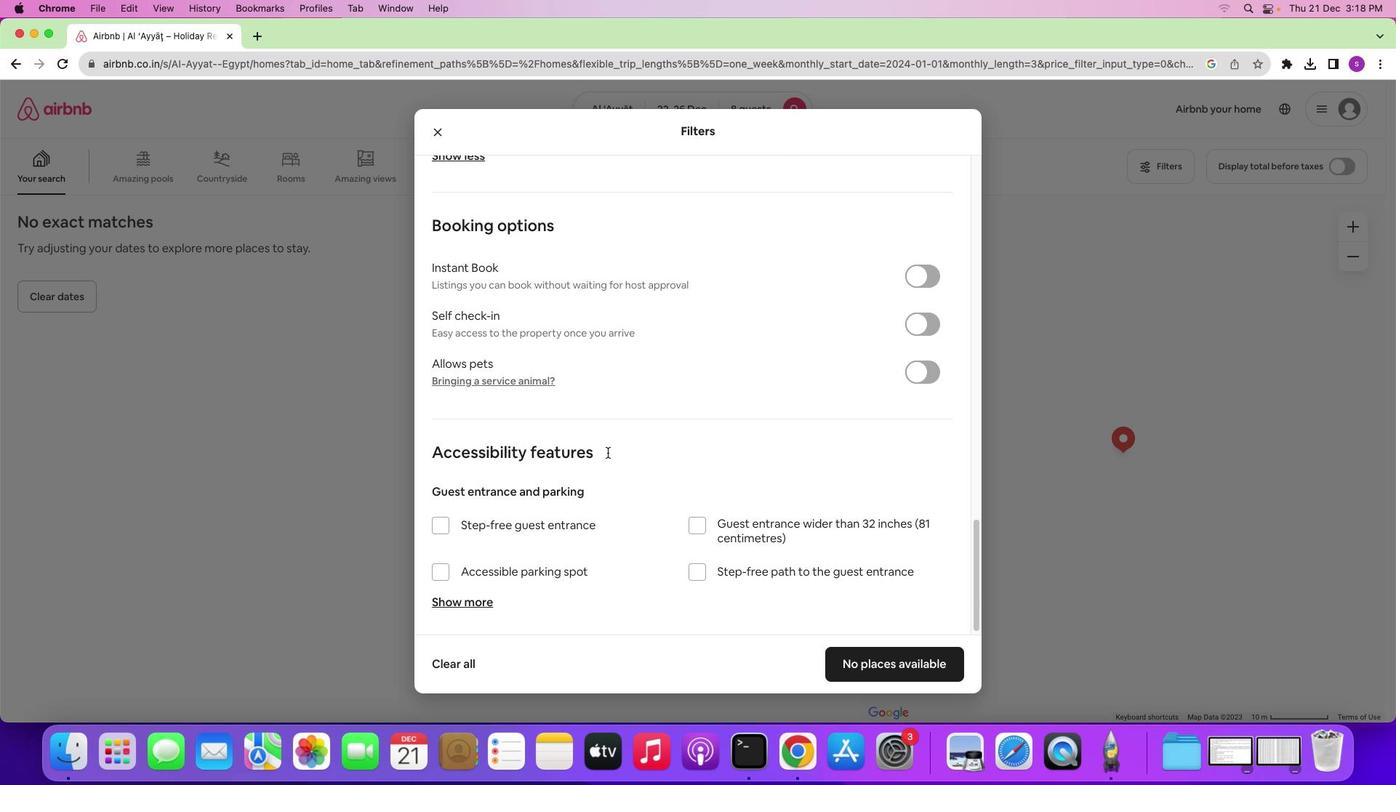 
Action: Mouse scrolled (607, 453) with delta (0, 0)
Screenshot: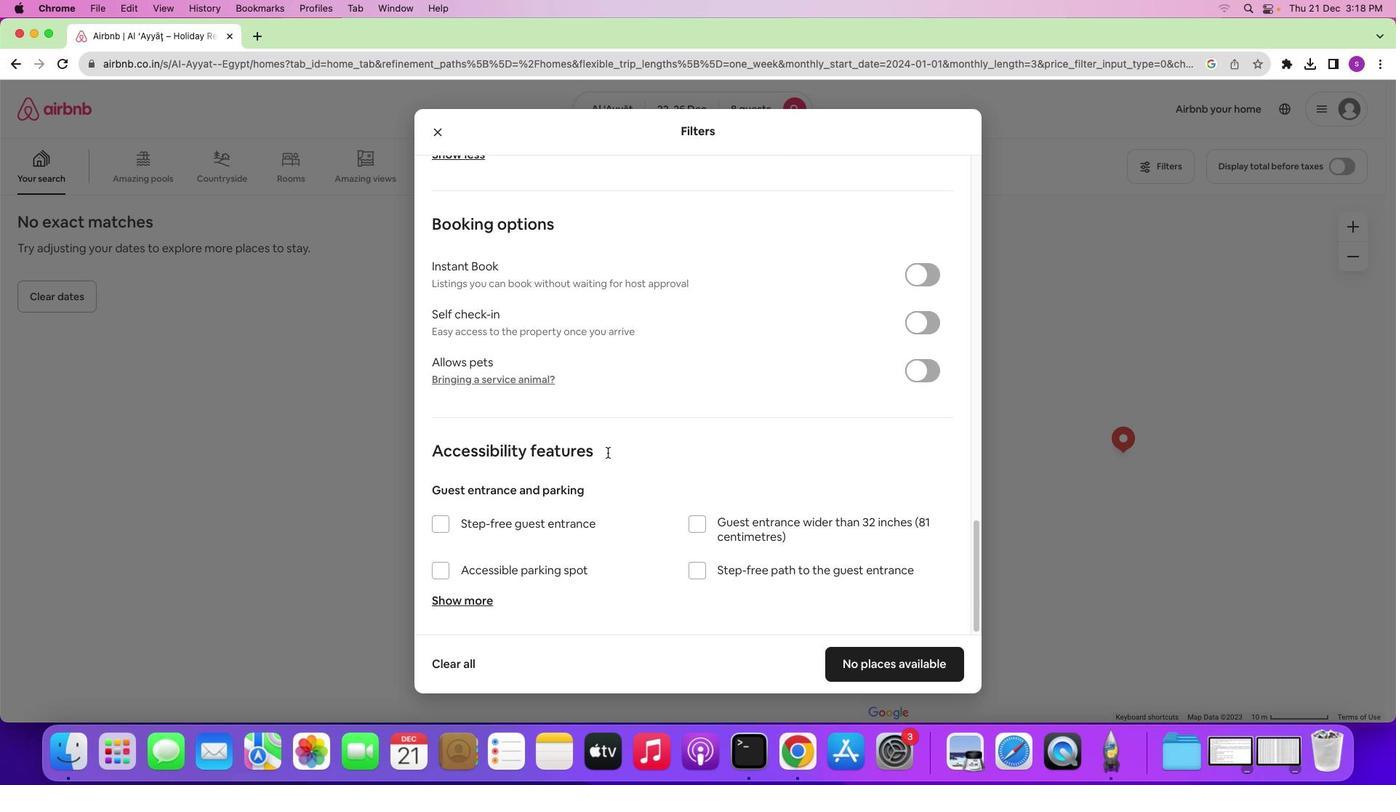 
Action: Mouse scrolled (607, 453) with delta (0, -2)
Screenshot: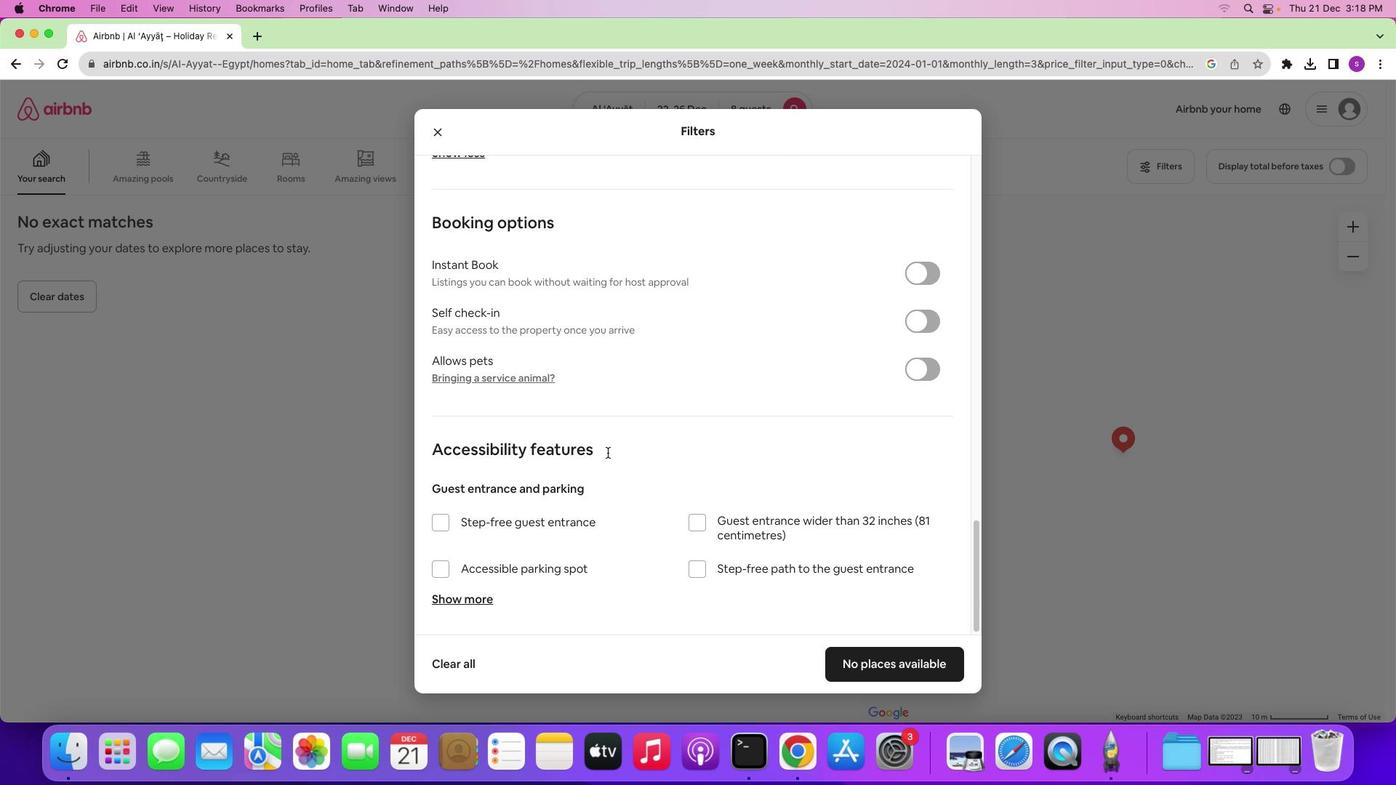 
Action: Mouse moved to (869, 658)
Screenshot: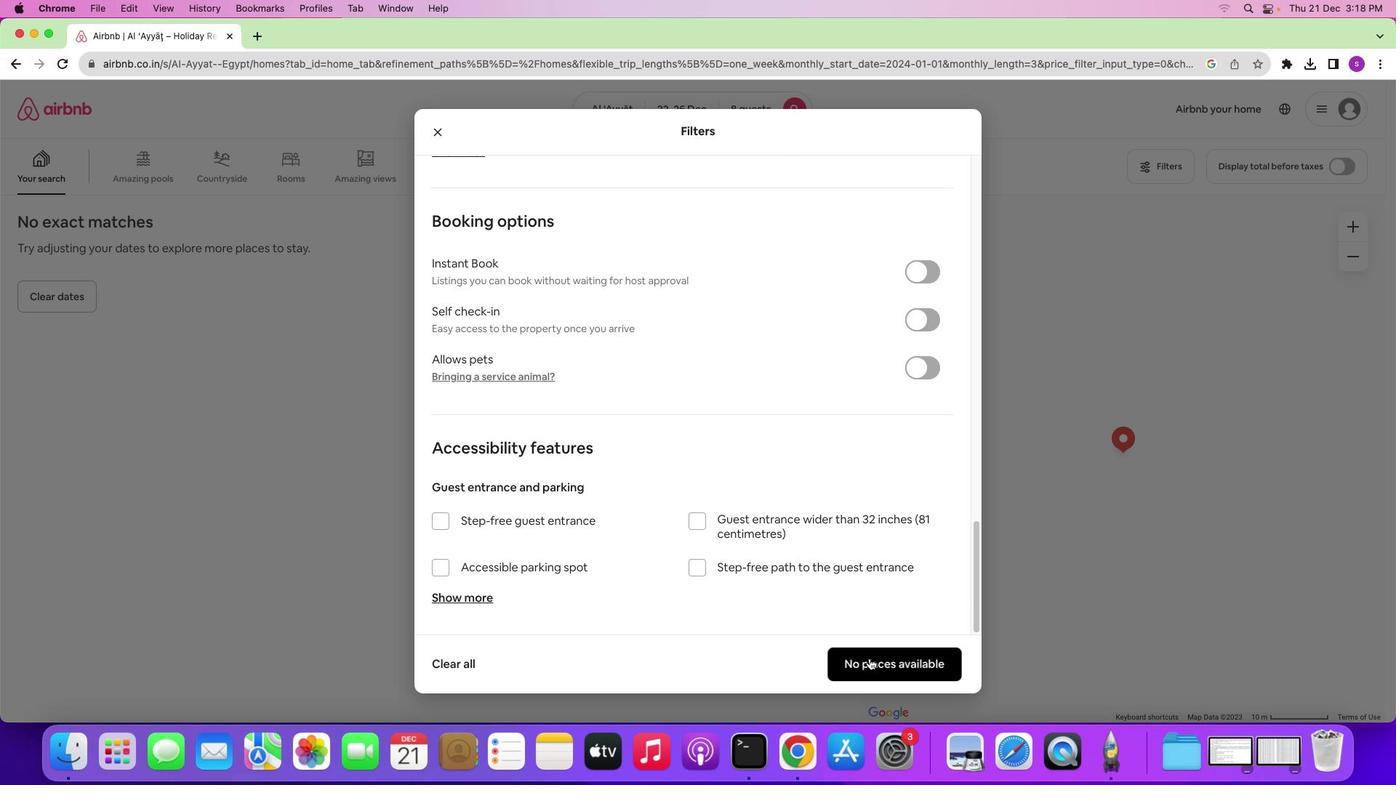 
Action: Mouse pressed left at (869, 658)
Screenshot: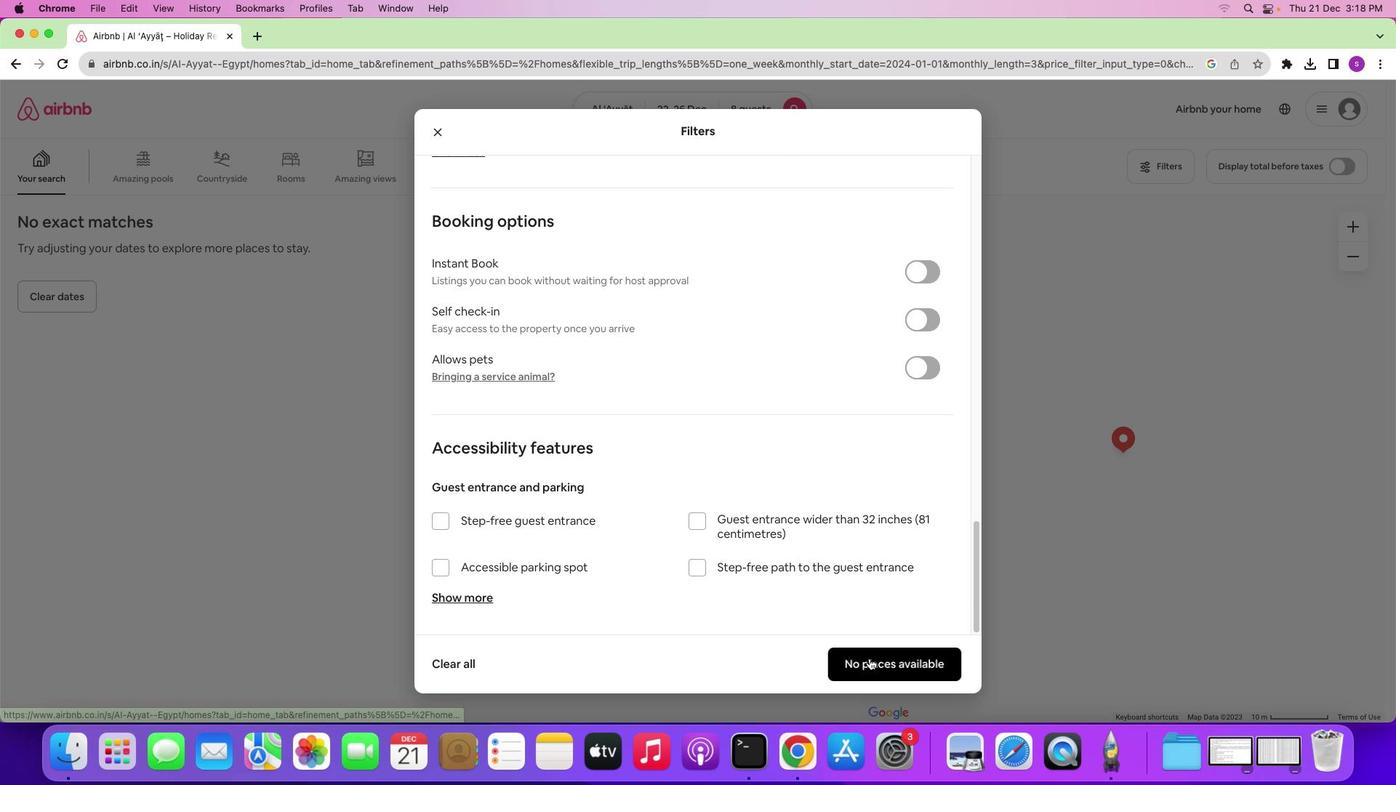 
Action: Mouse moved to (655, 468)
Screenshot: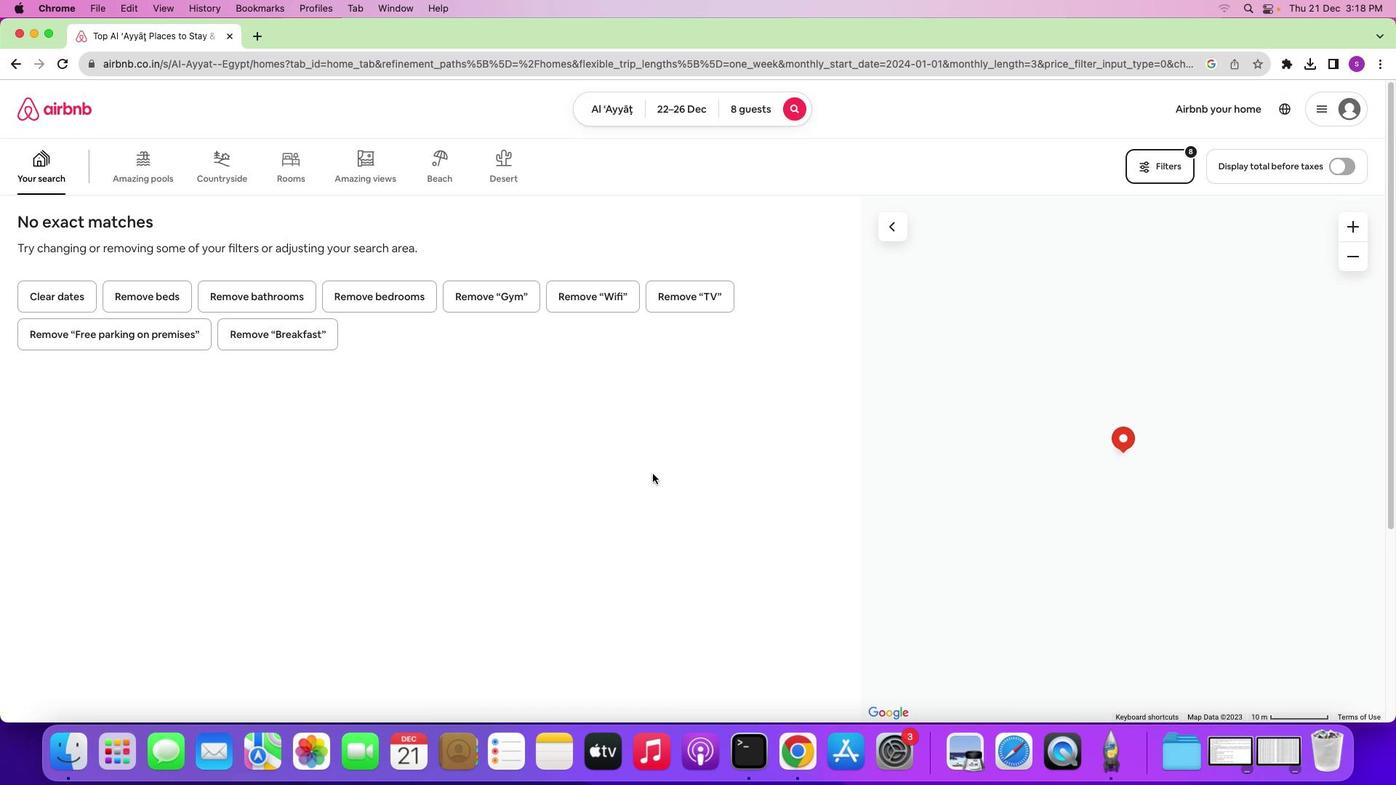 
